 Task: Custom App, Objects, Fields, Tab
Action: Mouse moved to (489, 683)
Screenshot: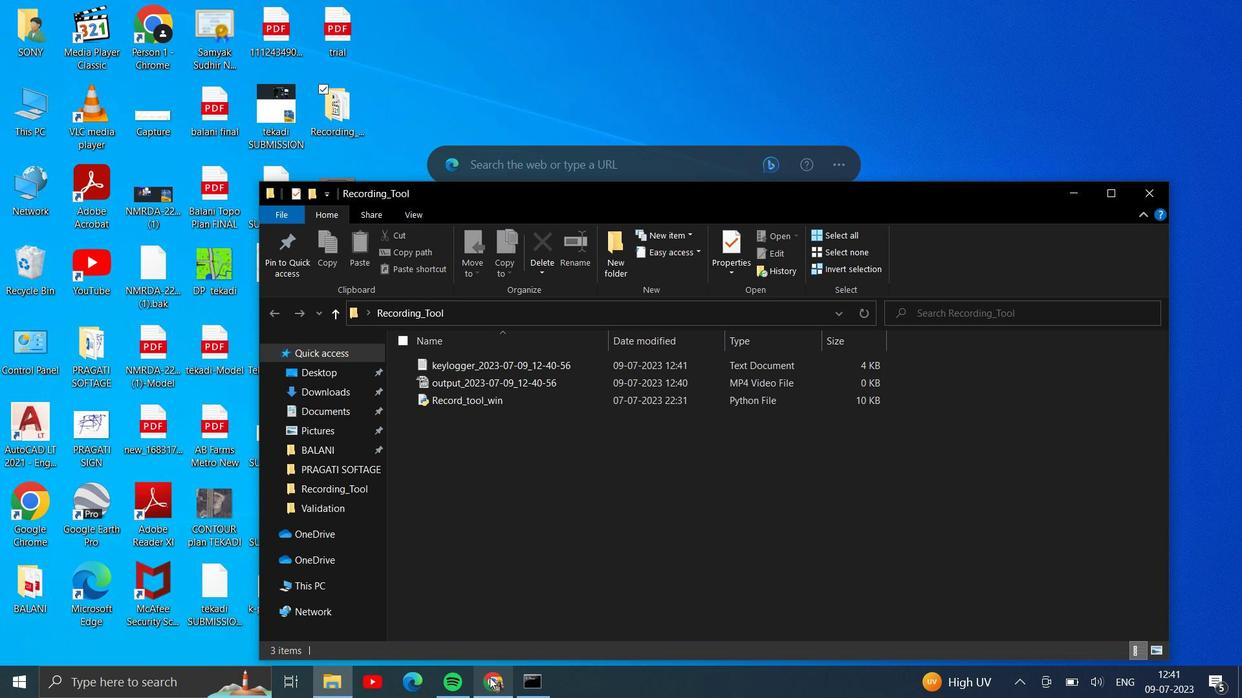 
Action: Mouse pressed left at (489, 683)
Screenshot: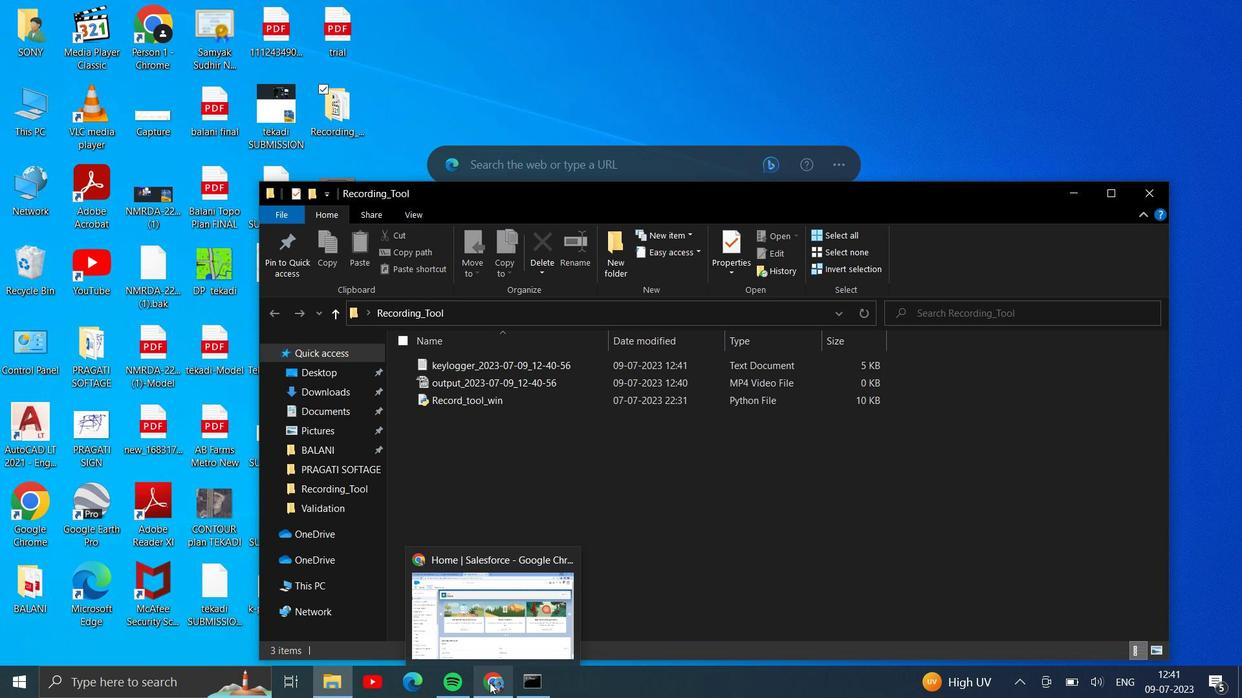 
Action: Mouse moved to (86, 159)
Screenshot: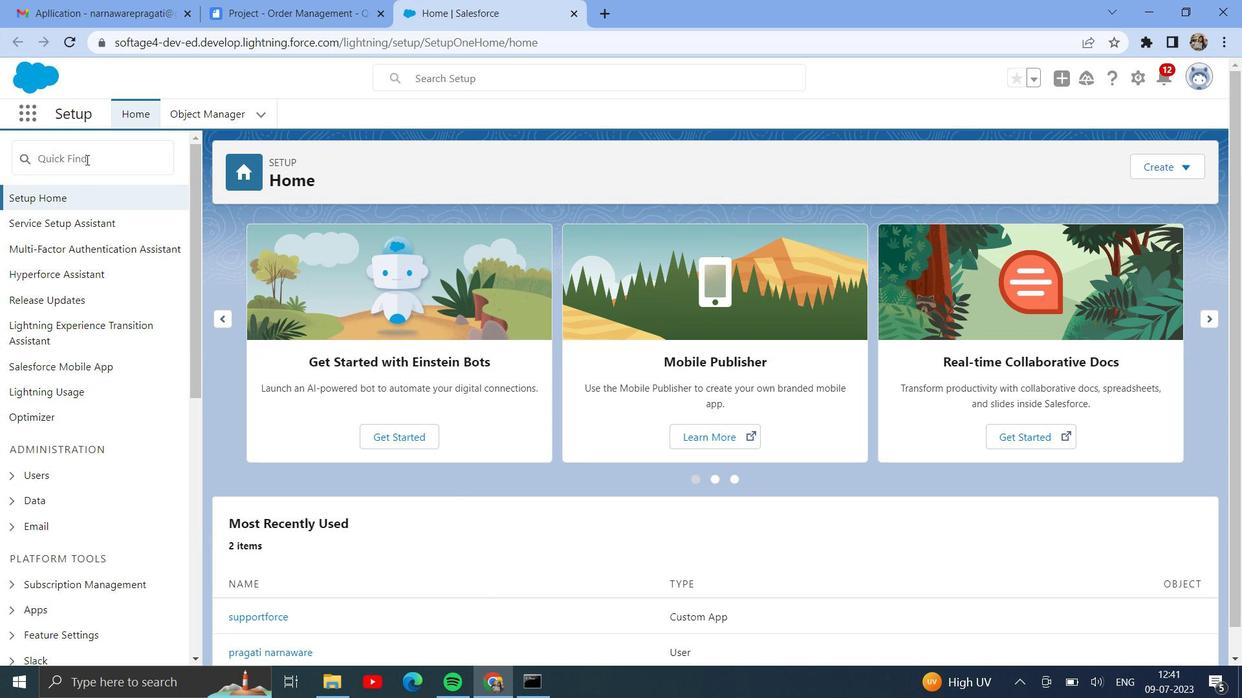 
Action: Mouse pressed left at (86, 159)
Screenshot: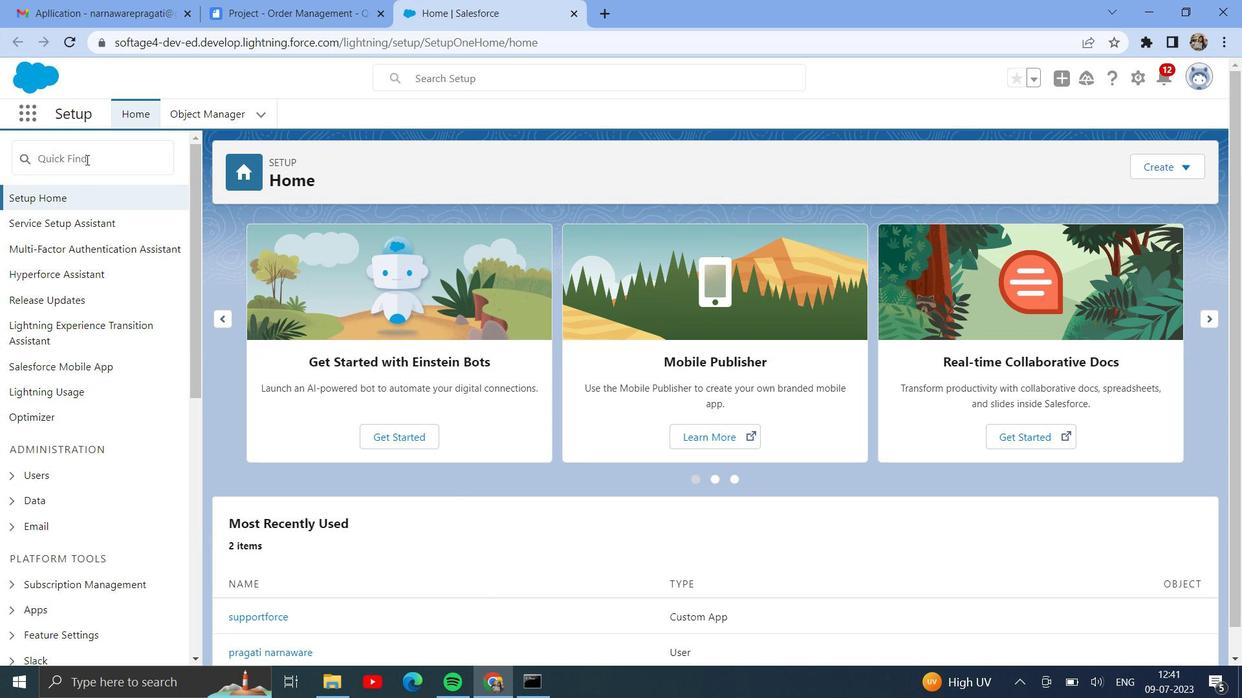 
Action: Mouse moved to (150, 157)
Screenshot: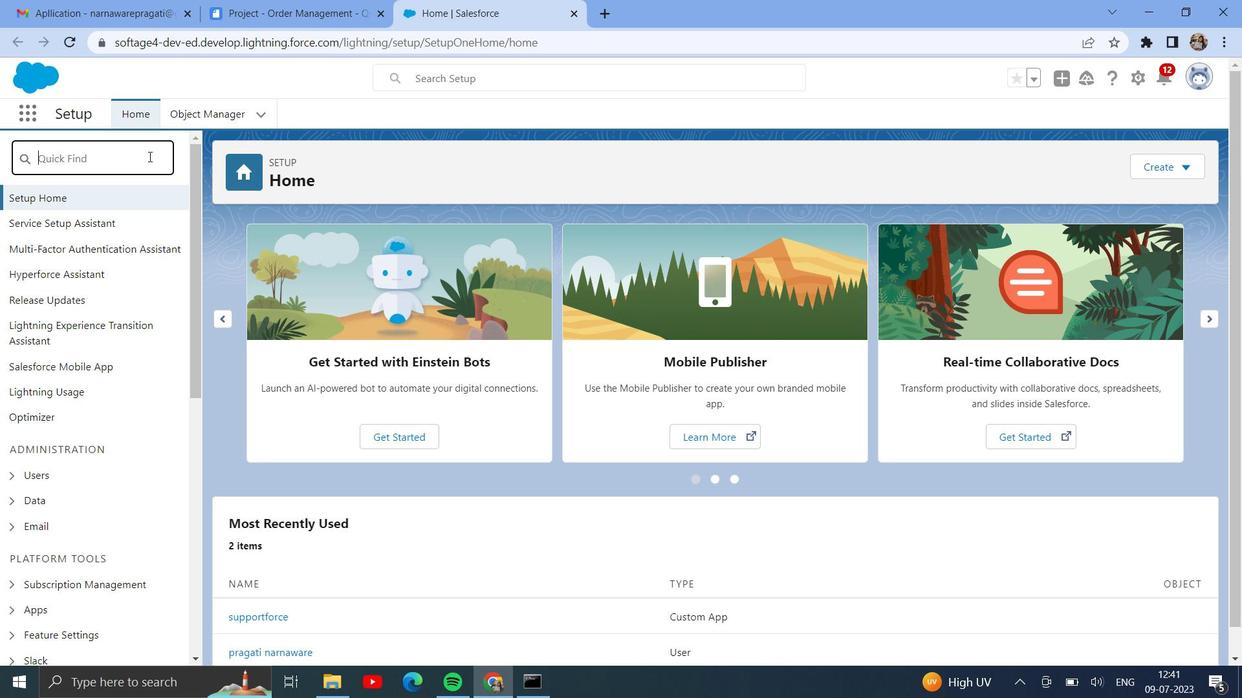 
Action: Key pressed app
Screenshot: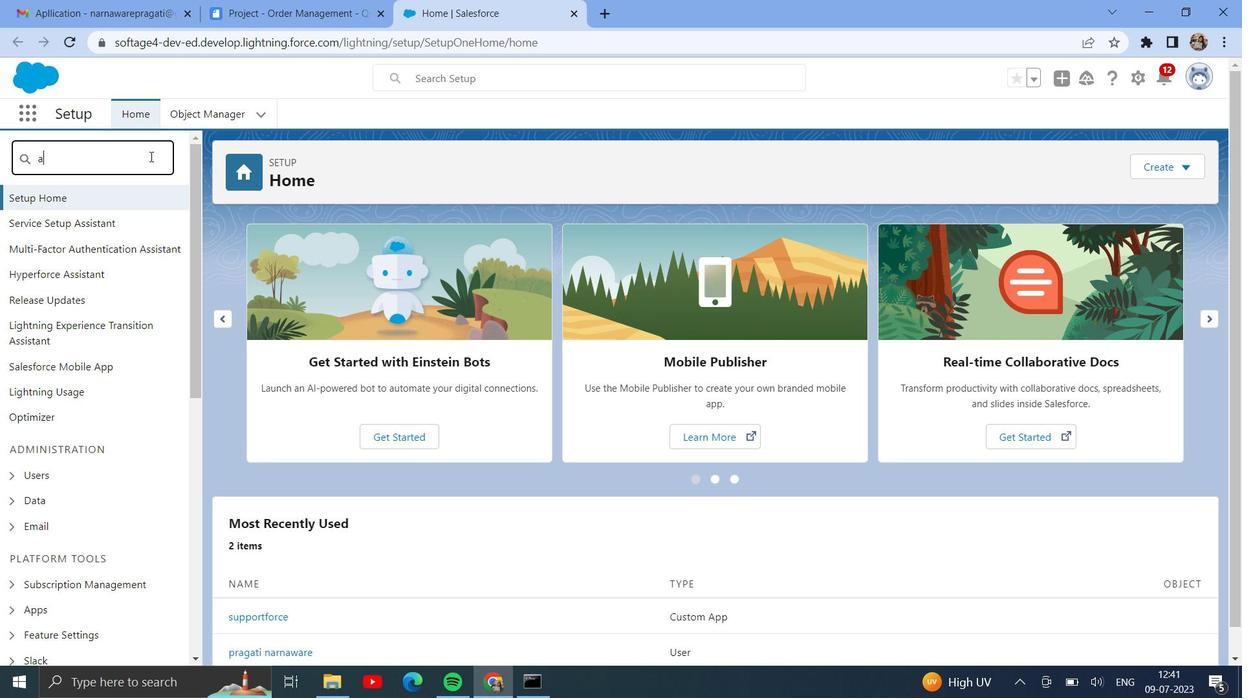 
Action: Mouse moved to (120, 320)
Screenshot: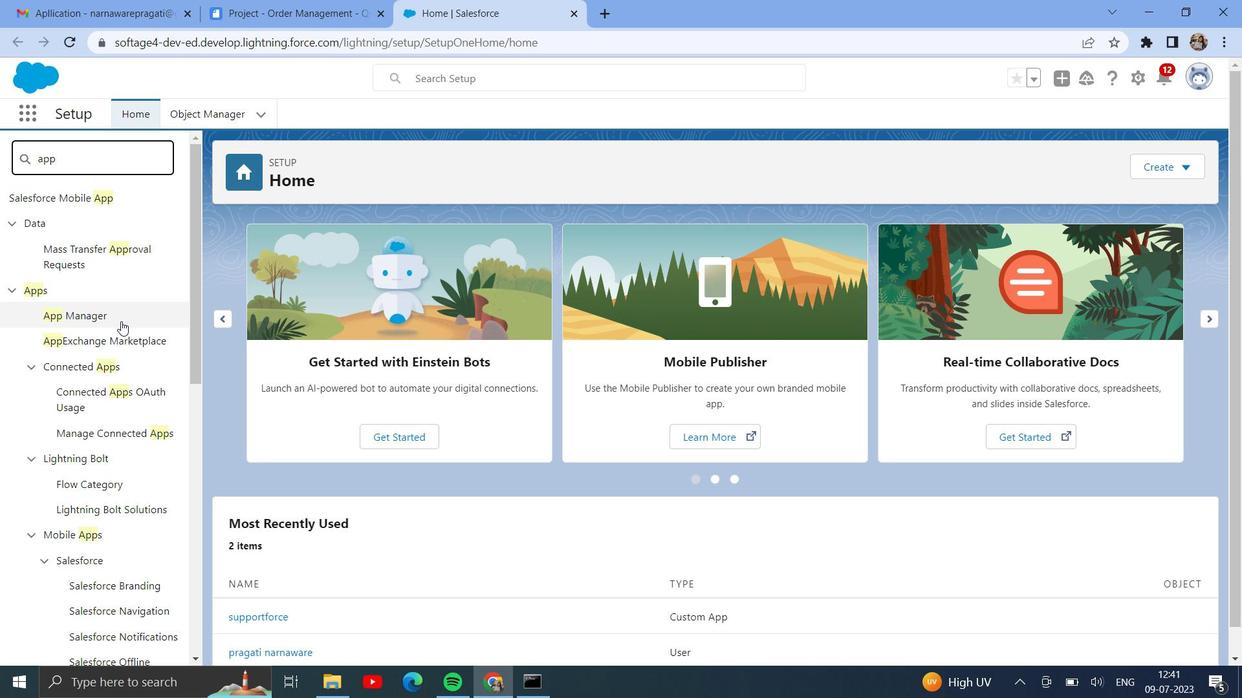 
Action: Mouse pressed left at (120, 320)
Screenshot: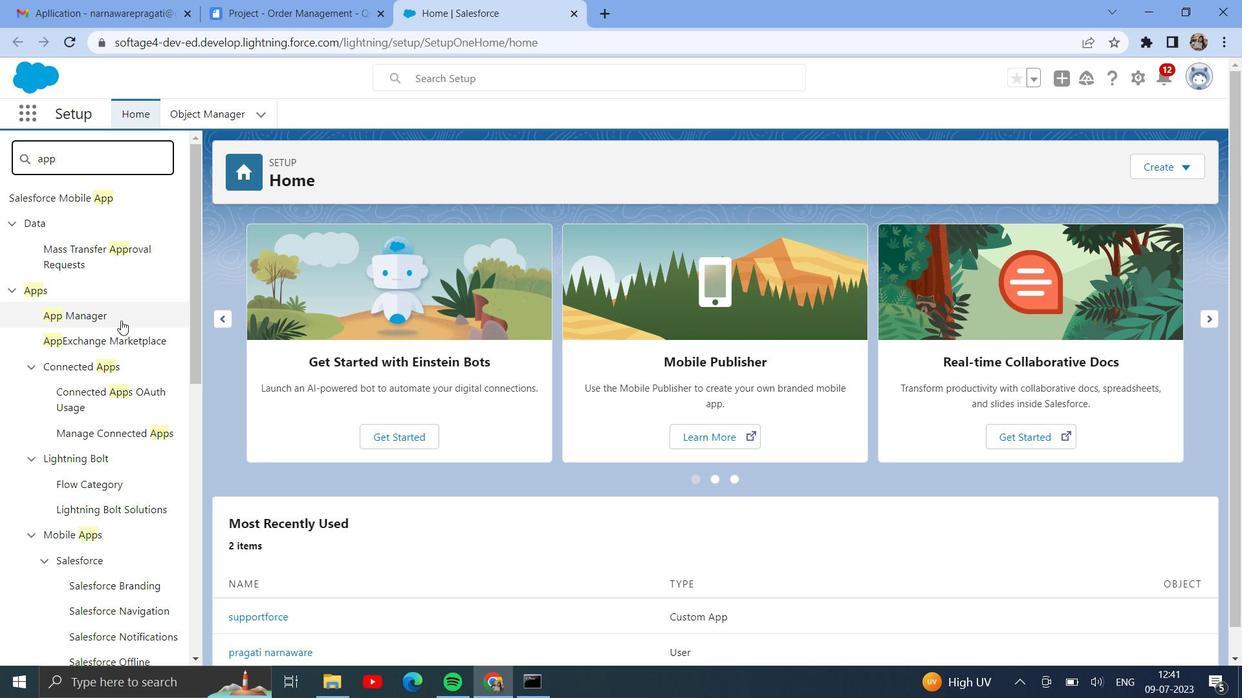 
Action: Mouse moved to (100, 312)
Screenshot: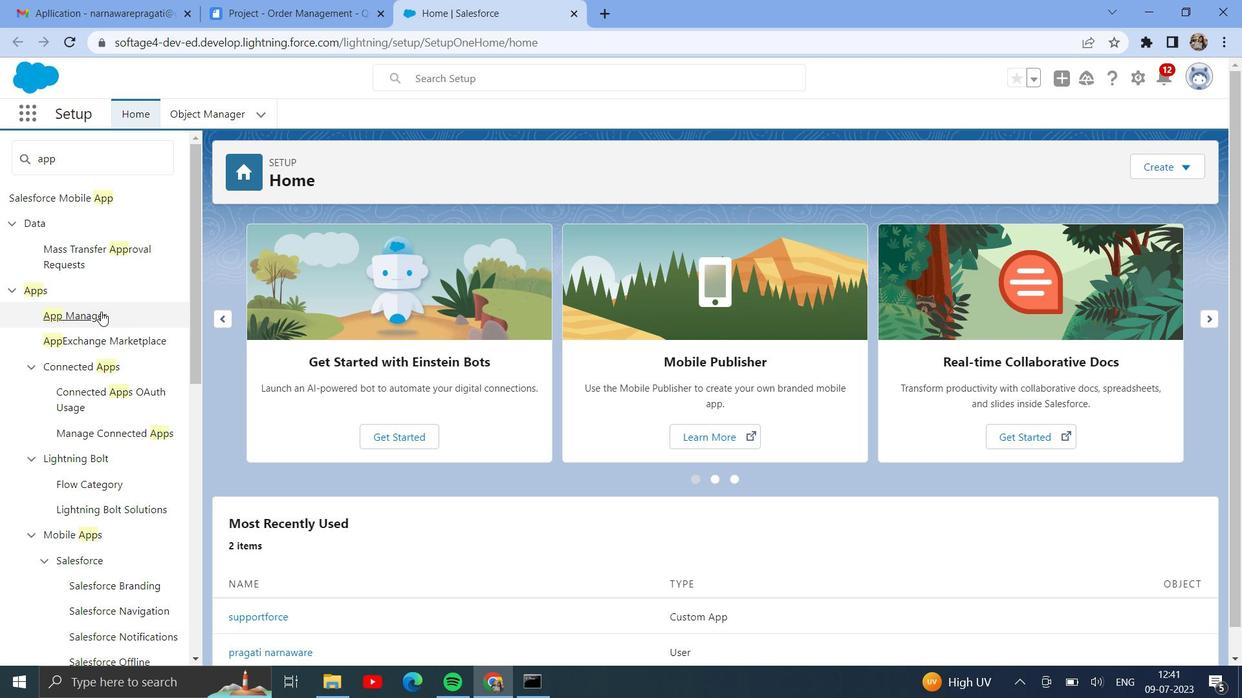 
Action: Mouse pressed left at (100, 312)
Screenshot: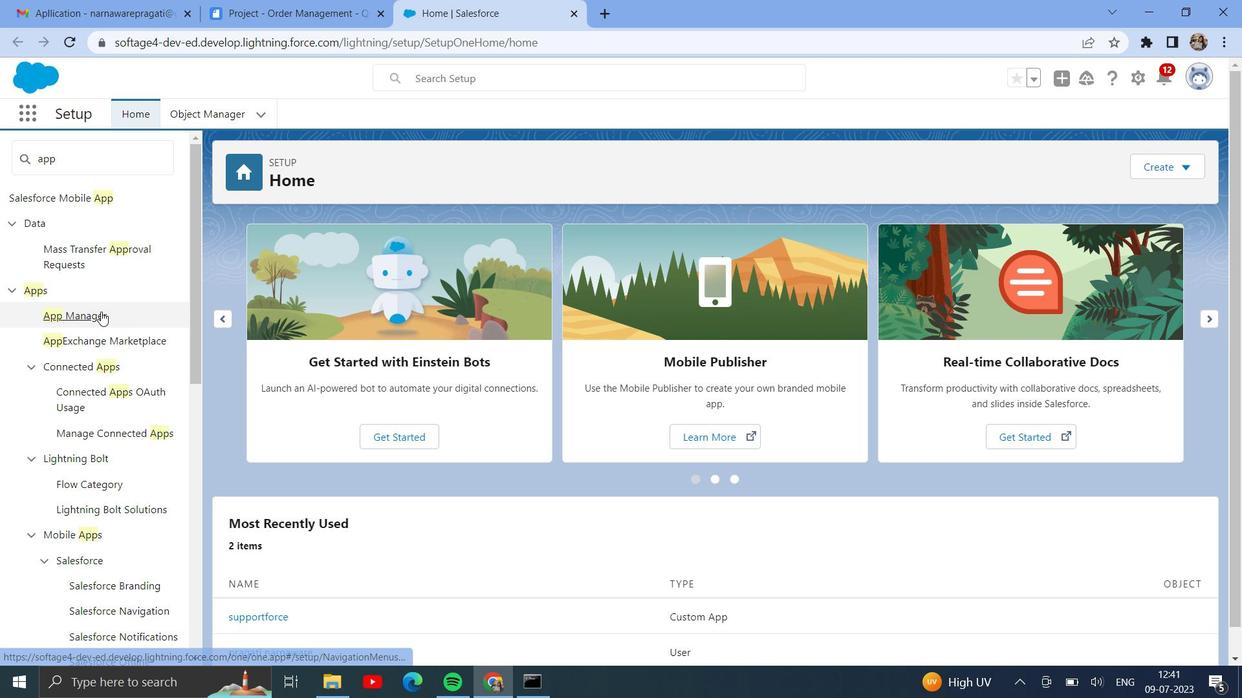 
Action: Mouse moved to (1019, 162)
Screenshot: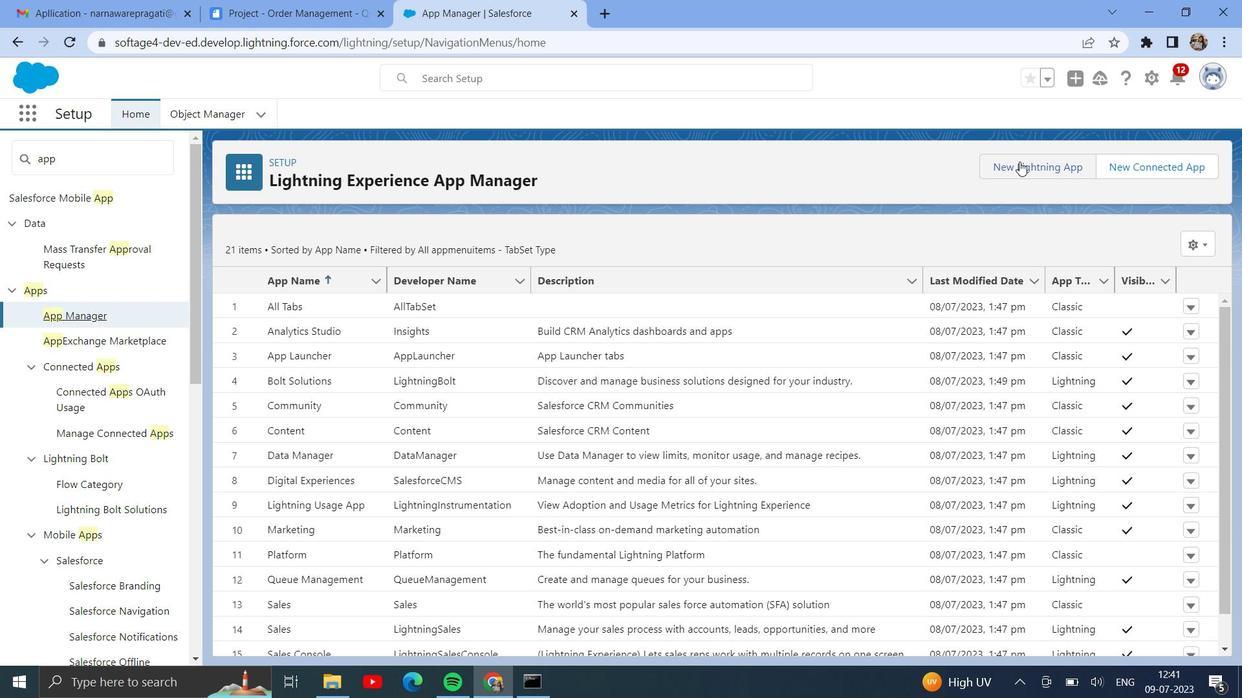 
Action: Mouse pressed left at (1019, 162)
Screenshot: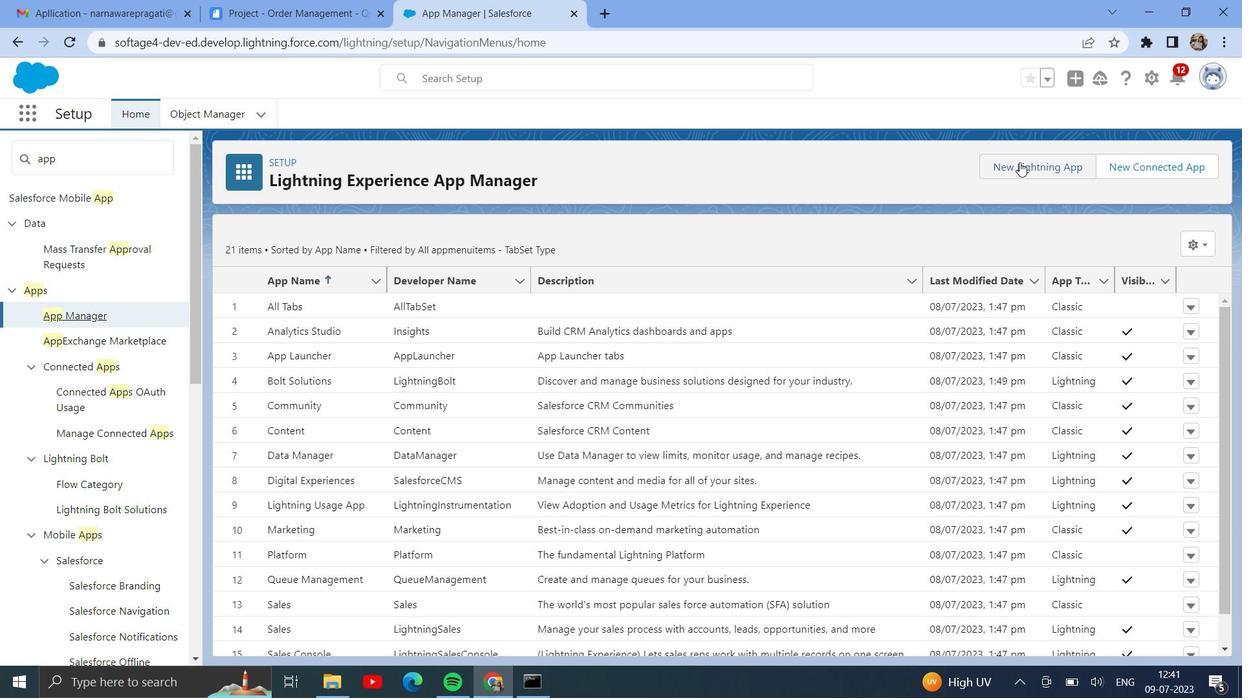 
Action: Mouse moved to (496, 335)
Screenshot: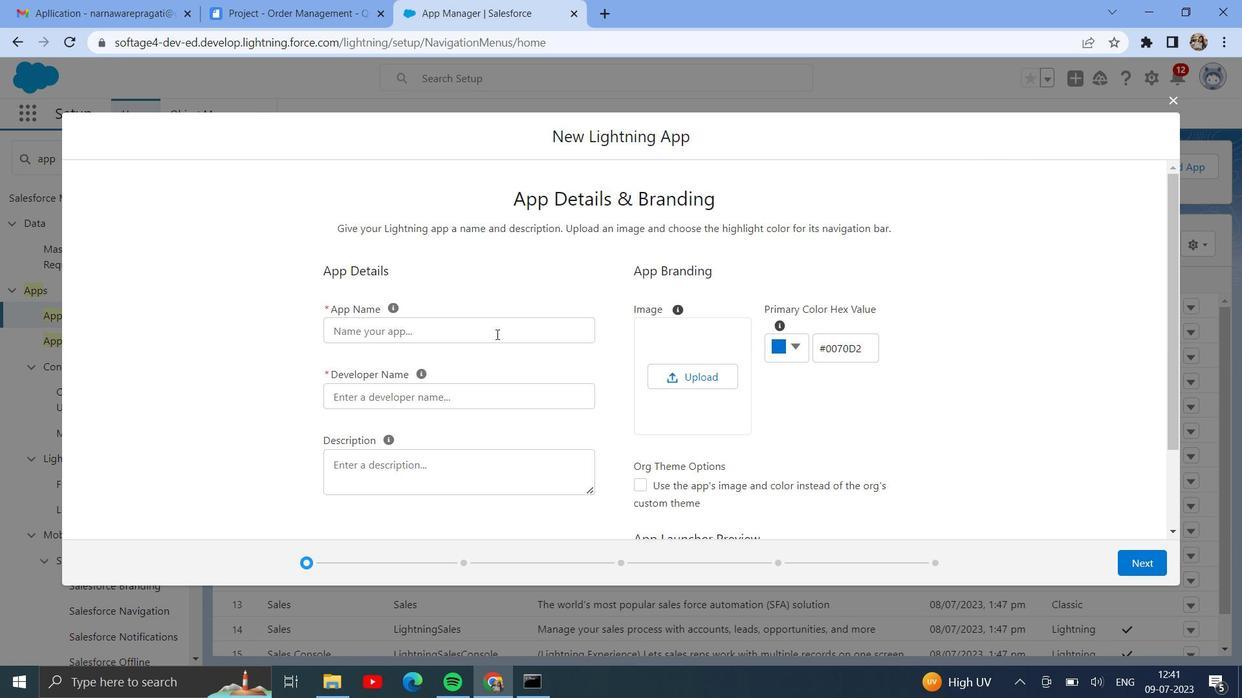 
Action: Mouse pressed left at (496, 335)
Screenshot: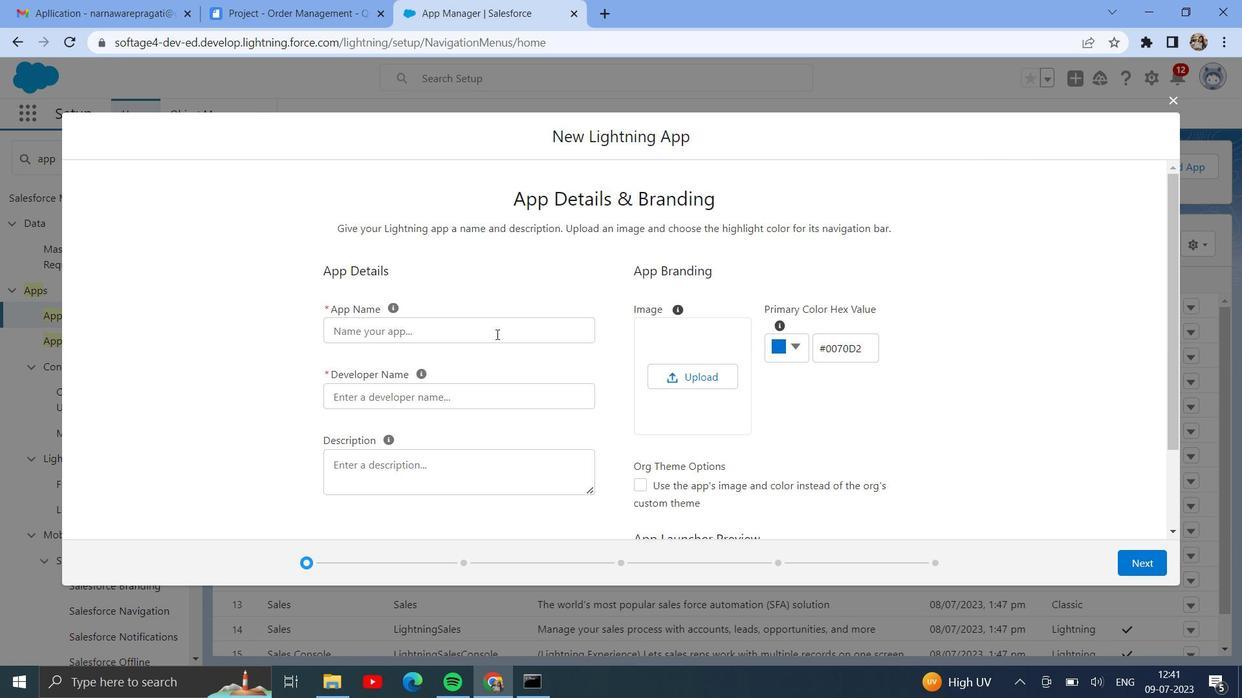 
Action: Key pressed <Key.shift>Order<Key.space><Key.shift>Management
Screenshot: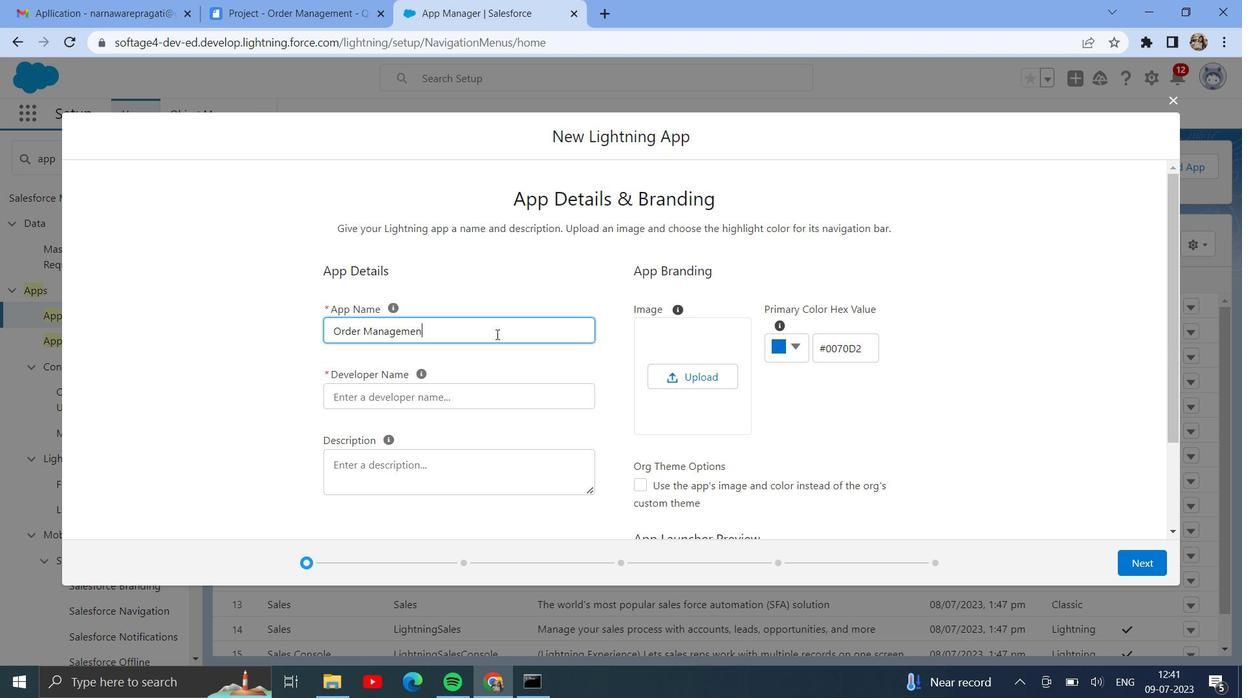 
Action: Mouse moved to (495, 335)
Screenshot: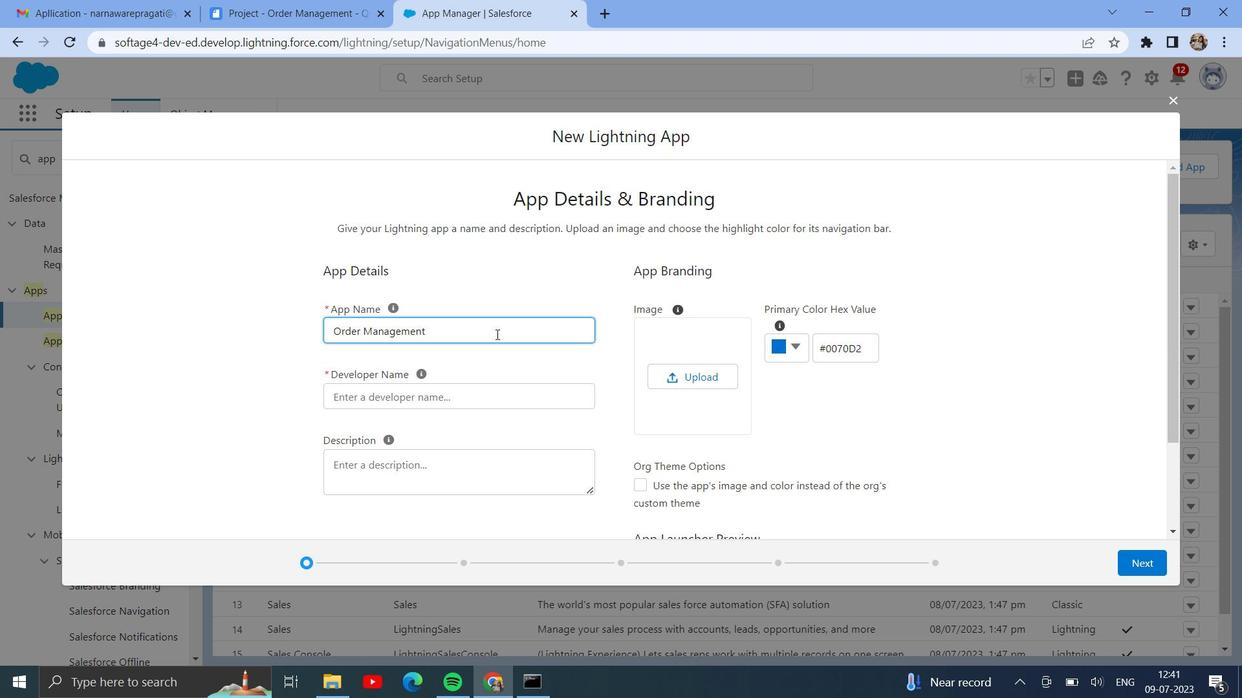 
Action: Mouse scrolled (495, 334) with delta (0, 0)
Screenshot: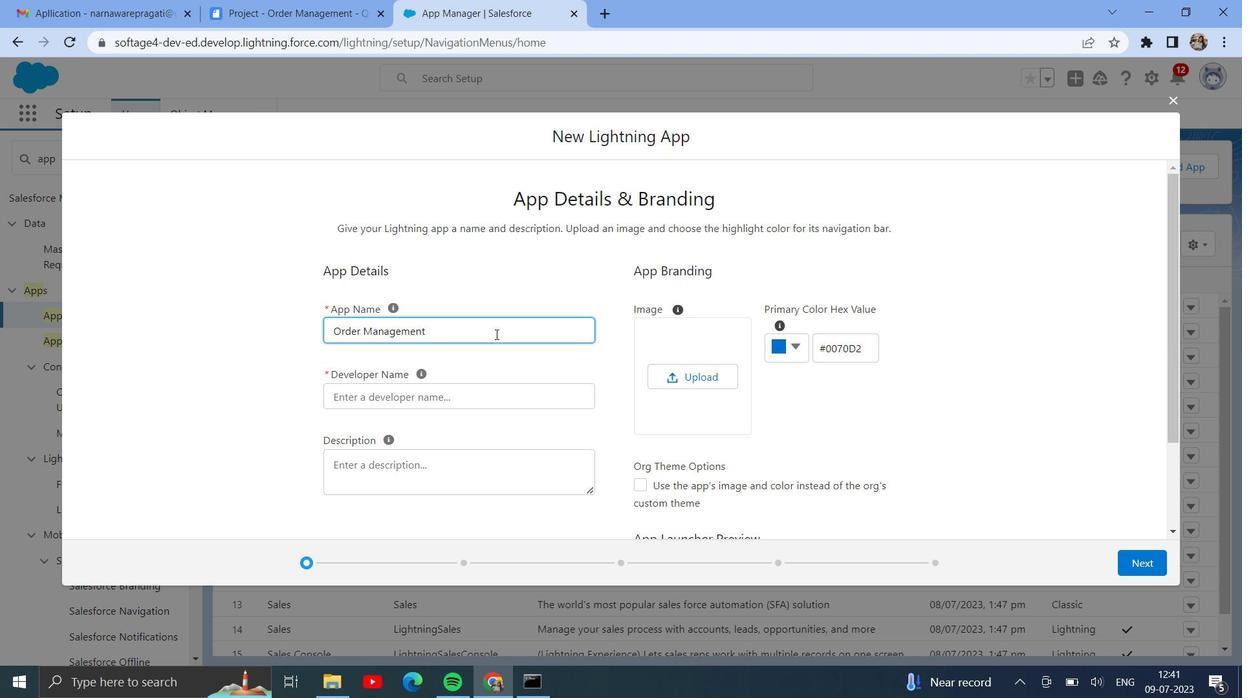 
Action: Mouse scrolled (495, 334) with delta (0, 0)
Screenshot: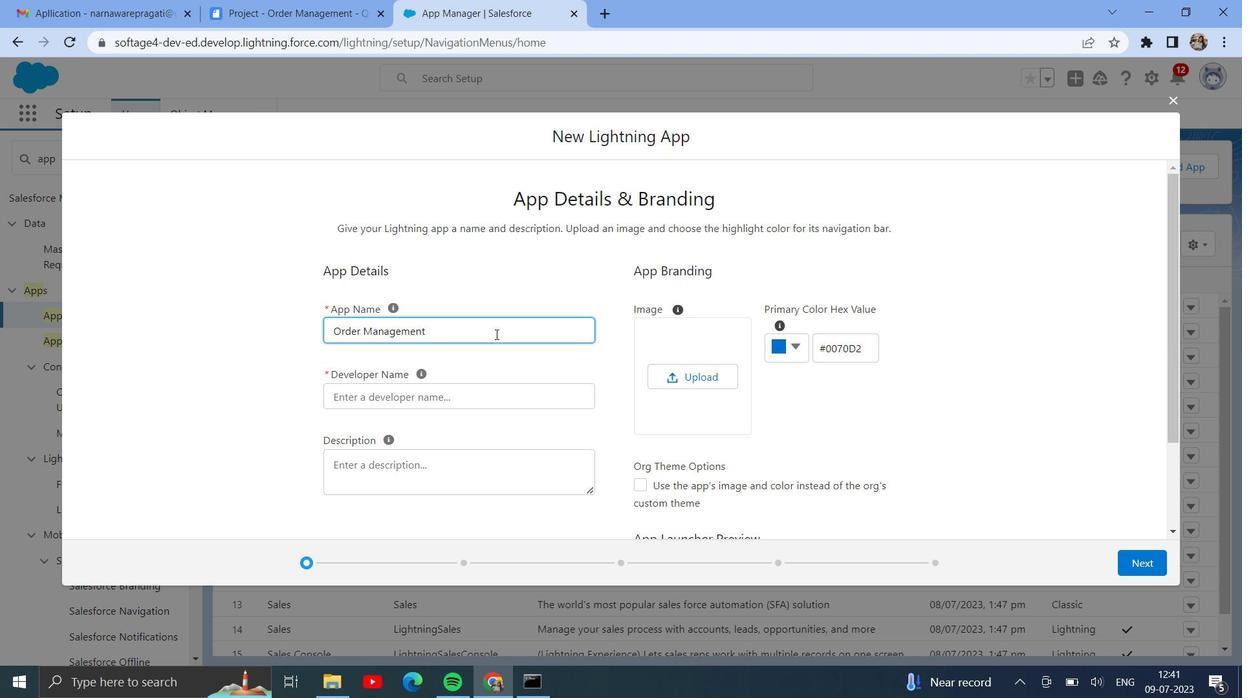 
Action: Mouse moved to (483, 282)
Screenshot: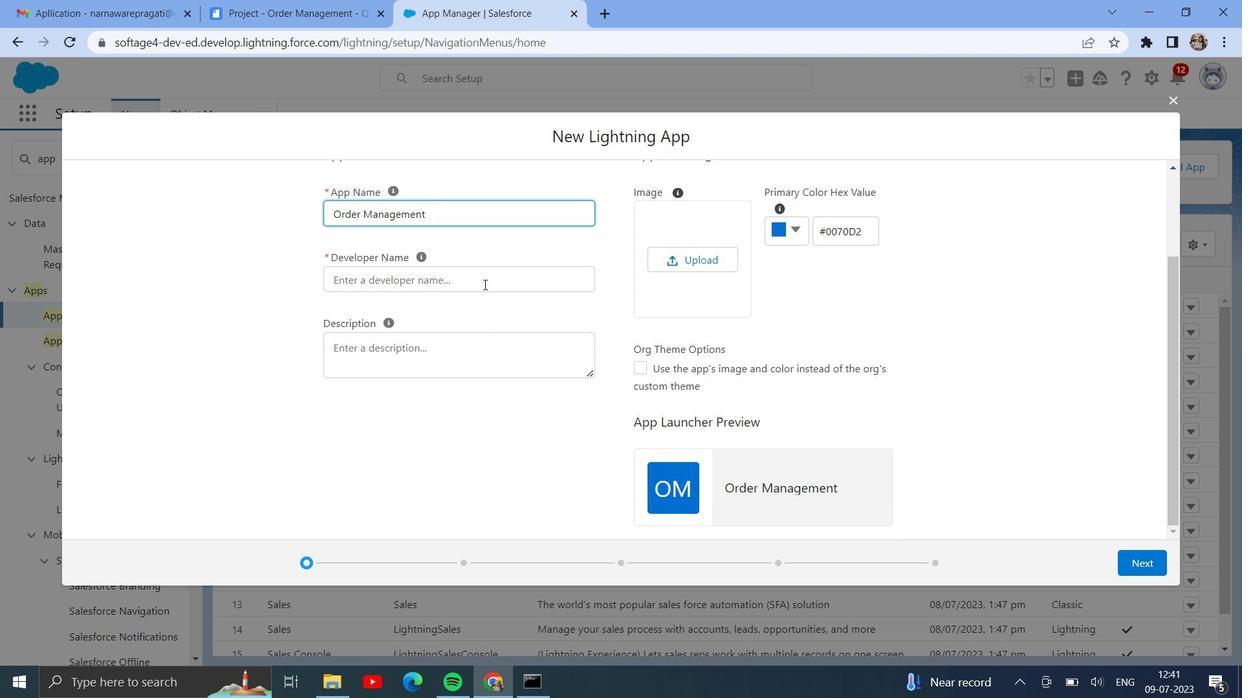 
Action: Mouse pressed left at (483, 282)
Screenshot: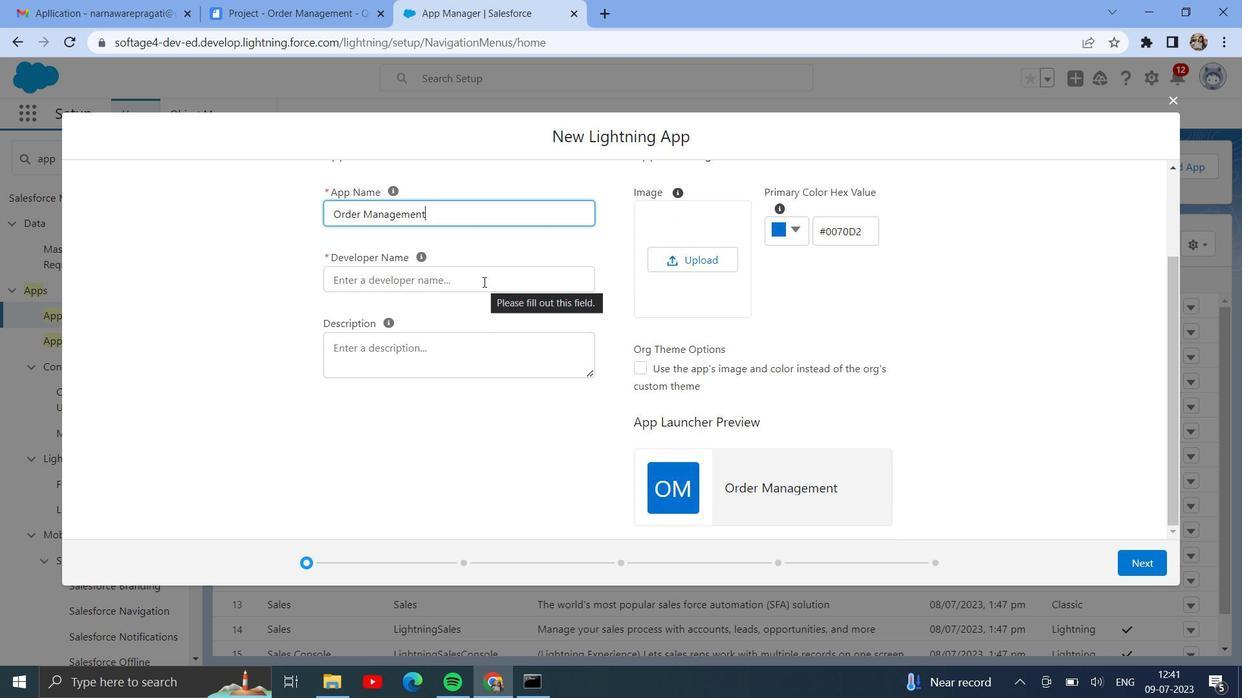 
Action: Mouse moved to (683, 267)
Screenshot: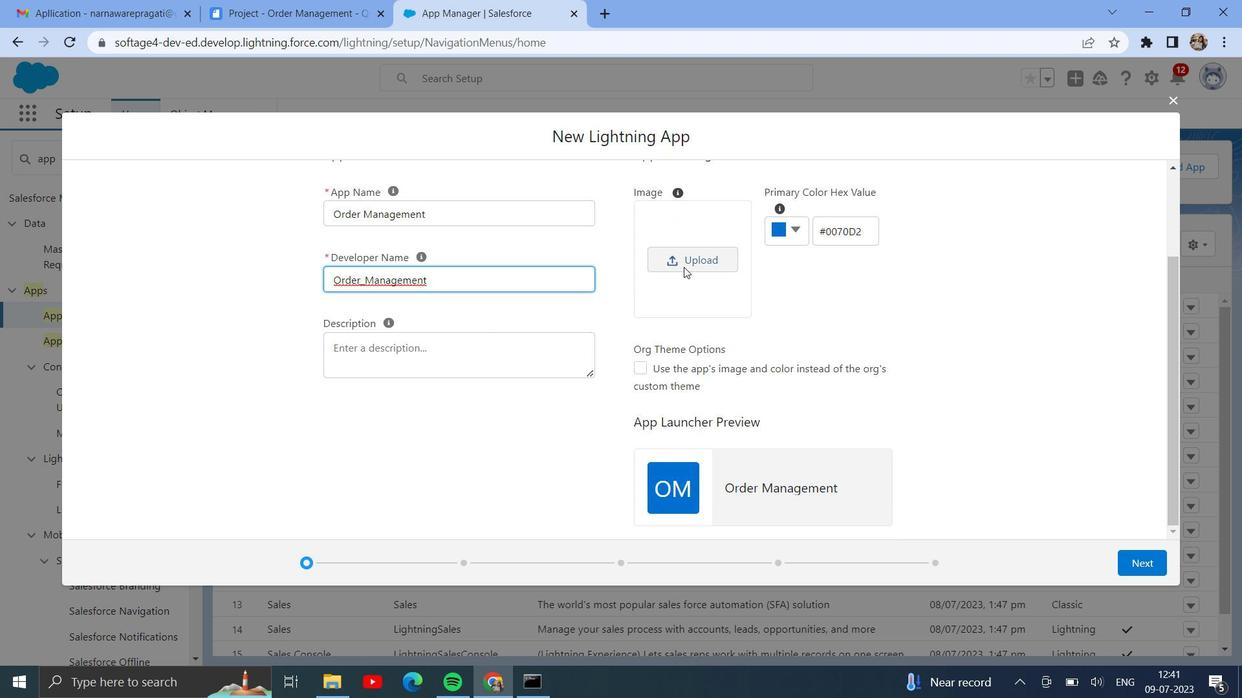 
Action: Mouse pressed left at (683, 267)
Screenshot: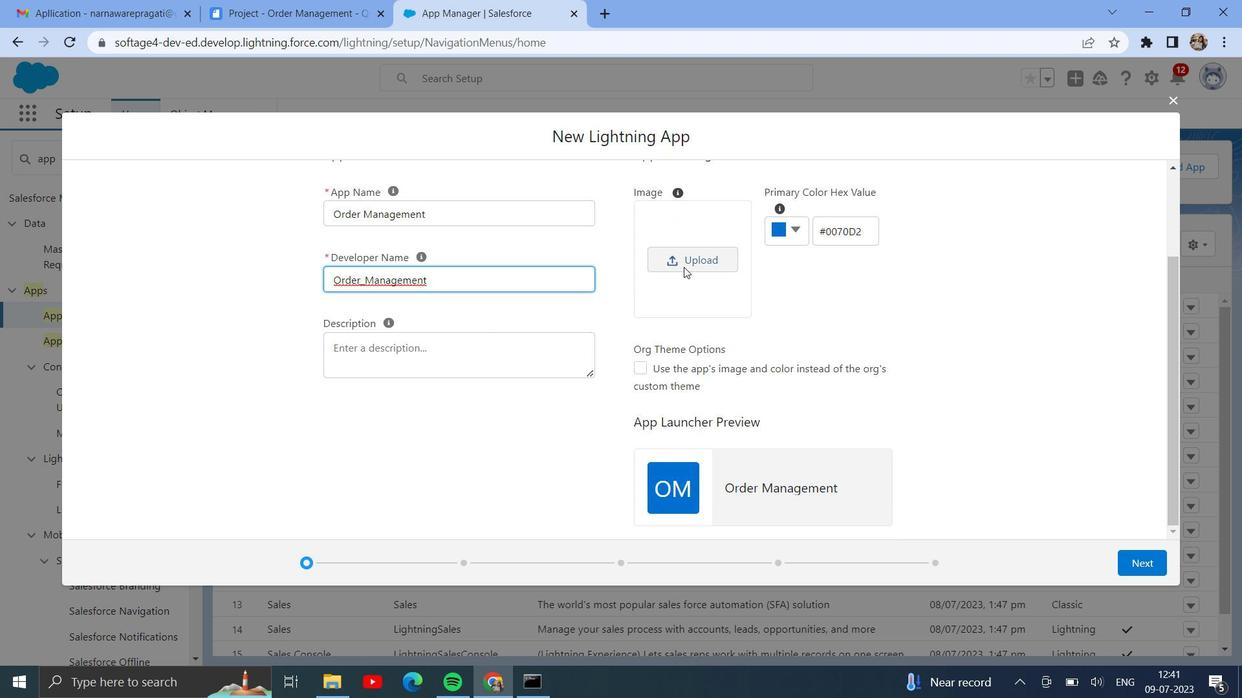 
Action: Mouse moved to (283, 281)
Screenshot: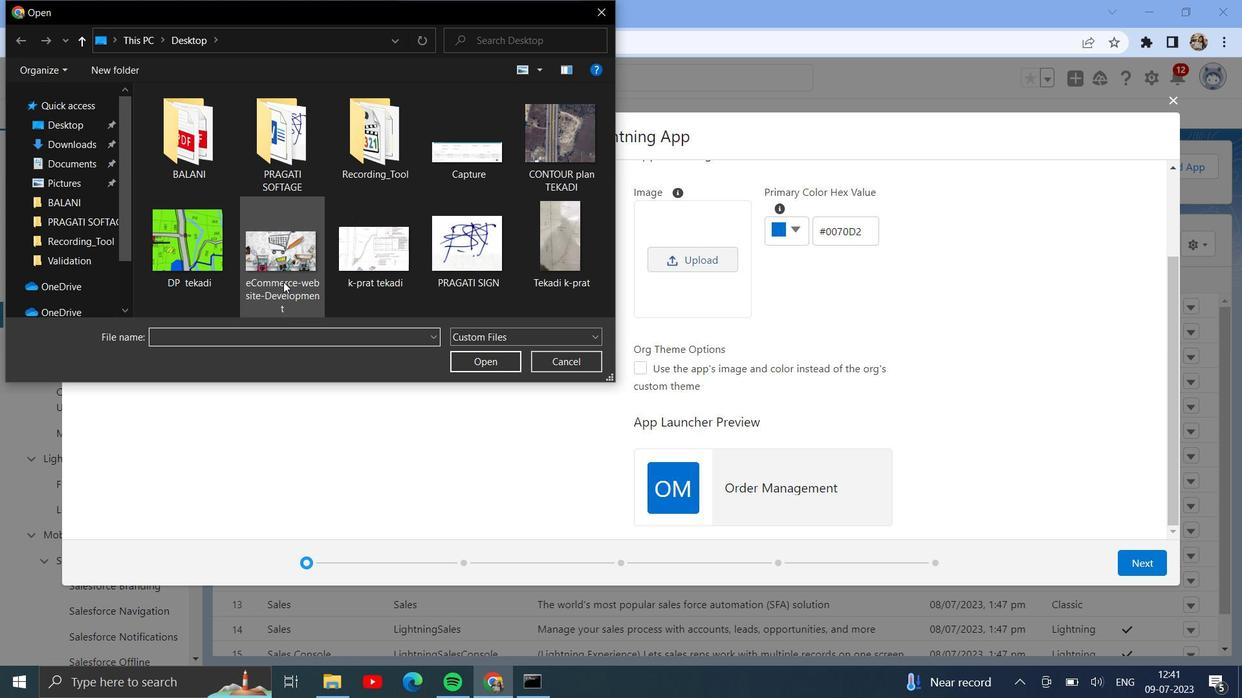 
Action: Mouse pressed left at (283, 281)
Screenshot: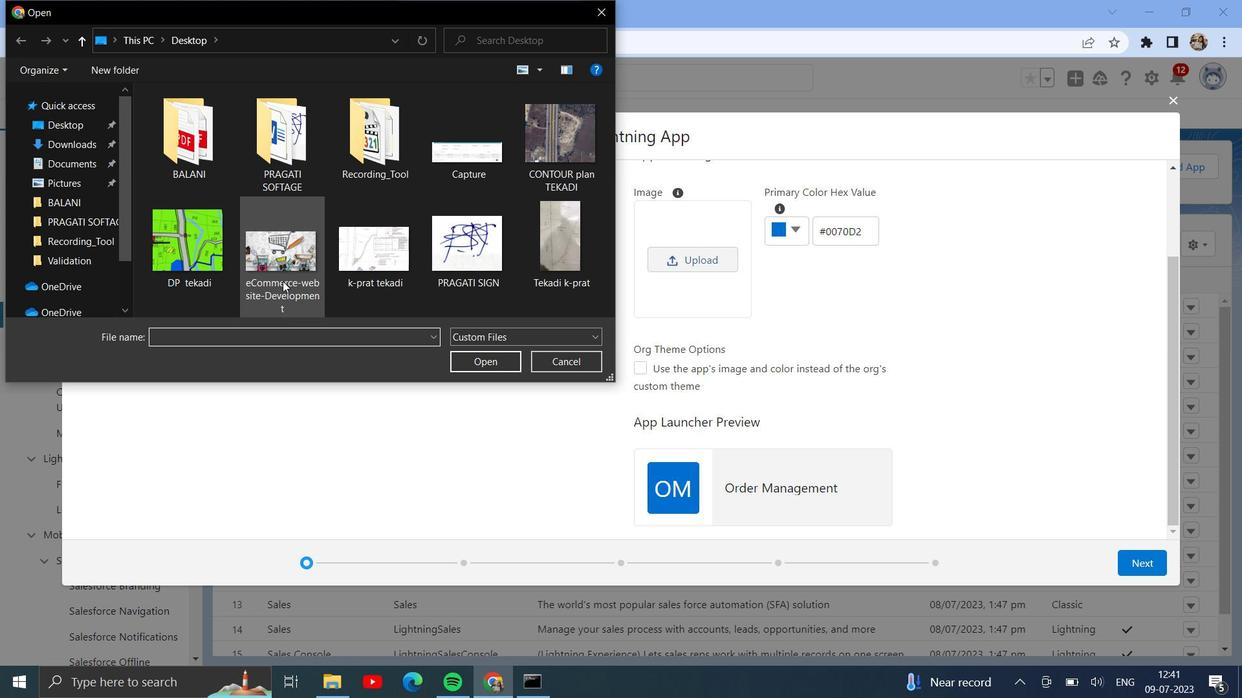 
Action: Mouse moved to (478, 364)
Screenshot: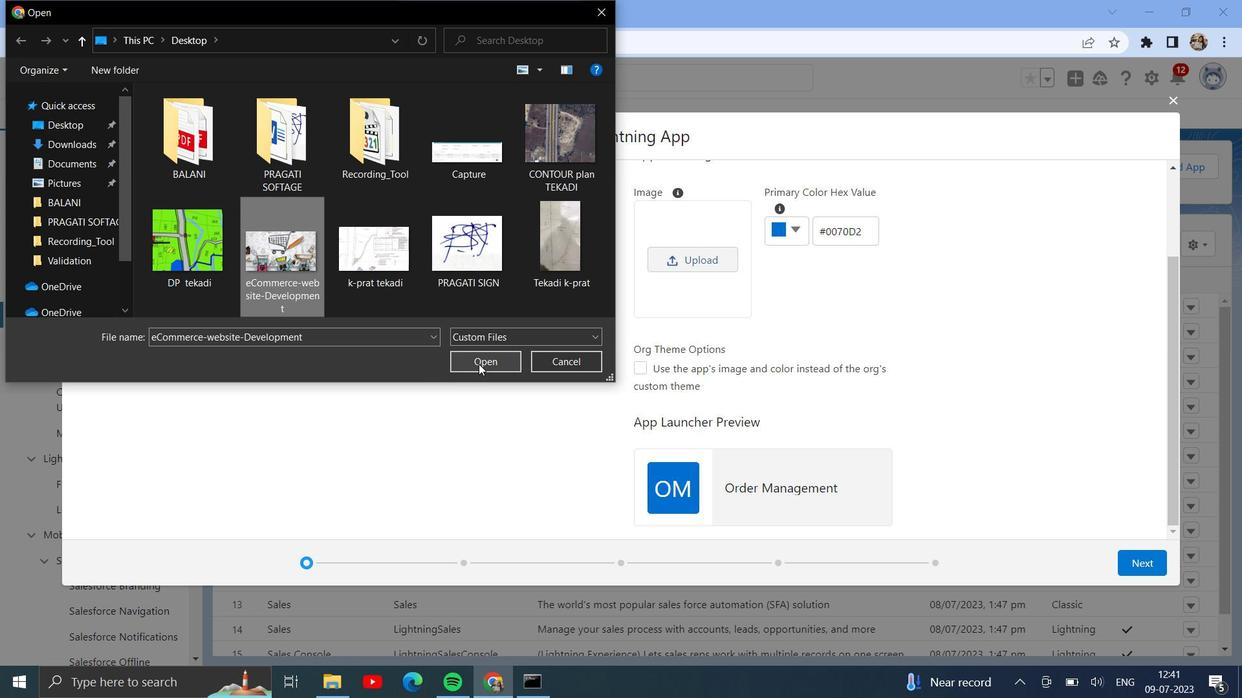 
Action: Mouse pressed left at (478, 364)
Screenshot: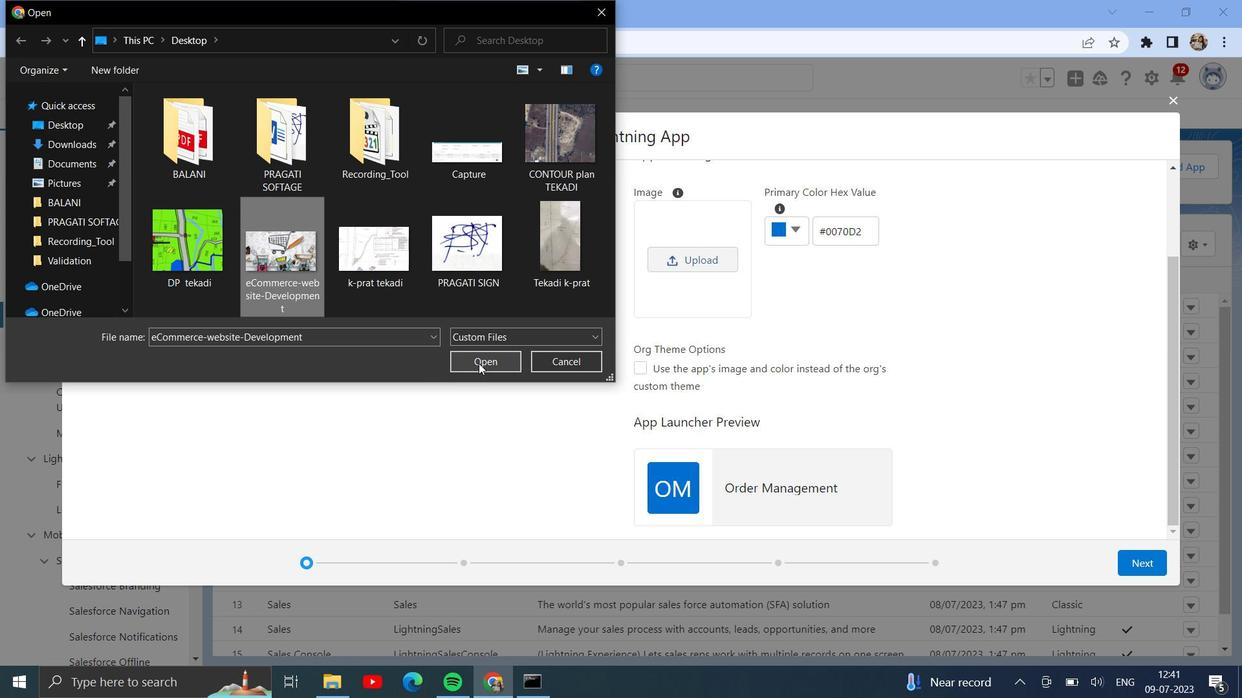 
Action: Mouse moved to (1148, 557)
Screenshot: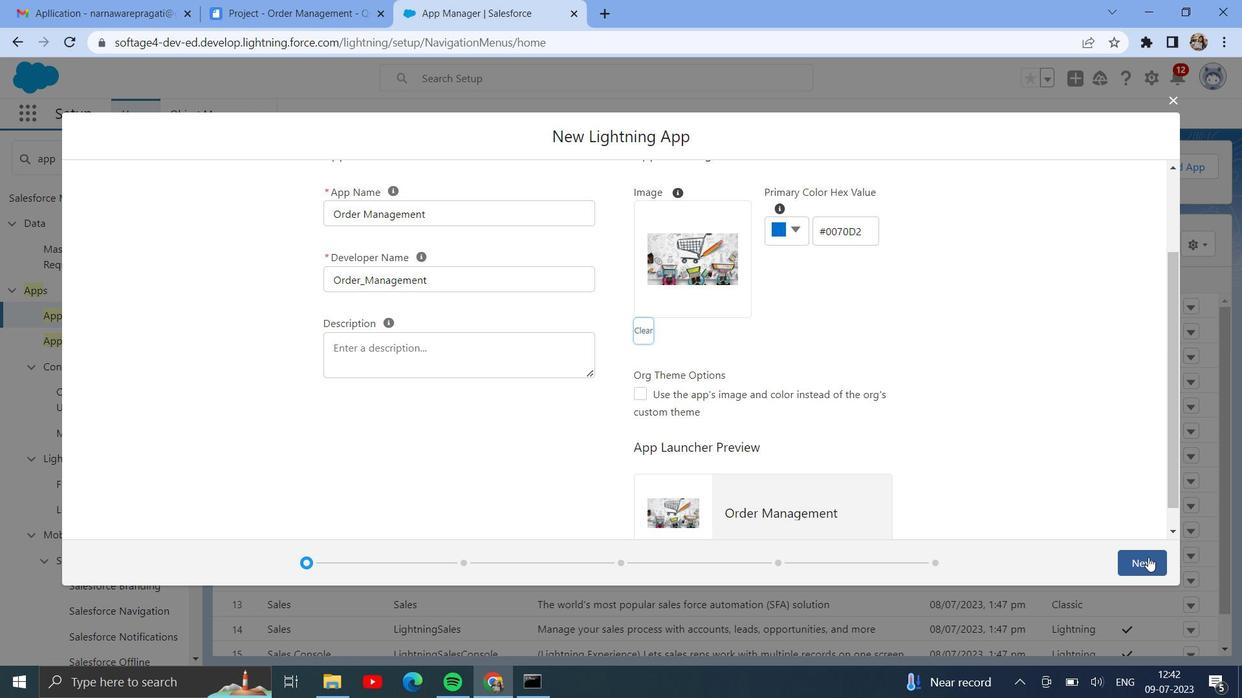 
Action: Mouse pressed left at (1148, 557)
Screenshot: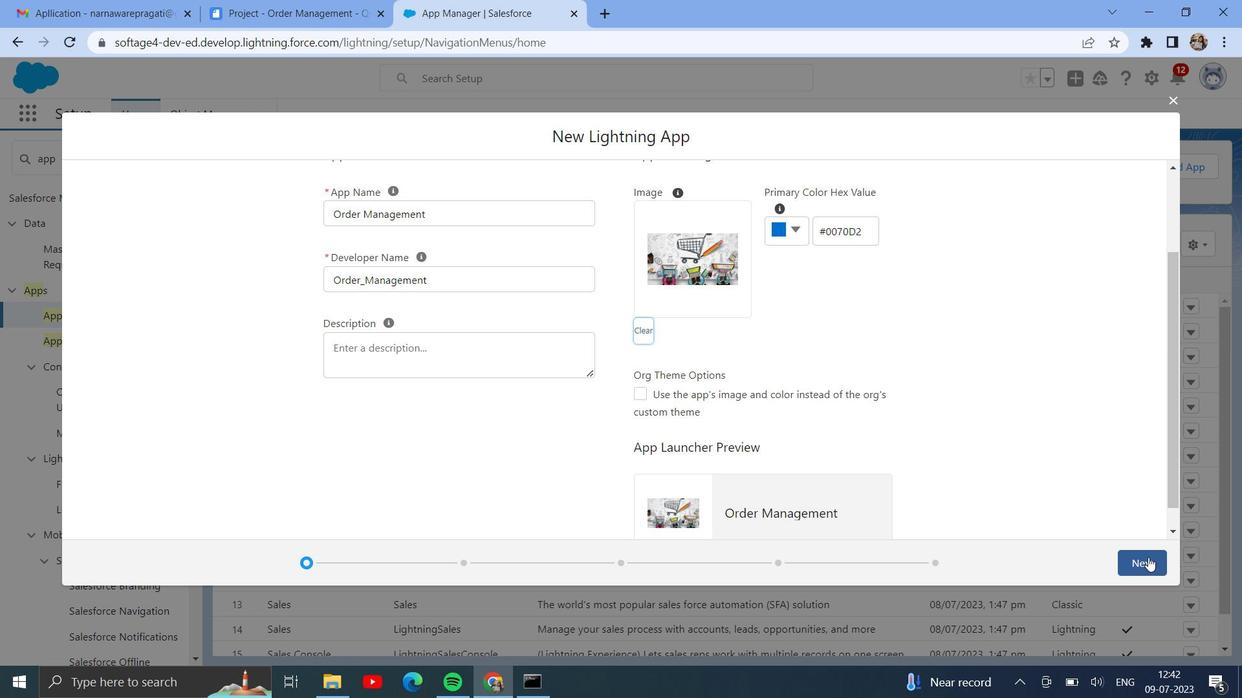 
Action: Mouse moved to (1145, 557)
Screenshot: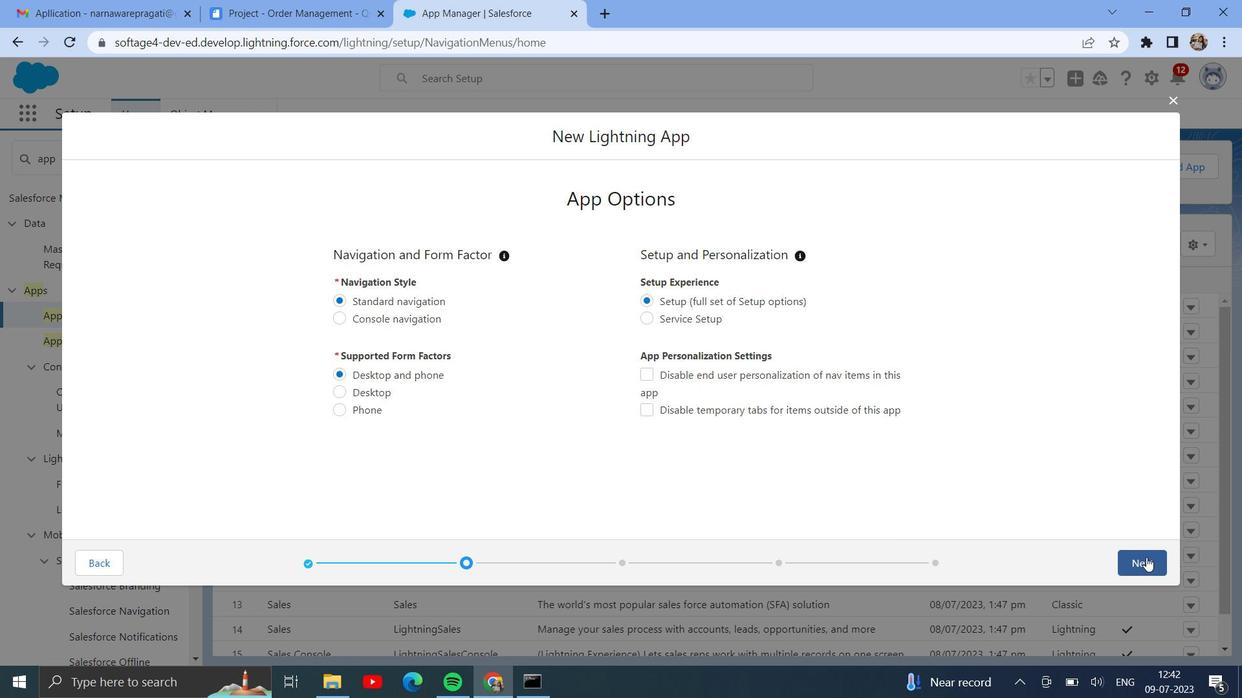 
Action: Mouse pressed left at (1145, 557)
Screenshot: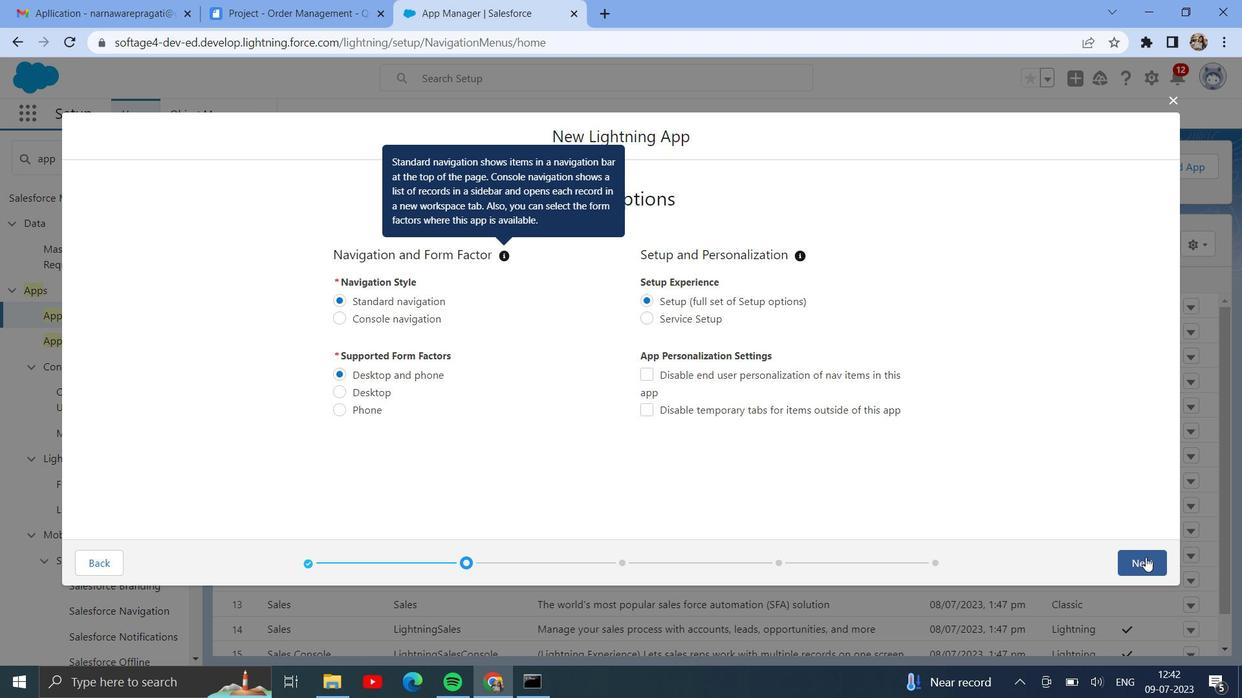 
Action: Mouse moved to (1144, 557)
Screenshot: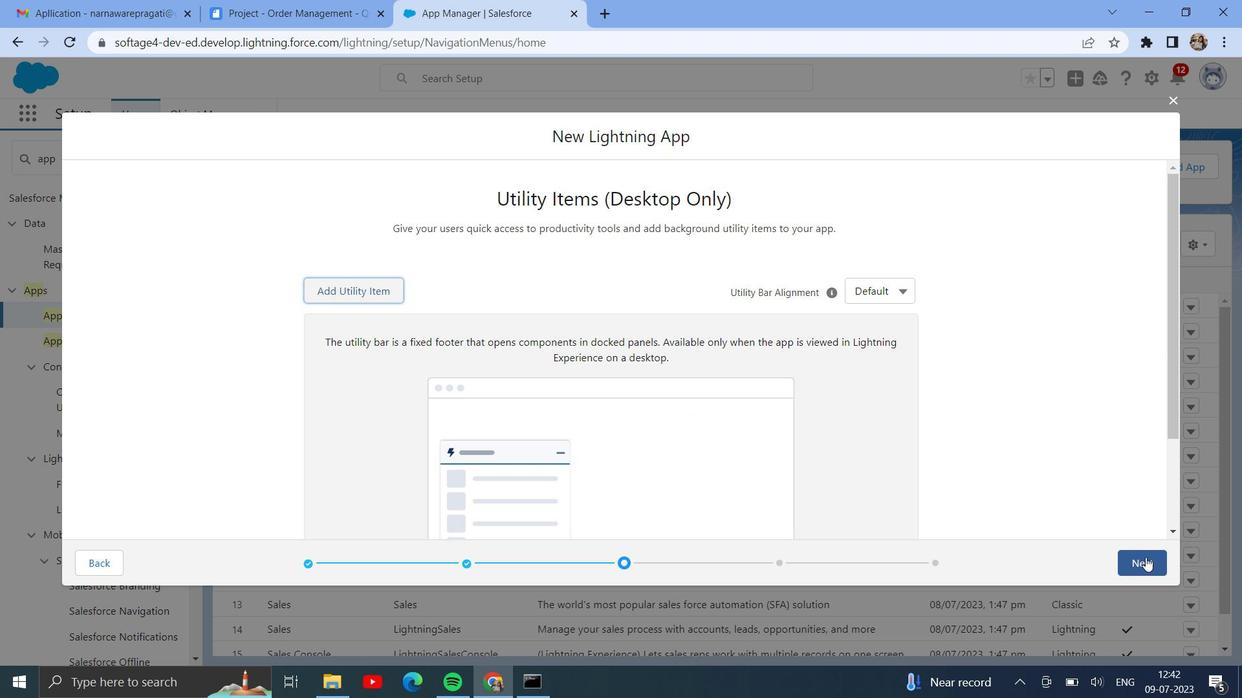 
Action: Mouse pressed left at (1144, 557)
Screenshot: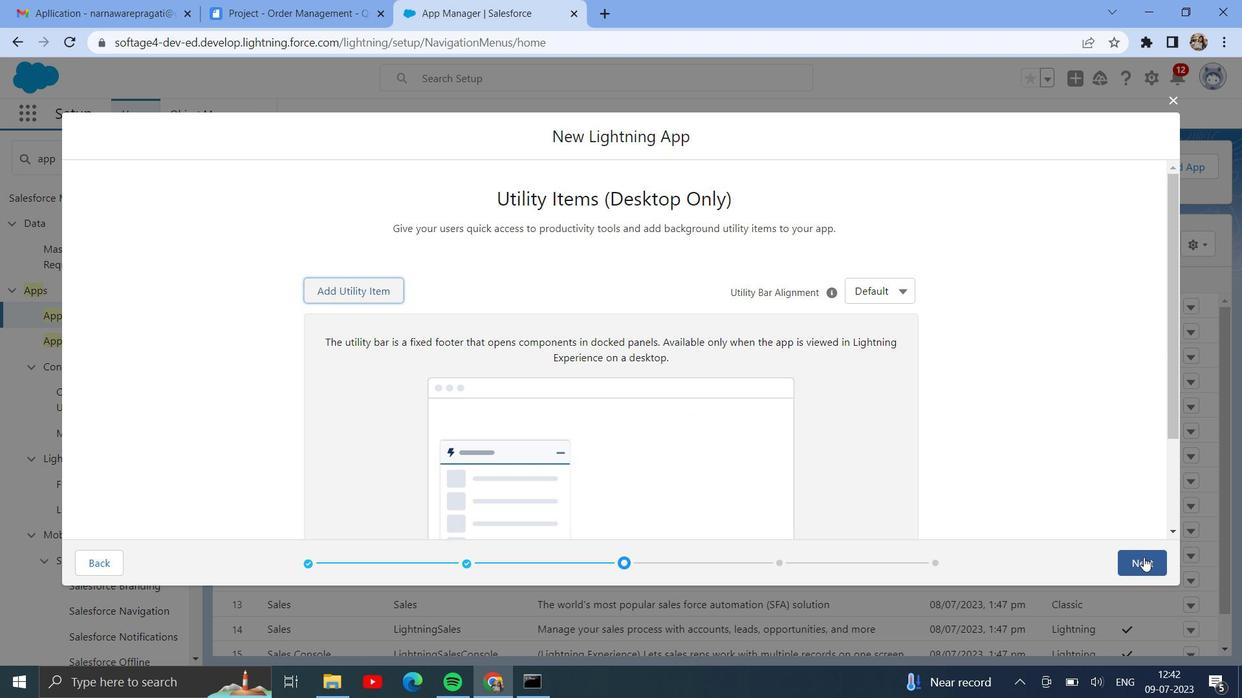 
Action: Mouse moved to (499, 369)
Screenshot: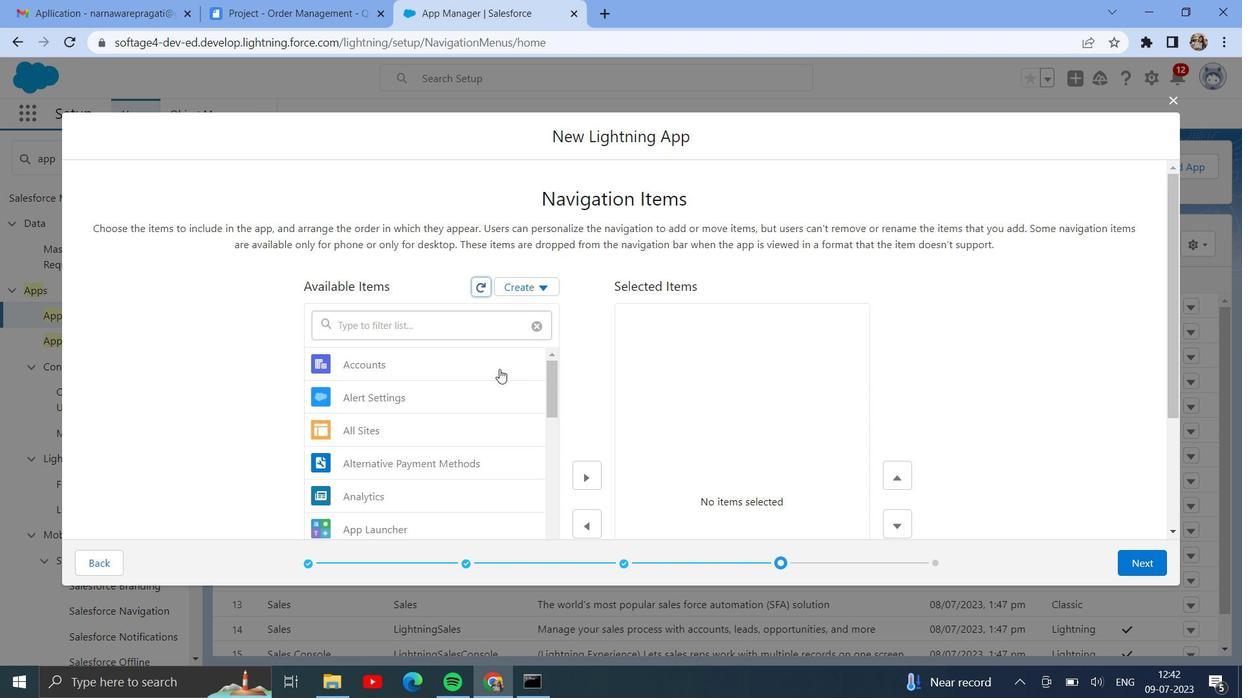 
Action: Mouse pressed left at (499, 369)
Screenshot: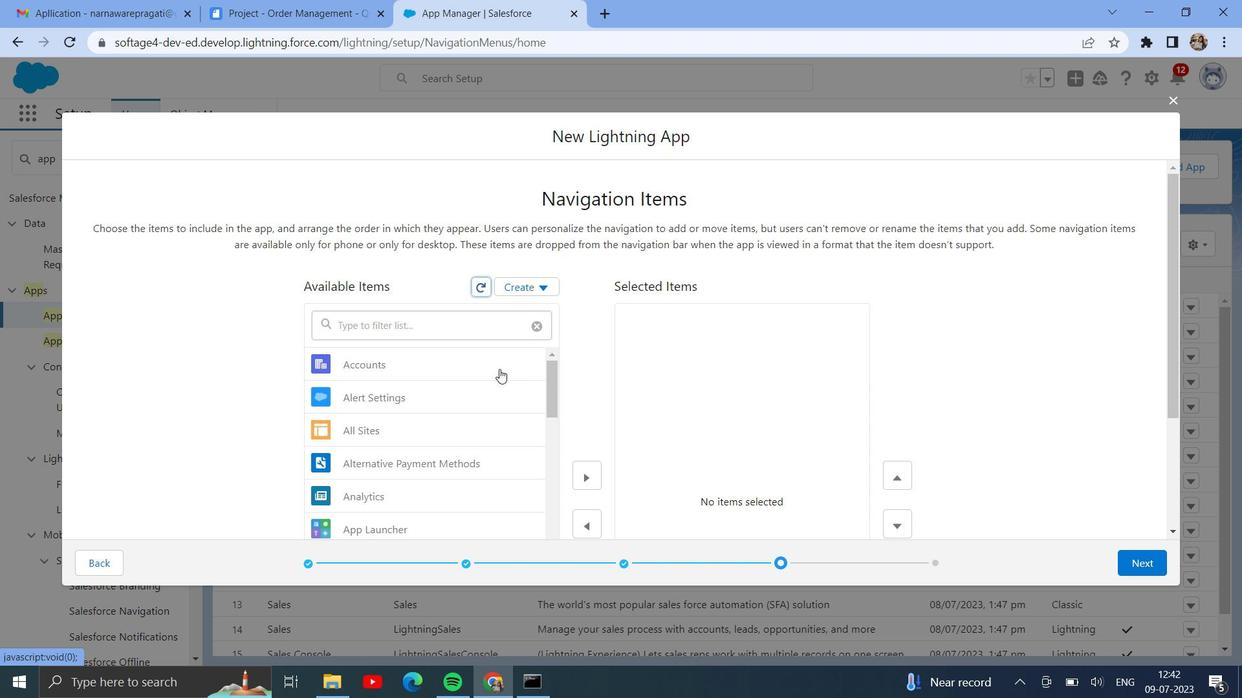 
Action: Mouse moved to (586, 353)
Screenshot: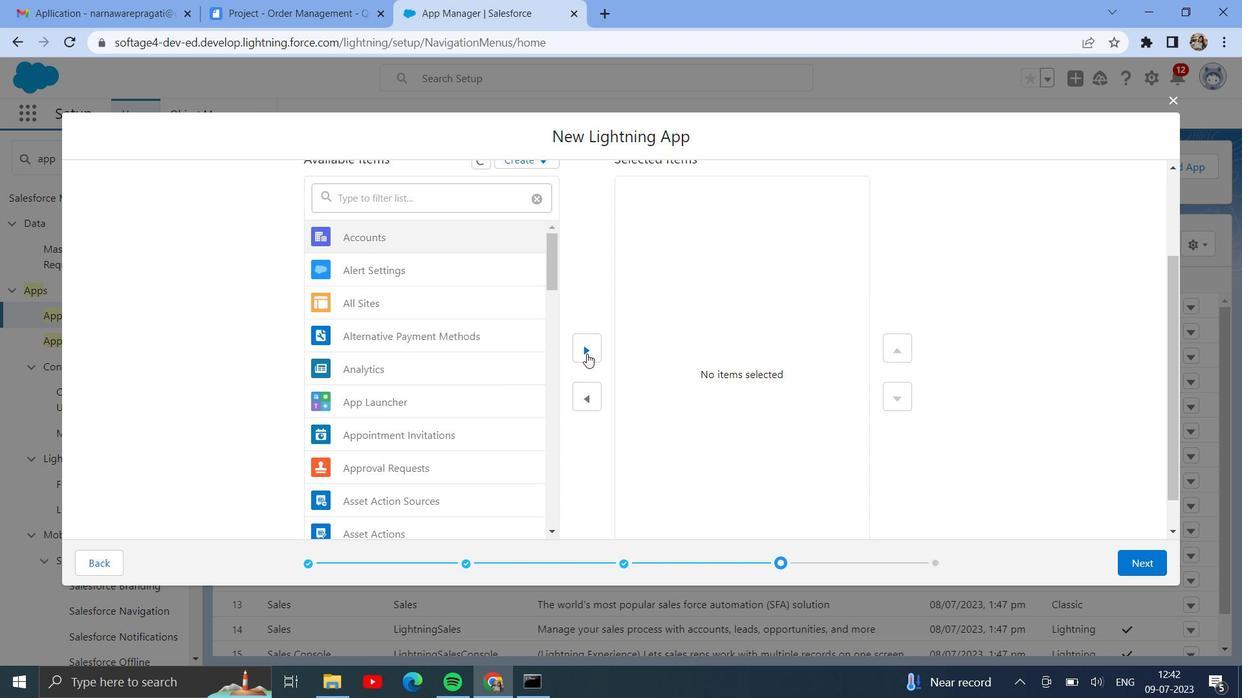 
Action: Mouse pressed left at (586, 353)
Screenshot: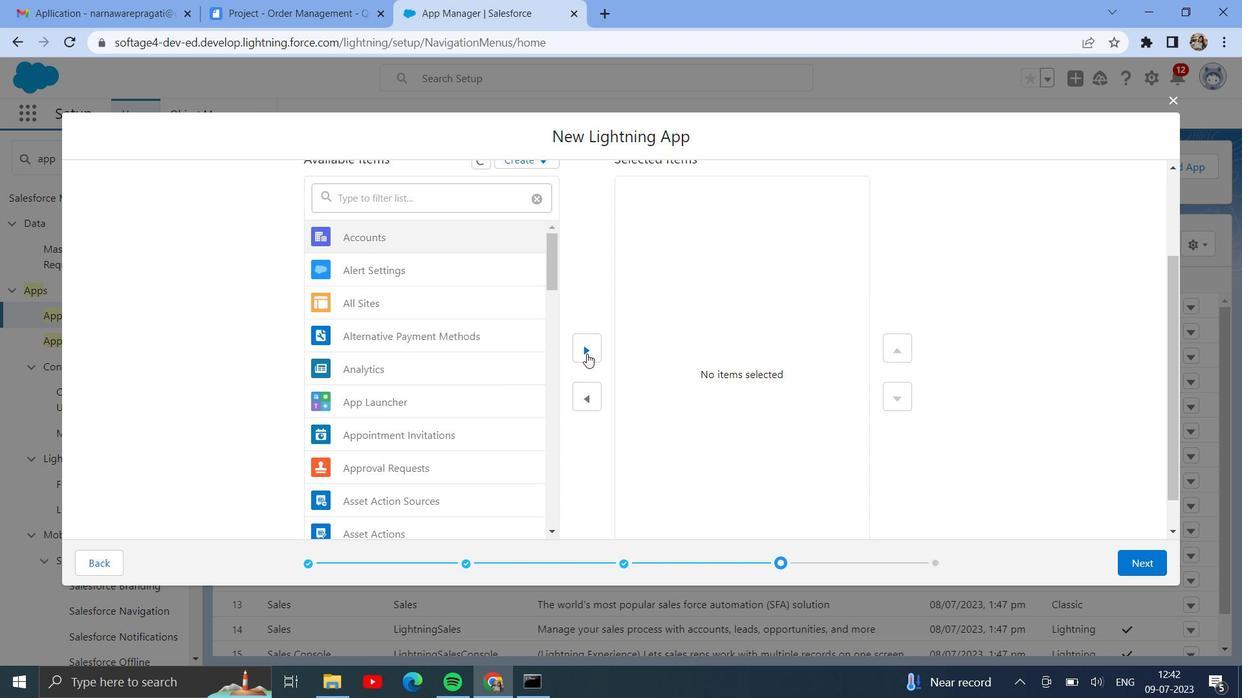 
Action: Mouse moved to (442, 407)
Screenshot: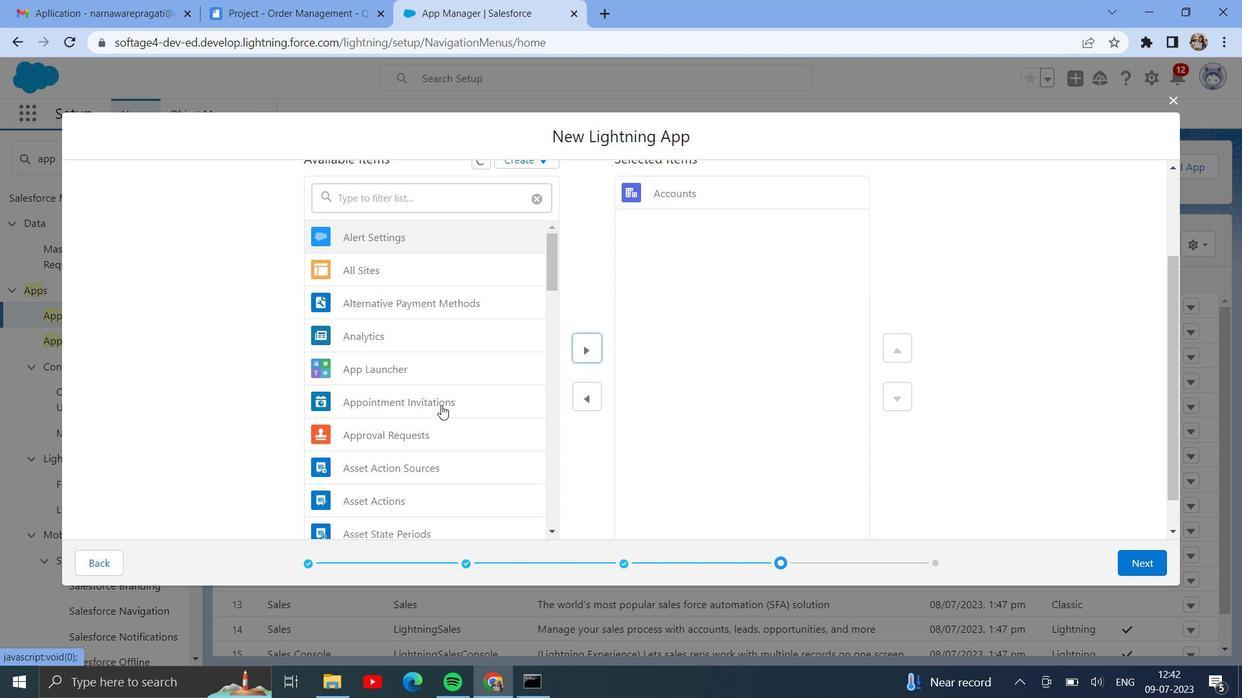 
Action: Mouse scrolled (442, 406) with delta (0, 0)
Screenshot: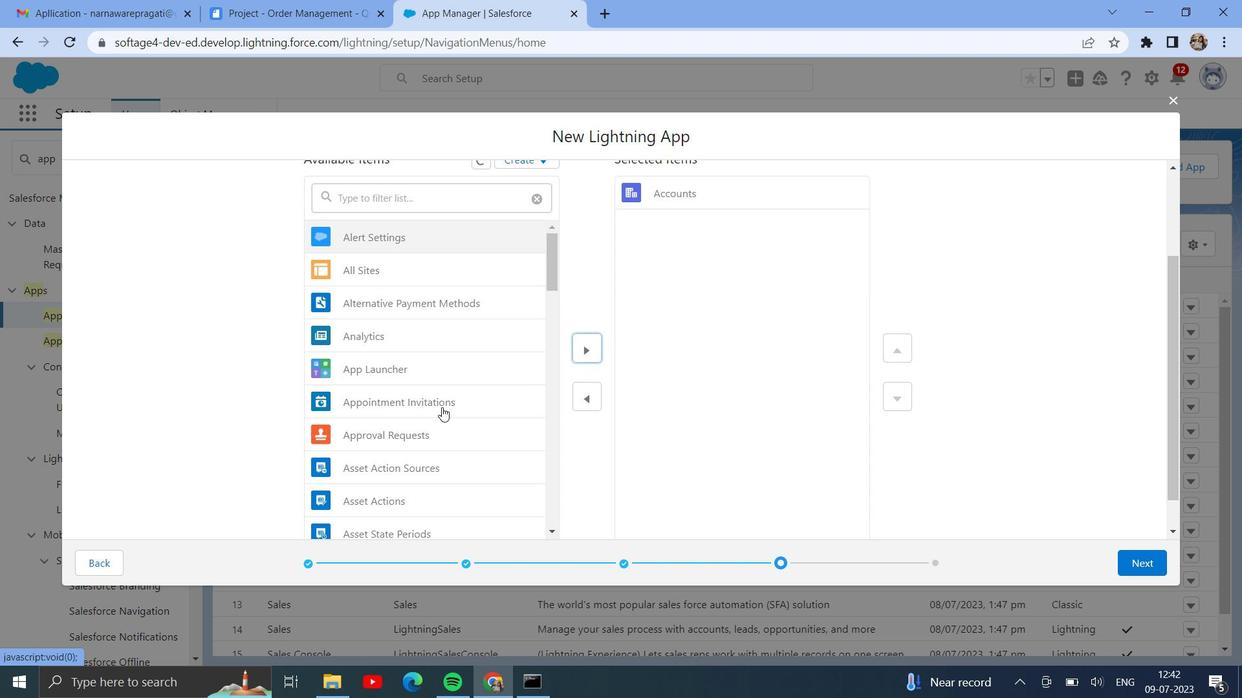 
Action: Mouse scrolled (442, 406) with delta (0, 0)
Screenshot: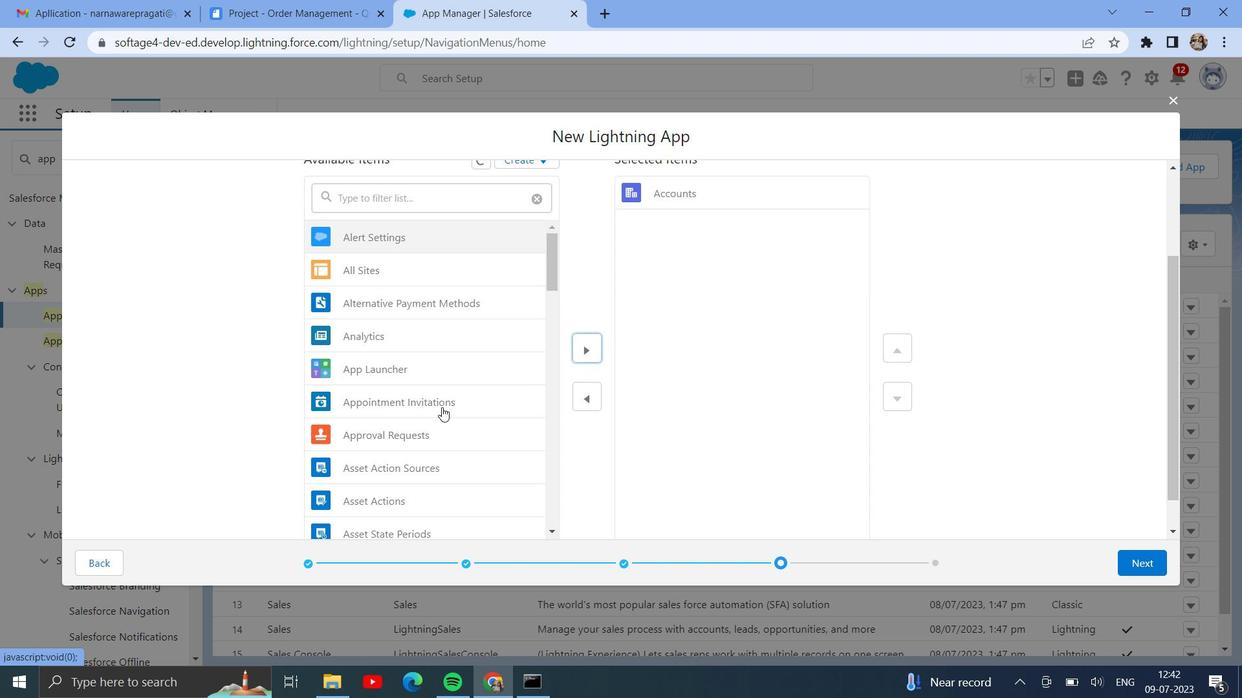 
Action: Mouse scrolled (442, 406) with delta (0, 0)
Screenshot: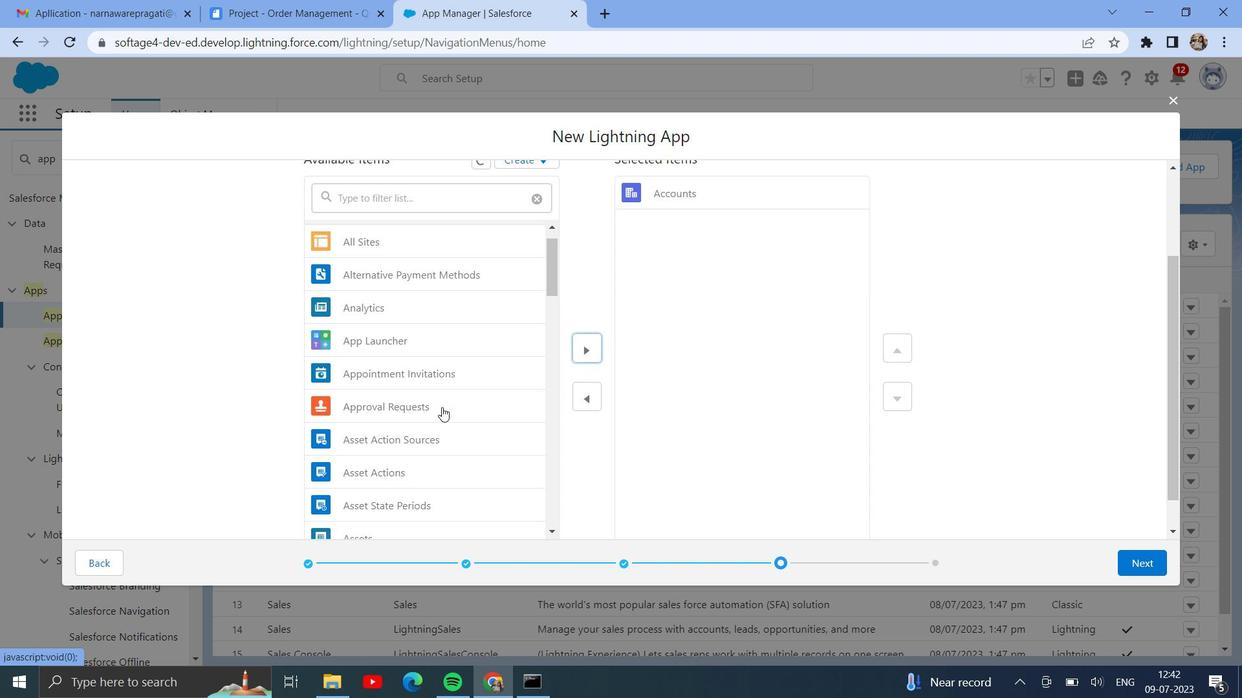 
Action: Mouse scrolled (442, 406) with delta (0, 0)
Screenshot: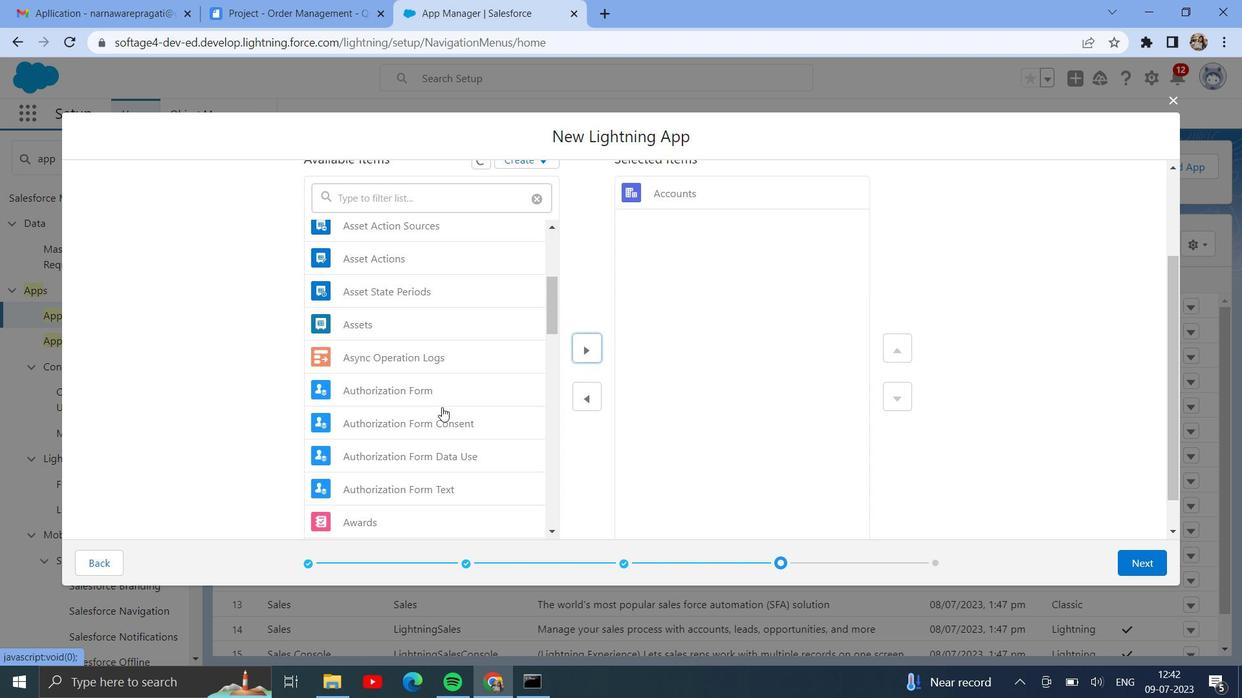 
Action: Mouse scrolled (442, 406) with delta (0, 0)
Screenshot: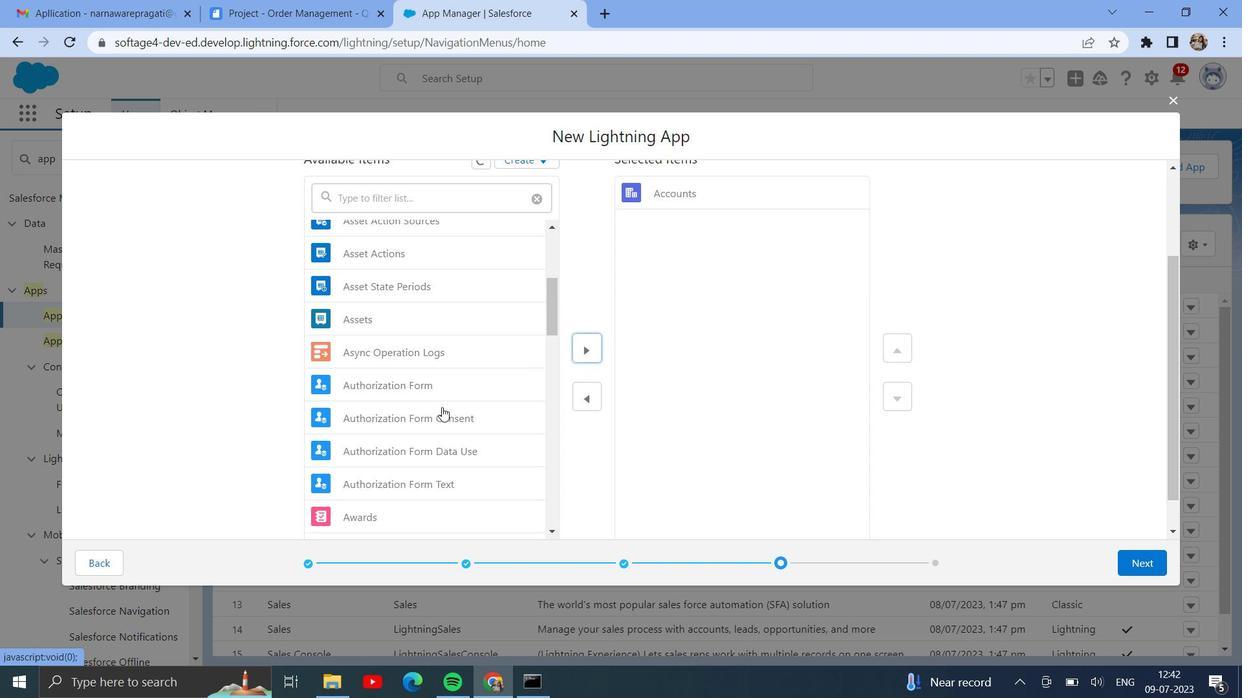 
Action: Mouse scrolled (442, 406) with delta (0, 0)
Screenshot: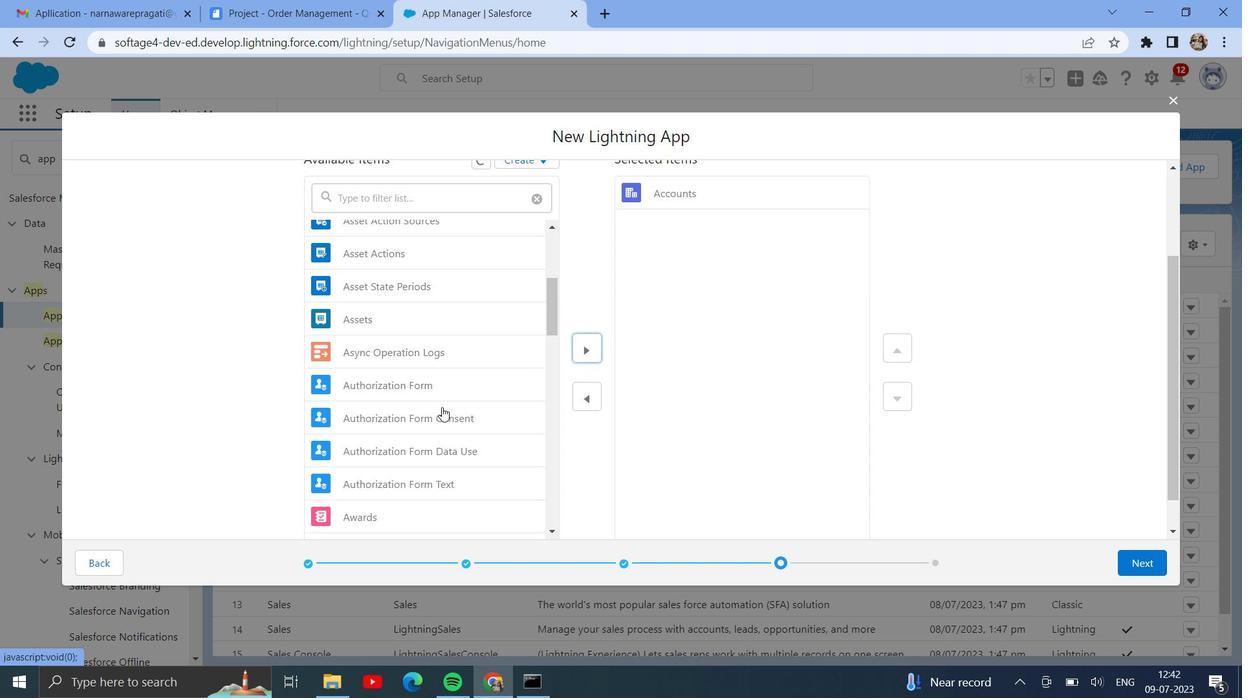 
Action: Mouse scrolled (442, 406) with delta (0, 0)
Screenshot: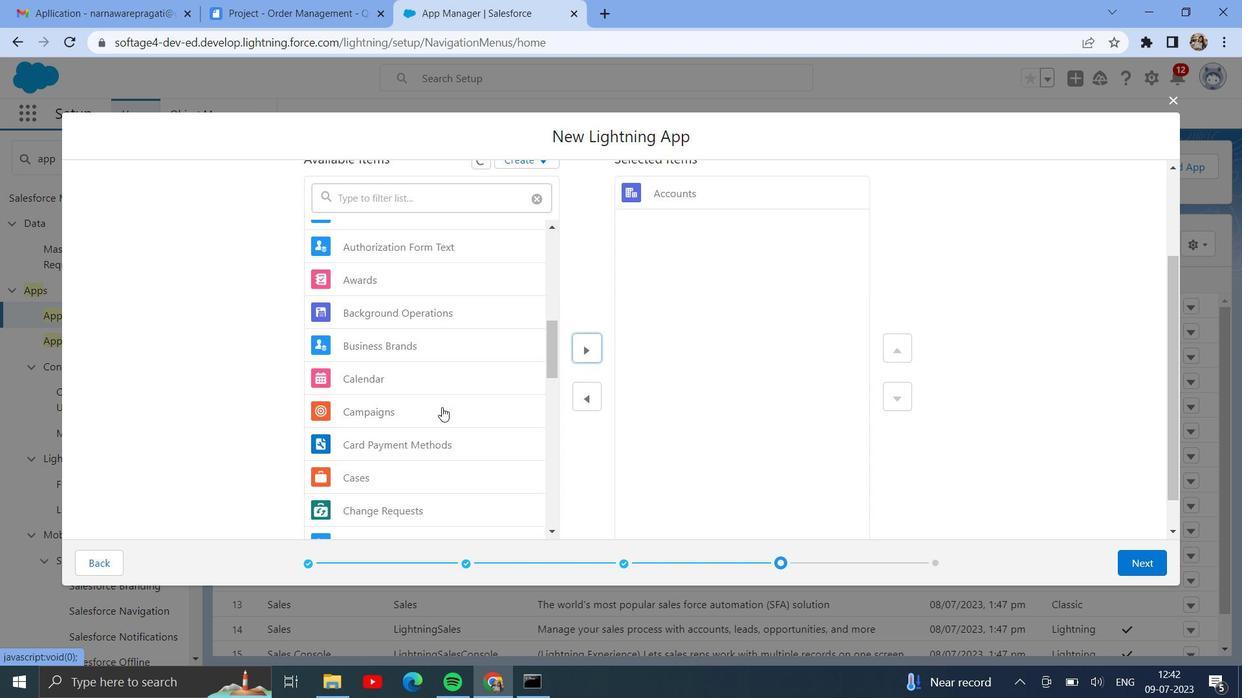 
Action: Mouse scrolled (442, 406) with delta (0, 0)
Screenshot: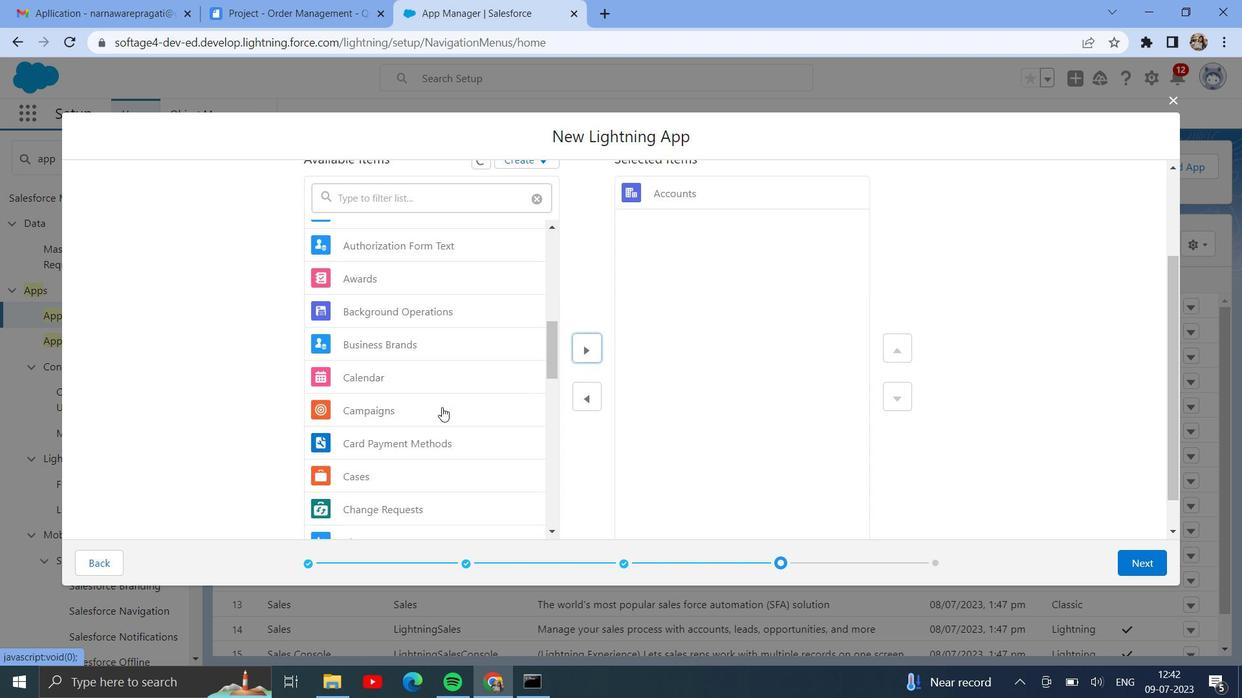 
Action: Mouse scrolled (442, 406) with delta (0, 0)
Screenshot: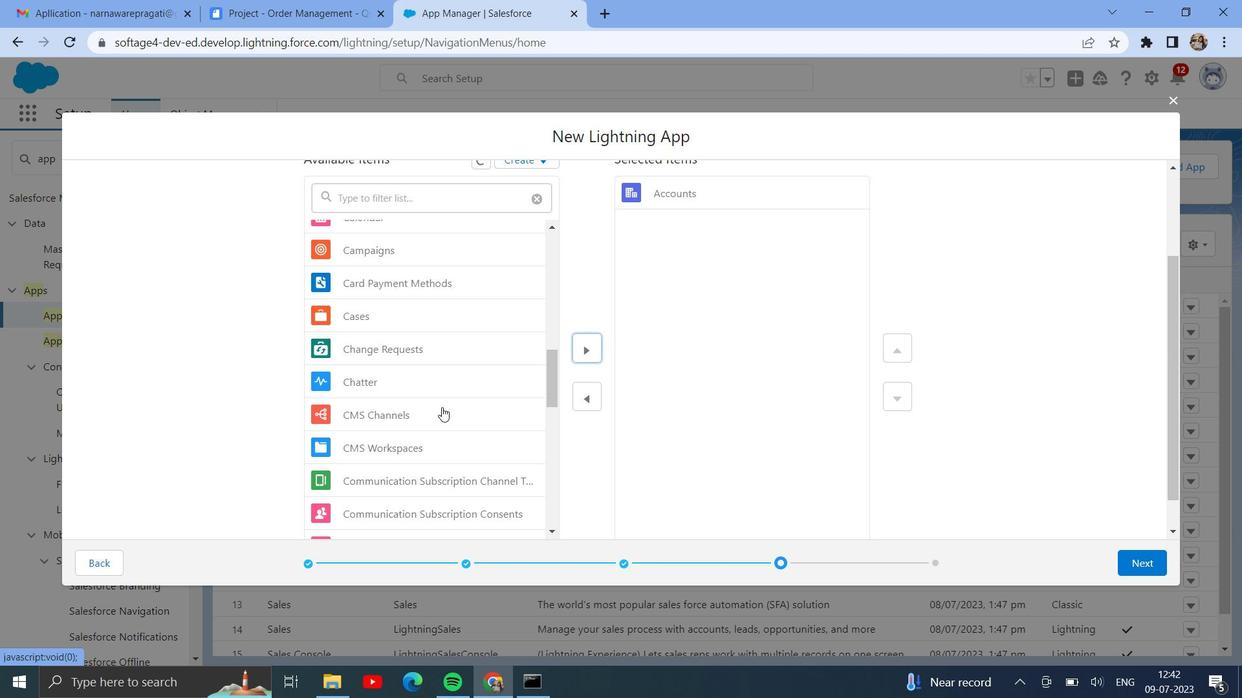 
Action: Mouse scrolled (442, 406) with delta (0, 0)
Screenshot: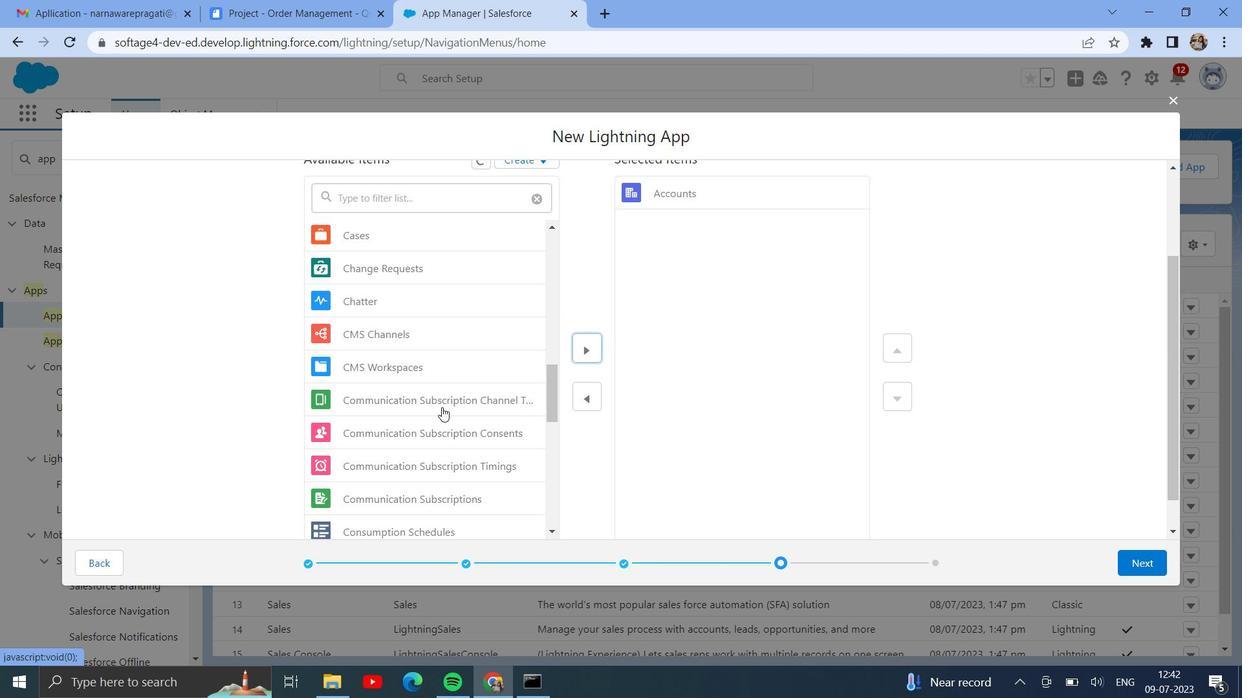 
Action: Mouse scrolled (442, 406) with delta (0, 0)
Screenshot: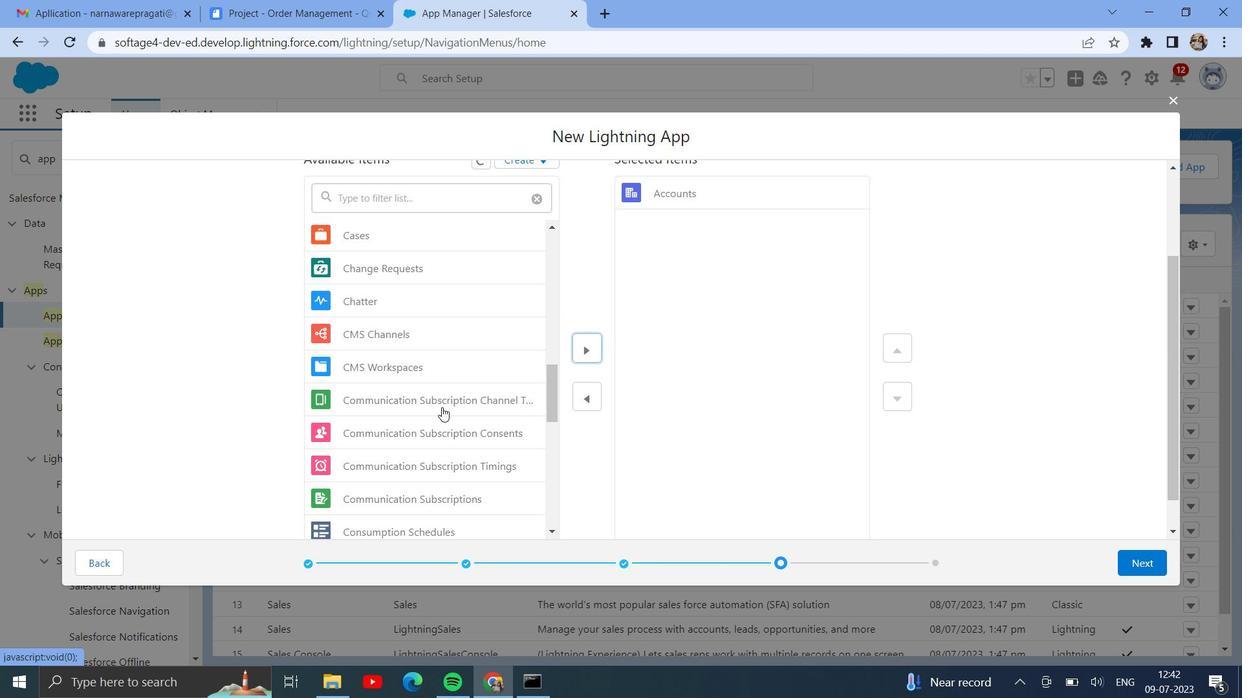 
Action: Mouse scrolled (442, 406) with delta (0, 0)
Screenshot: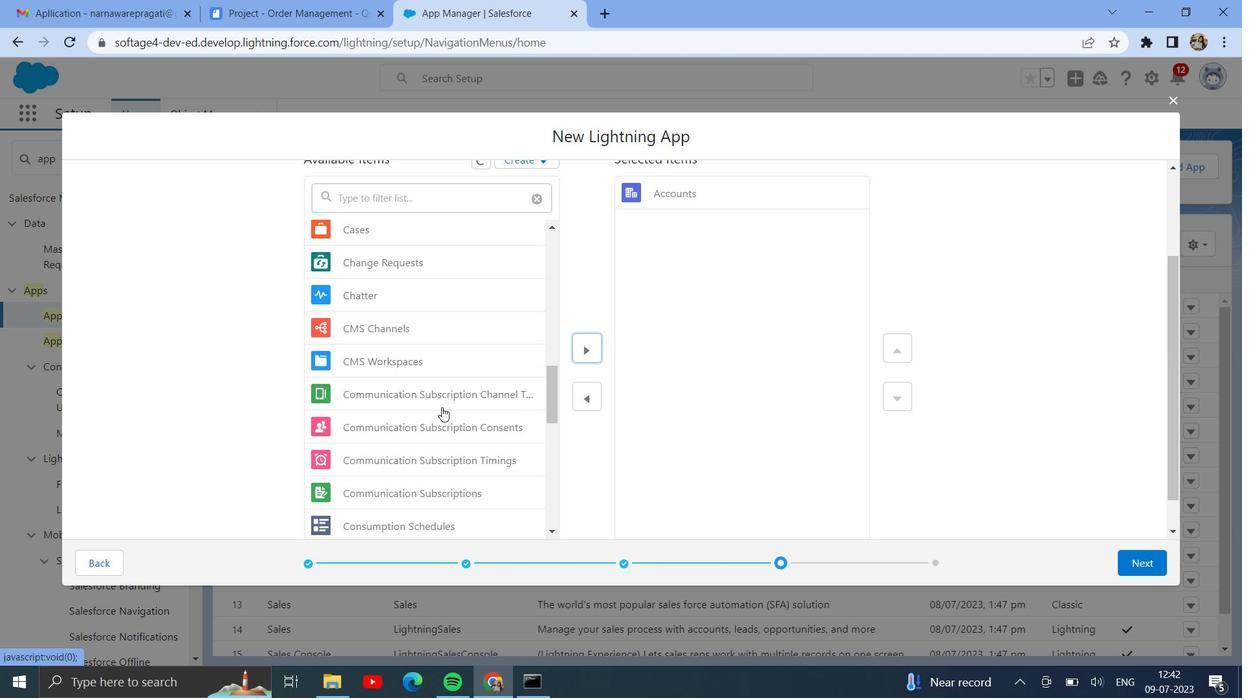 
Action: Mouse moved to (447, 422)
Screenshot: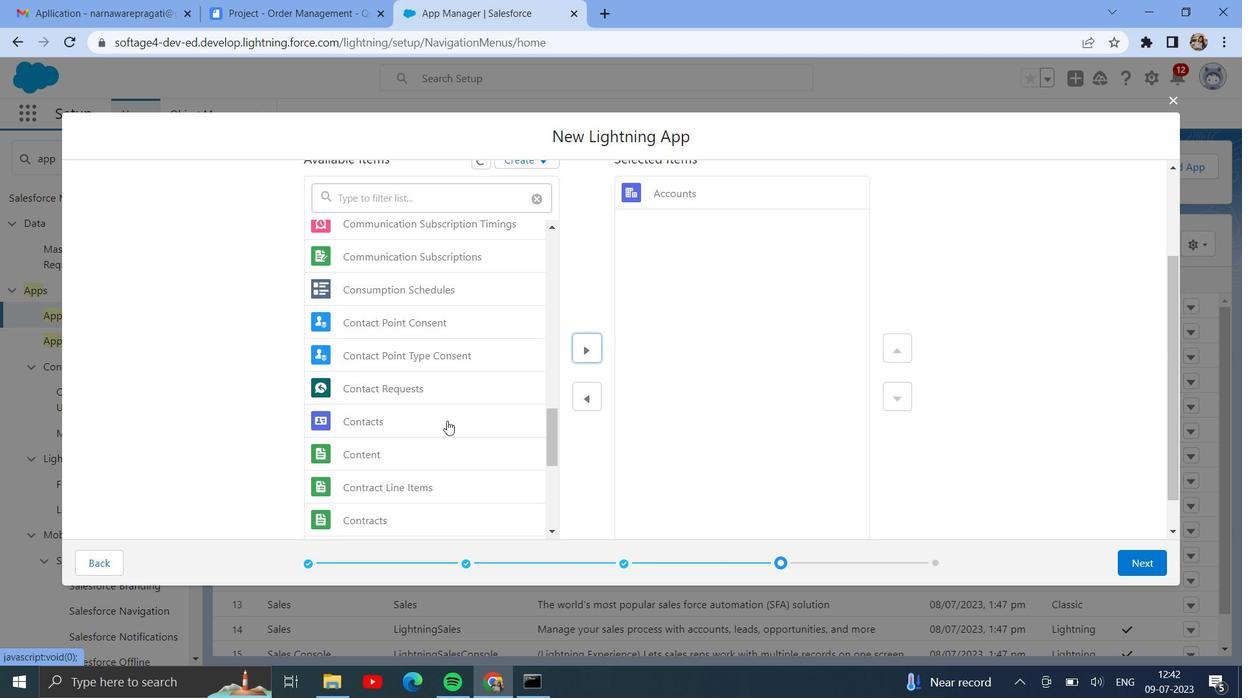 
Action: Mouse pressed left at (447, 422)
Screenshot: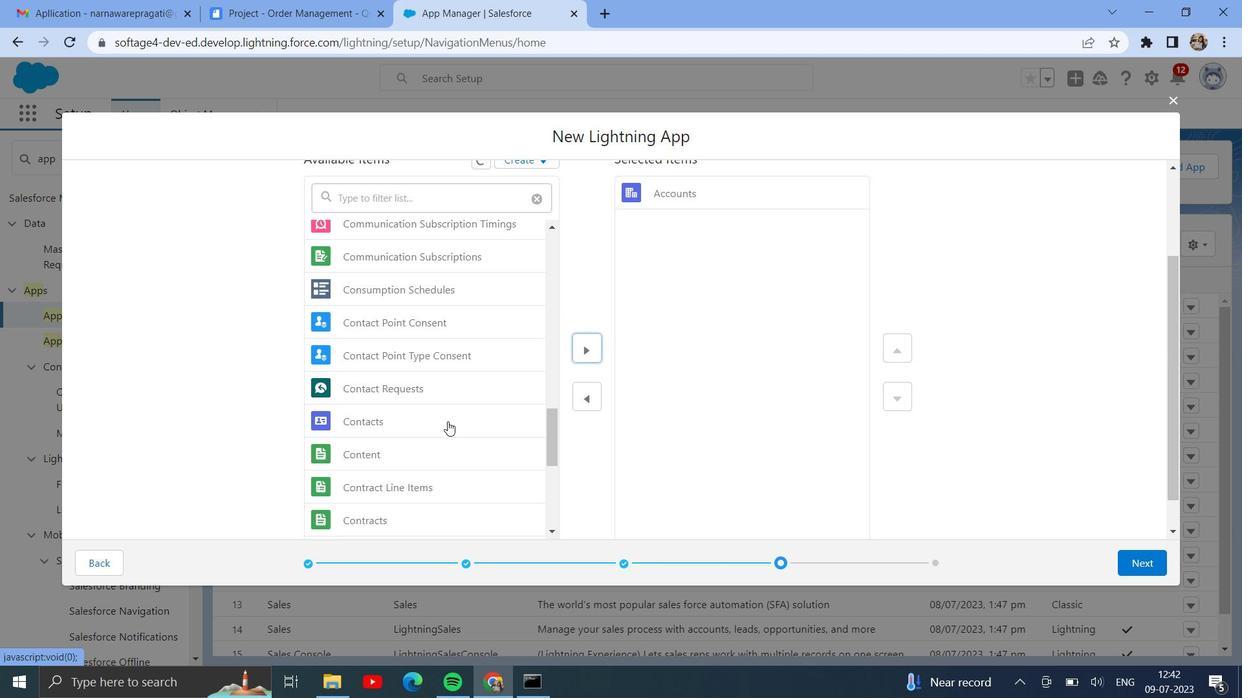 
Action: Mouse moved to (593, 347)
Screenshot: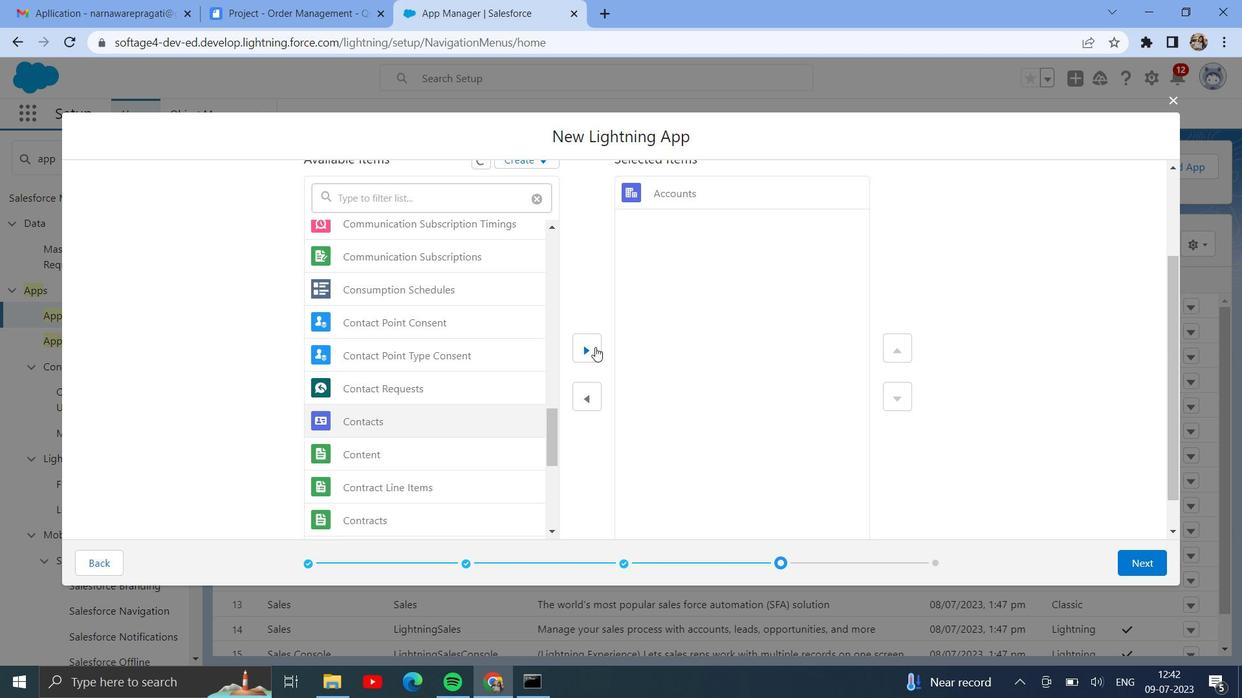 
Action: Mouse pressed left at (593, 347)
Screenshot: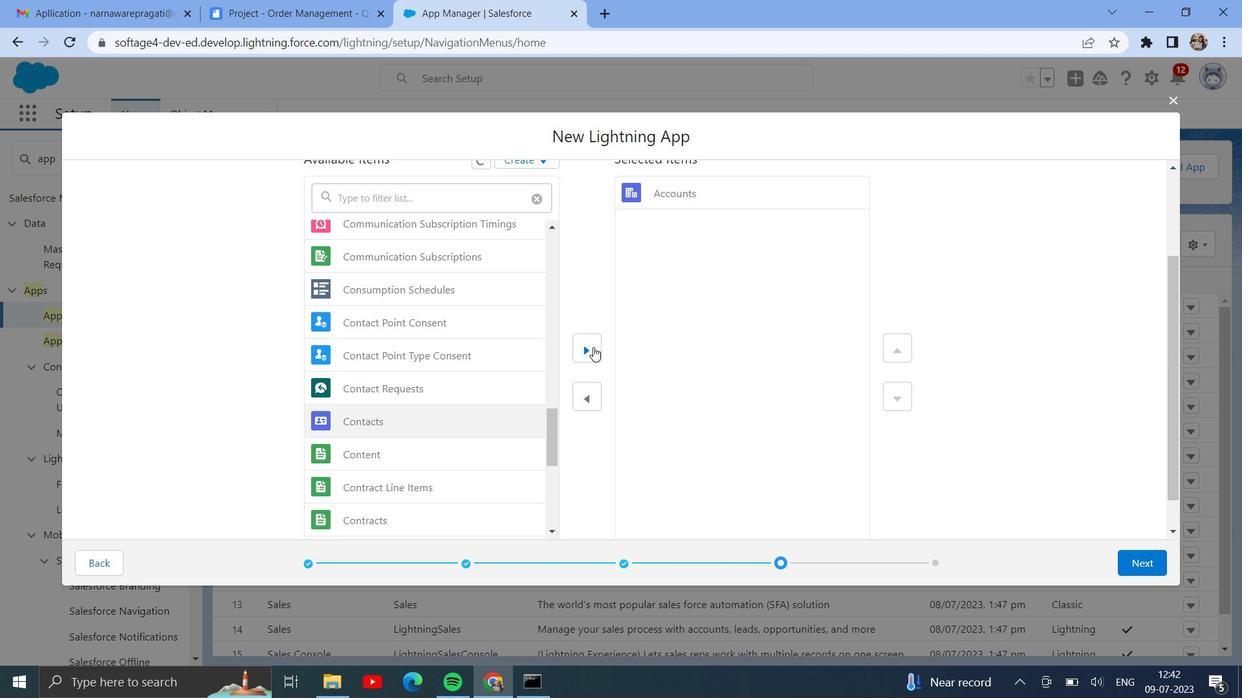 
Action: Mouse moved to (1149, 563)
Screenshot: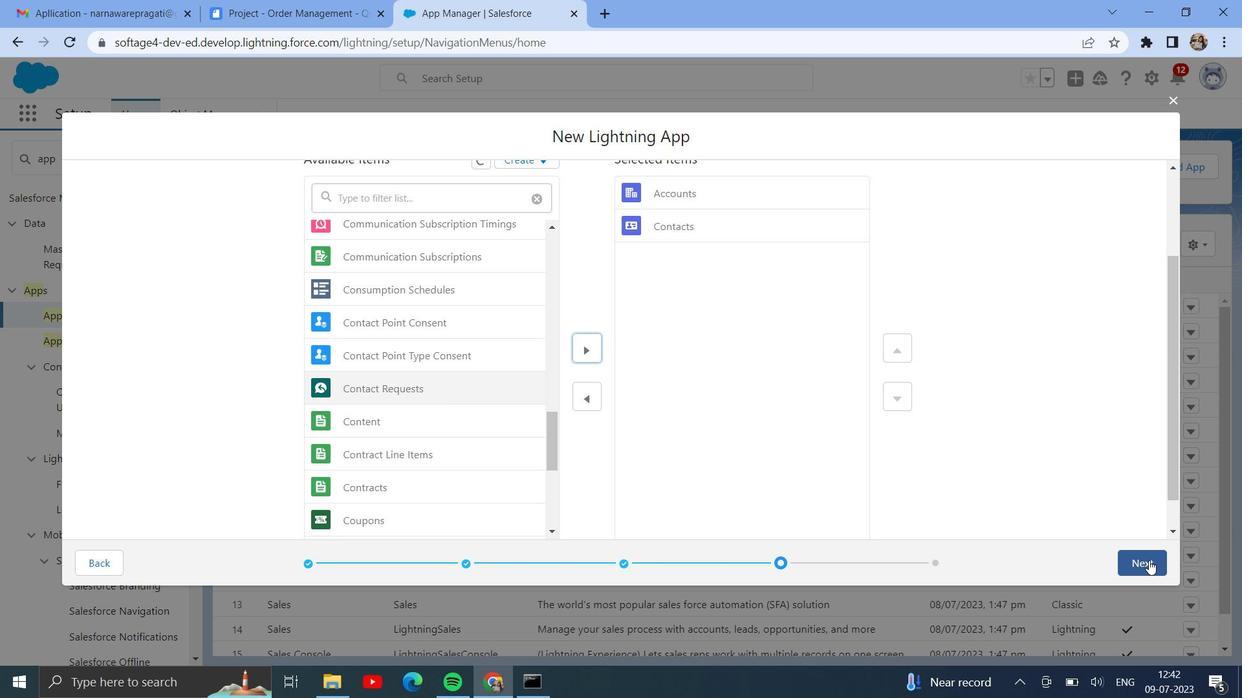 
Action: Mouse pressed left at (1149, 563)
Screenshot: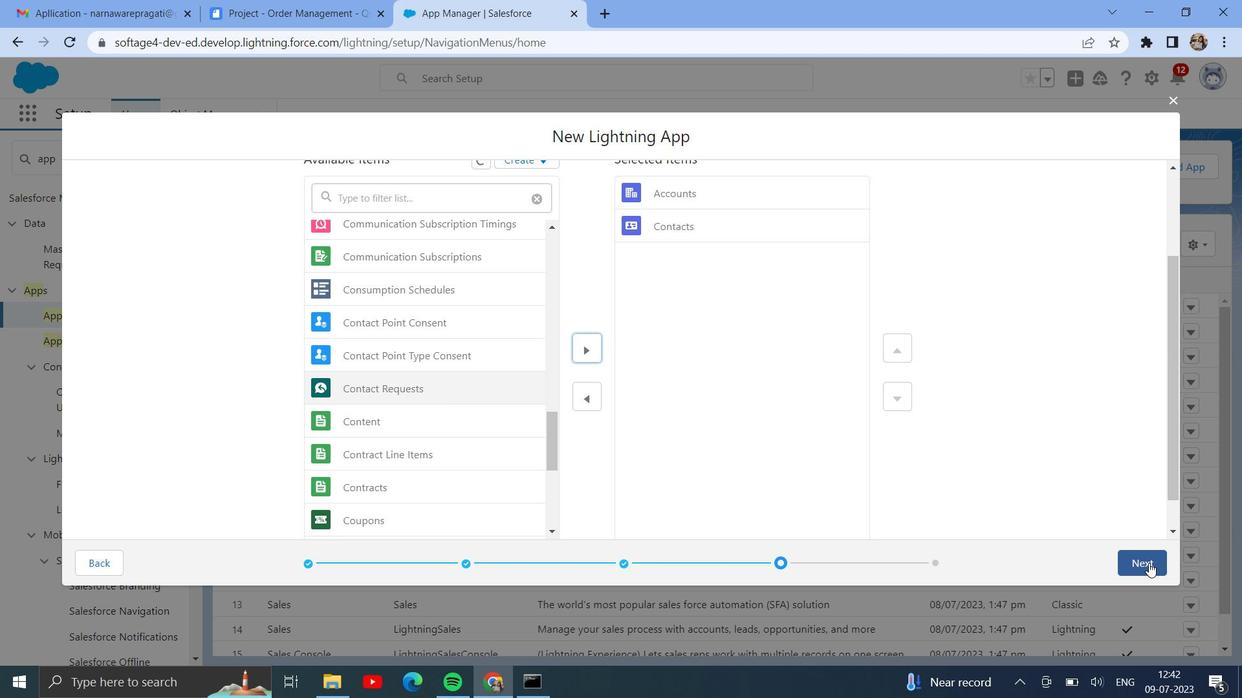 
Action: Mouse moved to (520, 472)
Screenshot: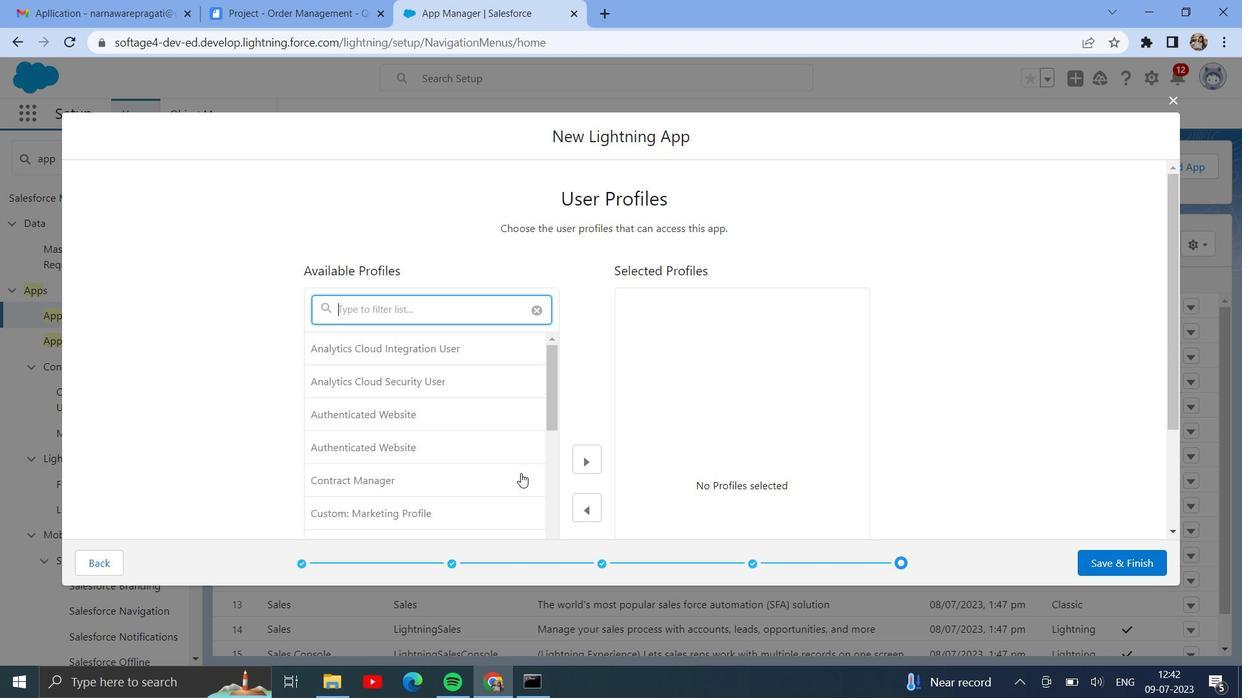 
Action: Mouse scrolled (520, 472) with delta (0, 0)
Screenshot: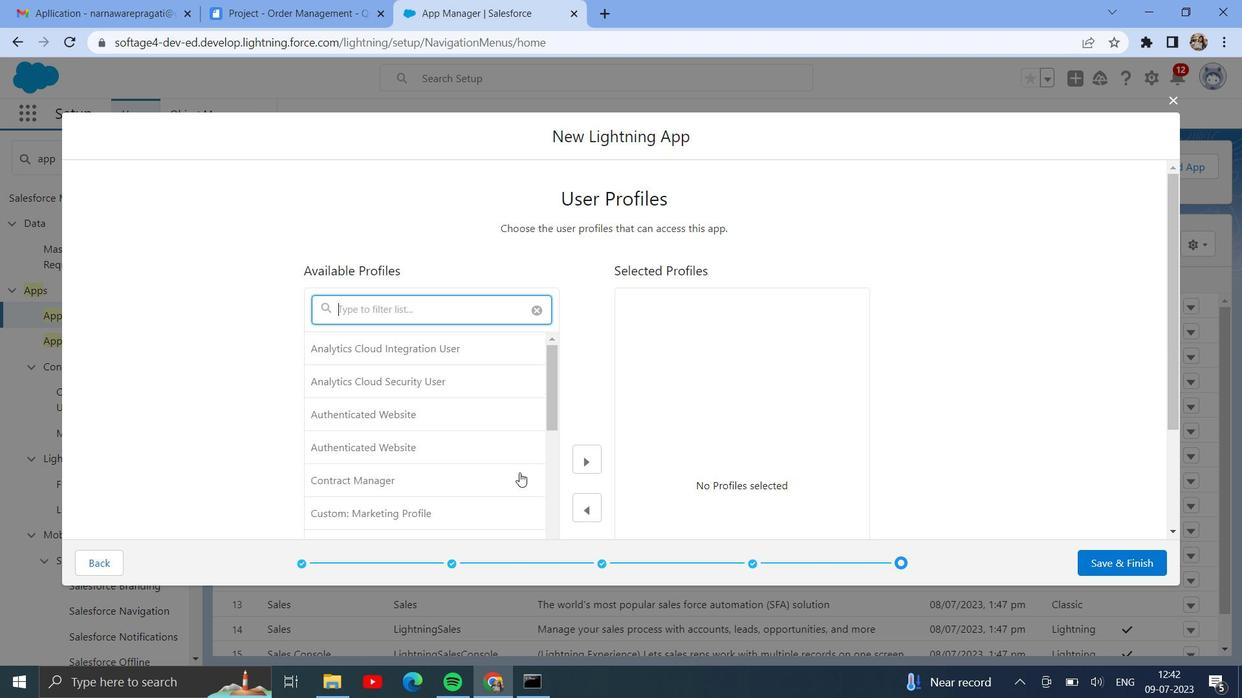 
Action: Mouse scrolled (520, 472) with delta (0, 0)
Screenshot: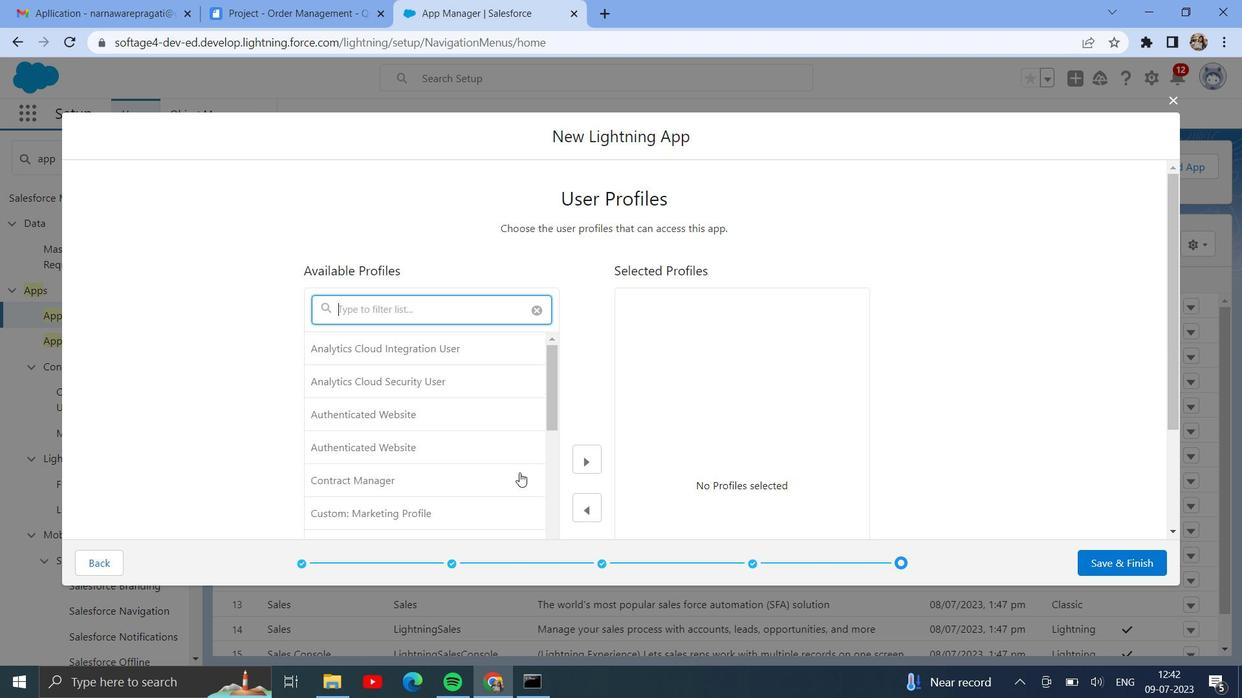 
Action: Mouse scrolled (520, 472) with delta (0, 0)
Screenshot: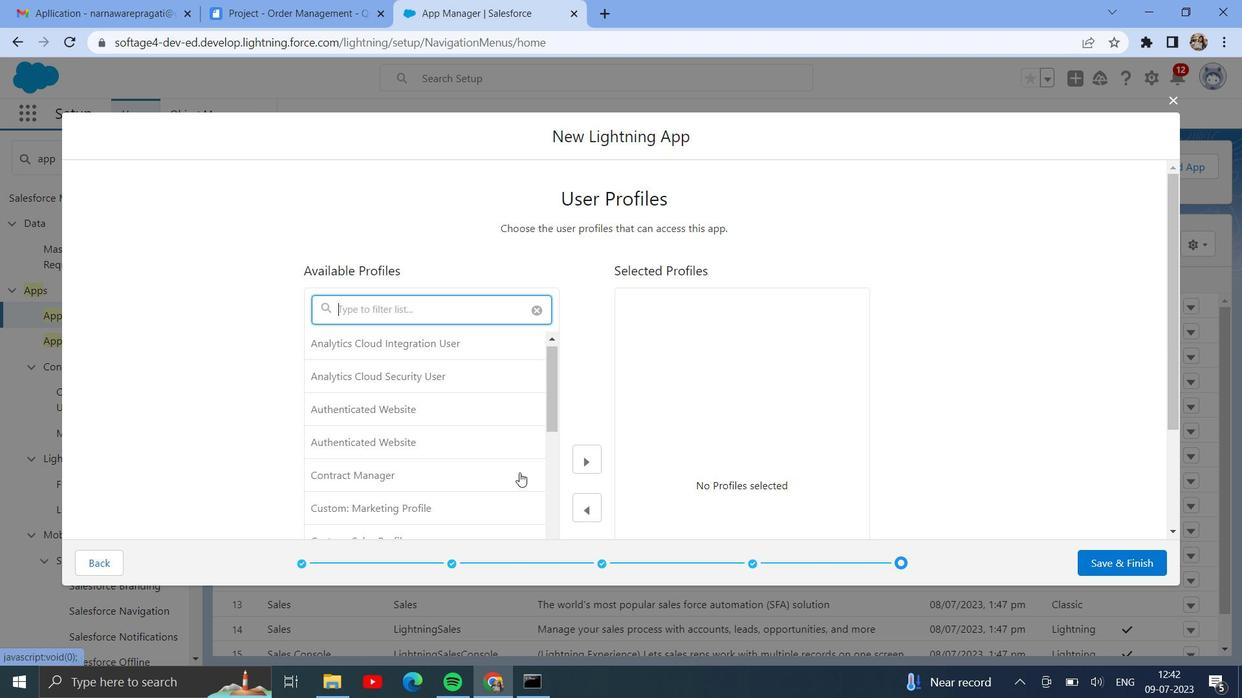 
Action: Mouse scrolled (520, 472) with delta (0, 0)
Screenshot: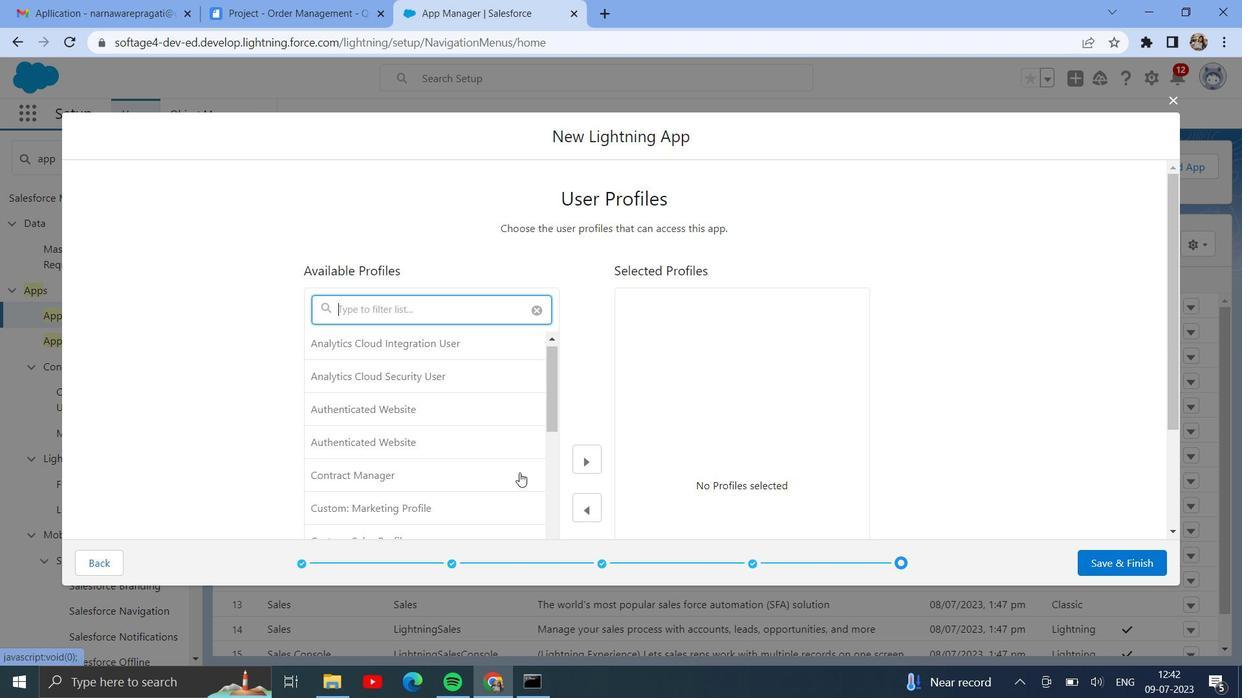 
Action: Mouse moved to (519, 472)
Screenshot: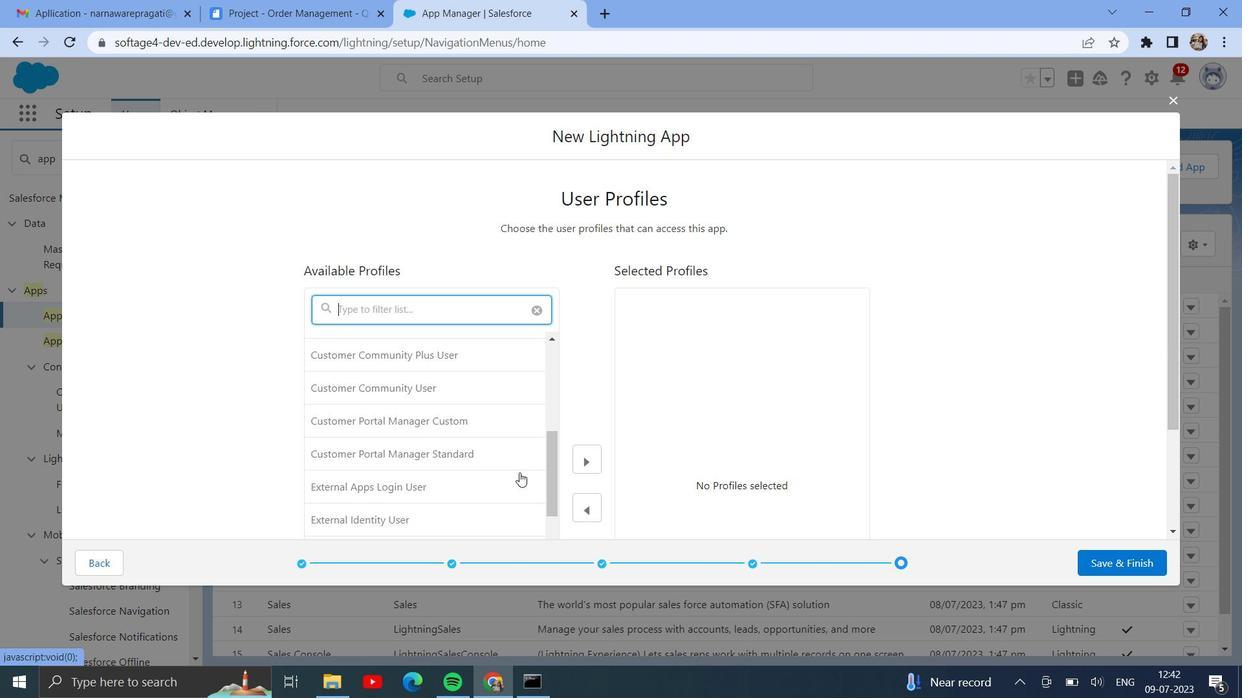 
Action: Mouse scrolled (519, 472) with delta (0, 0)
Screenshot: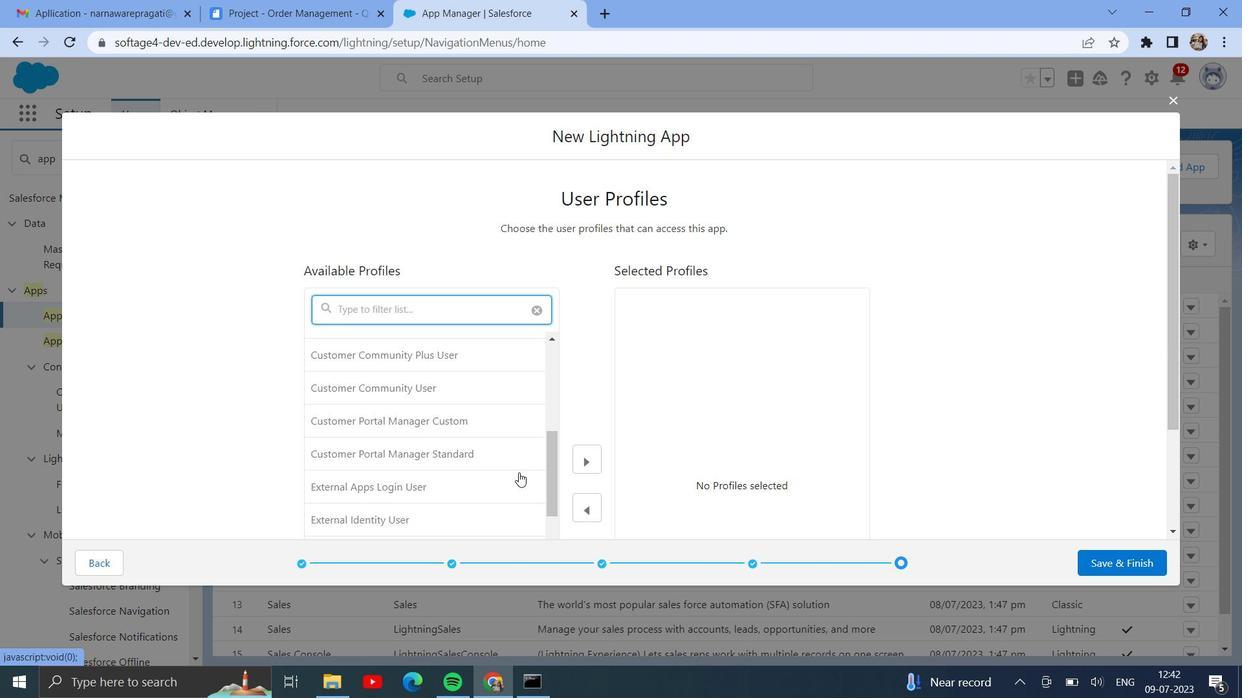 
Action: Mouse scrolled (519, 472) with delta (0, 0)
Screenshot: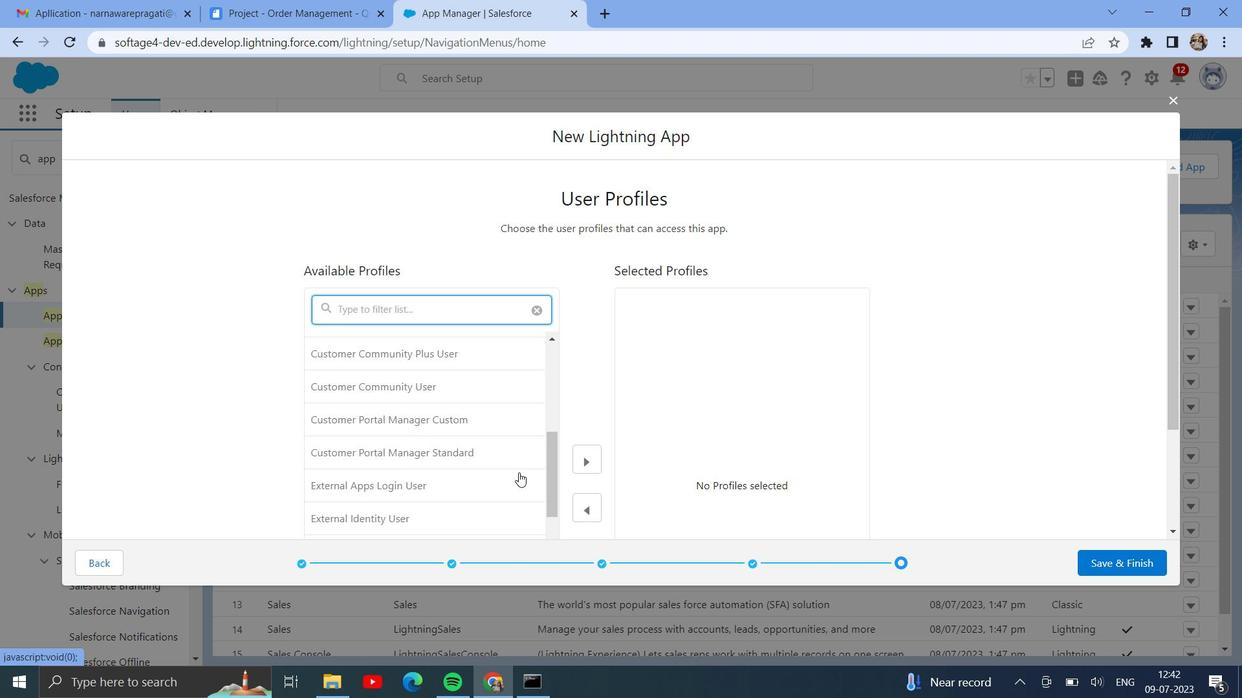 
Action: Mouse scrolled (519, 472) with delta (0, 0)
Screenshot: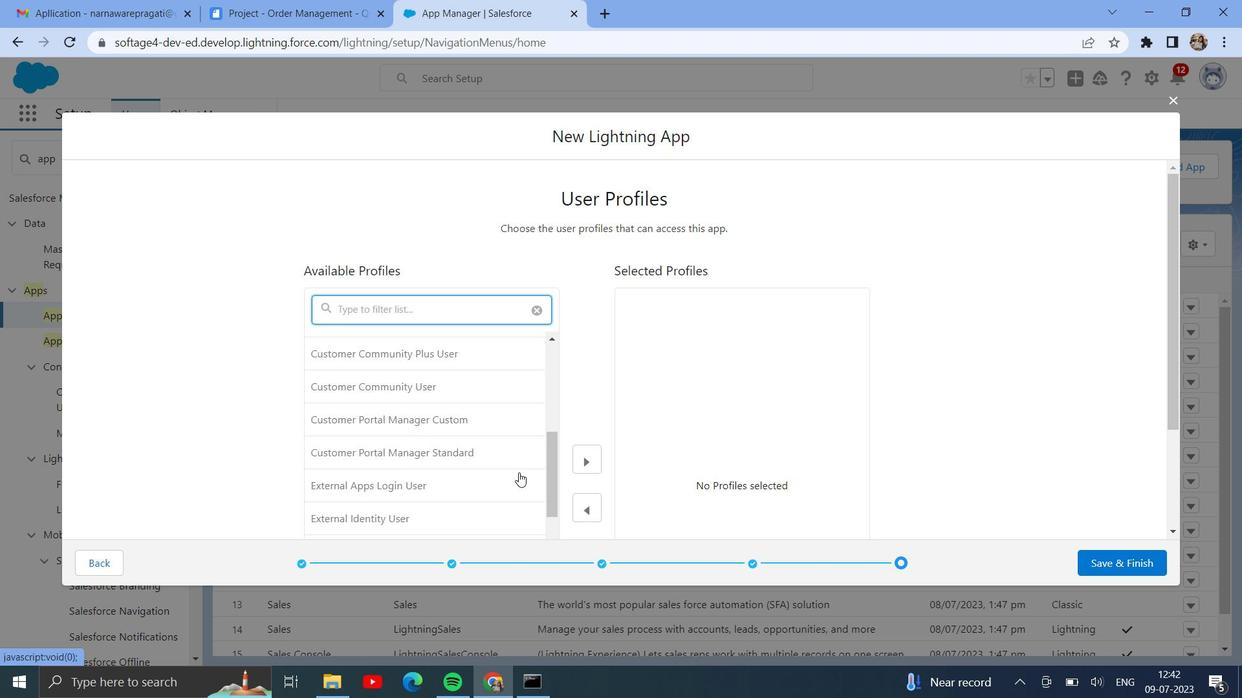 
Action: Mouse scrolled (519, 472) with delta (0, 0)
Screenshot: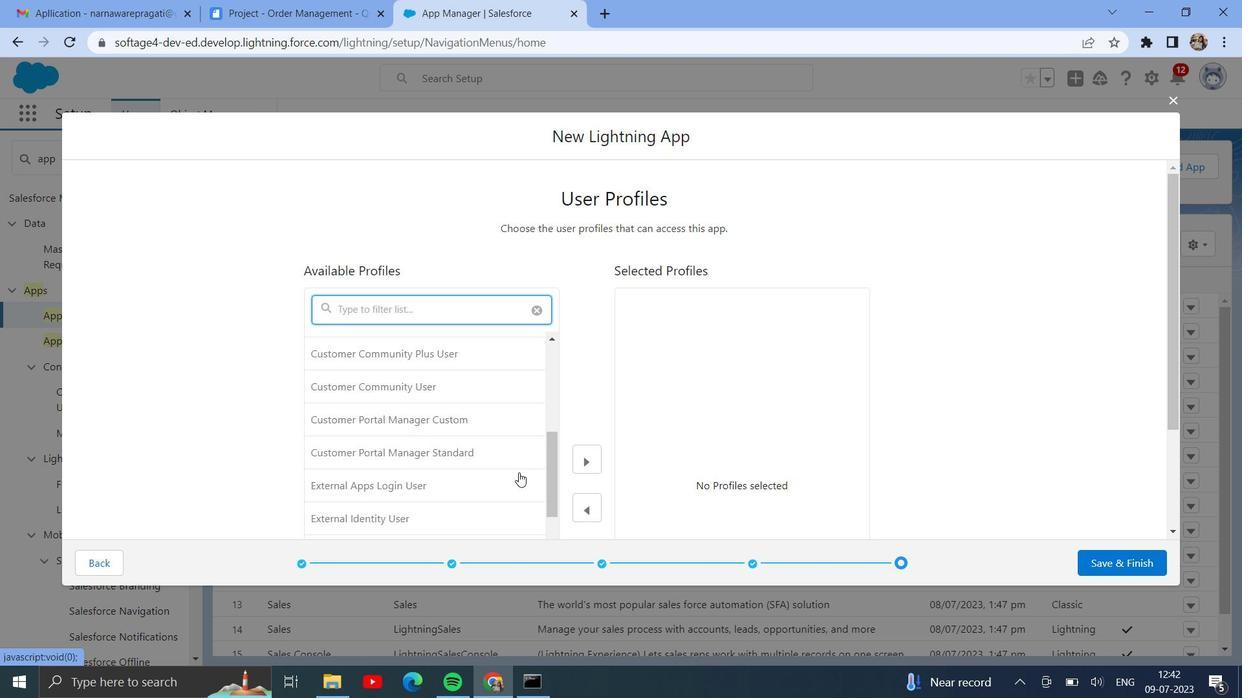 
Action: Mouse scrolled (519, 472) with delta (0, 0)
Screenshot: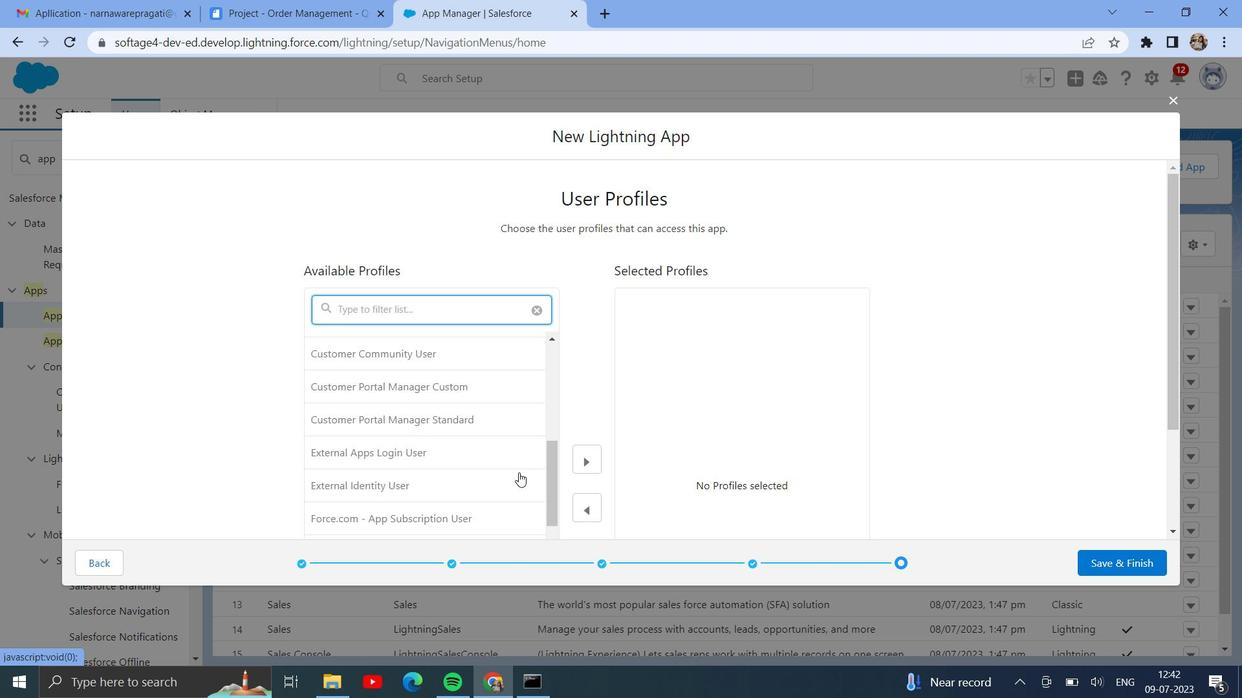 
Action: Mouse scrolled (519, 472) with delta (0, 0)
Screenshot: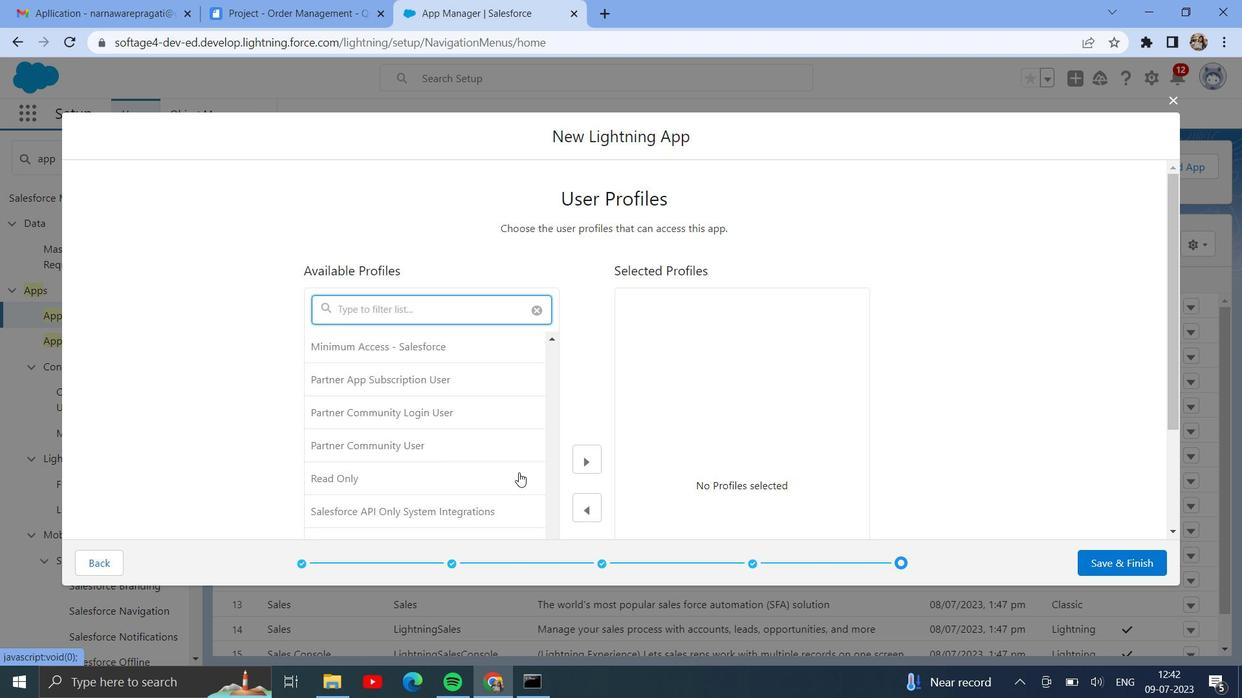 
Action: Mouse scrolled (519, 472) with delta (0, 0)
Screenshot: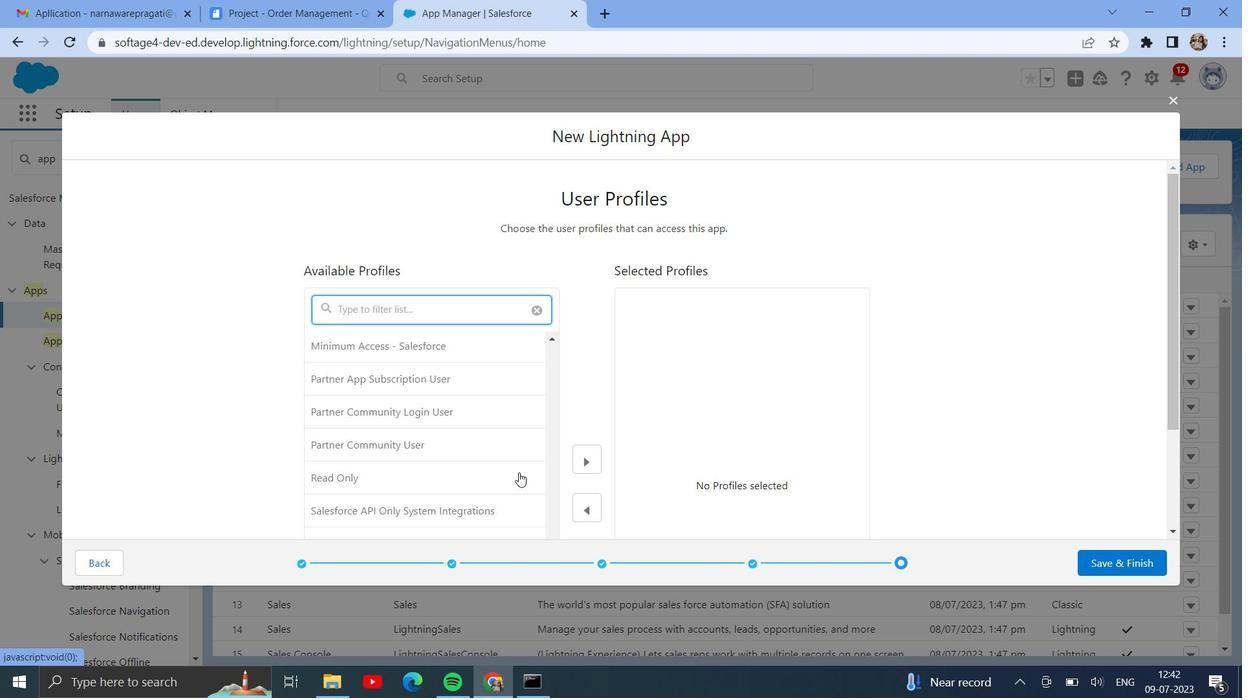 
Action: Mouse scrolled (519, 472) with delta (0, 0)
Screenshot: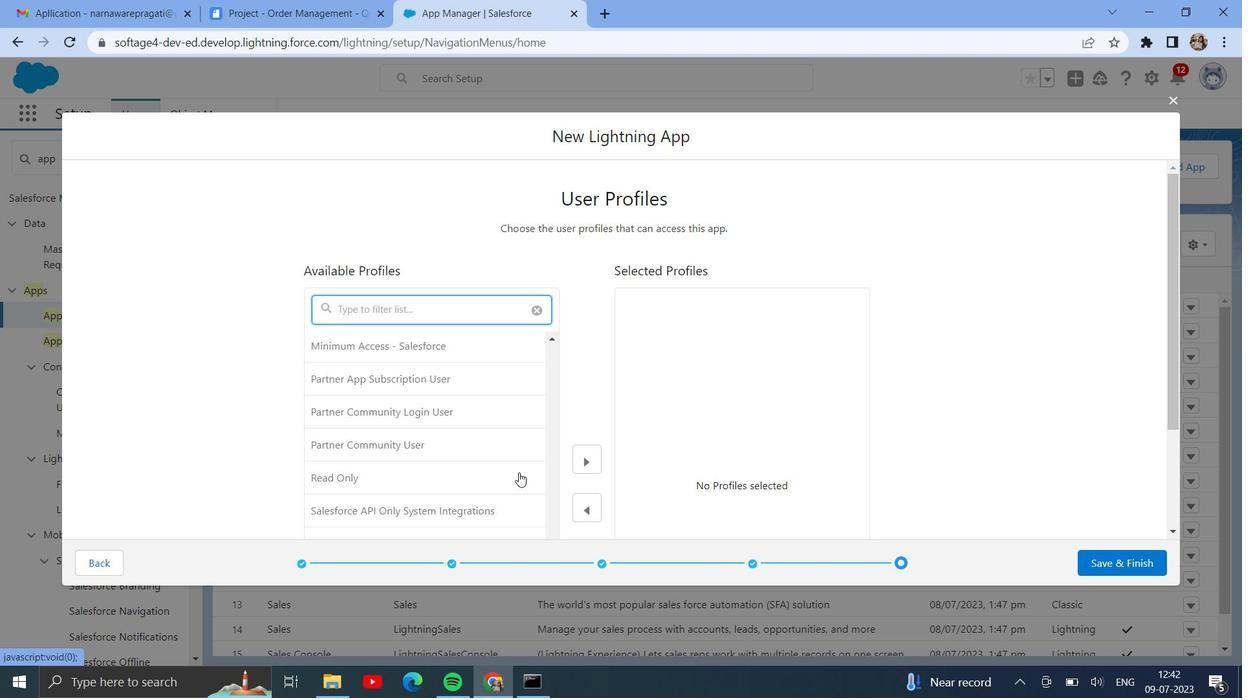 
Action: Mouse scrolled (519, 472) with delta (0, 0)
Screenshot: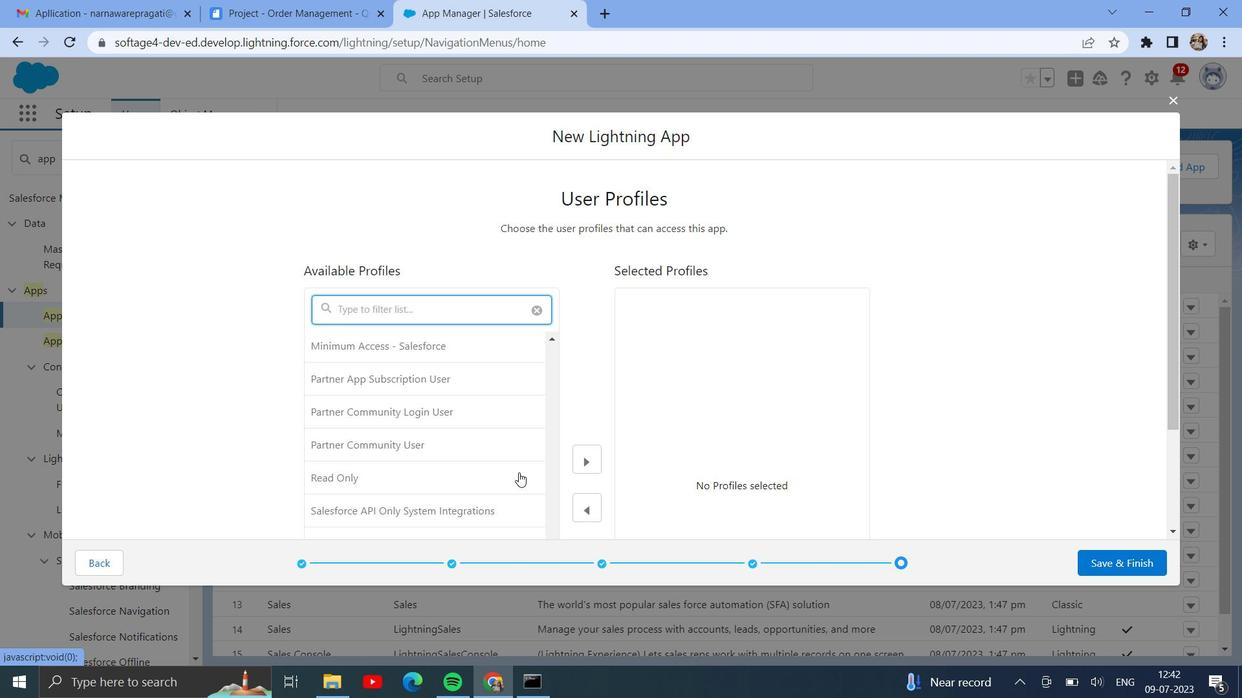 
Action: Mouse scrolled (519, 472) with delta (0, 0)
Screenshot: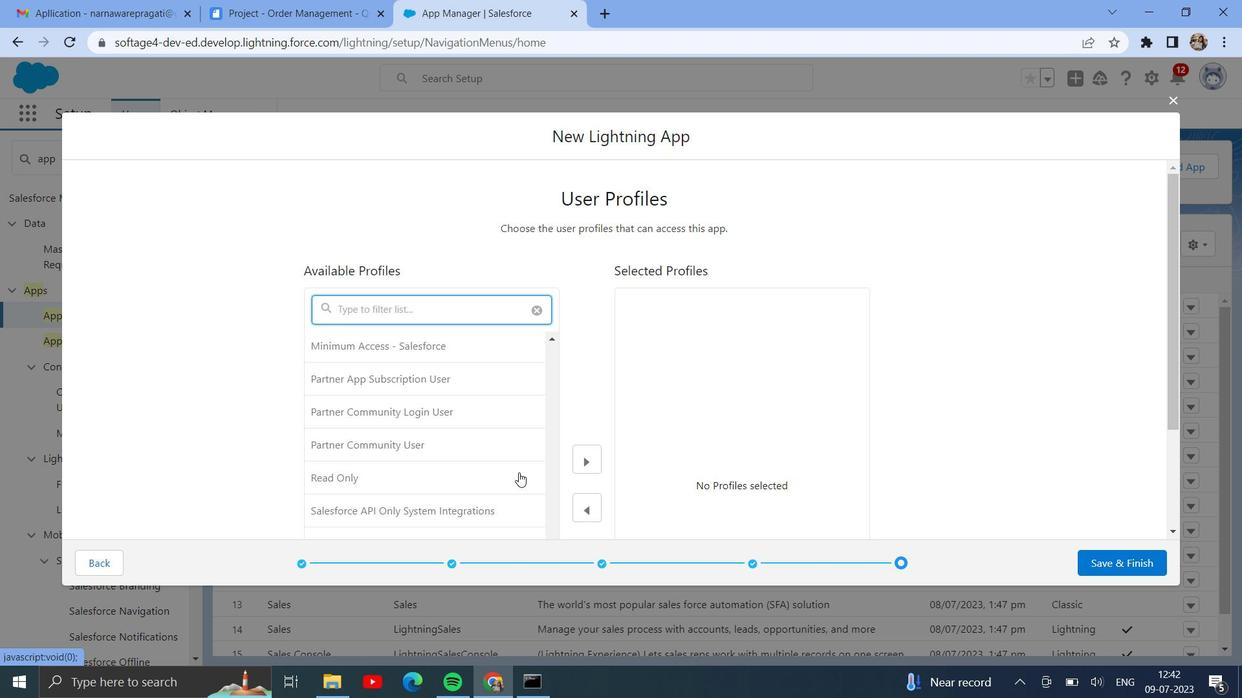 
Action: Mouse scrolled (519, 472) with delta (0, 0)
Screenshot: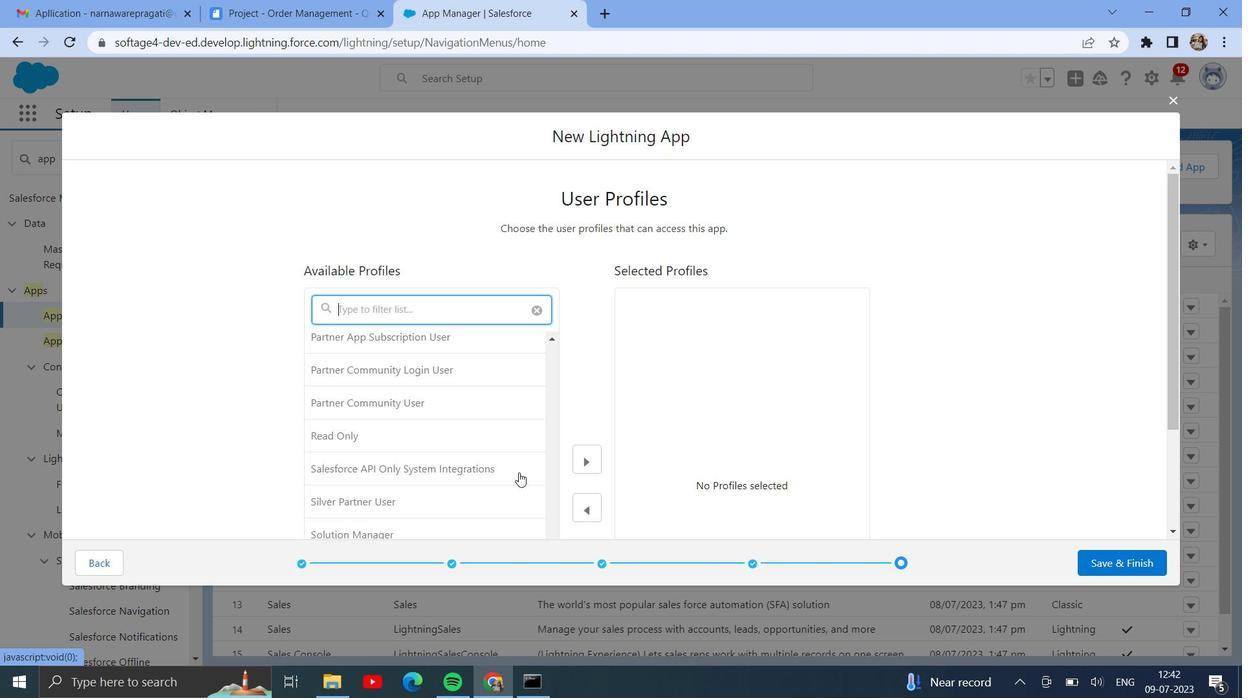 
Action: Mouse scrolled (519, 472) with delta (0, 0)
Screenshot: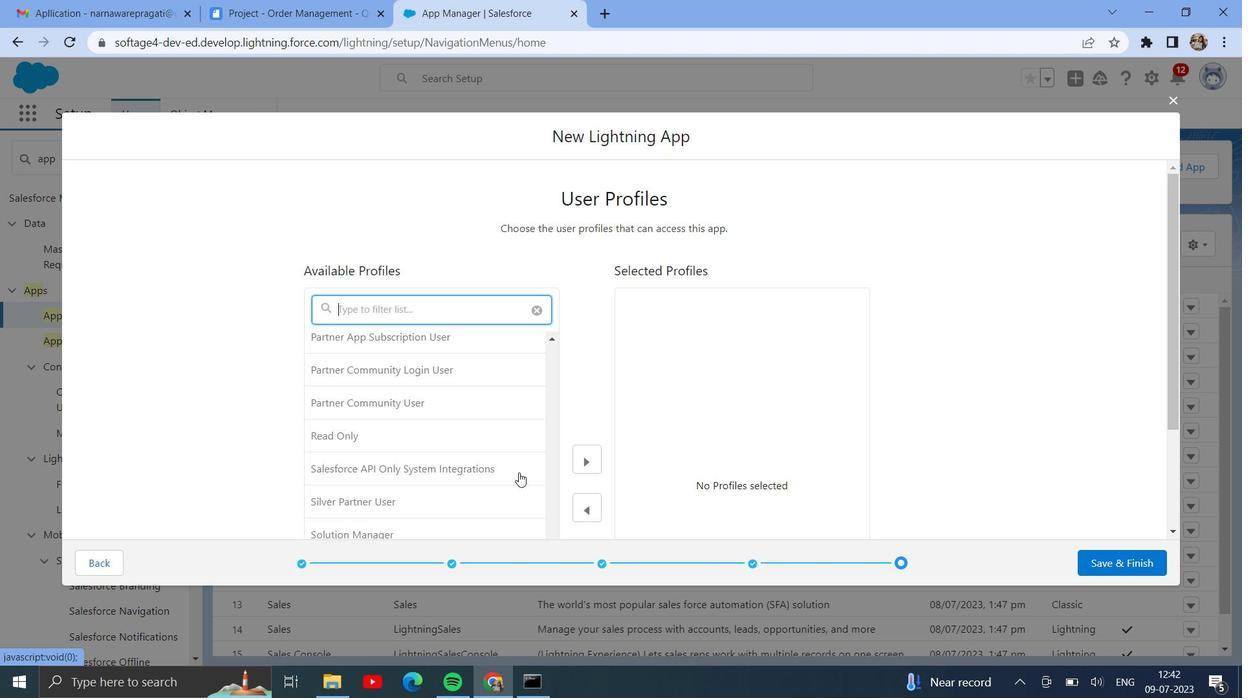 
Action: Mouse scrolled (519, 472) with delta (0, 0)
Screenshot: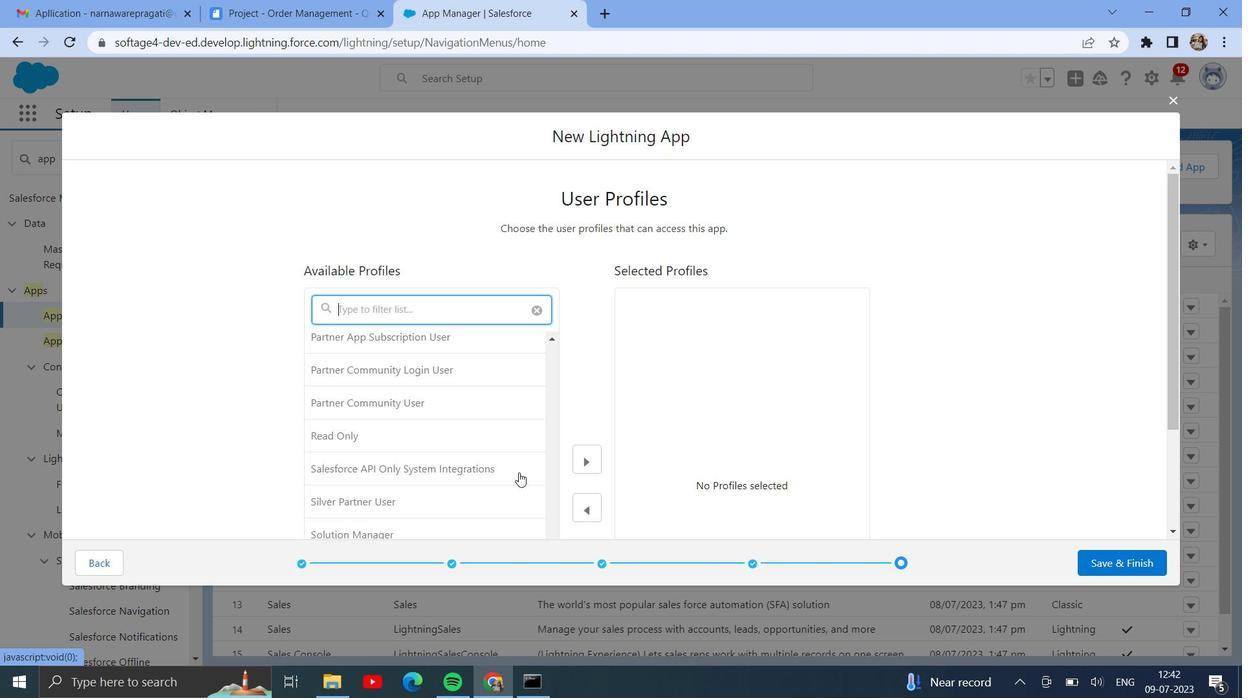 
Action: Mouse scrolled (519, 472) with delta (0, 0)
Screenshot: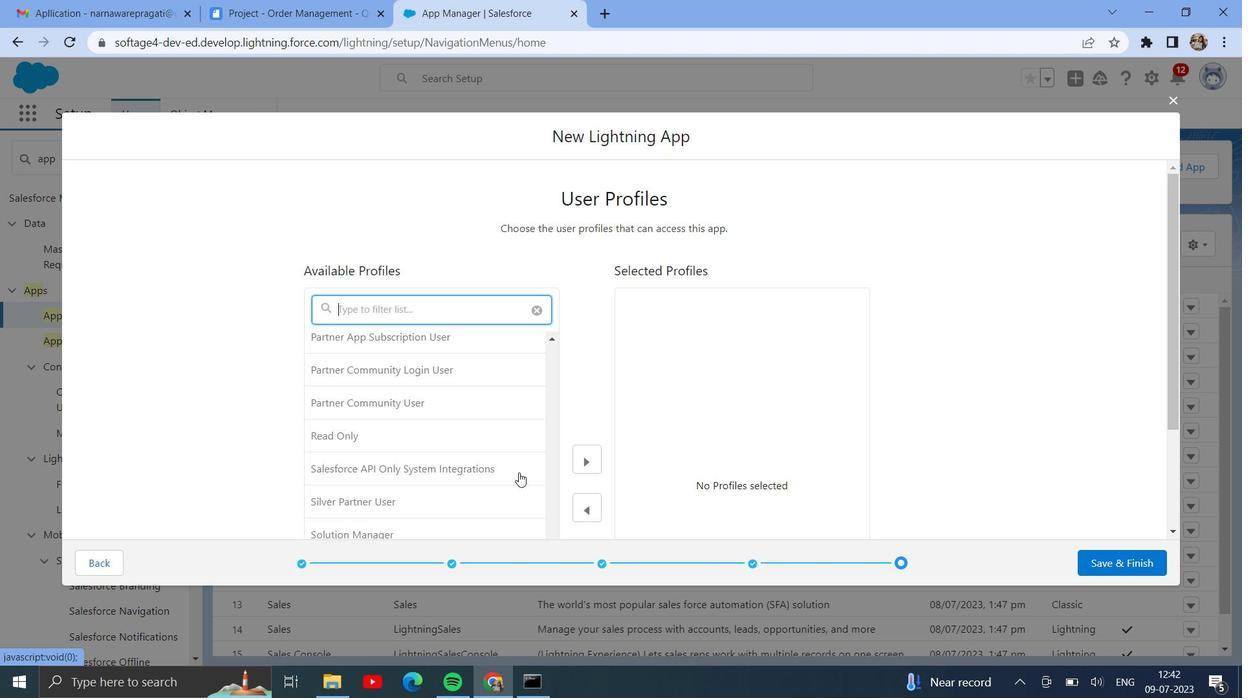 
Action: Mouse scrolled (519, 472) with delta (0, 0)
Screenshot: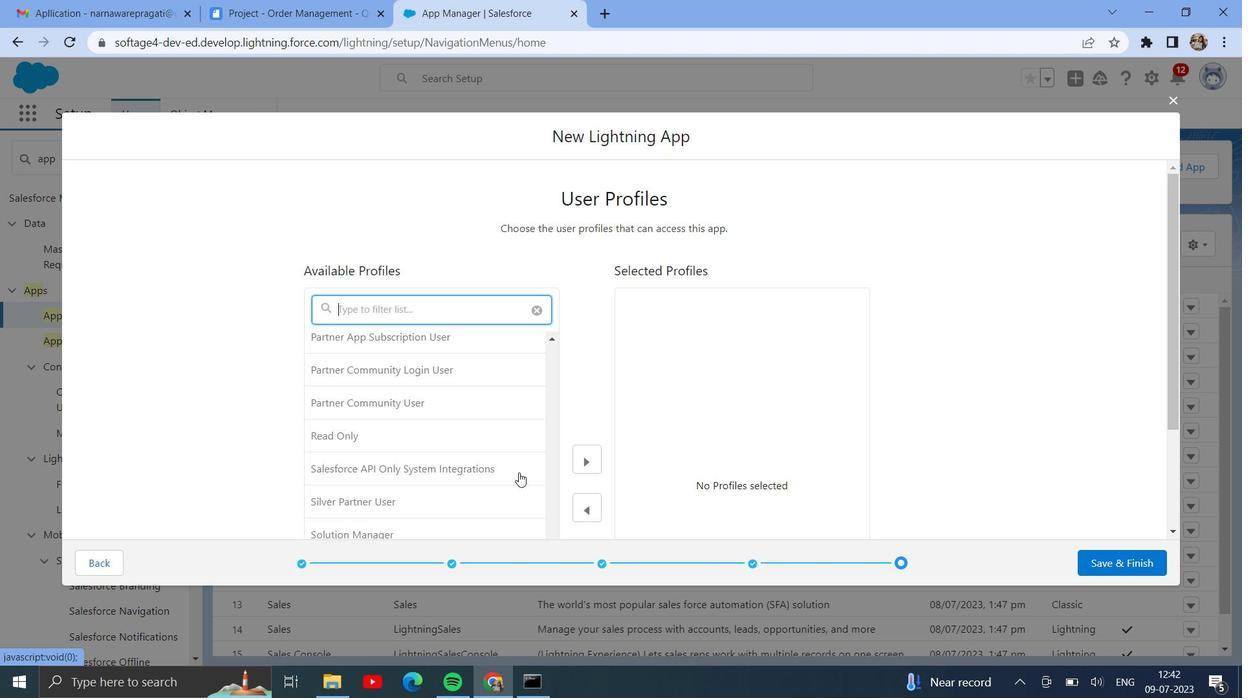 
Action: Mouse scrolled (519, 472) with delta (0, 0)
Screenshot: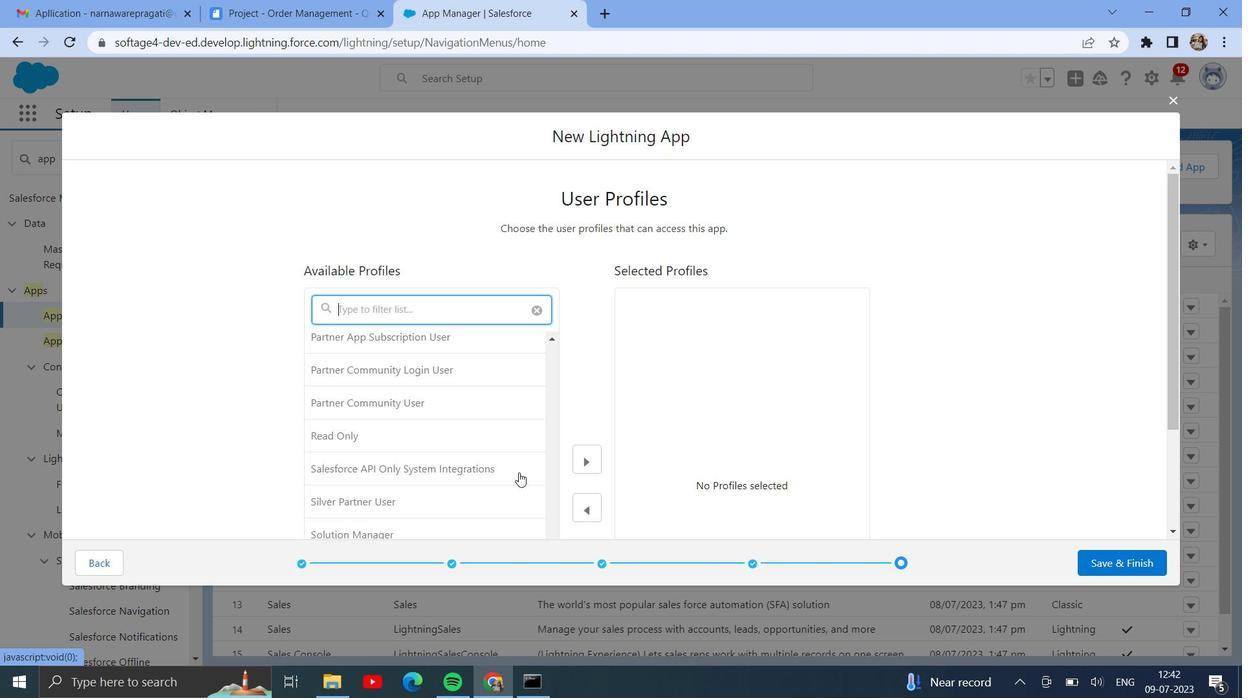 
Action: Mouse scrolled (519, 472) with delta (0, 0)
Screenshot: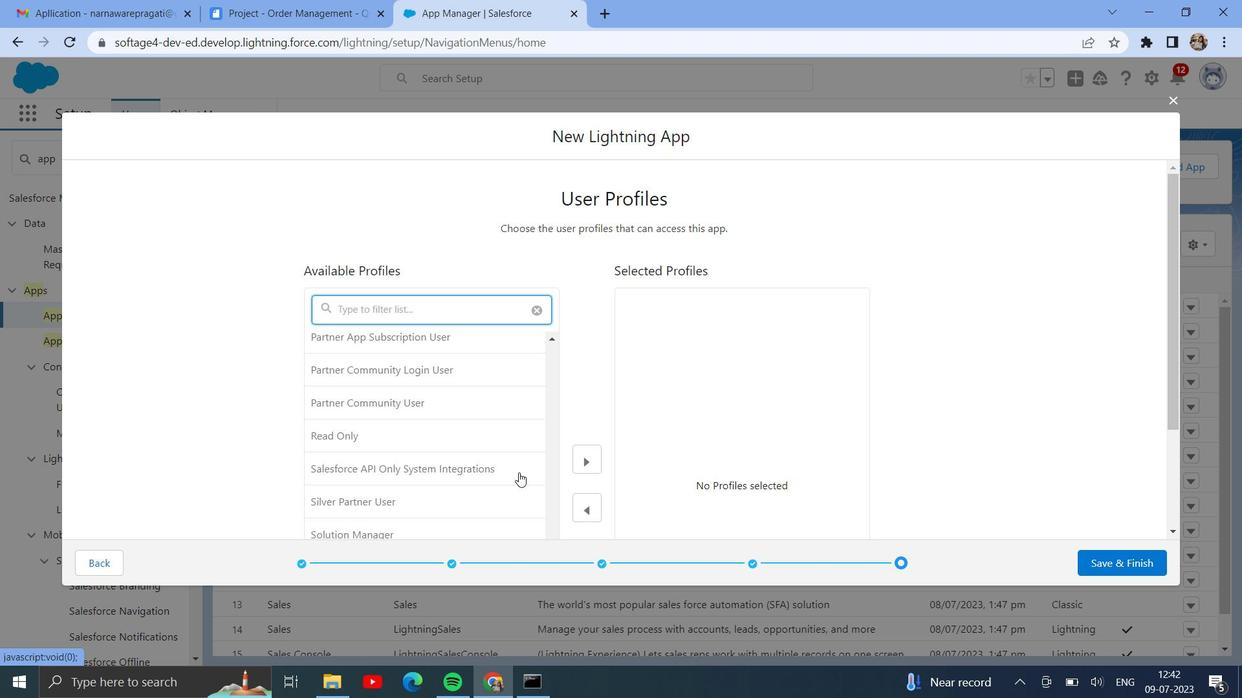 
Action: Mouse scrolled (519, 472) with delta (0, 0)
Screenshot: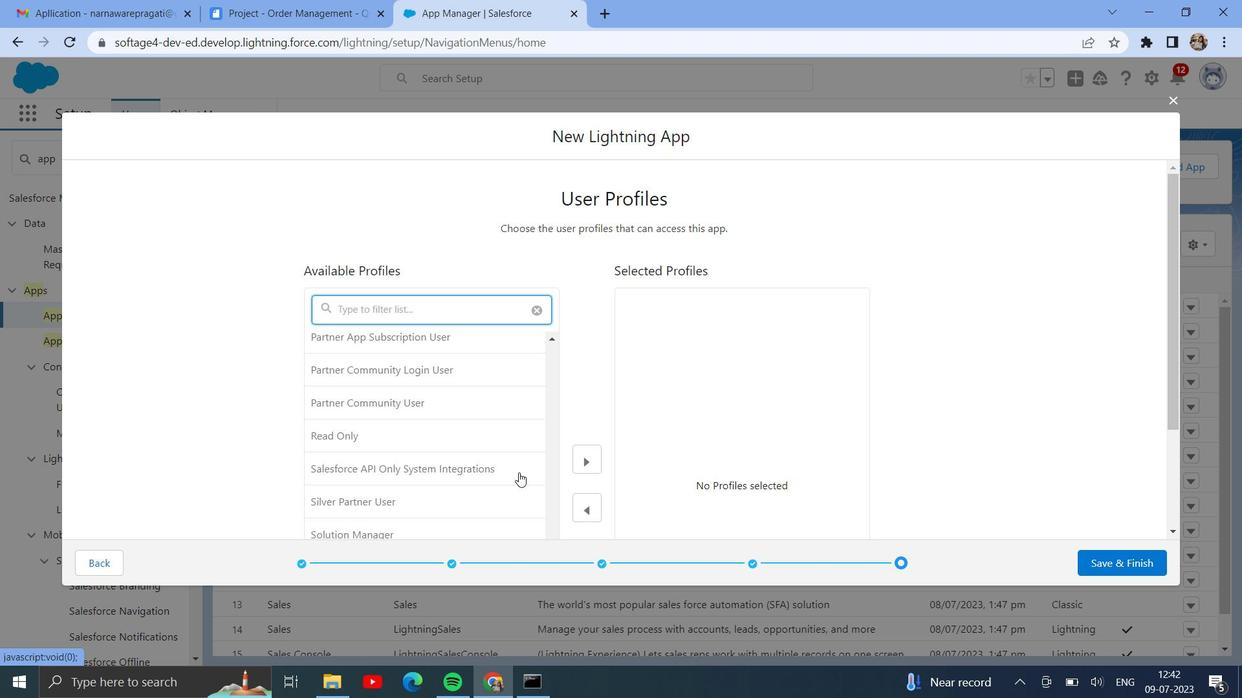 
Action: Mouse scrolled (519, 472) with delta (0, 0)
Screenshot: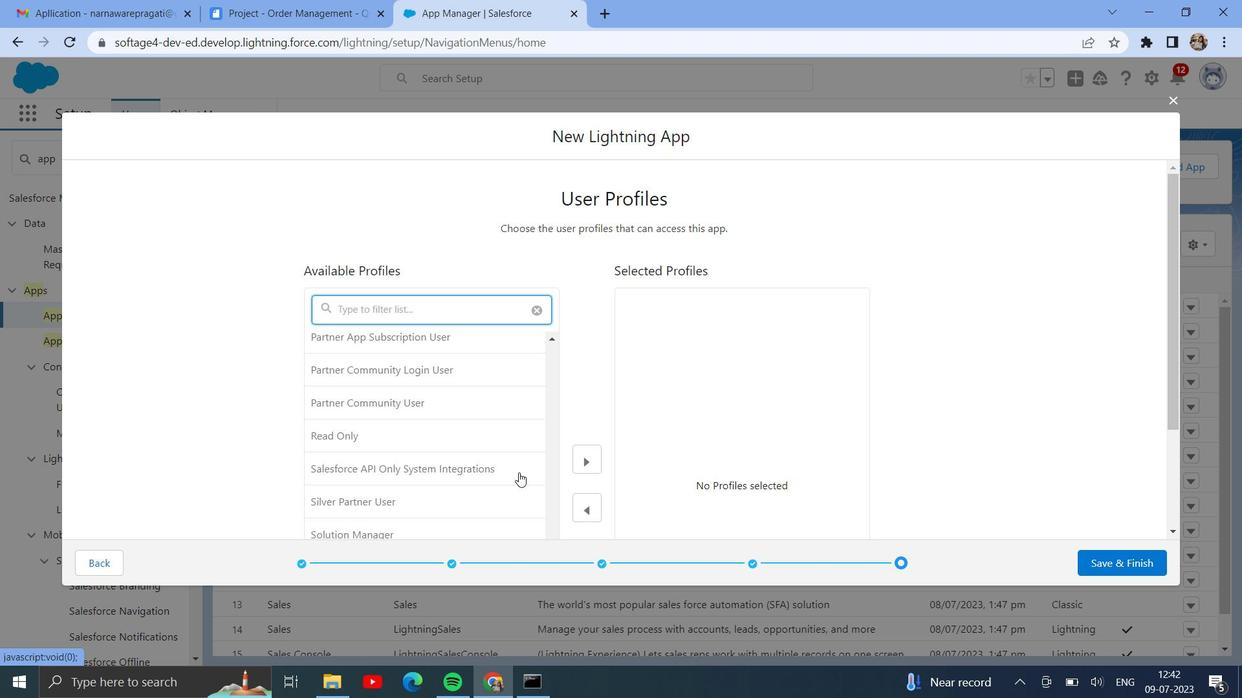 
Action: Mouse scrolled (519, 472) with delta (0, 0)
Screenshot: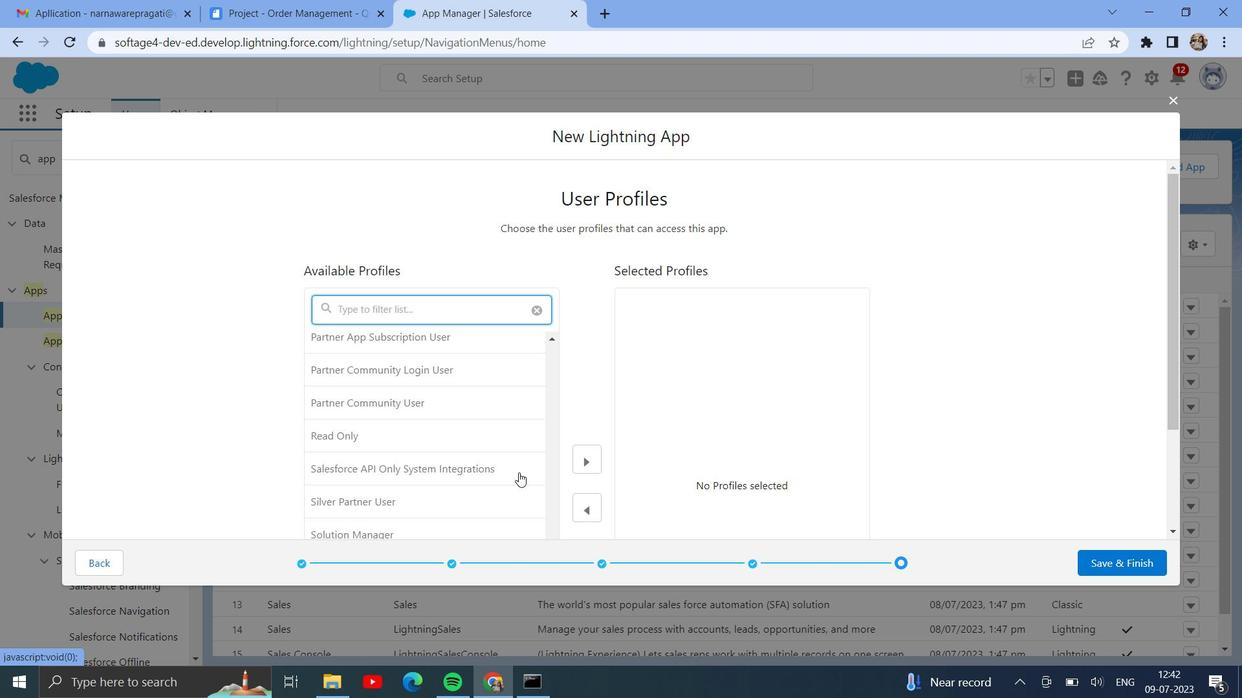 
Action: Mouse scrolled (519, 472) with delta (0, 0)
Screenshot: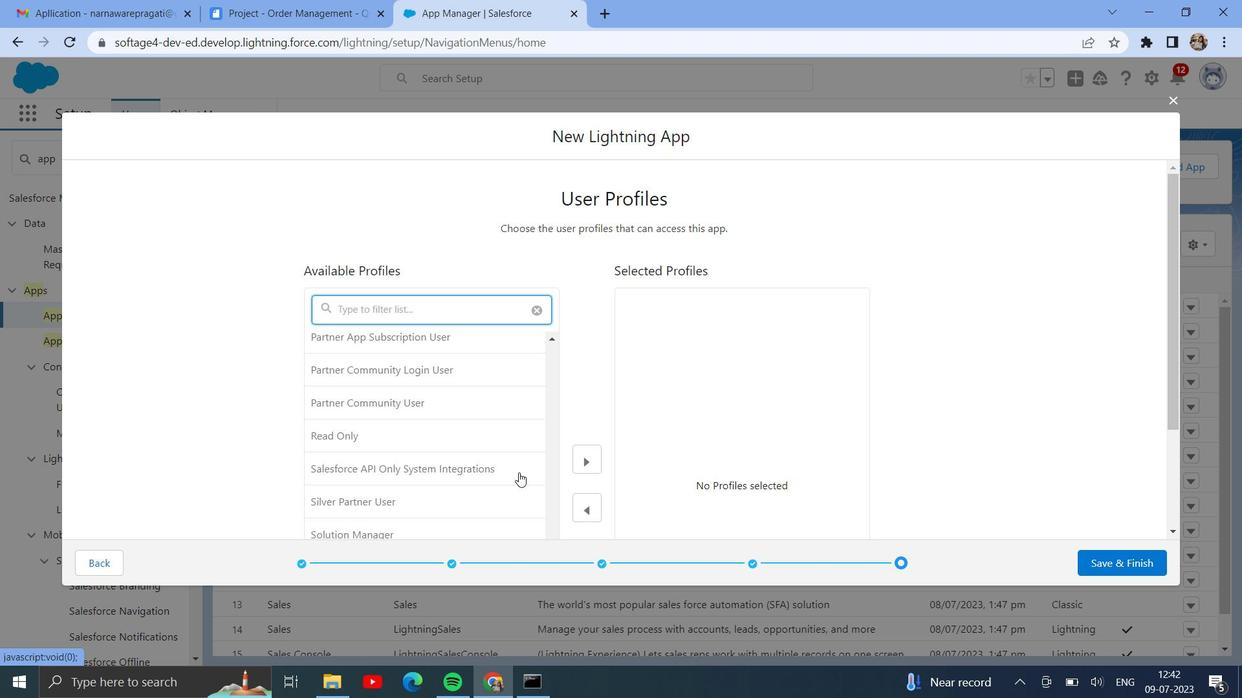 
Action: Mouse moved to (1173, 469)
Screenshot: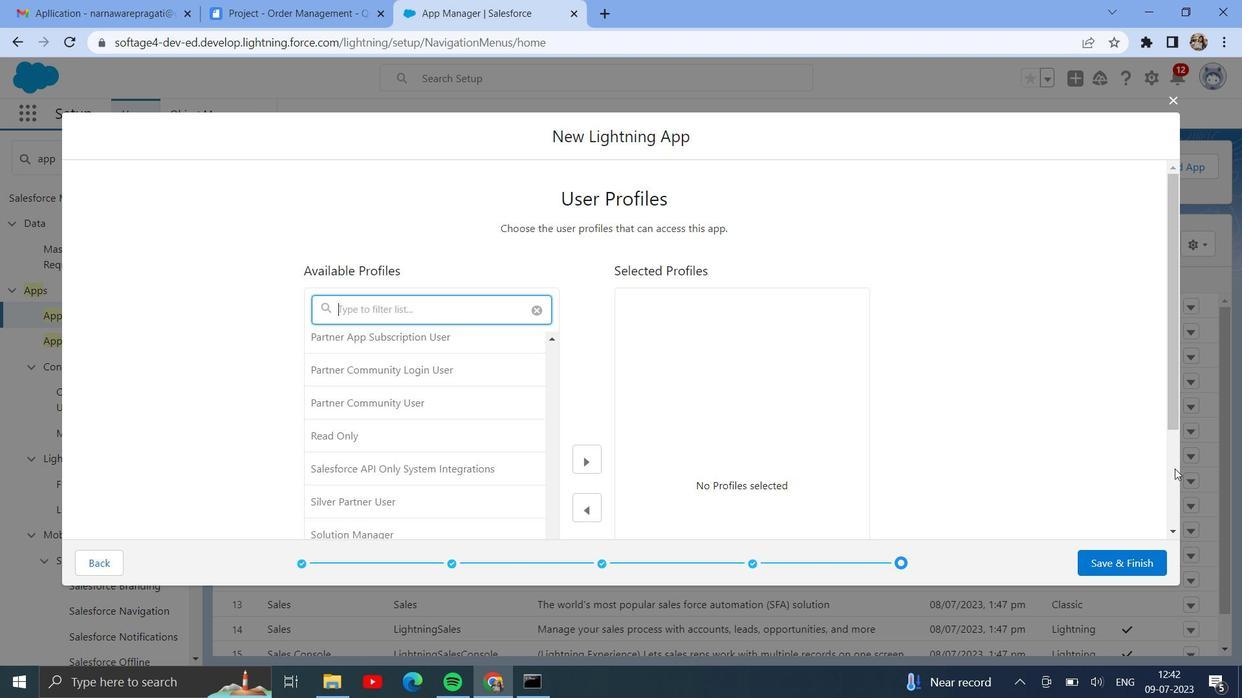 
Action: Mouse pressed left at (1173, 469)
Screenshot: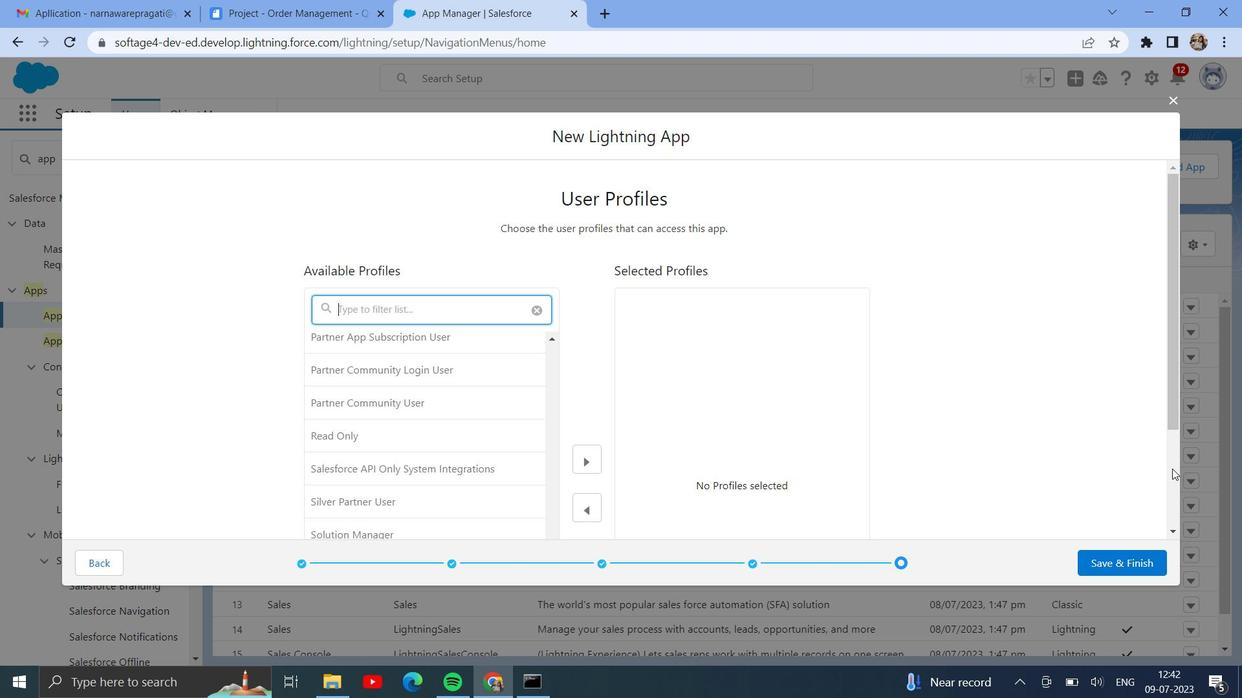 
Action: Mouse moved to (392, 489)
Screenshot: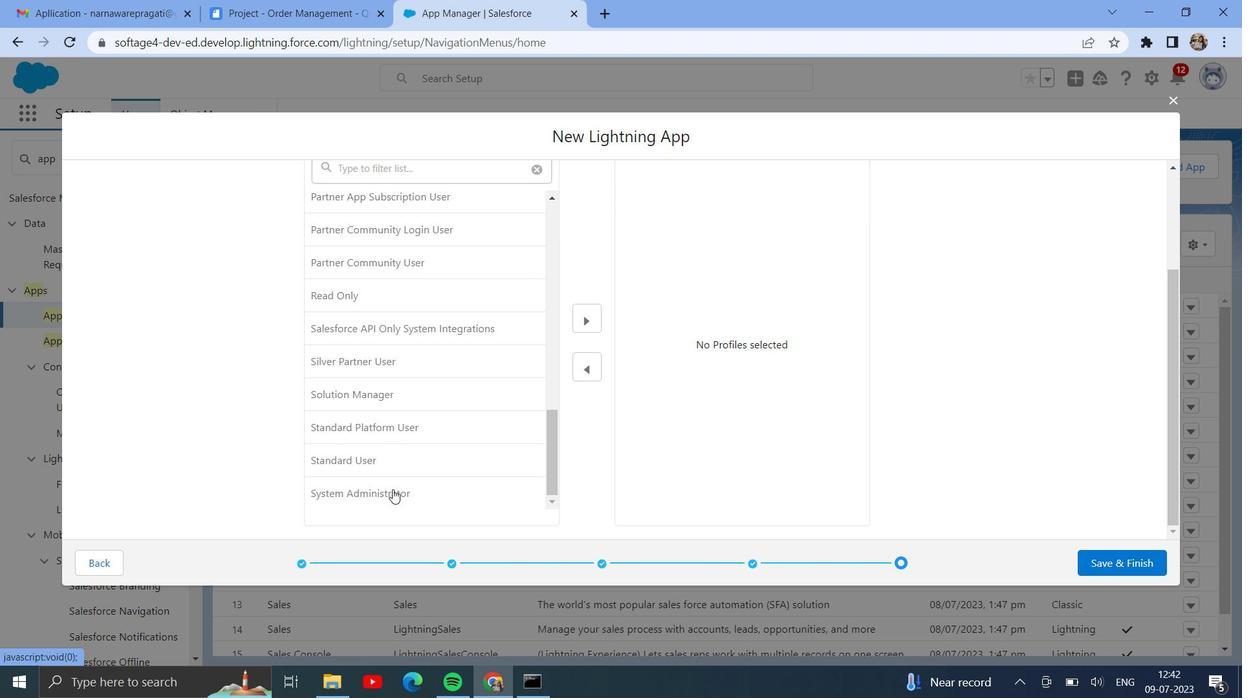
Action: Mouse pressed left at (392, 489)
Screenshot: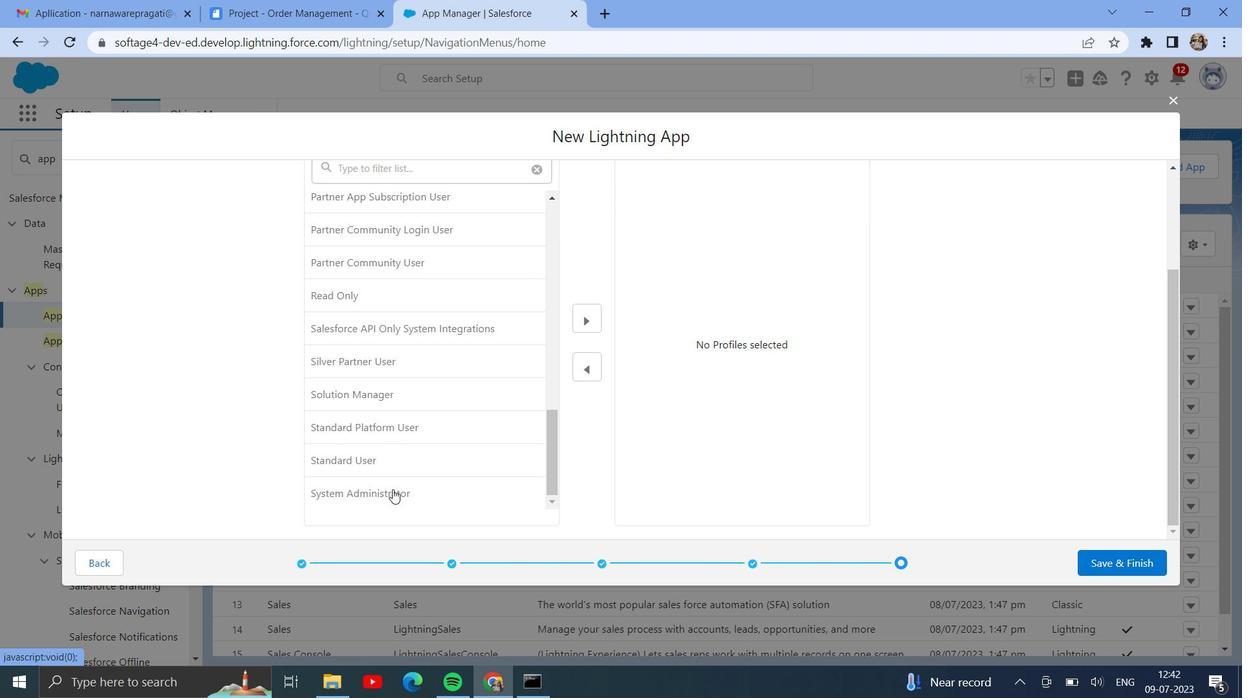 
Action: Mouse moved to (585, 321)
Screenshot: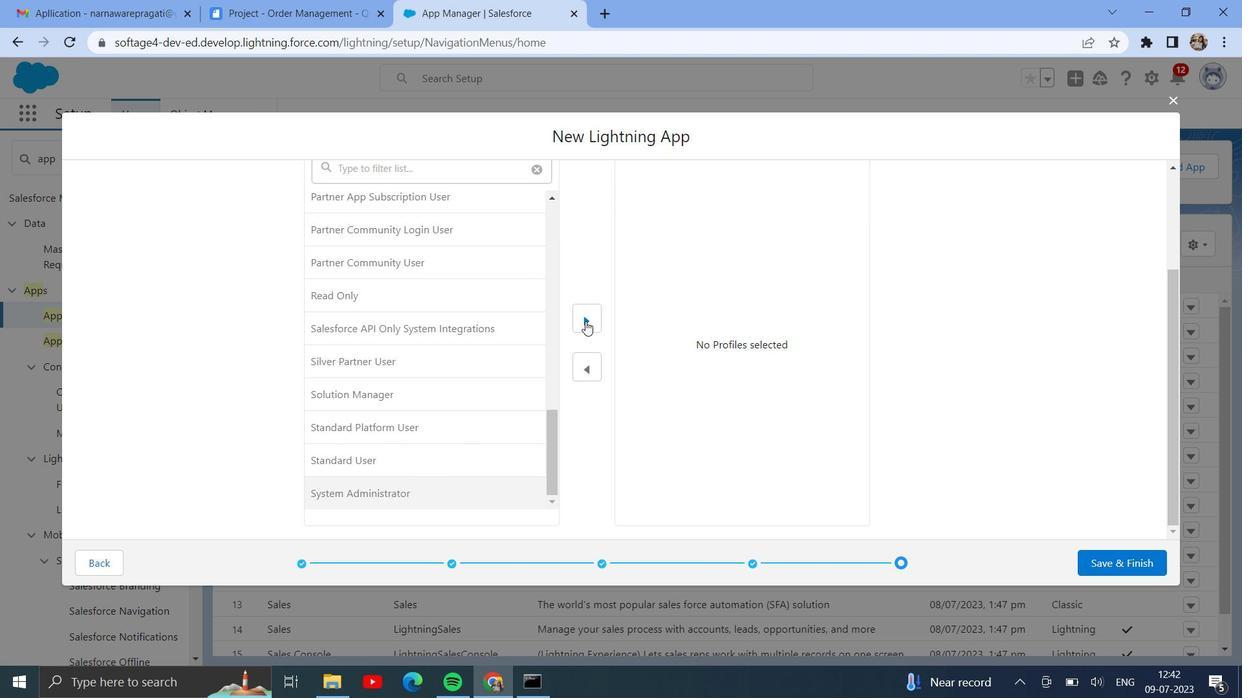 
Action: Mouse pressed left at (585, 321)
Screenshot: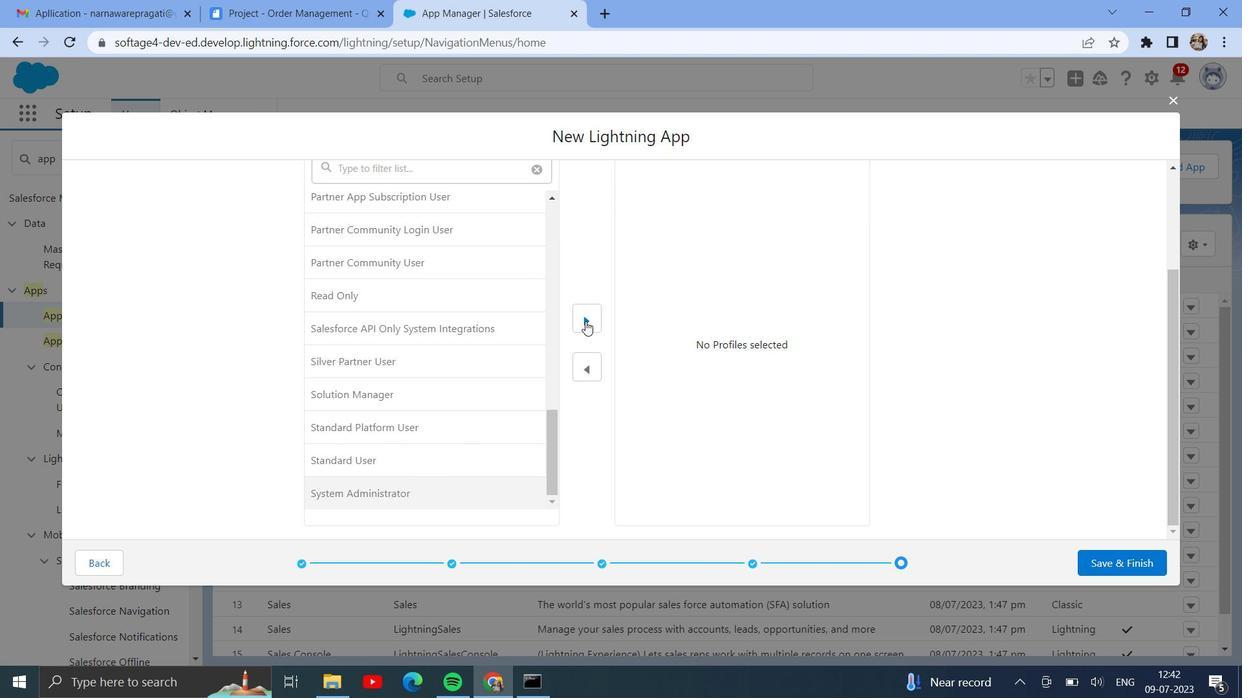 
Action: Mouse moved to (730, 327)
Screenshot: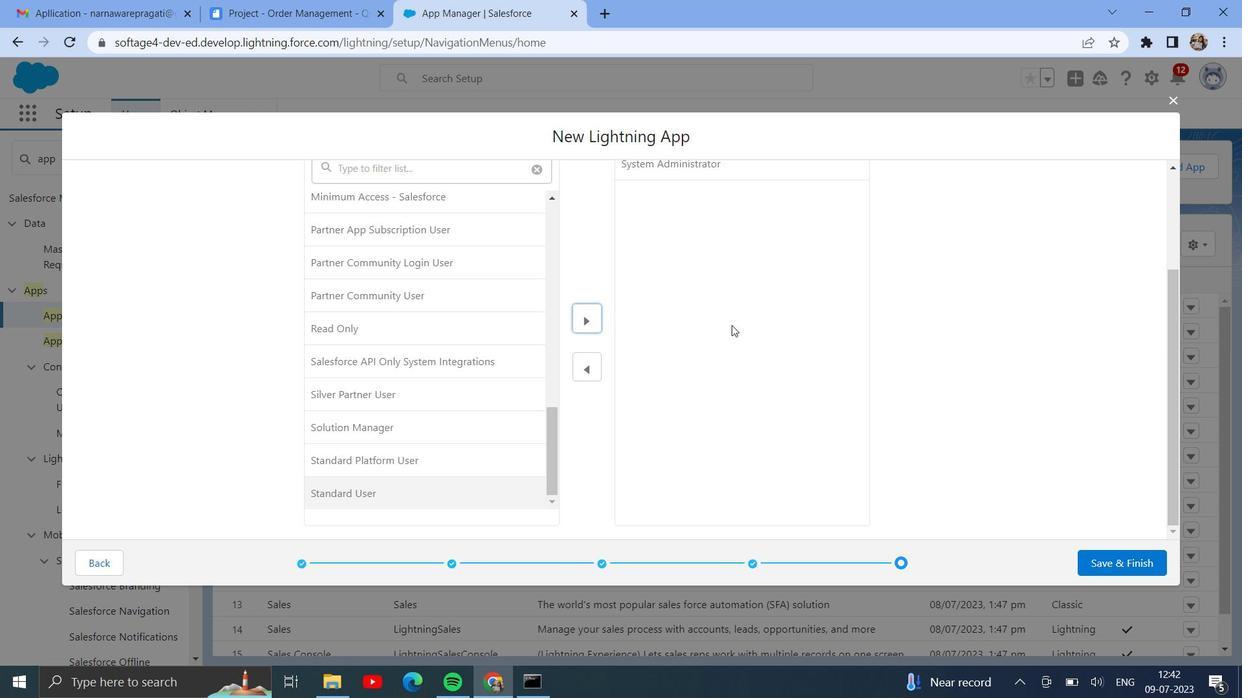 
Action: Mouse scrolled (730, 328) with delta (0, 0)
Screenshot: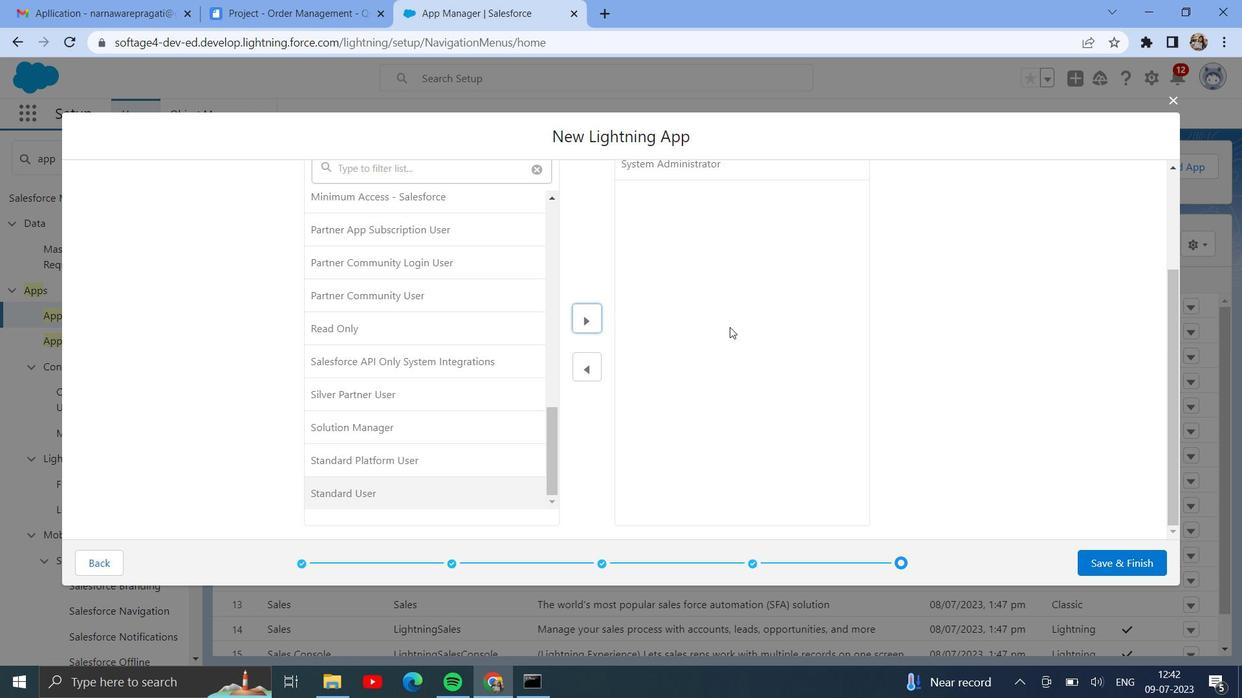
Action: Mouse scrolled (730, 328) with delta (0, 0)
Screenshot: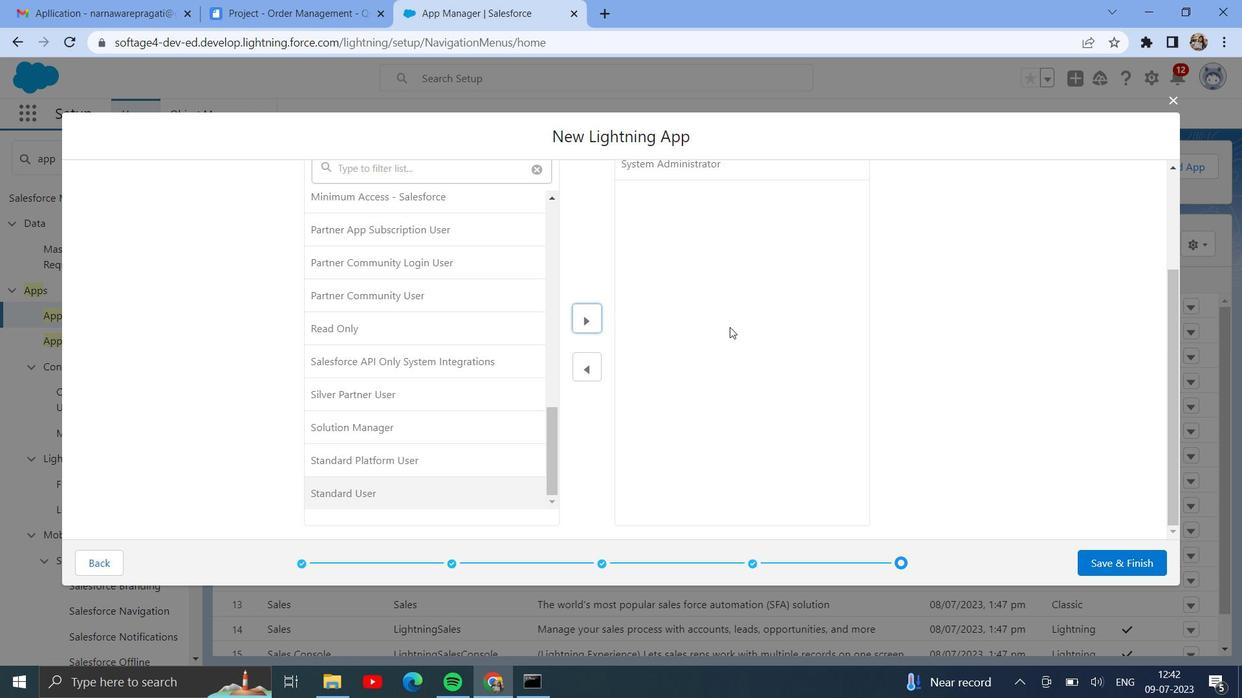 
Action: Mouse moved to (844, 294)
Screenshot: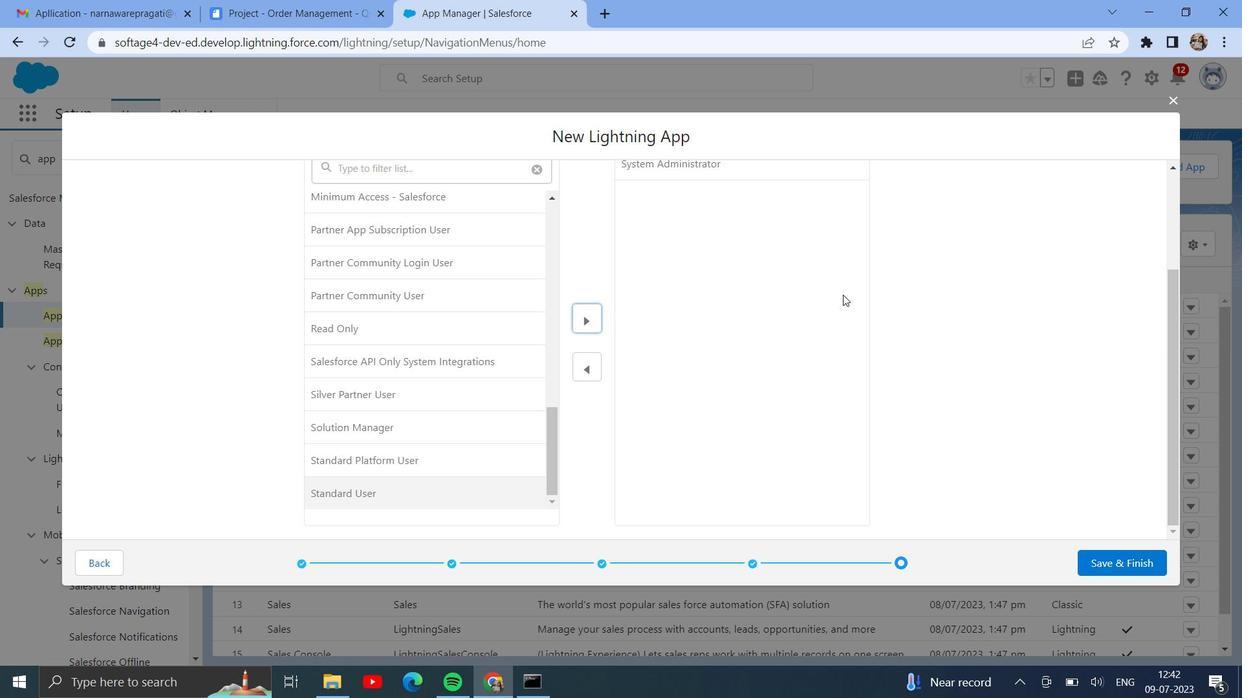 
Action: Mouse scrolled (844, 295) with delta (0, 0)
Screenshot: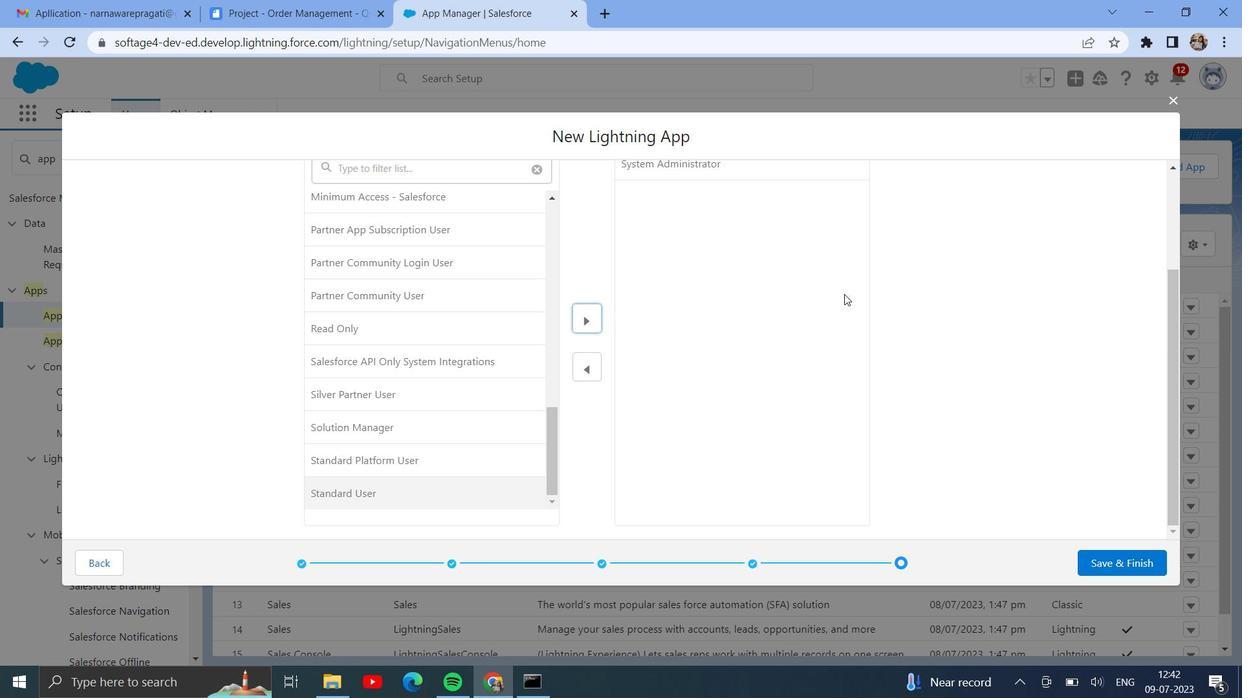 
Action: Mouse scrolled (844, 295) with delta (0, 0)
Screenshot: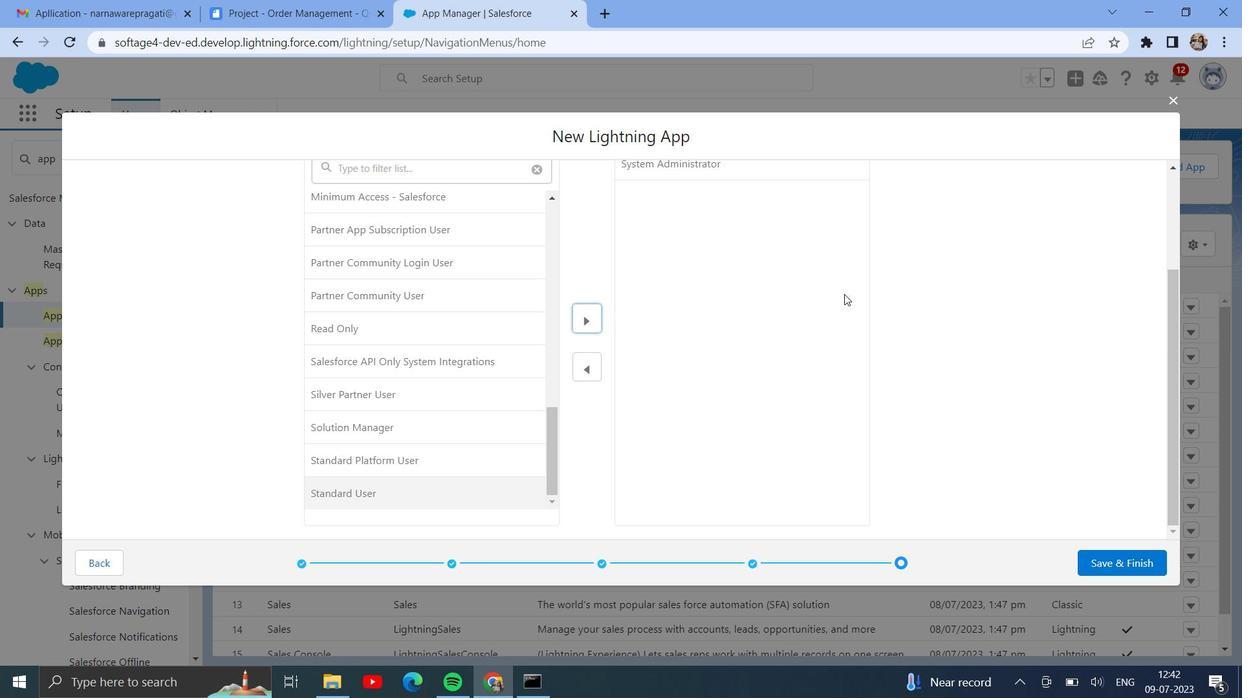 
Action: Mouse moved to (1097, 564)
Screenshot: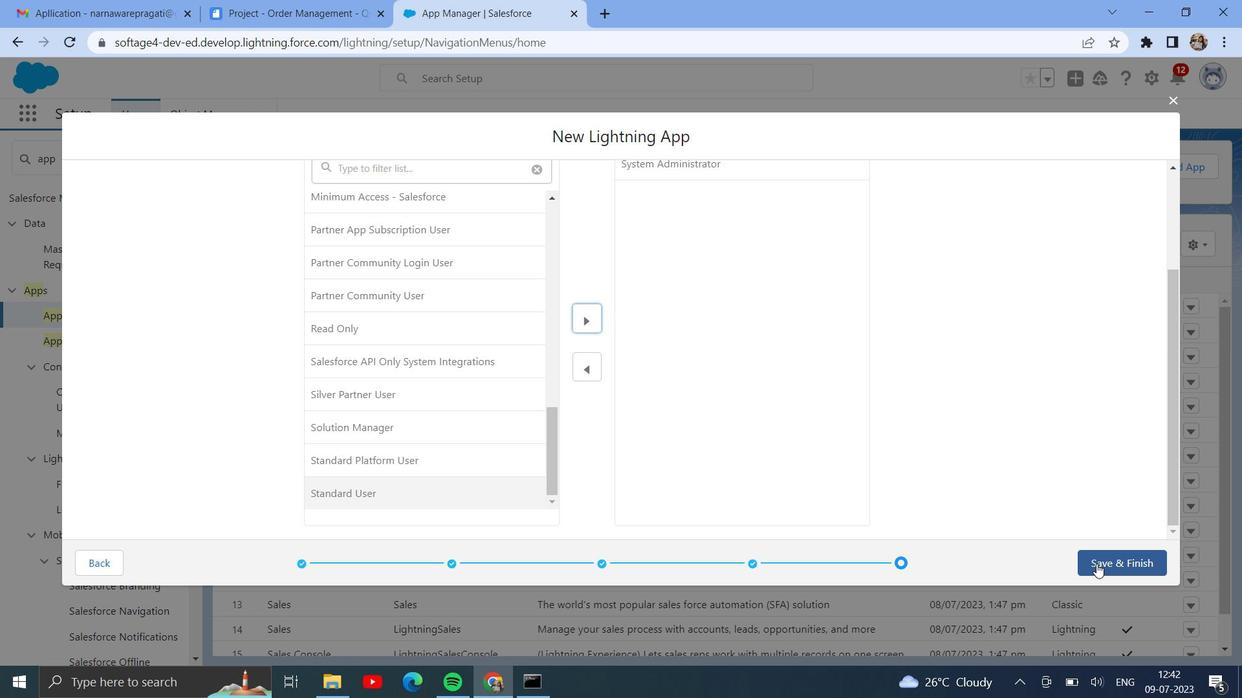 
Action: Mouse pressed left at (1097, 564)
Screenshot: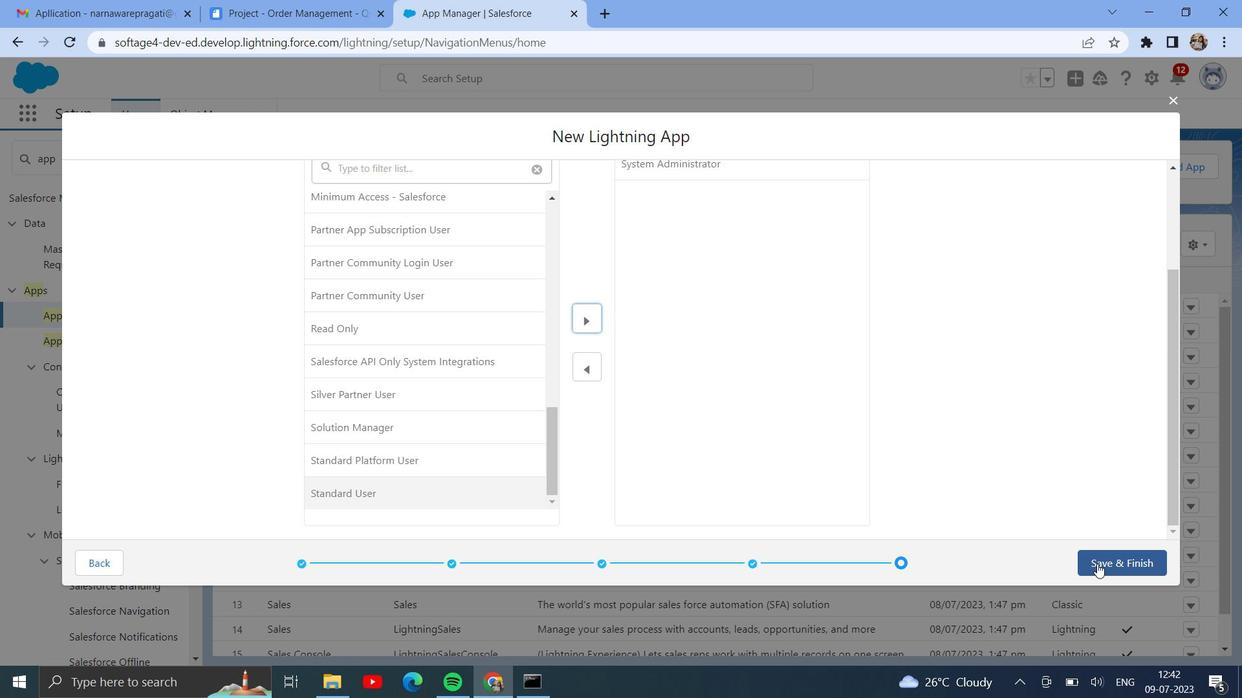
Action: Mouse moved to (20, 116)
Screenshot: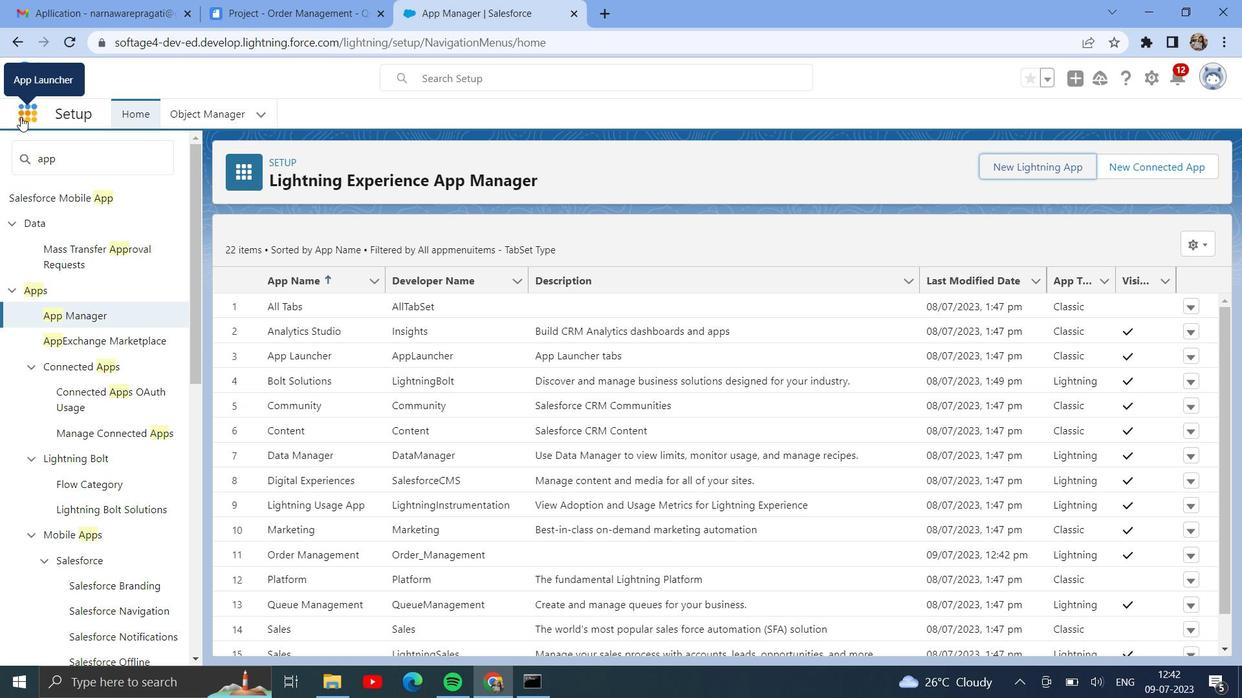 
Action: Mouse pressed left at (20, 116)
Screenshot: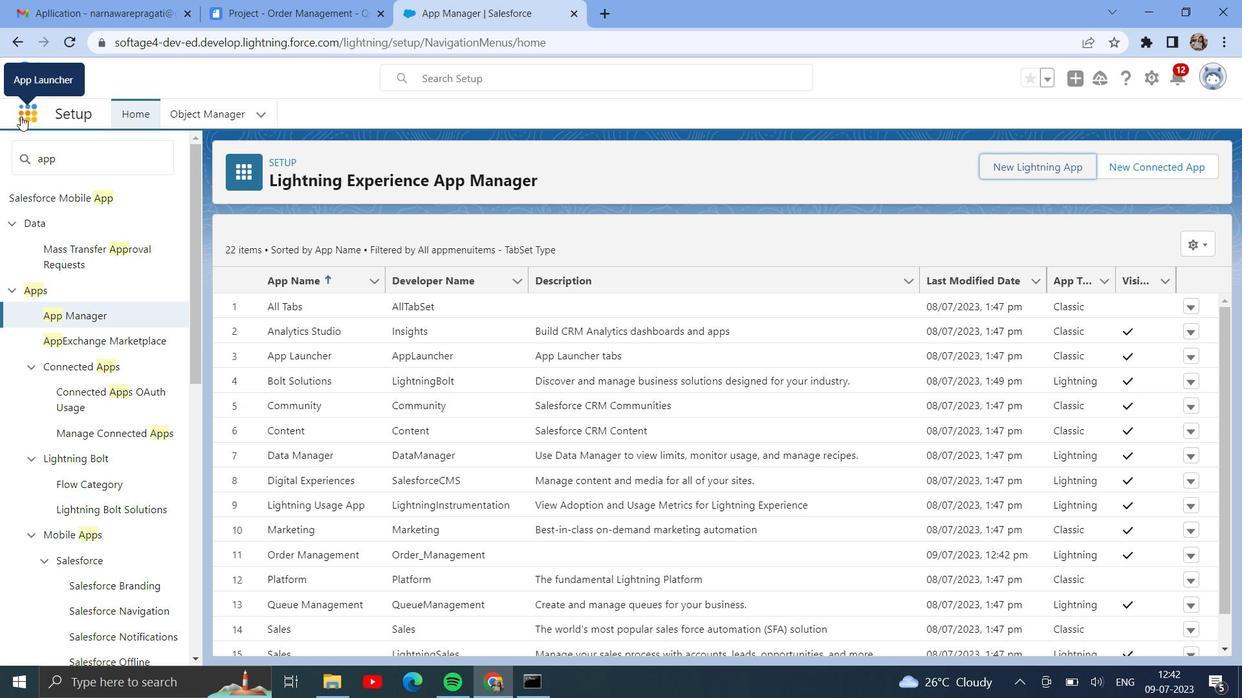 
Action: Mouse moved to (40, 399)
Screenshot: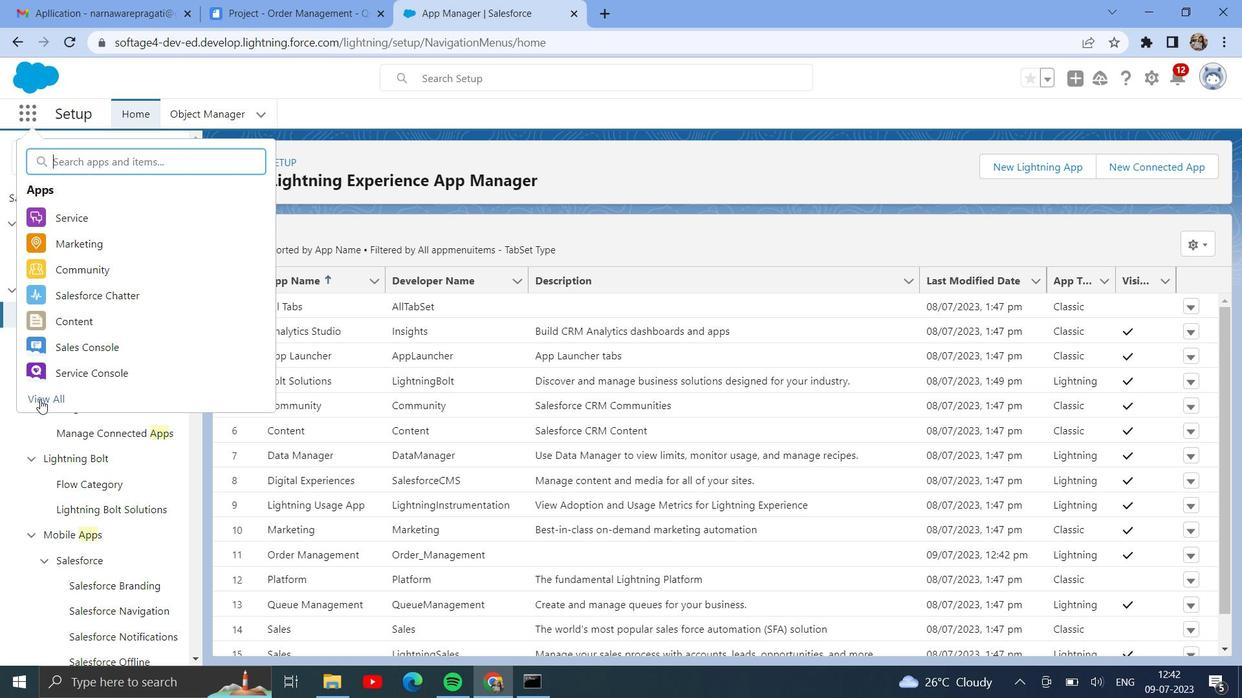 
Action: Mouse pressed left at (40, 399)
Screenshot: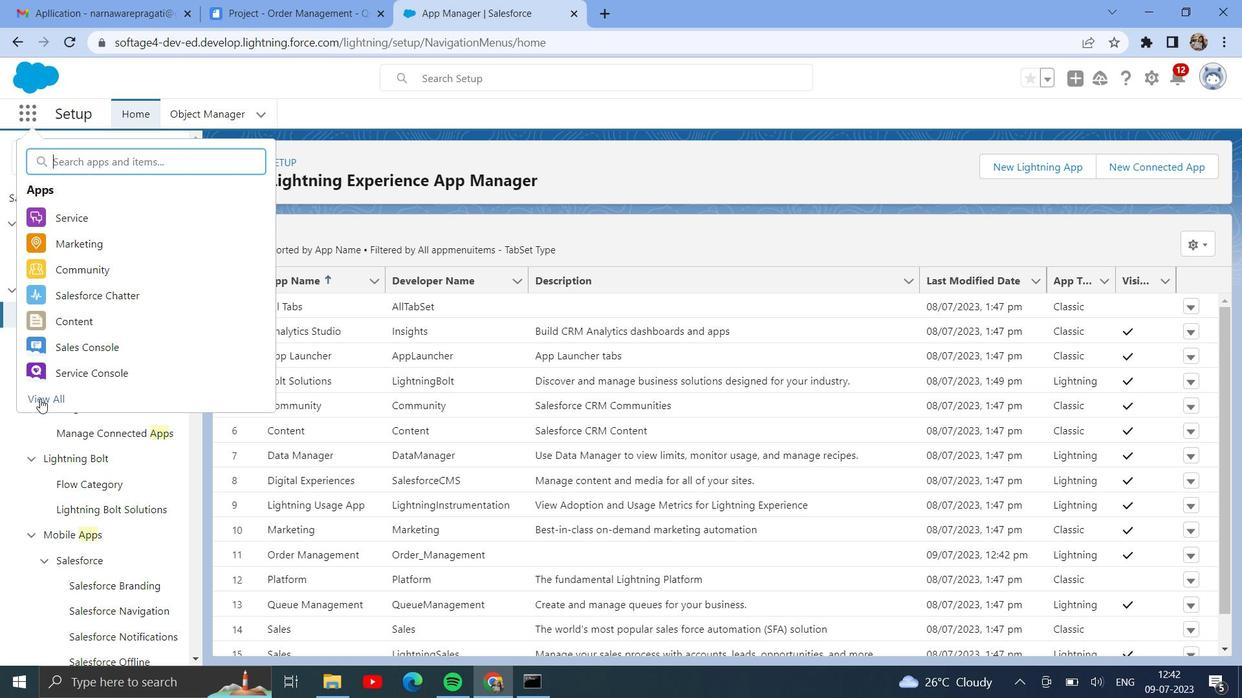 
Action: Mouse moved to (720, 424)
Screenshot: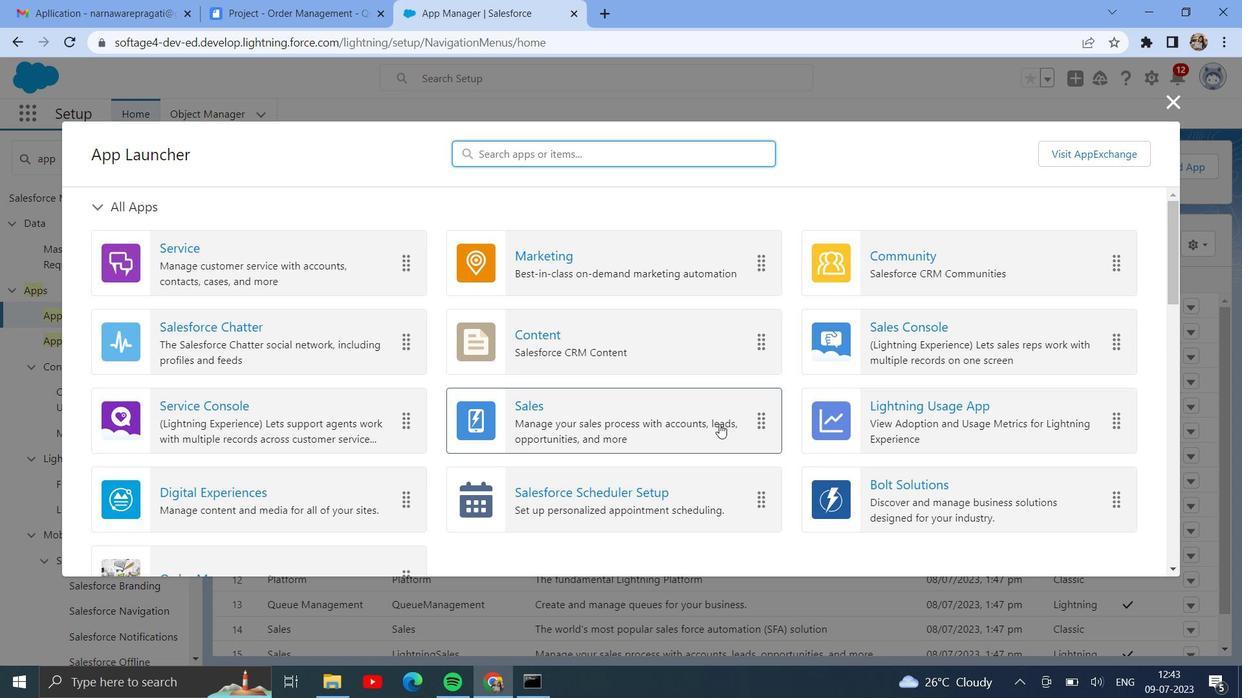 
Action: Mouse scrolled (720, 423) with delta (0, 0)
Screenshot: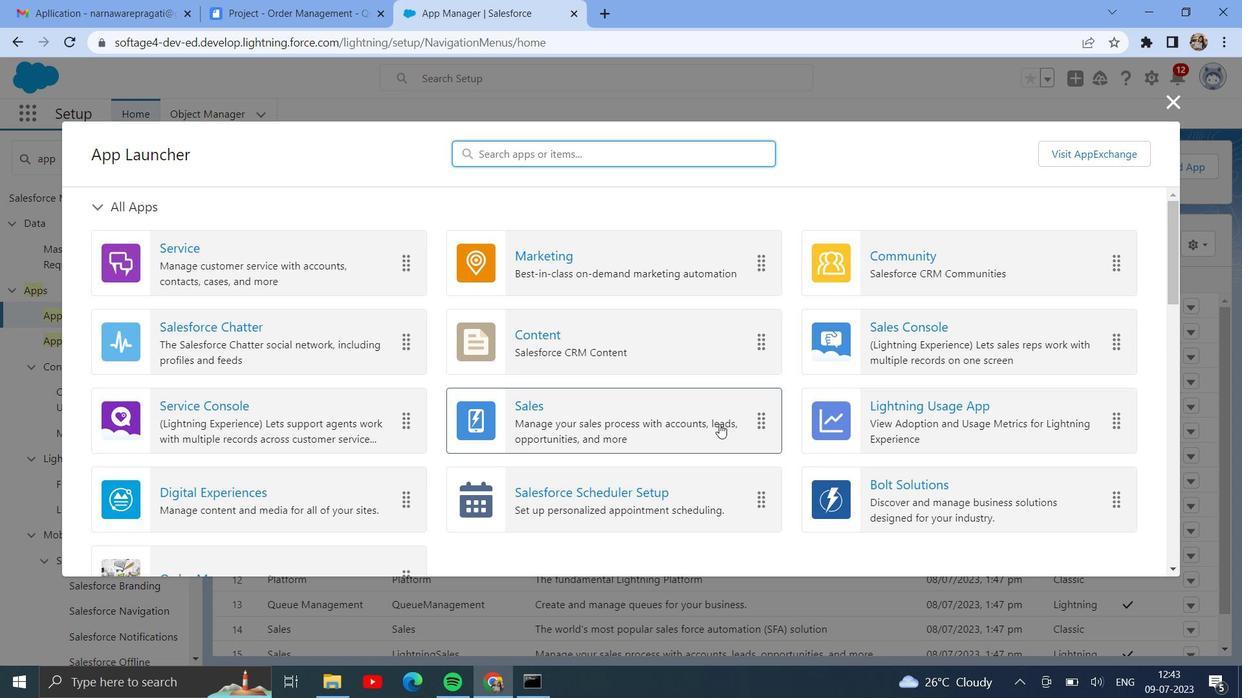 
Action: Mouse scrolled (720, 423) with delta (0, 0)
Screenshot: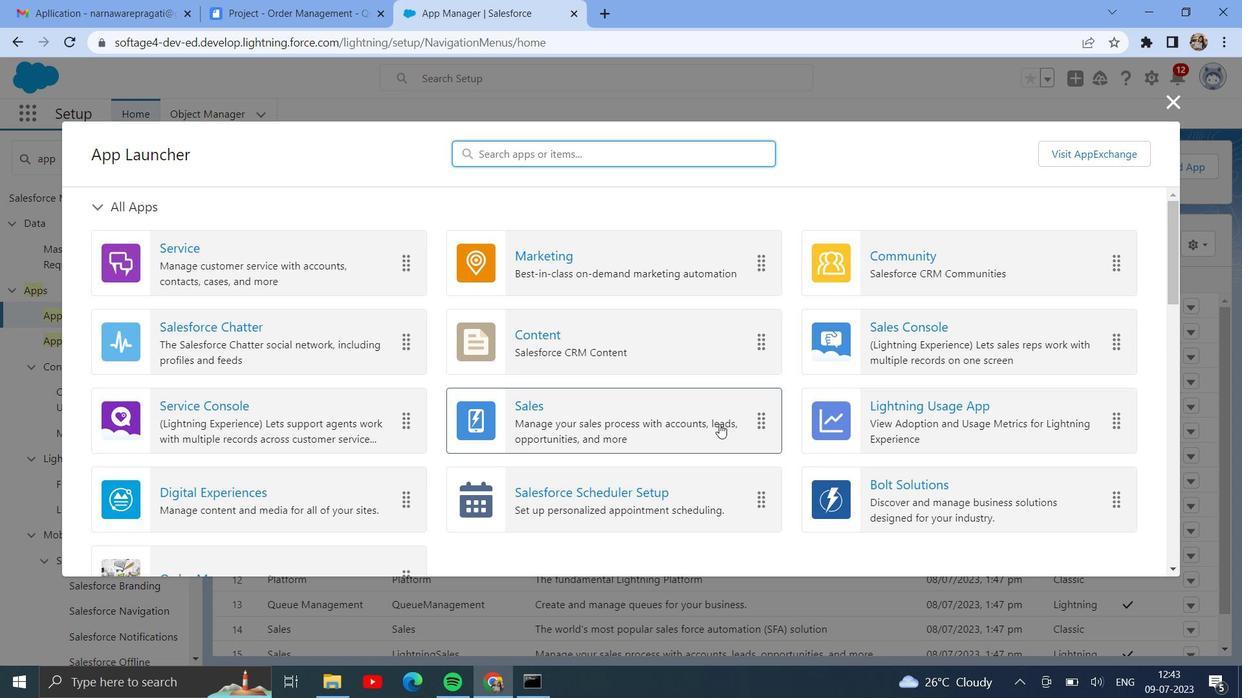 
Action: Mouse scrolled (720, 423) with delta (0, 0)
Screenshot: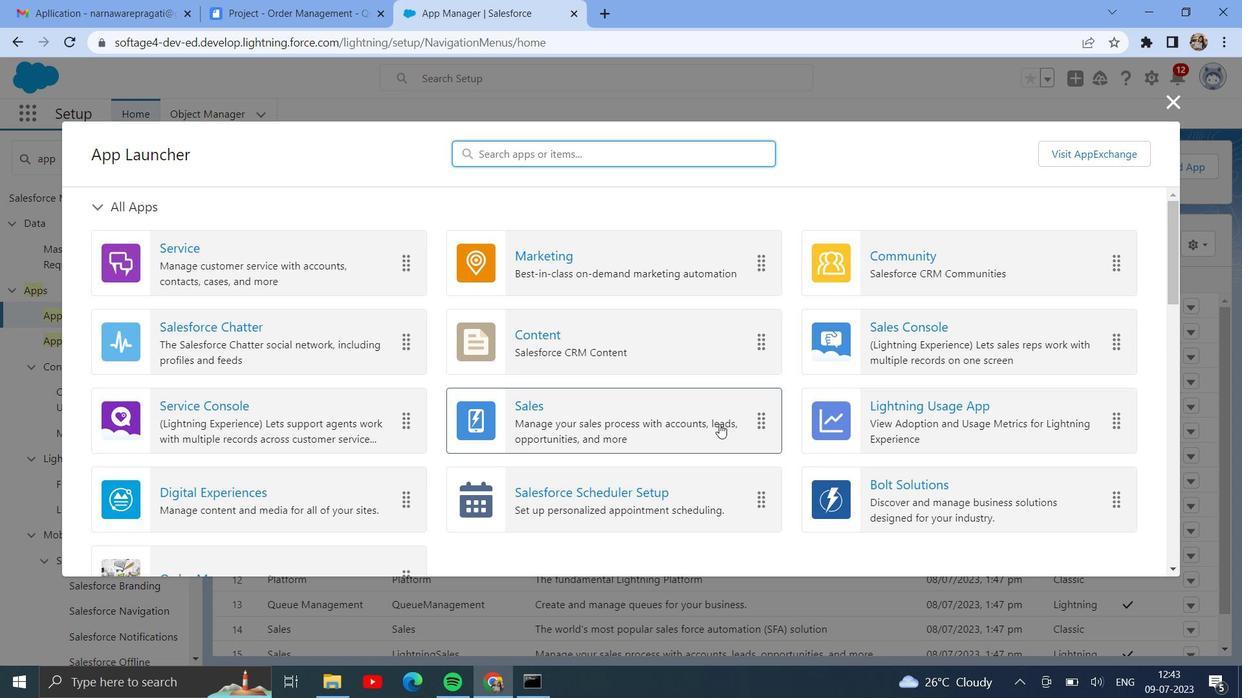 
Action: Mouse scrolled (720, 423) with delta (0, 0)
Screenshot: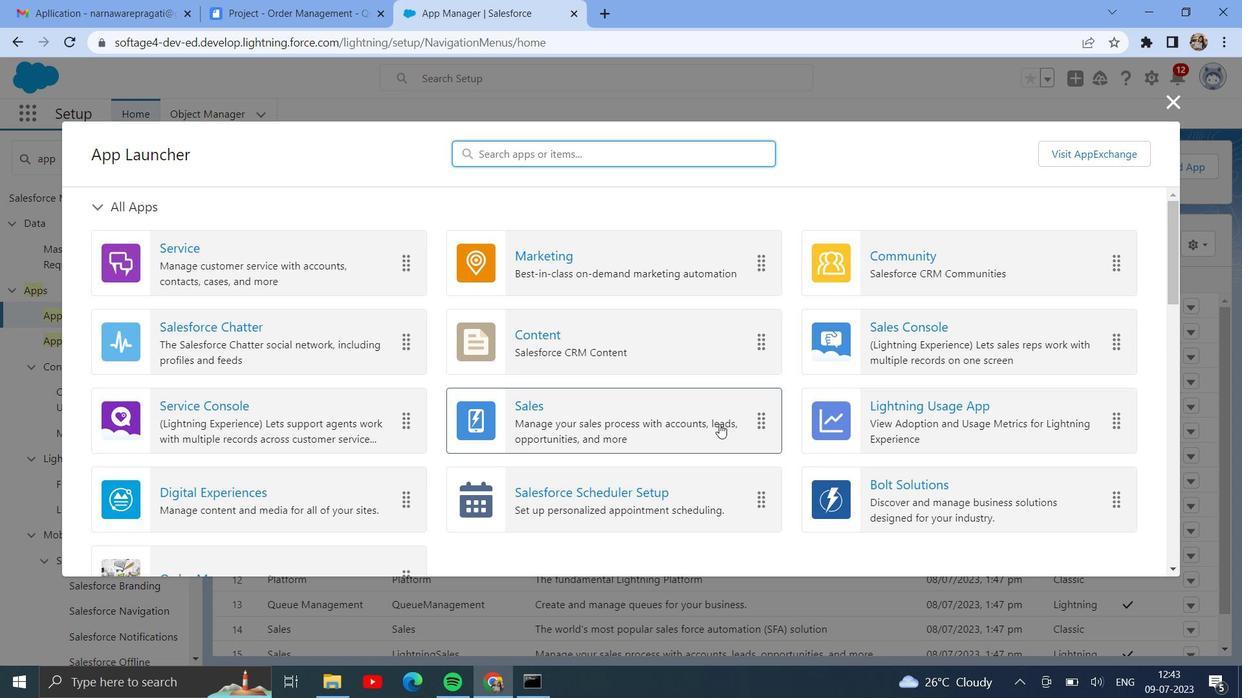 
Action: Mouse moved to (203, 256)
Screenshot: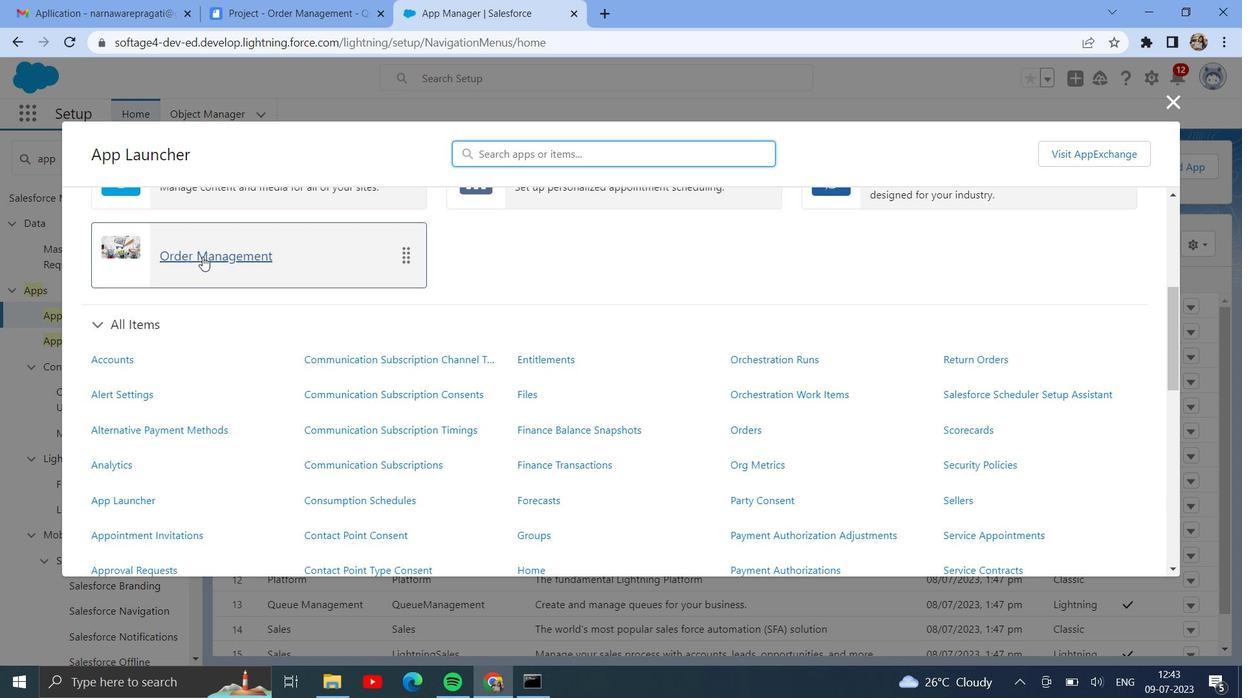 
Action: Mouse pressed left at (203, 256)
Screenshot: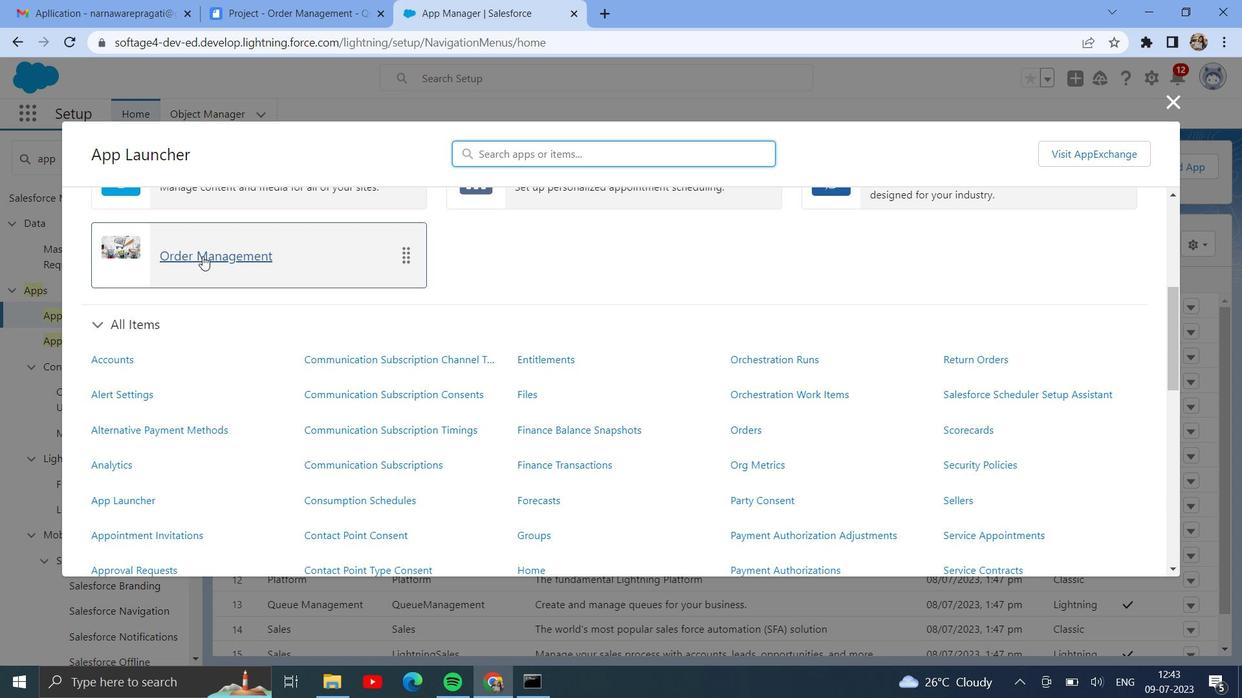 
Action: Mouse moved to (480, 134)
Screenshot: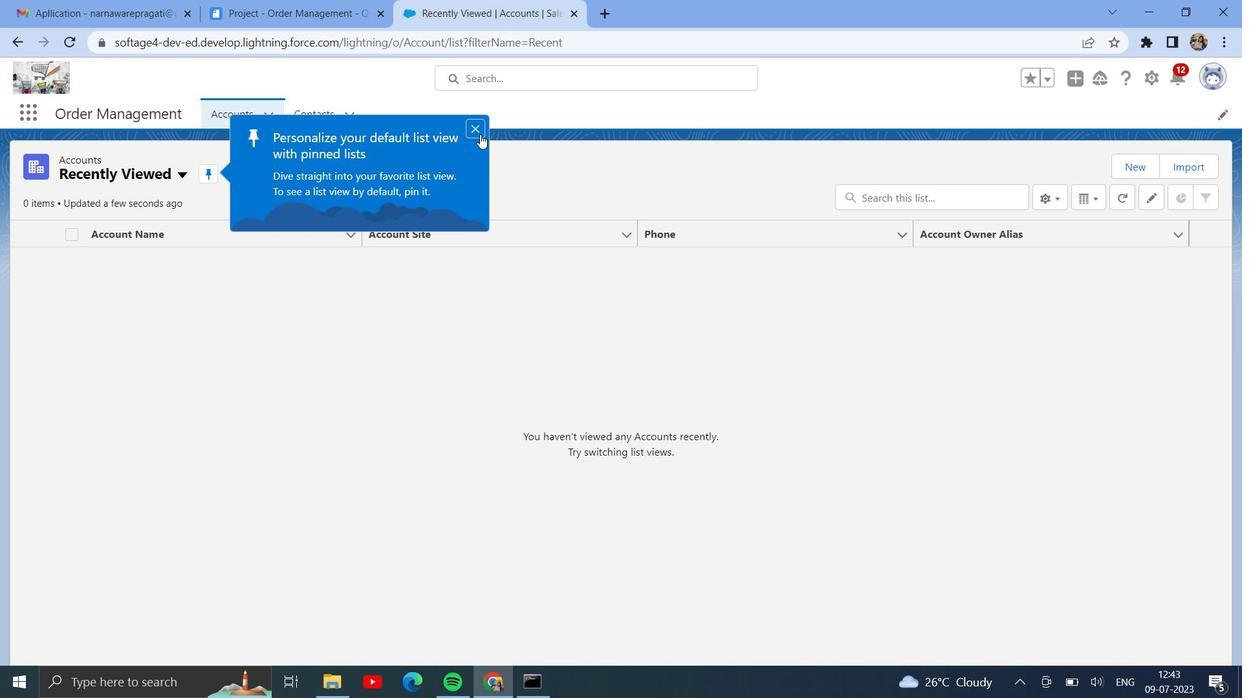 
Action: Mouse pressed left at (480, 134)
Screenshot: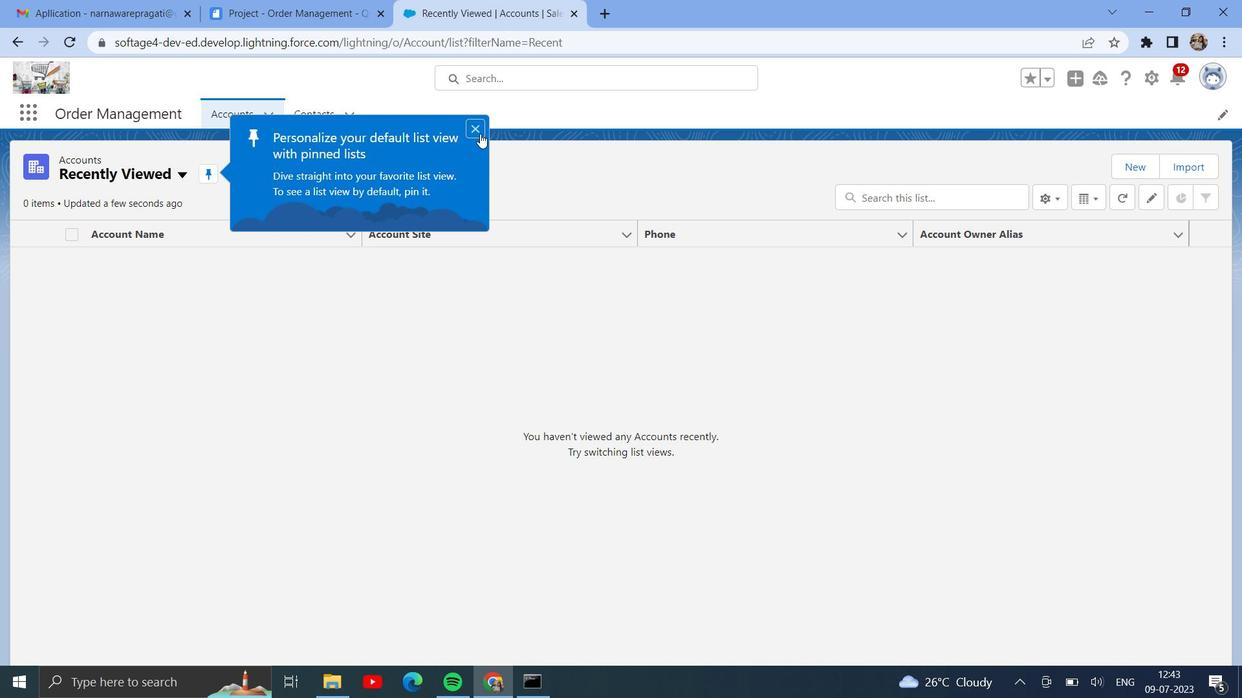 
Action: Mouse moved to (1153, 75)
Screenshot: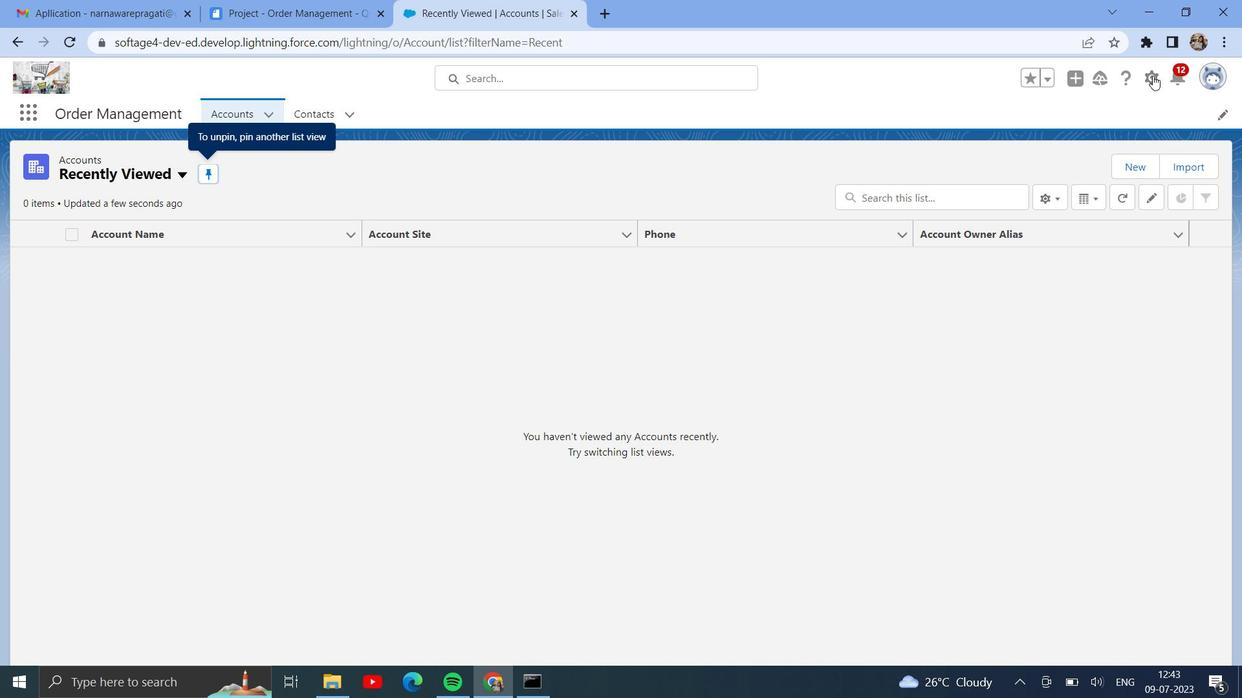 
Action: Mouse pressed left at (1153, 75)
Screenshot: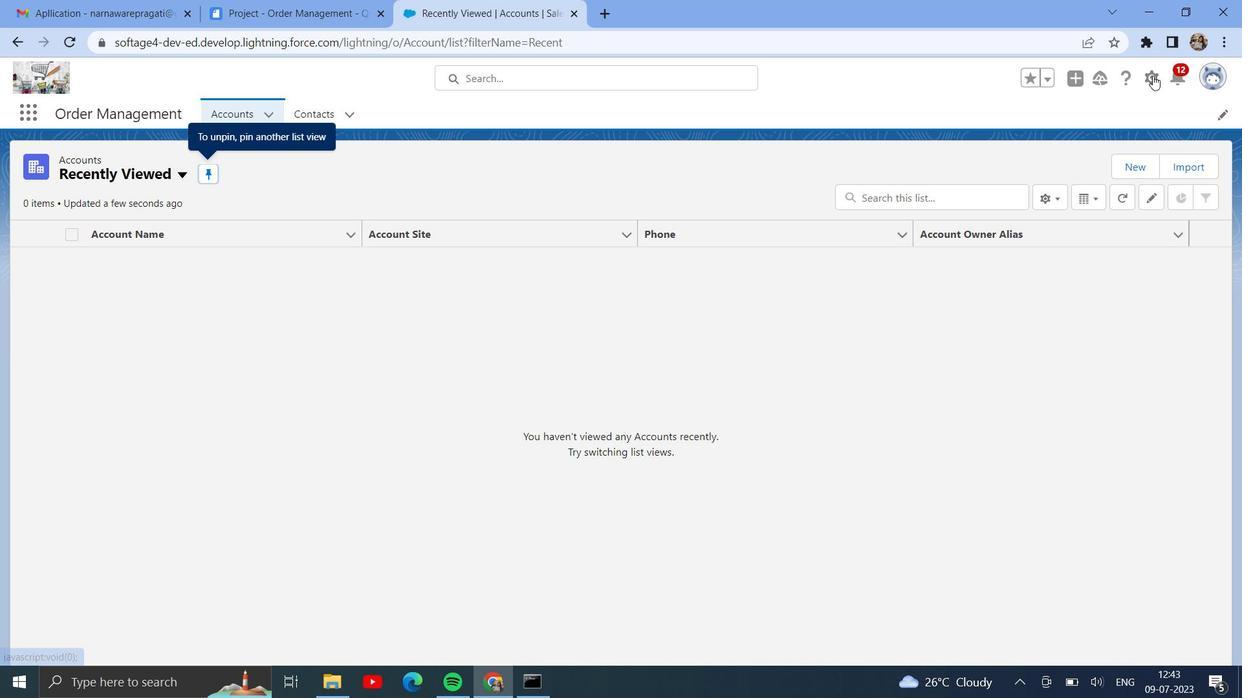 
Action: Mouse moved to (1084, 124)
Screenshot: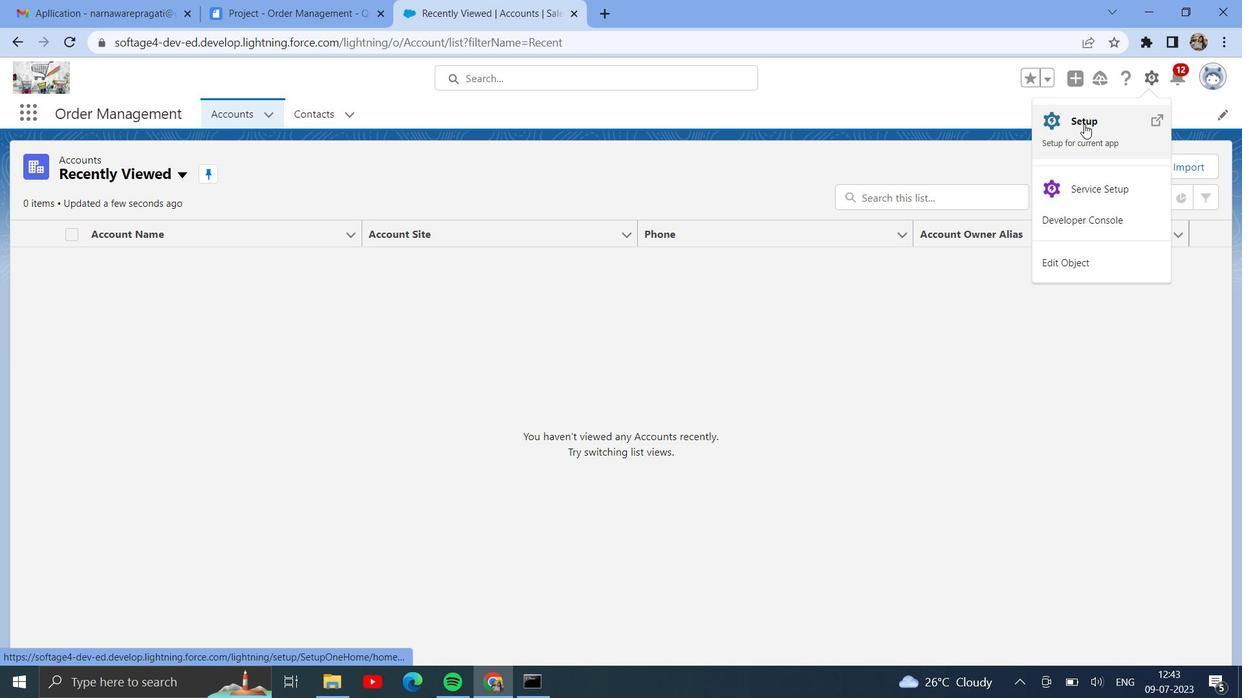 
Action: Mouse pressed right at (1084, 124)
Screenshot: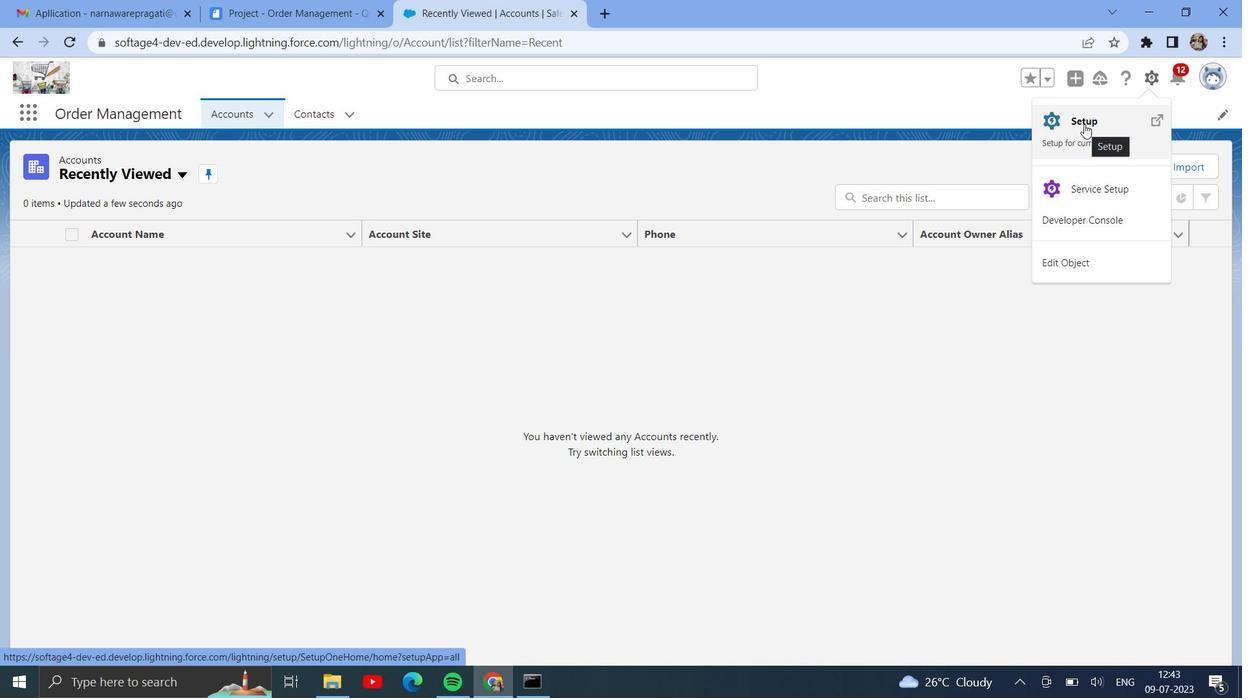 
Action: Mouse moved to (1086, 132)
Screenshot: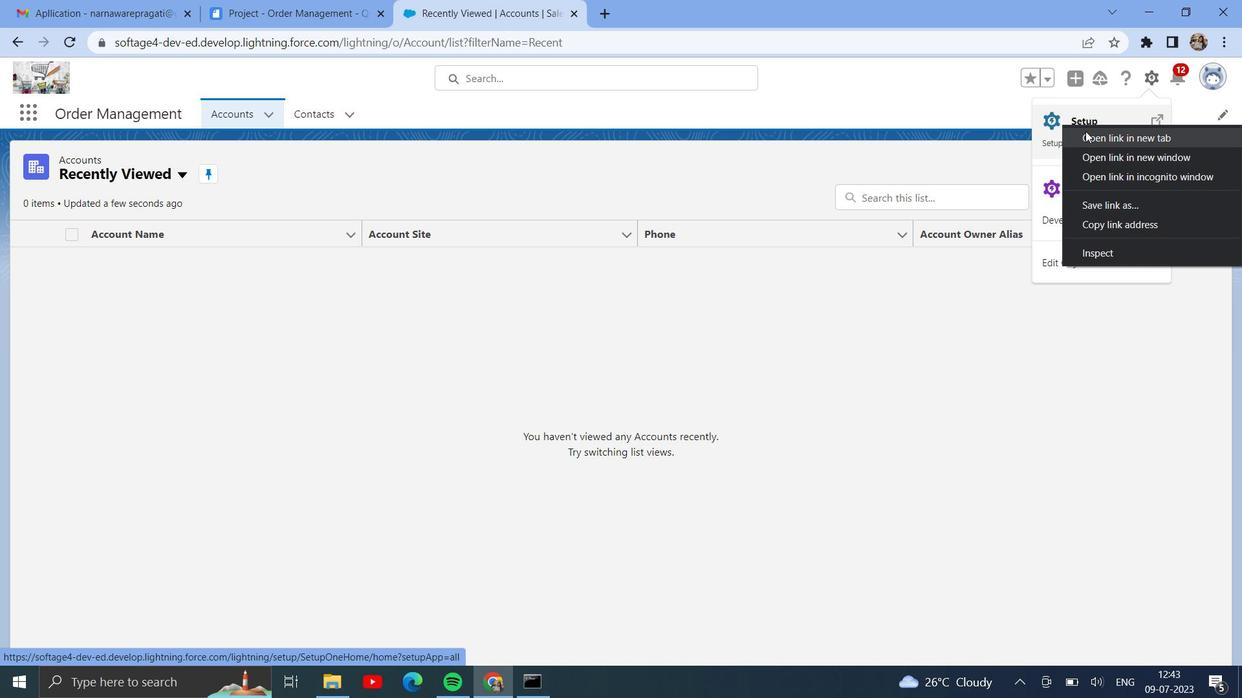 
Action: Mouse pressed left at (1086, 132)
Screenshot: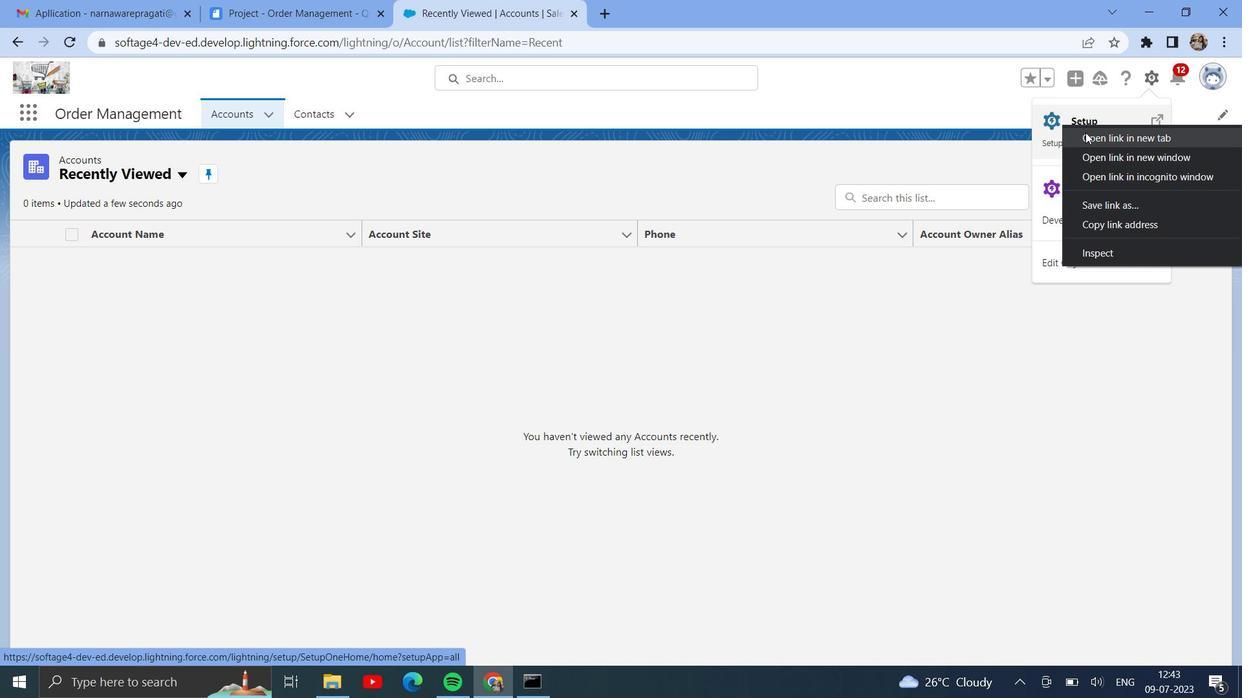 
Action: Mouse moved to (648, 12)
Screenshot: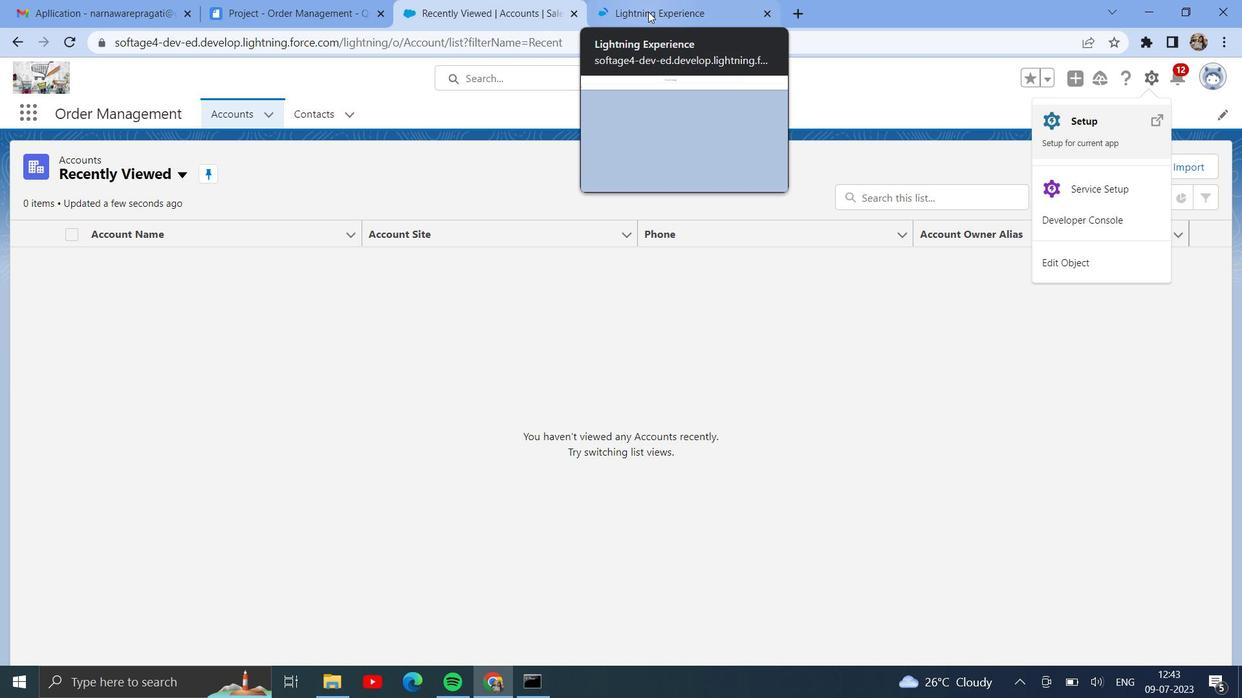 
Action: Mouse pressed left at (648, 12)
Screenshot: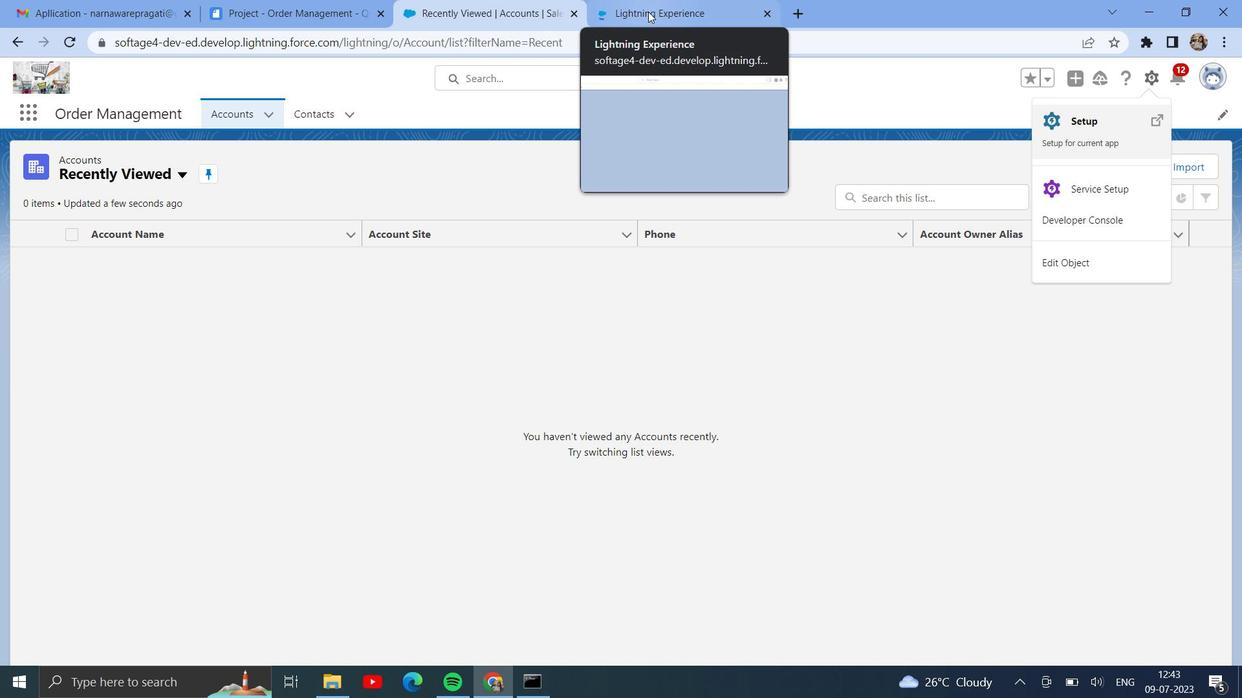 
Action: Mouse moved to (317, 7)
Screenshot: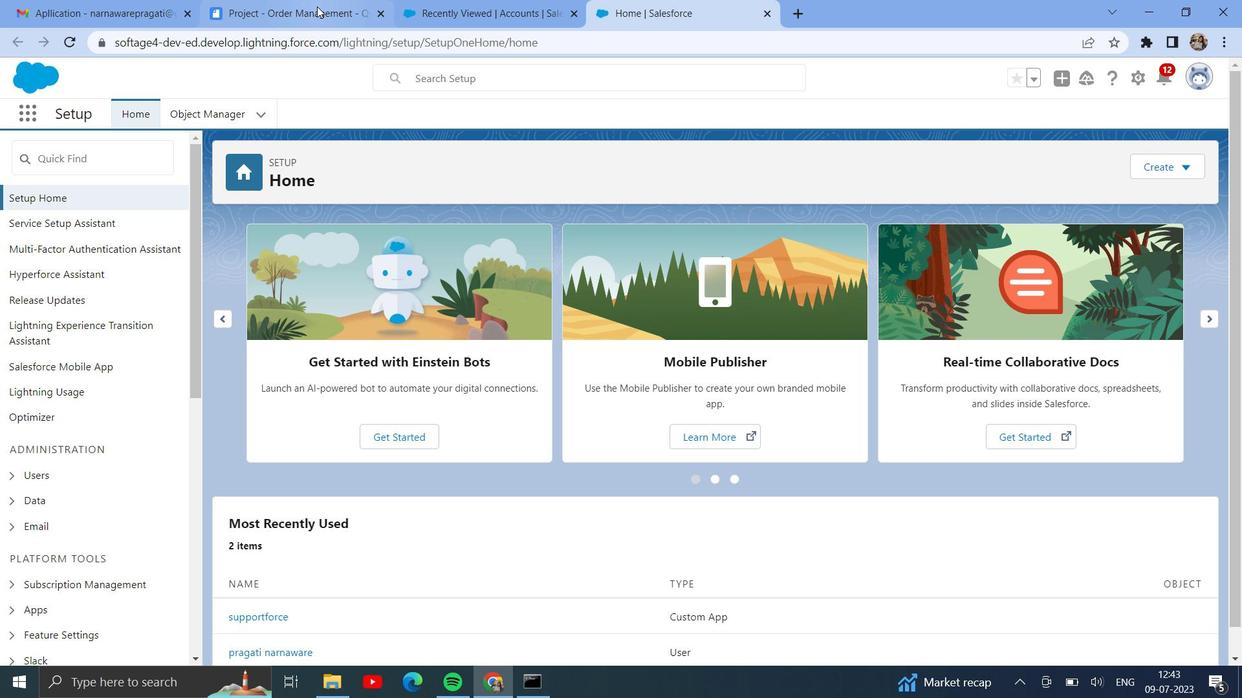 
Action: Mouse pressed left at (317, 7)
Screenshot: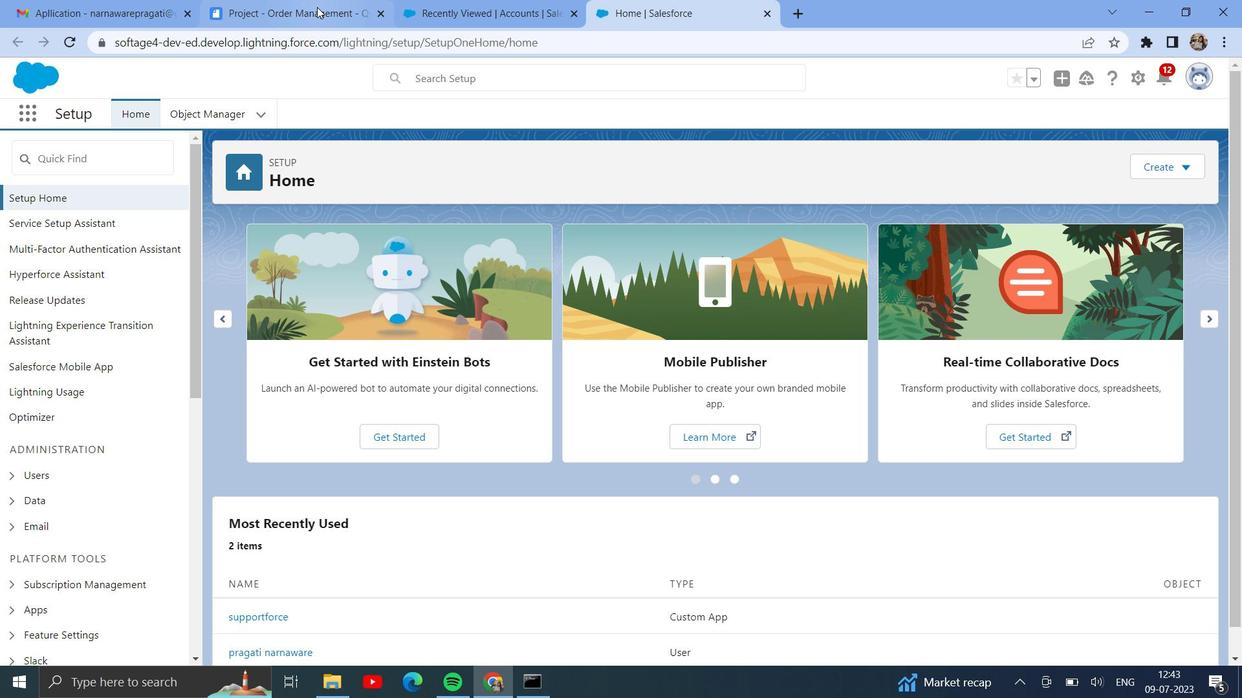 
Action: Mouse moved to (674, 400)
Screenshot: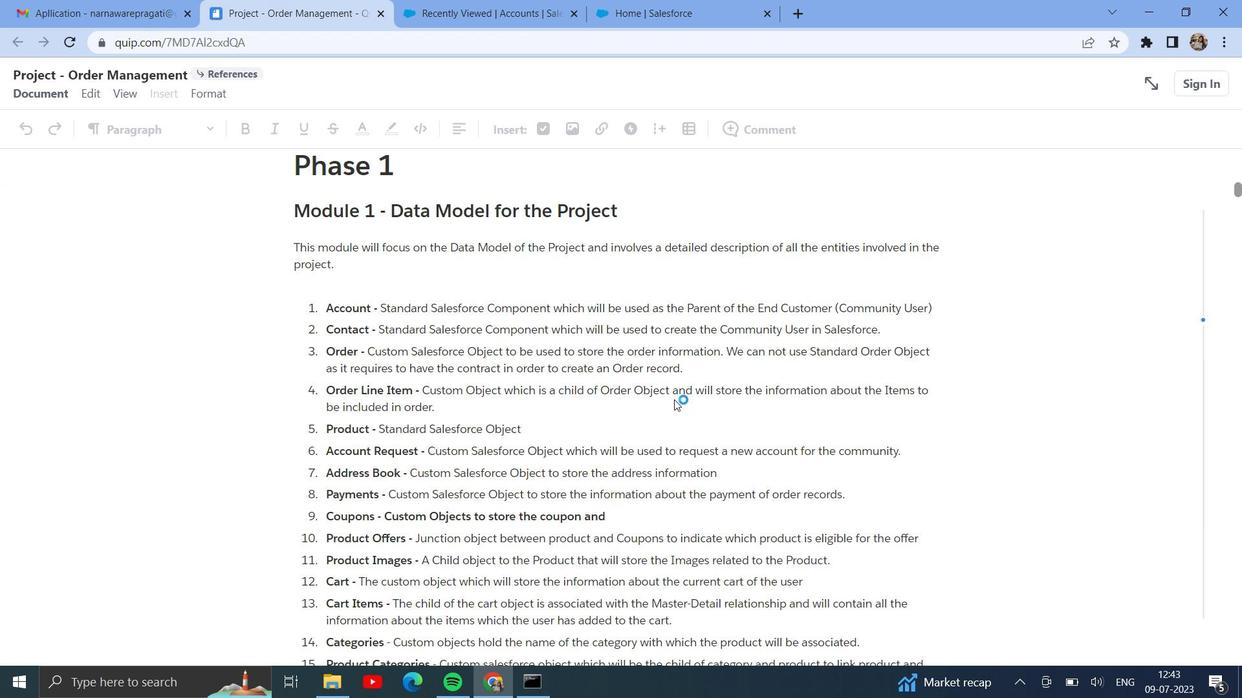 
Action: Mouse scrolled (674, 399) with delta (0, 0)
Screenshot: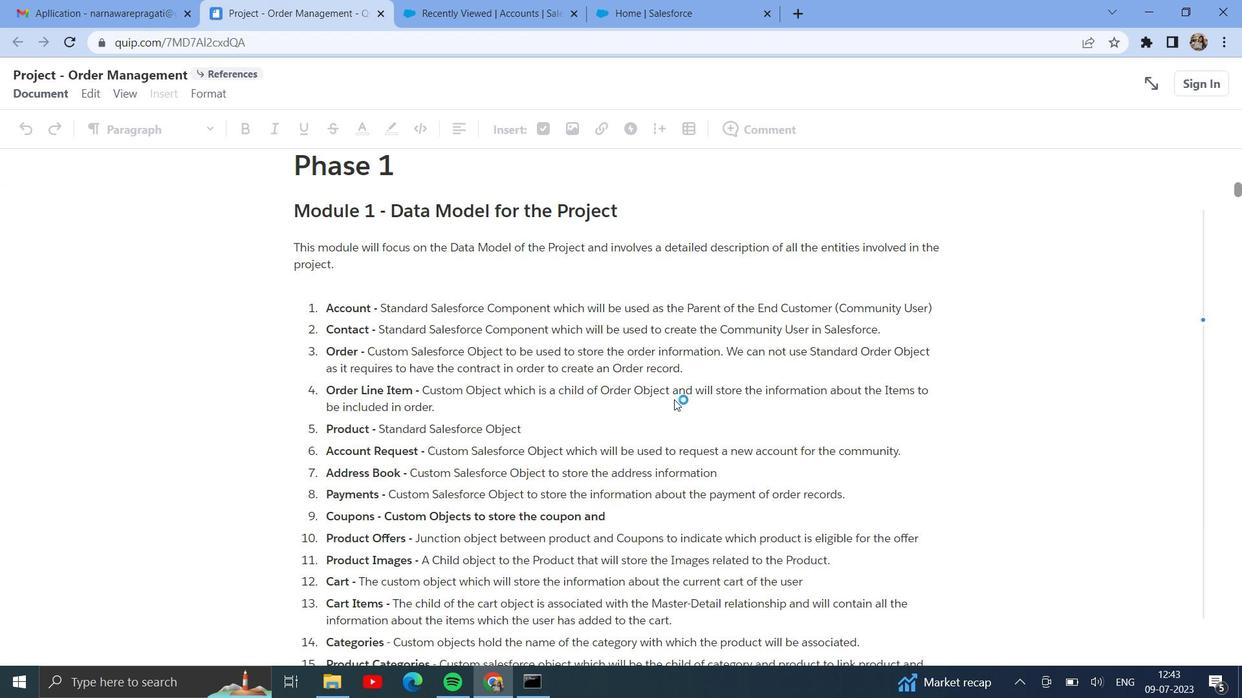 
Action: Mouse scrolled (674, 399) with delta (0, 0)
Screenshot: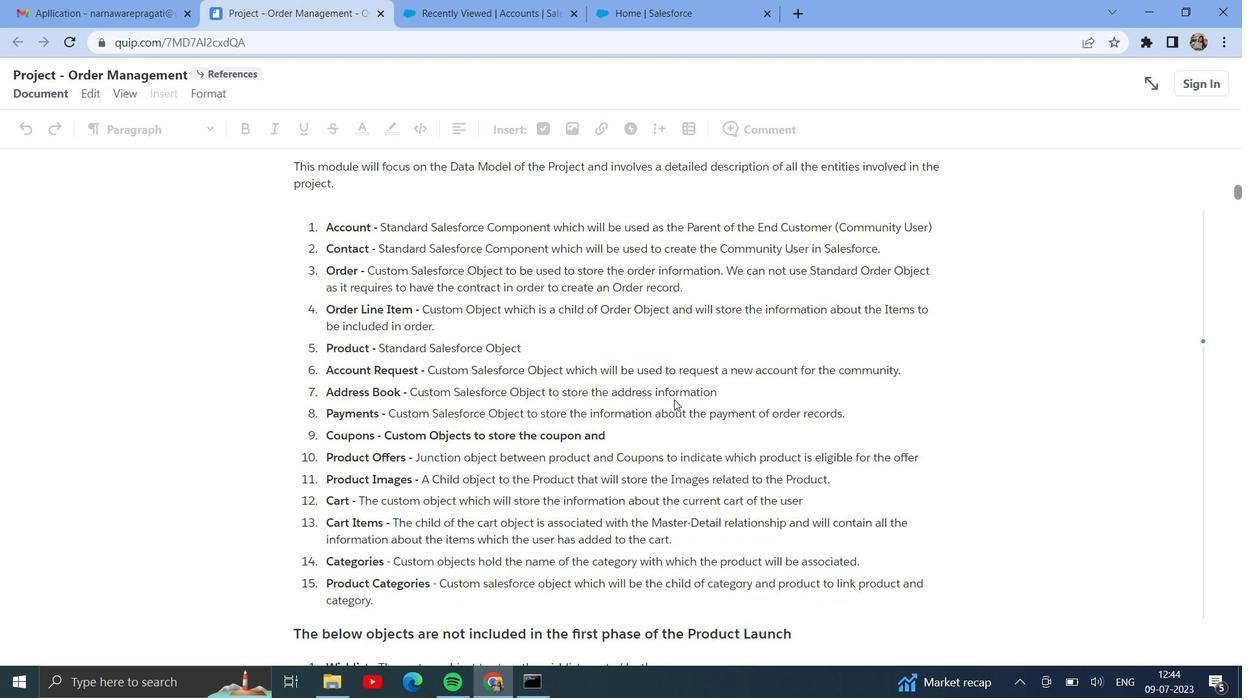 
Action: Mouse scrolled (674, 399) with delta (0, 0)
Screenshot: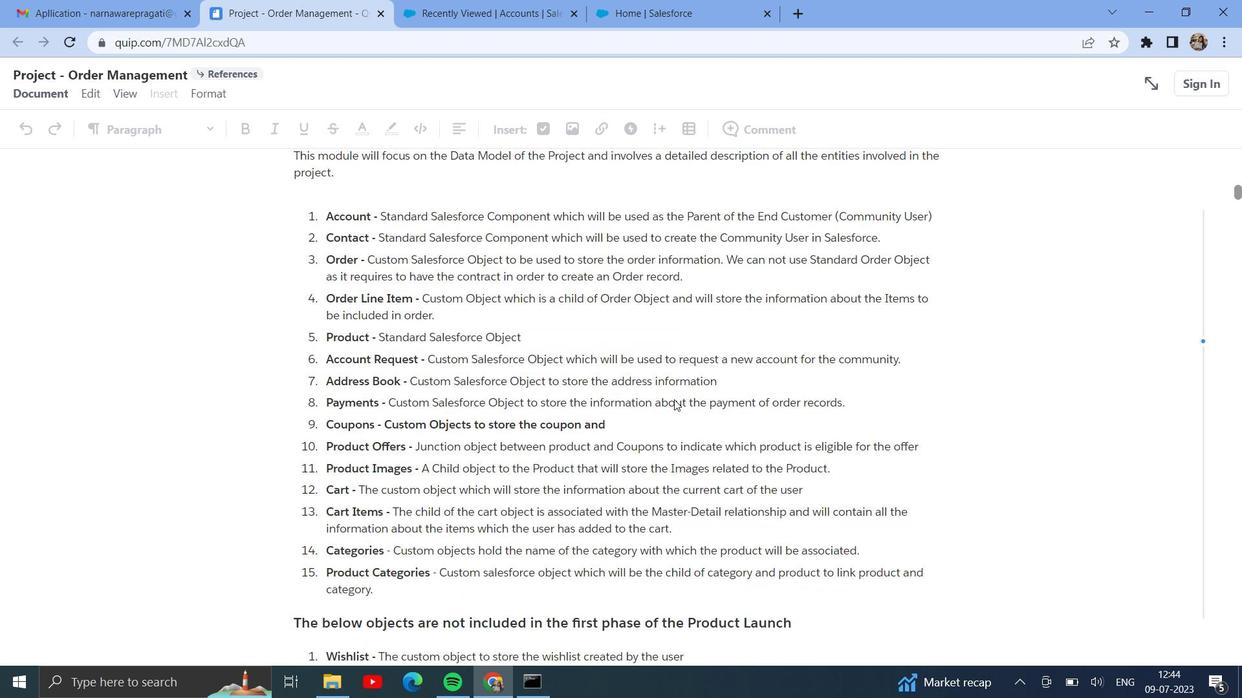 
Action: Mouse scrolled (674, 399) with delta (0, 0)
Screenshot: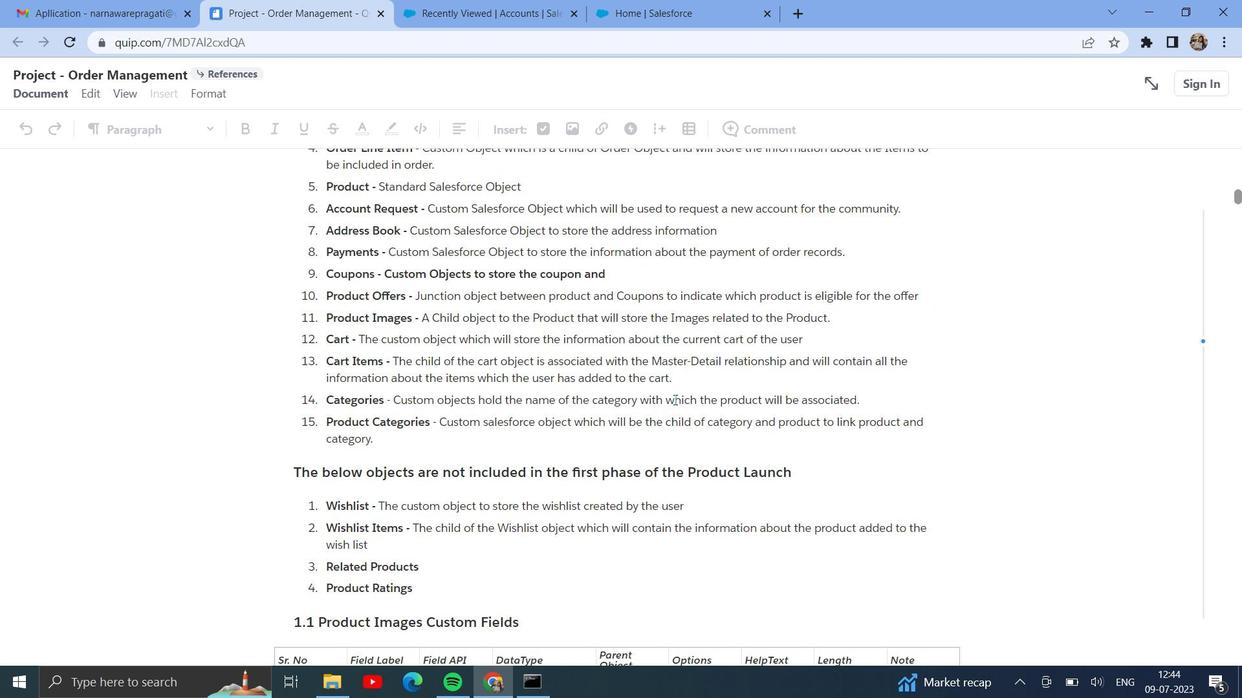 
Action: Mouse moved to (597, 437)
Screenshot: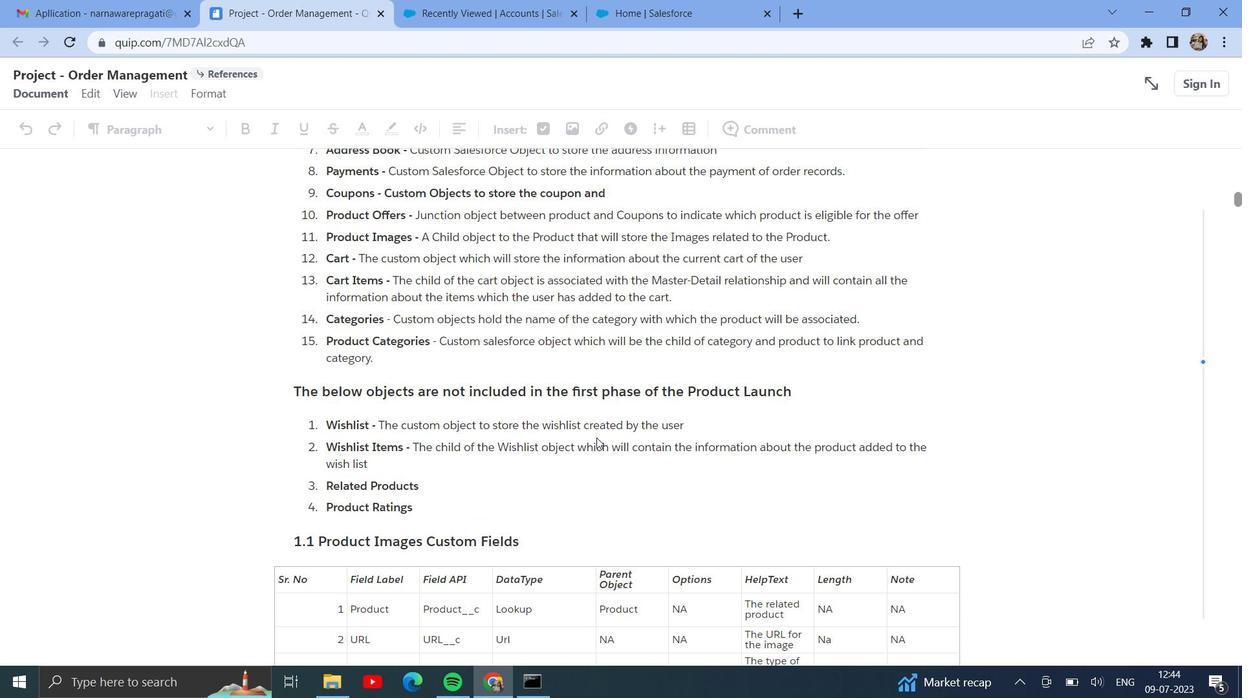 
Action: Mouse scrolled (597, 436) with delta (0, 0)
Screenshot: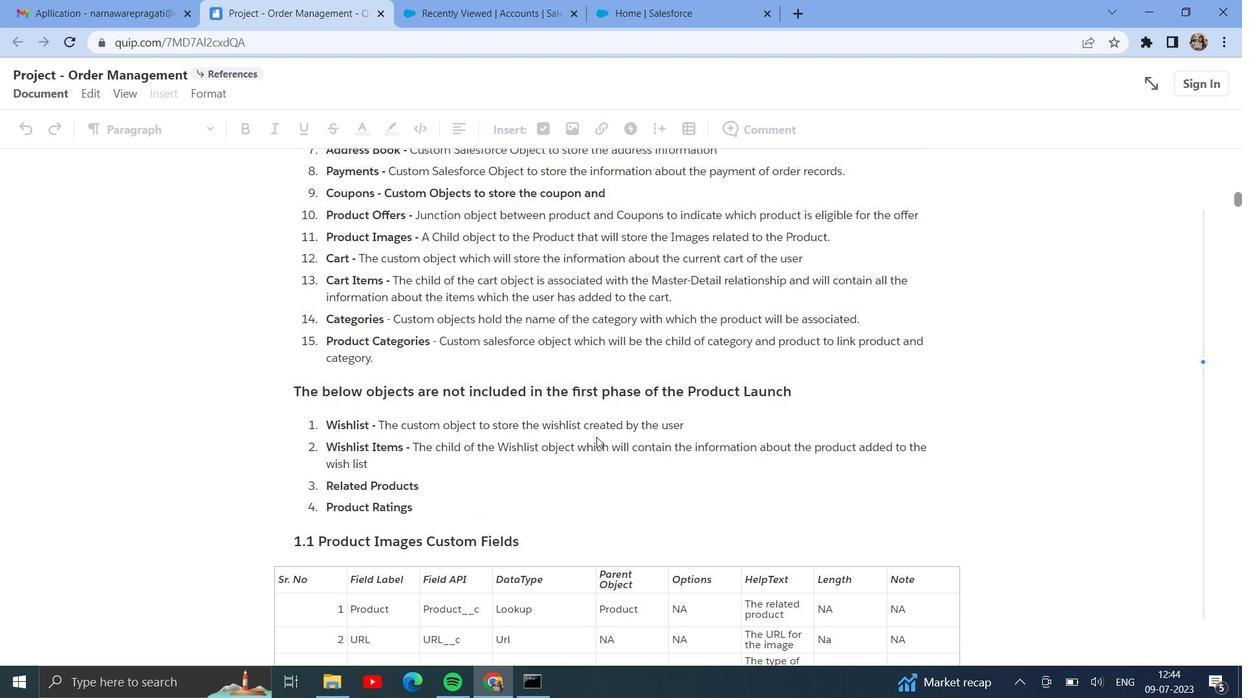 
Action: Mouse scrolled (597, 436) with delta (0, 0)
Screenshot: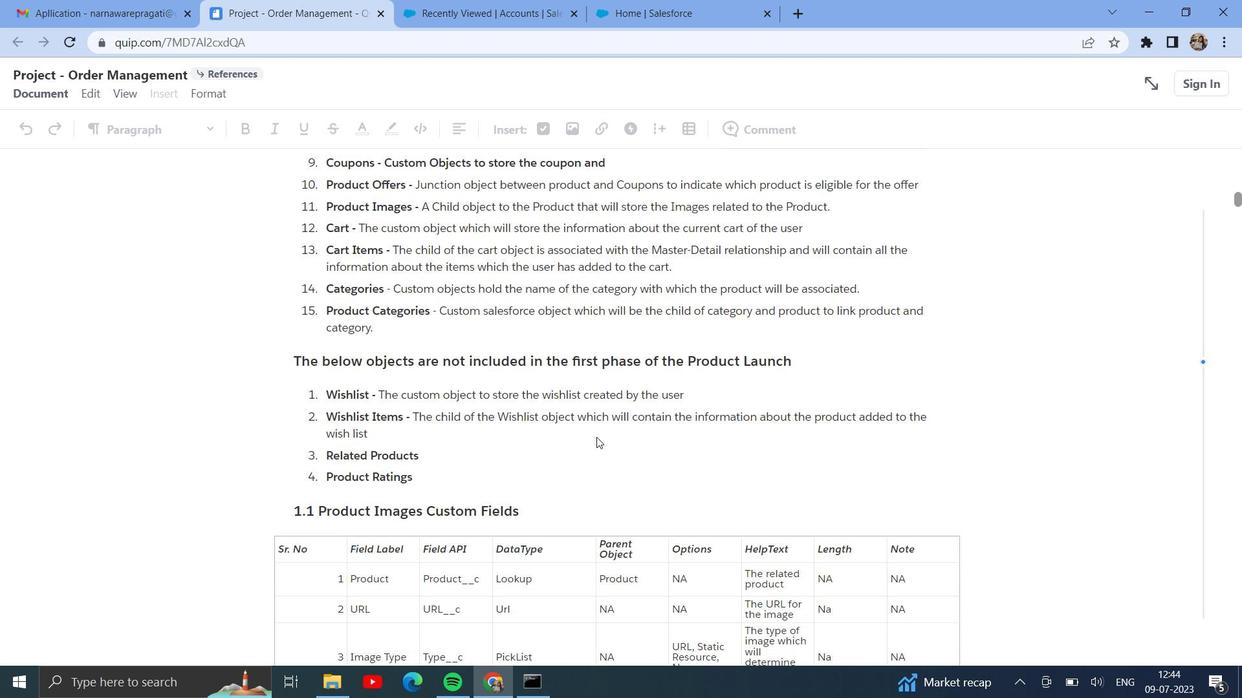 
Action: Mouse scrolled (597, 436) with delta (0, 0)
Screenshot: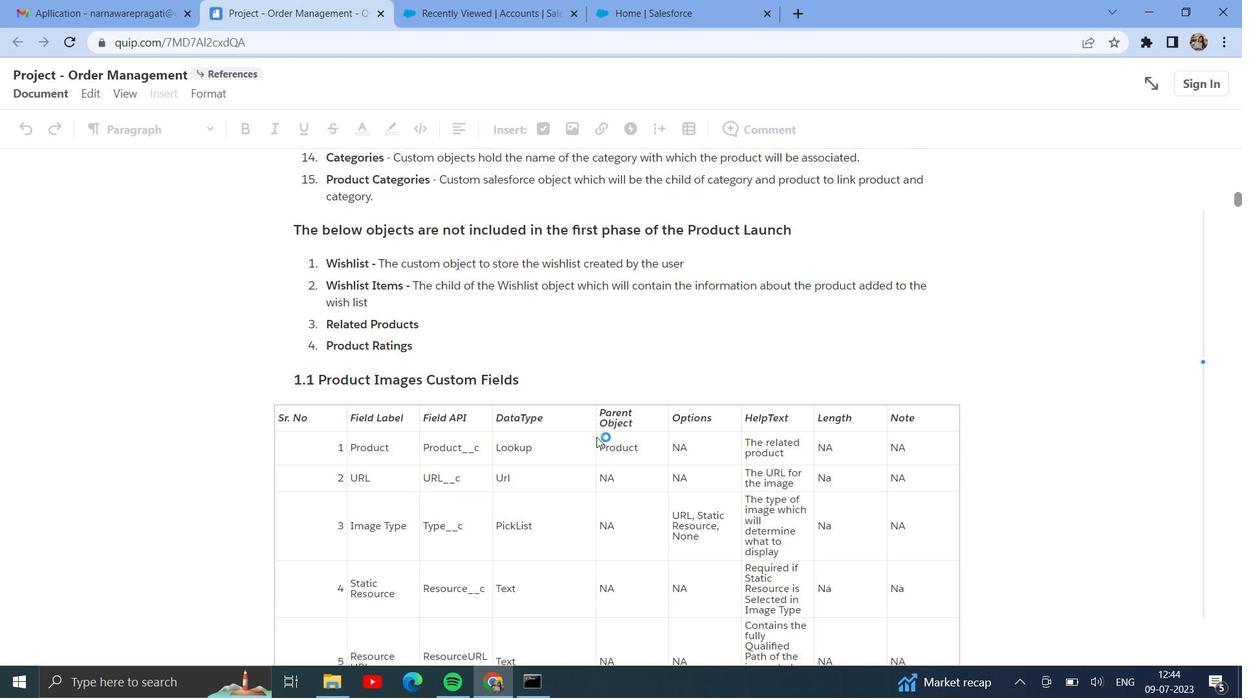 
Action: Mouse scrolled (597, 436) with delta (0, 0)
Screenshot: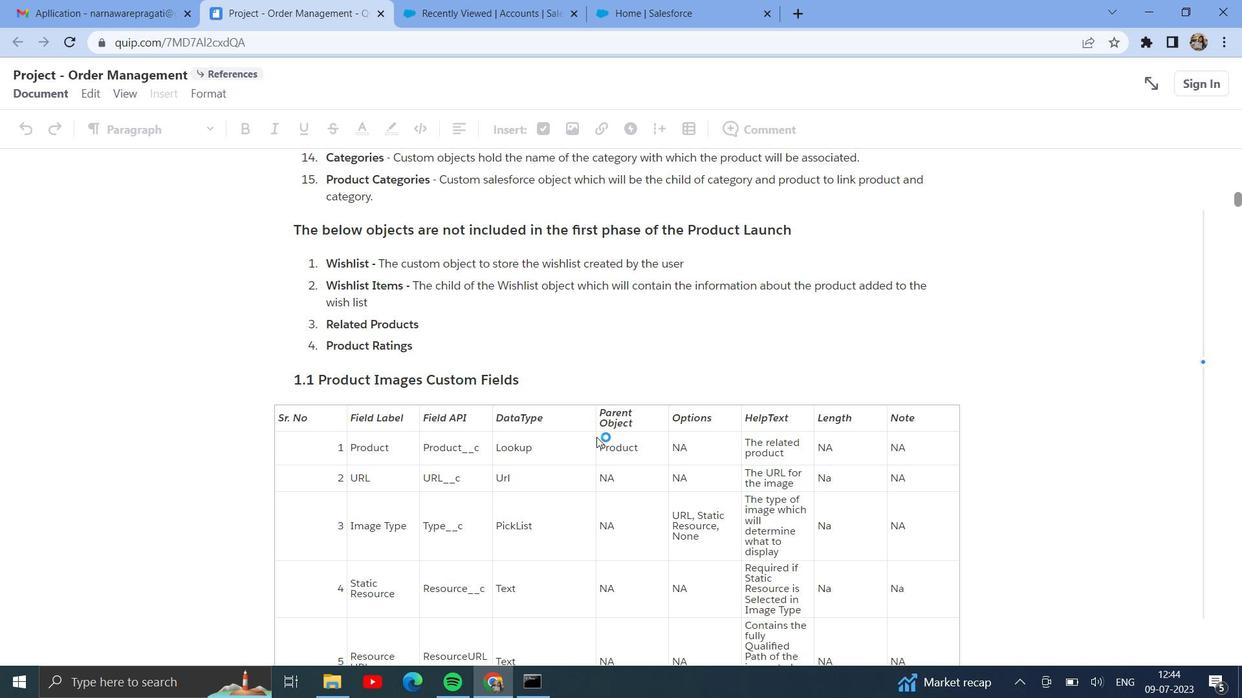 
Action: Mouse scrolled (597, 436) with delta (0, 0)
Screenshot: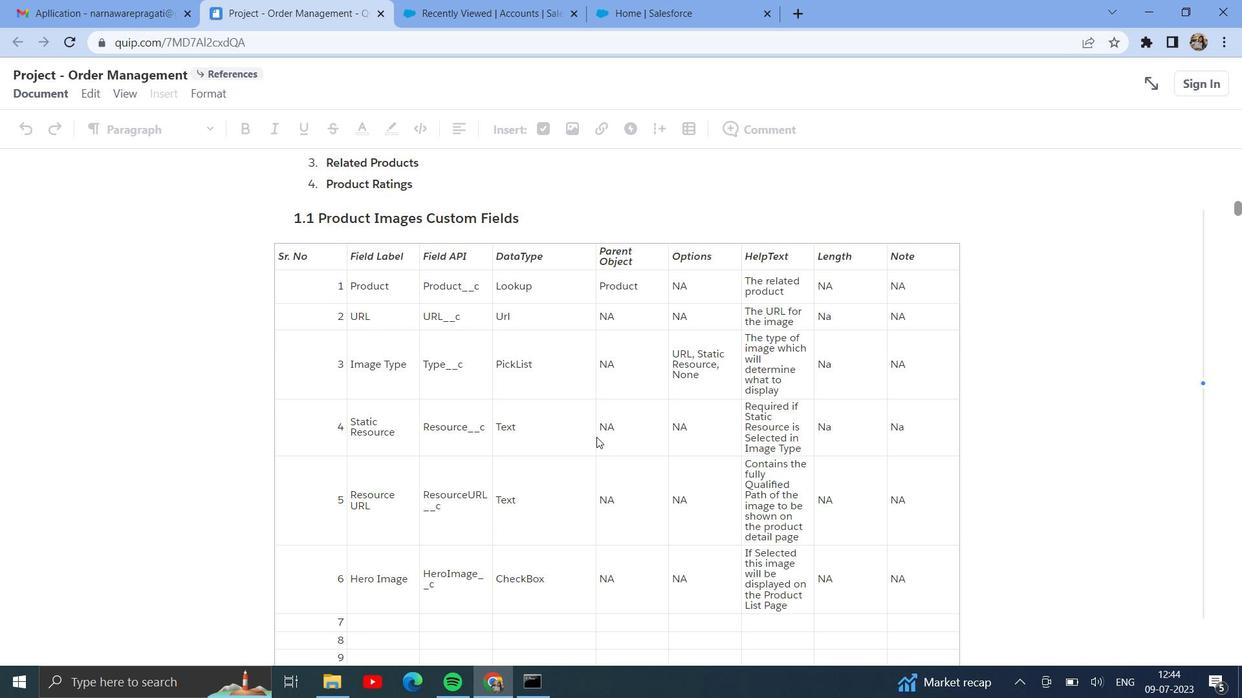 
Action: Mouse scrolled (597, 436) with delta (0, 0)
Screenshot: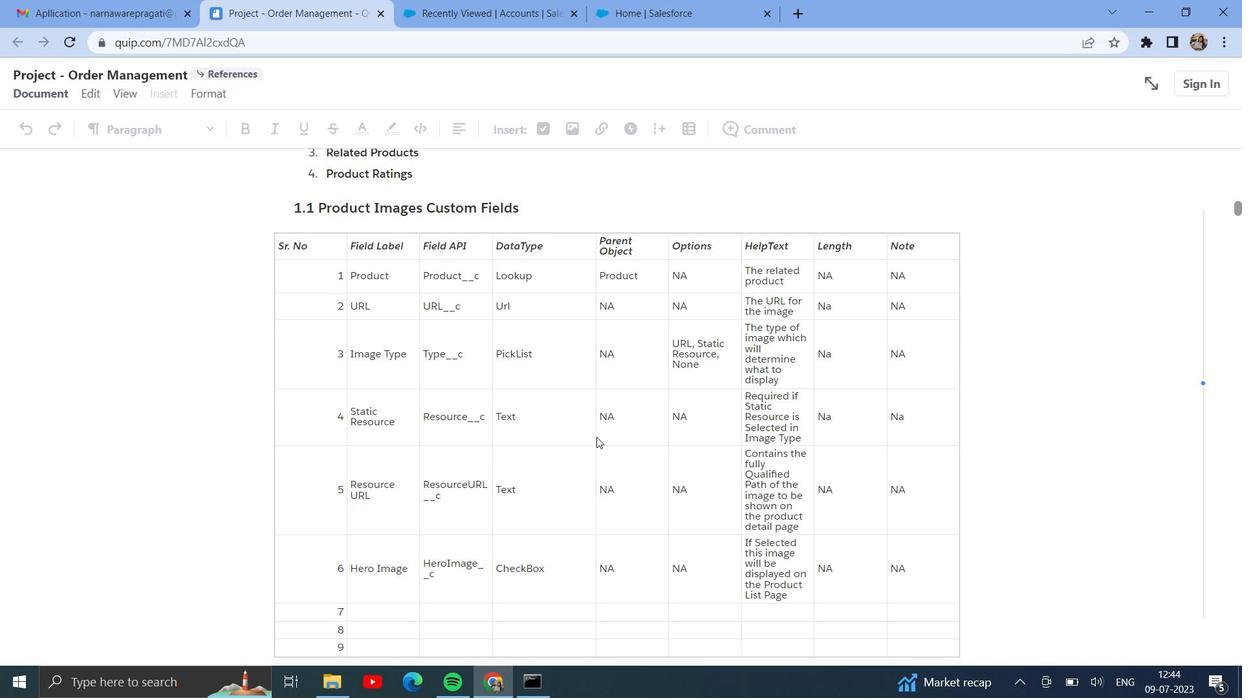 
Action: Mouse scrolled (597, 436) with delta (0, 0)
Screenshot: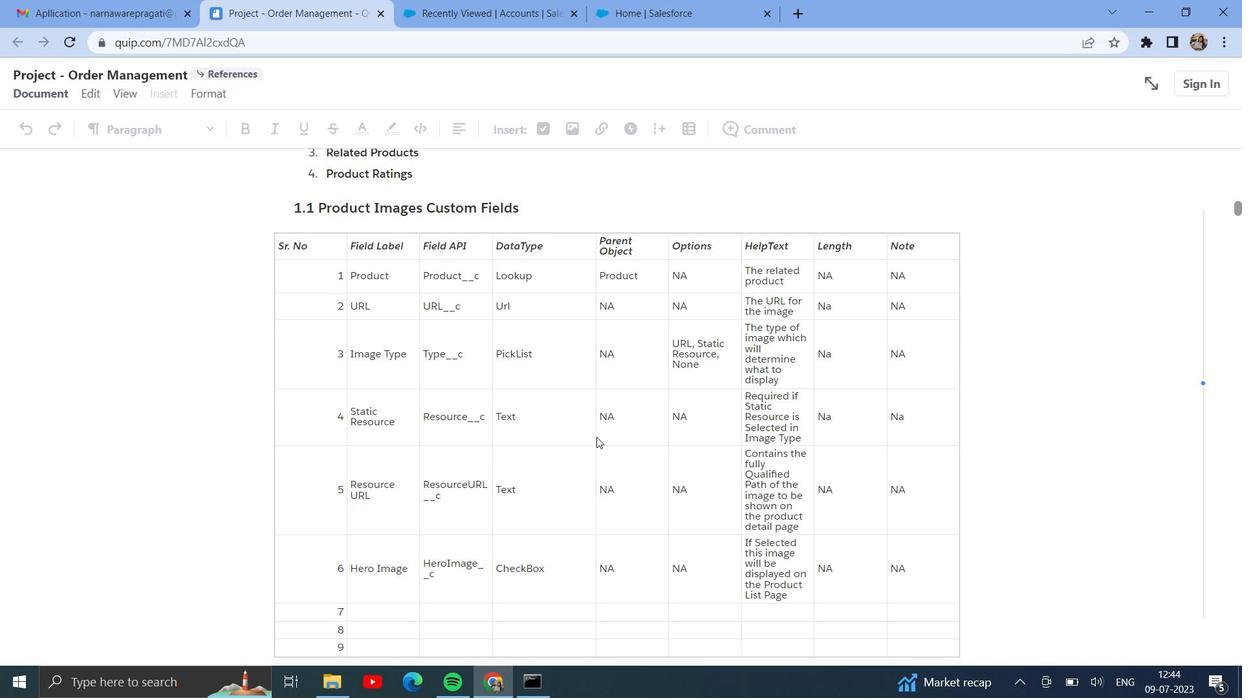 
Action: Mouse scrolled (597, 436) with delta (0, 0)
Screenshot: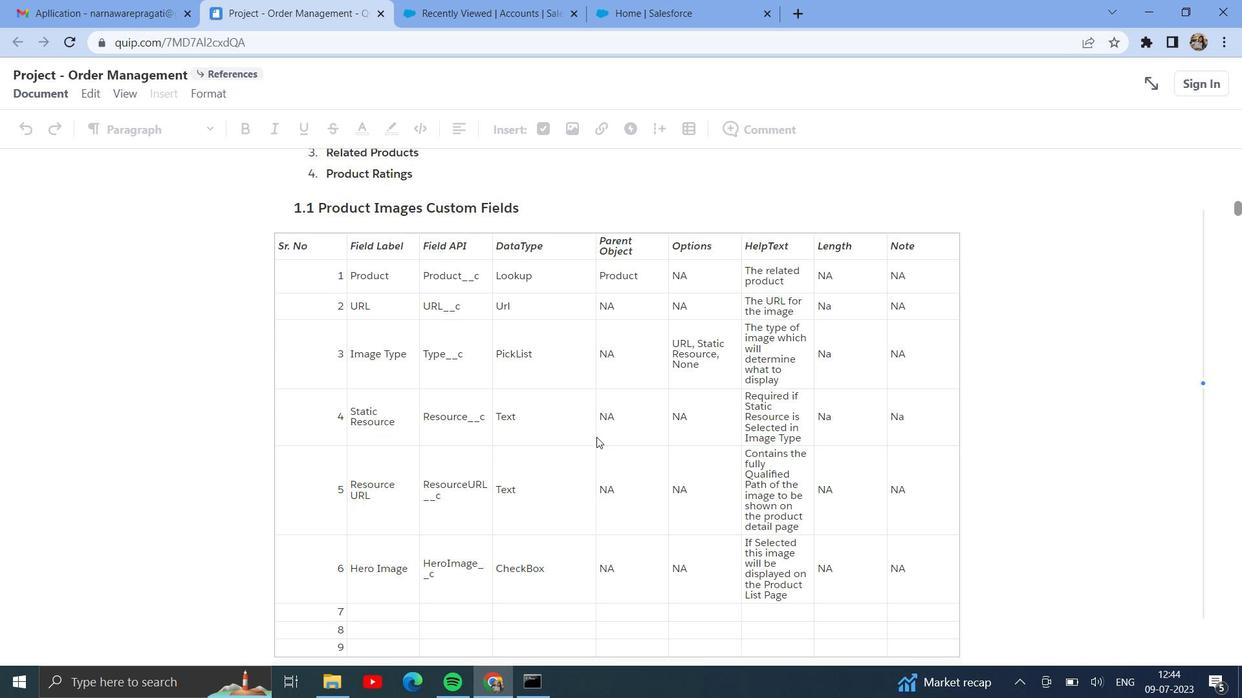 
Action: Mouse scrolled (597, 436) with delta (0, 0)
Screenshot: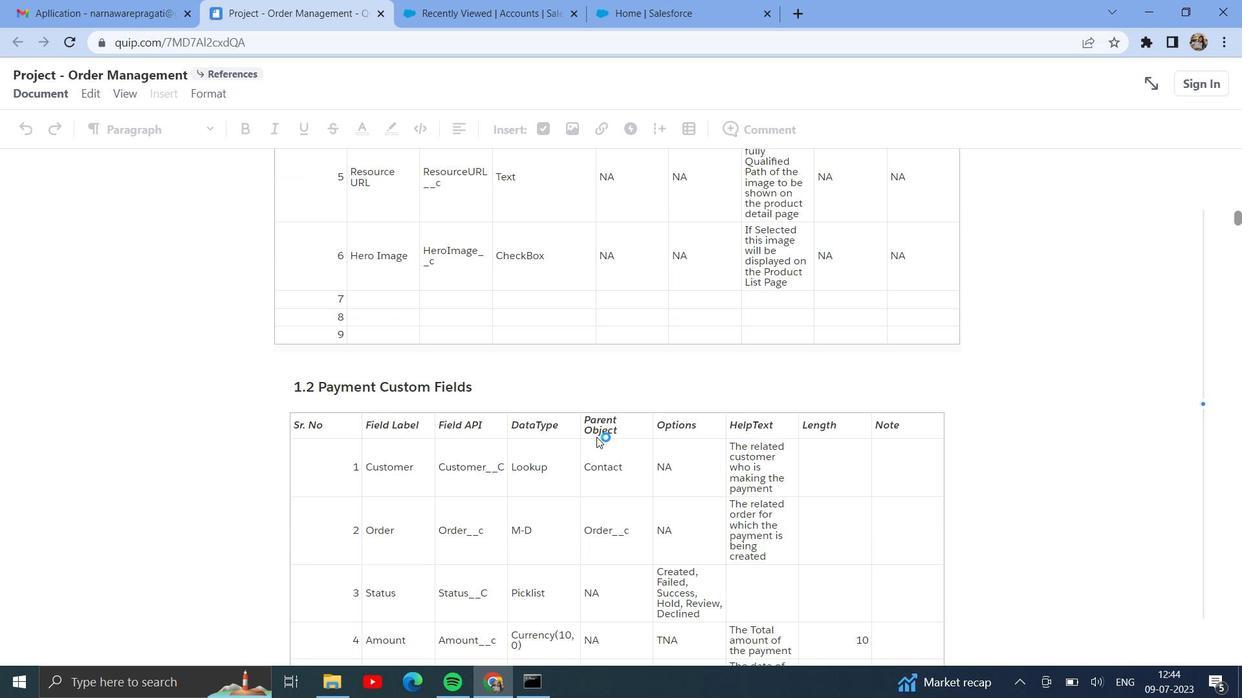 
Action: Mouse scrolled (597, 436) with delta (0, 0)
Screenshot: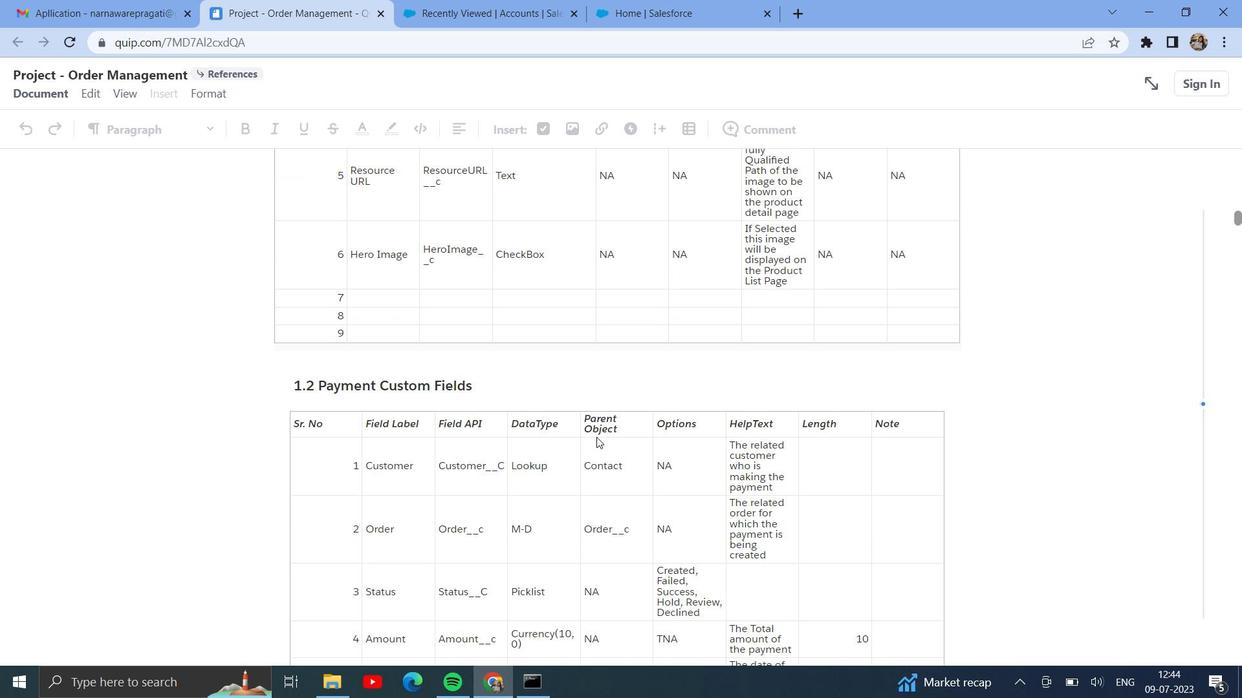 
Action: Mouse scrolled (597, 436) with delta (0, 0)
Screenshot: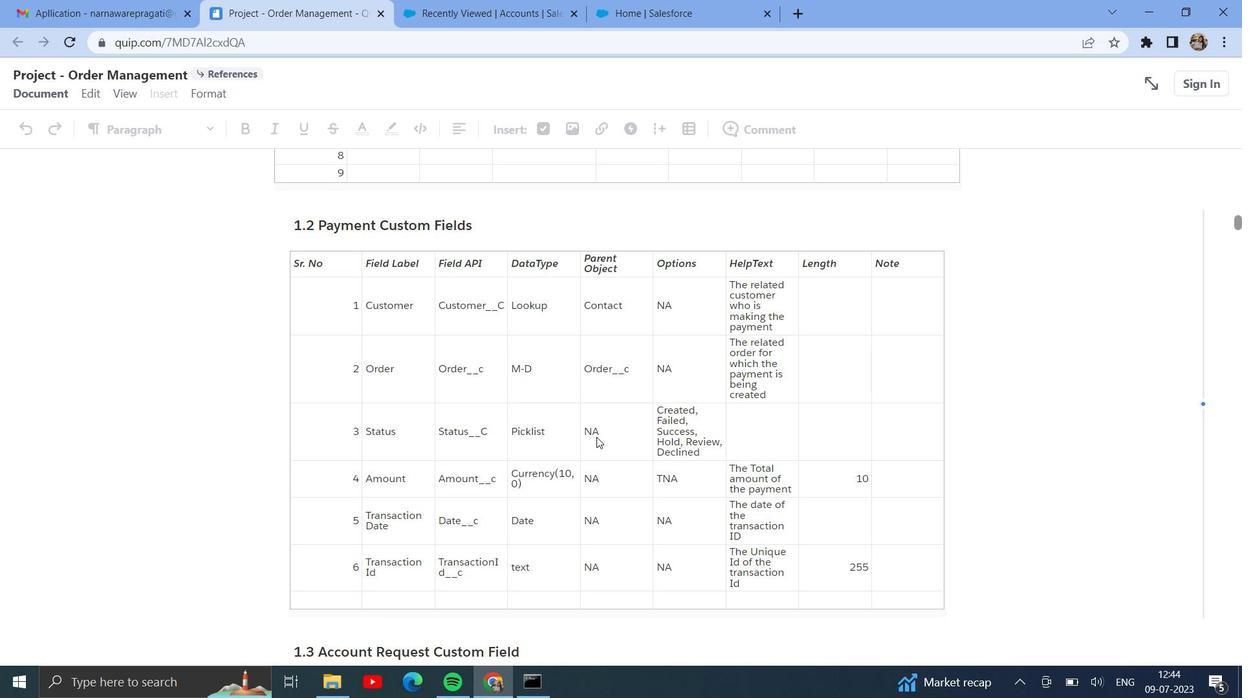 
Action: Mouse scrolled (597, 436) with delta (0, 0)
Screenshot: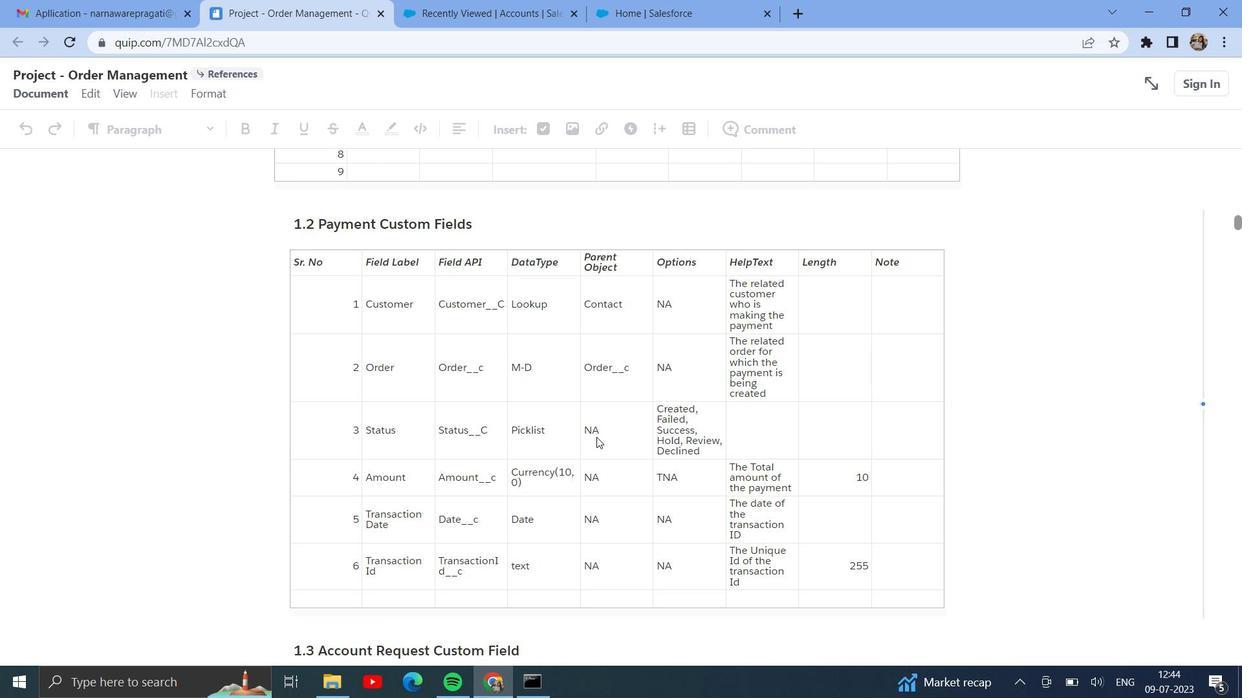 
Action: Mouse scrolled (597, 436) with delta (0, 0)
Screenshot: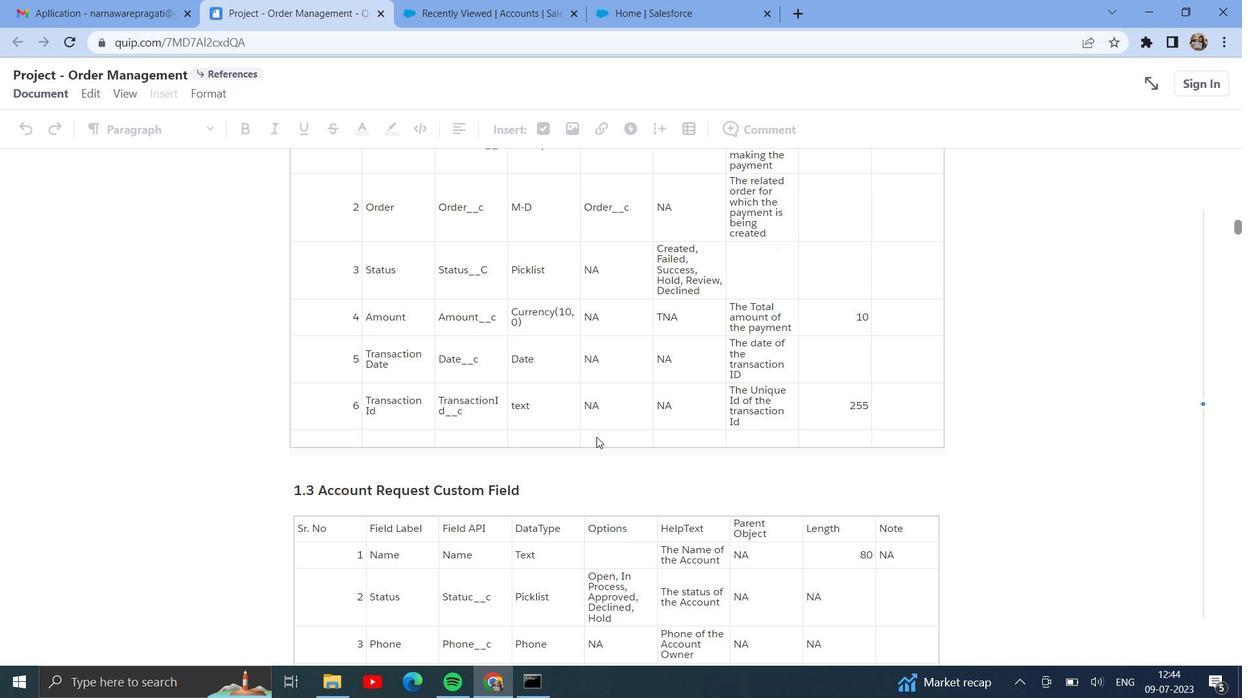 
Action: Mouse scrolled (597, 436) with delta (0, 0)
Screenshot: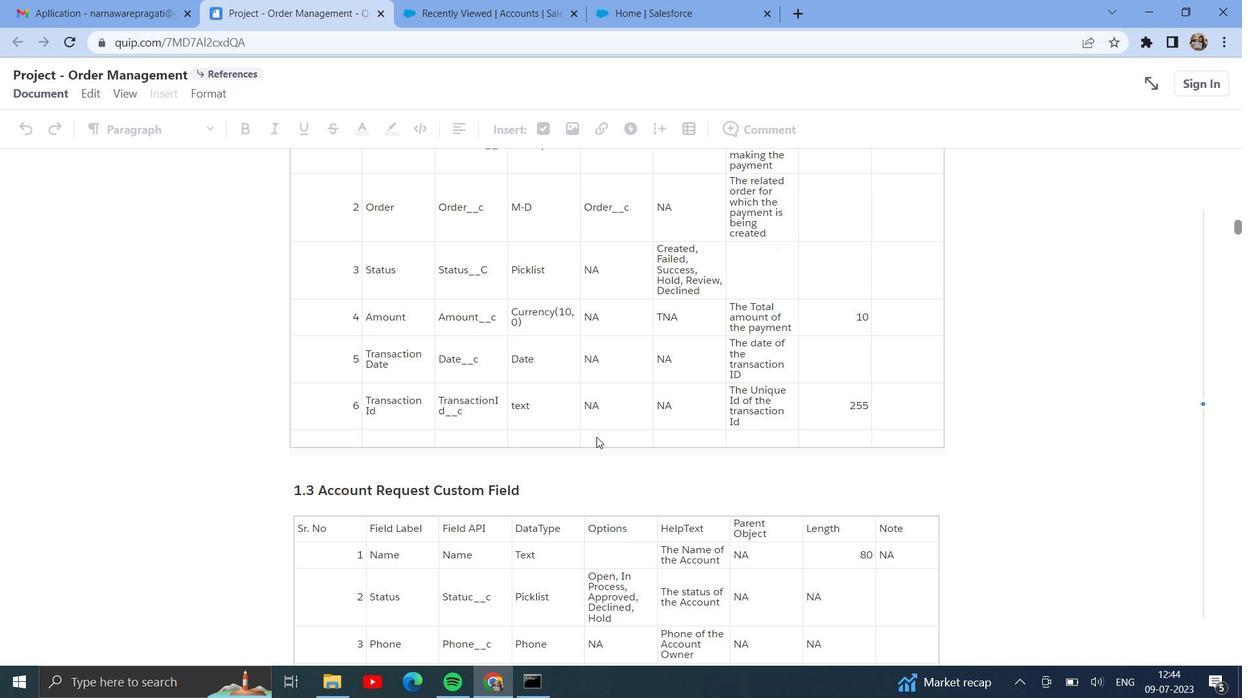 
Action: Mouse scrolled (597, 436) with delta (0, 0)
Screenshot: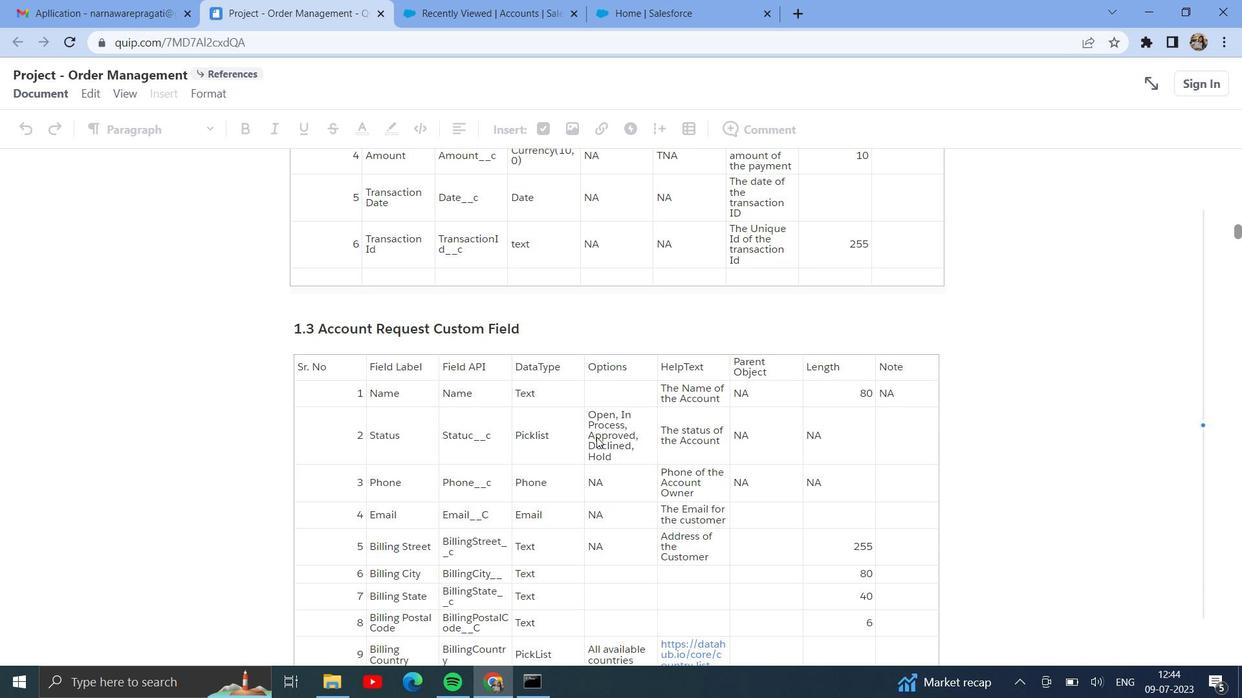 
Action: Mouse scrolled (597, 436) with delta (0, 0)
Screenshot: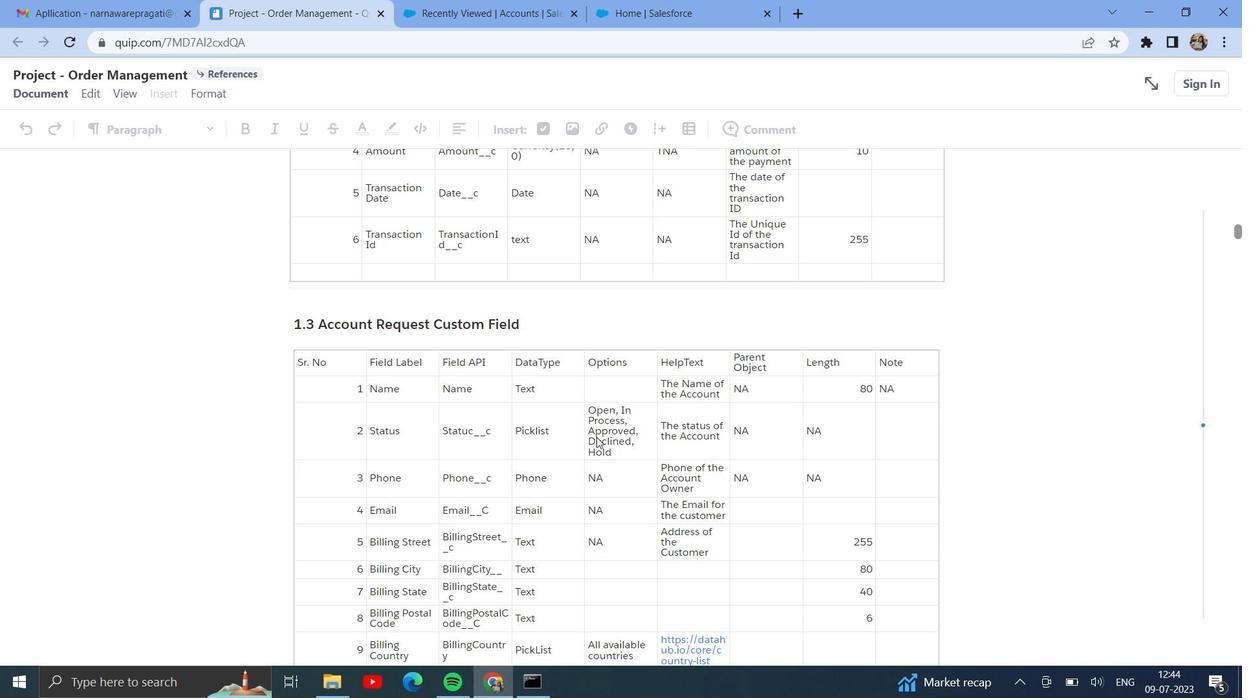 
Action: Mouse scrolled (597, 436) with delta (0, 0)
Screenshot: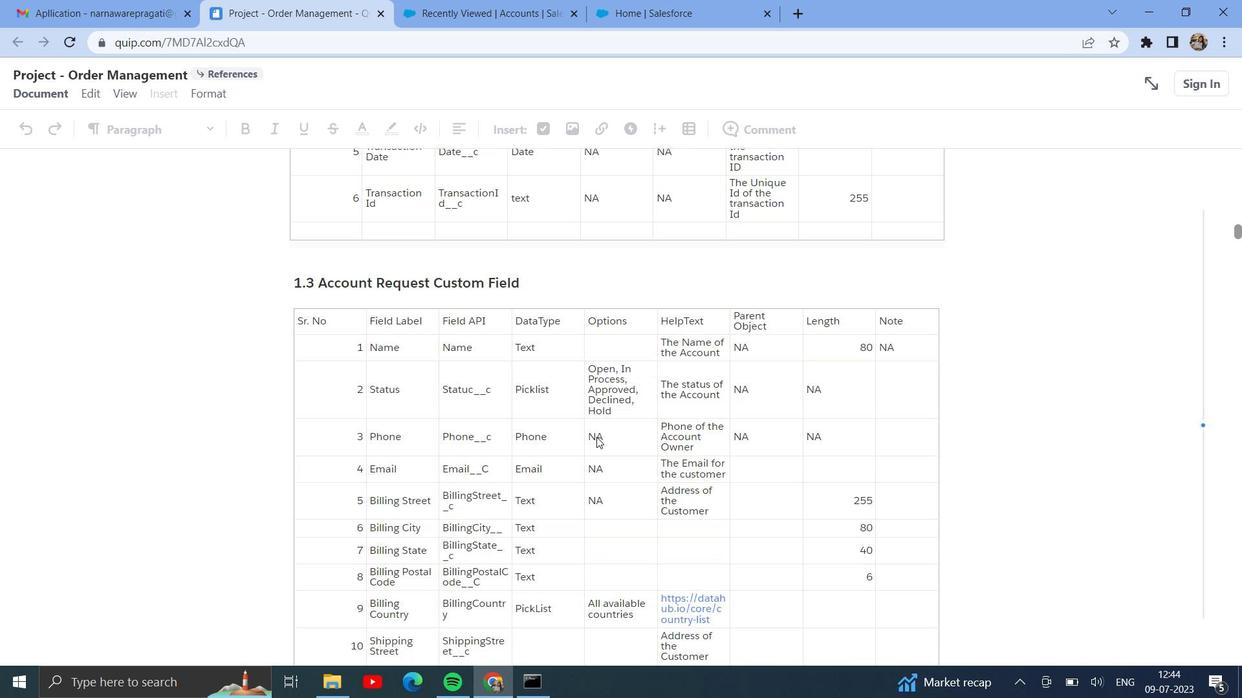 
Action: Mouse scrolled (597, 436) with delta (0, 0)
Screenshot: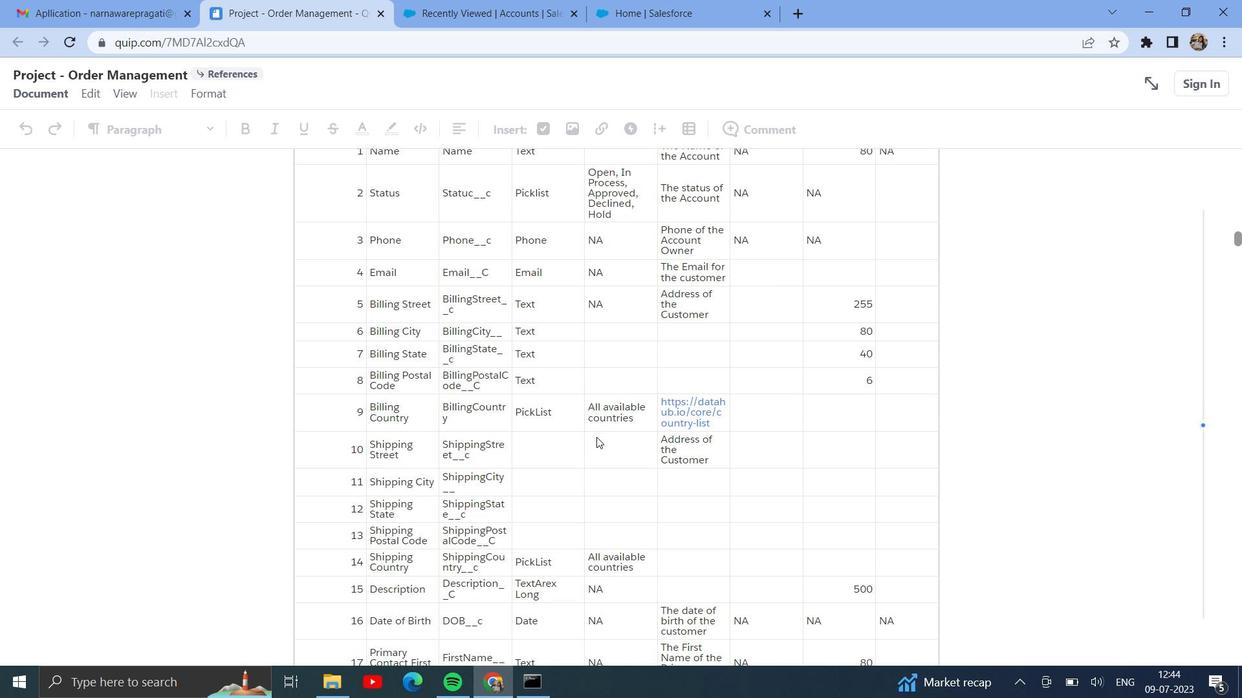 
Action: Mouse scrolled (597, 436) with delta (0, 0)
Screenshot: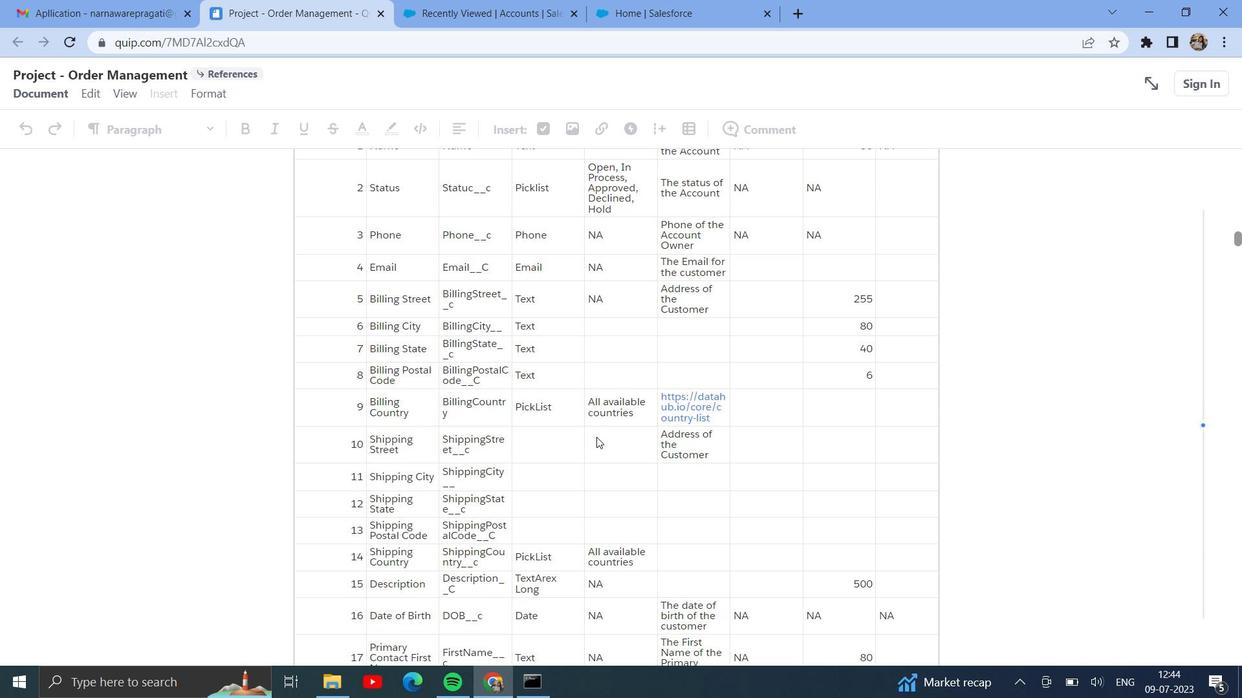 
Action: Mouse scrolled (597, 436) with delta (0, 0)
Screenshot: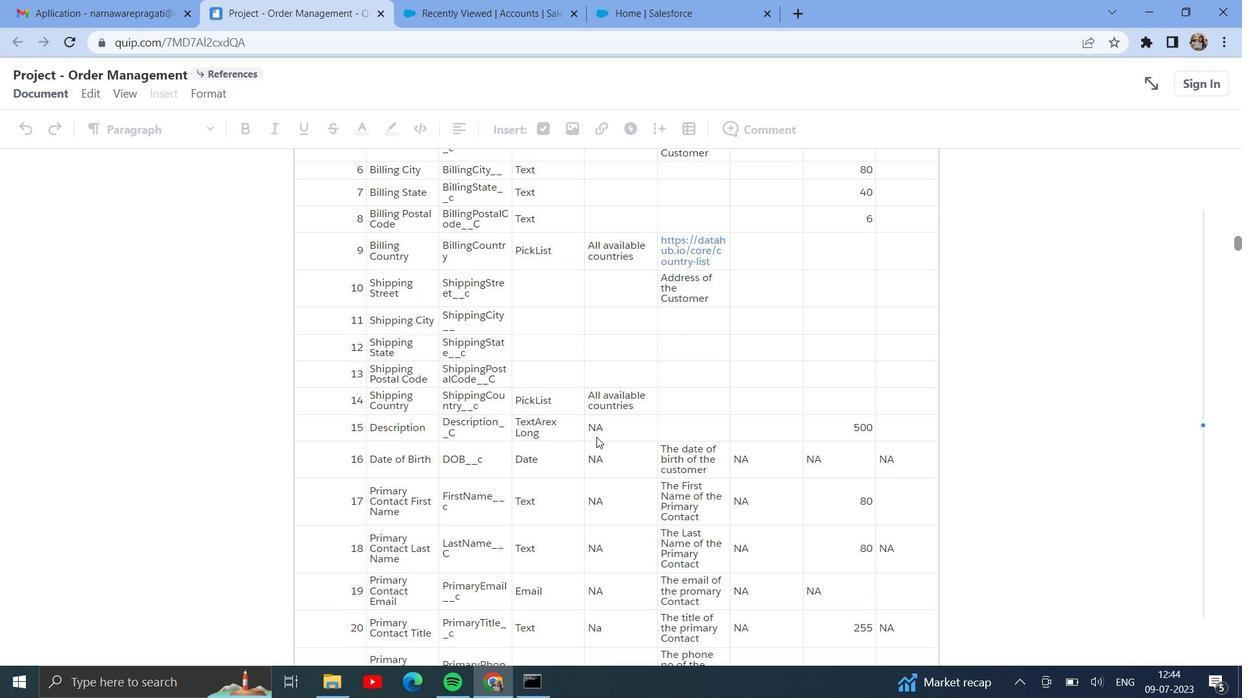 
Action: Mouse scrolled (597, 436) with delta (0, 0)
Screenshot: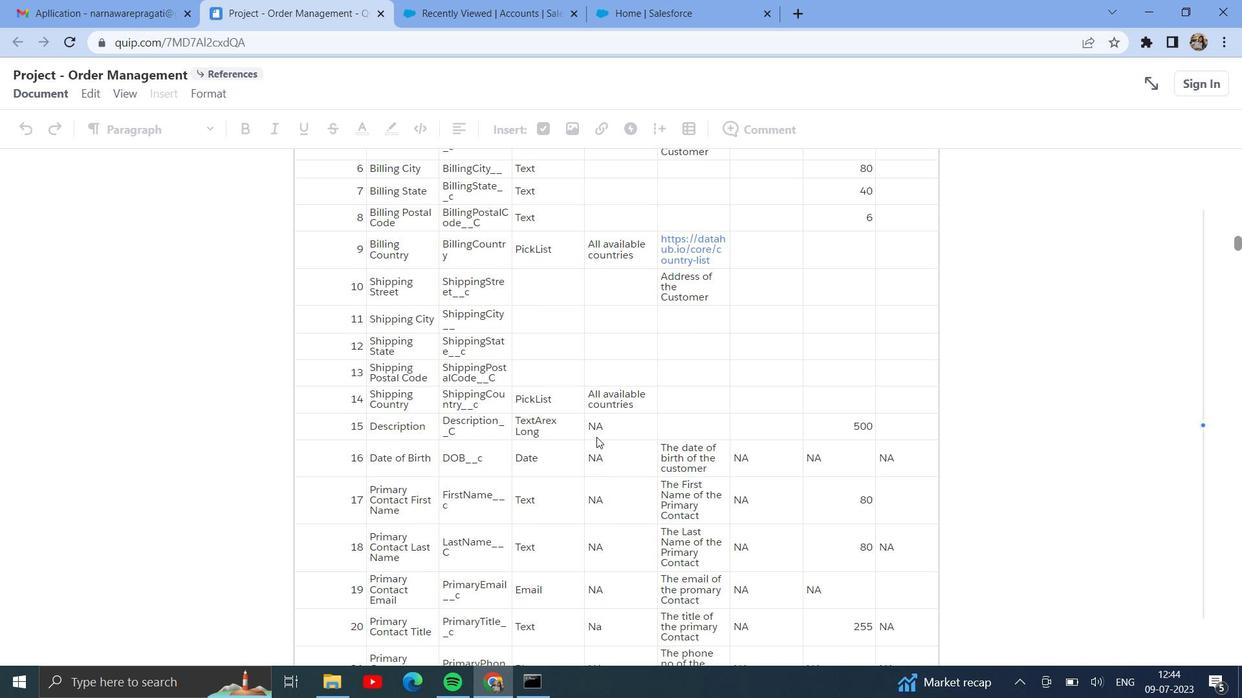 
Action: Mouse scrolled (597, 436) with delta (0, 0)
Screenshot: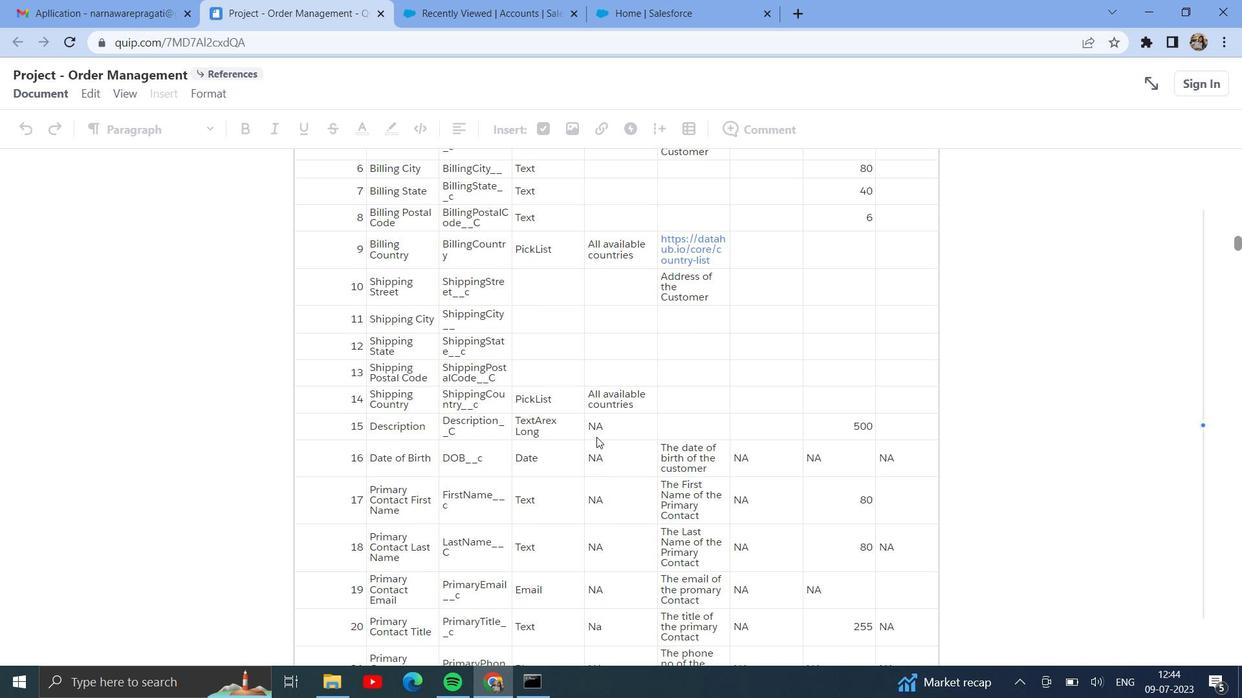 
Action: Mouse scrolled (597, 436) with delta (0, 0)
Screenshot: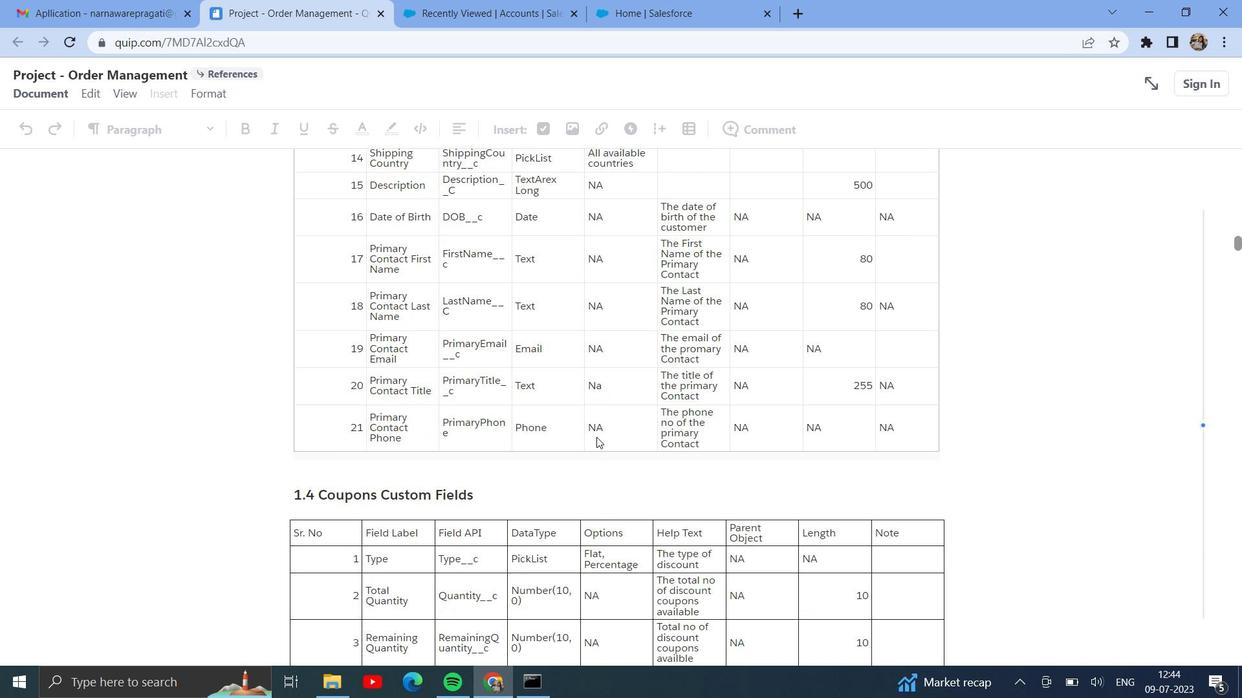 
Action: Mouse scrolled (597, 436) with delta (0, 0)
Screenshot: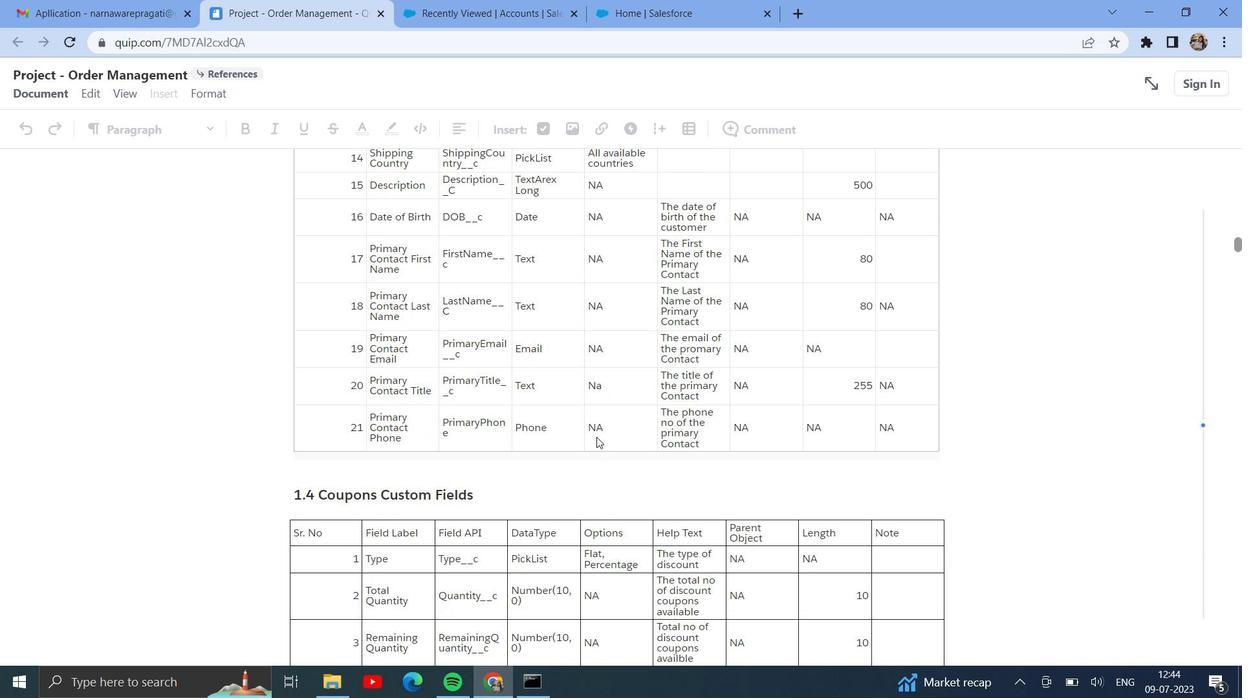 
Action: Mouse scrolled (597, 436) with delta (0, 0)
Screenshot: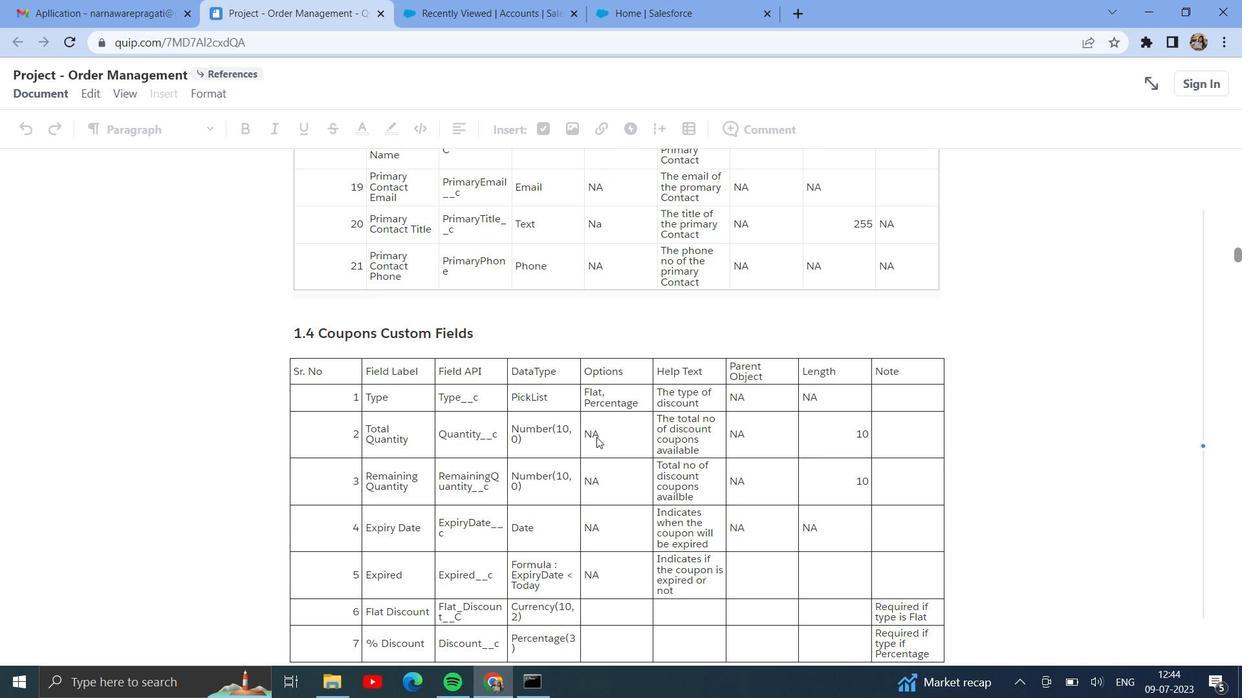 
Action: Mouse scrolled (597, 436) with delta (0, 0)
Screenshot: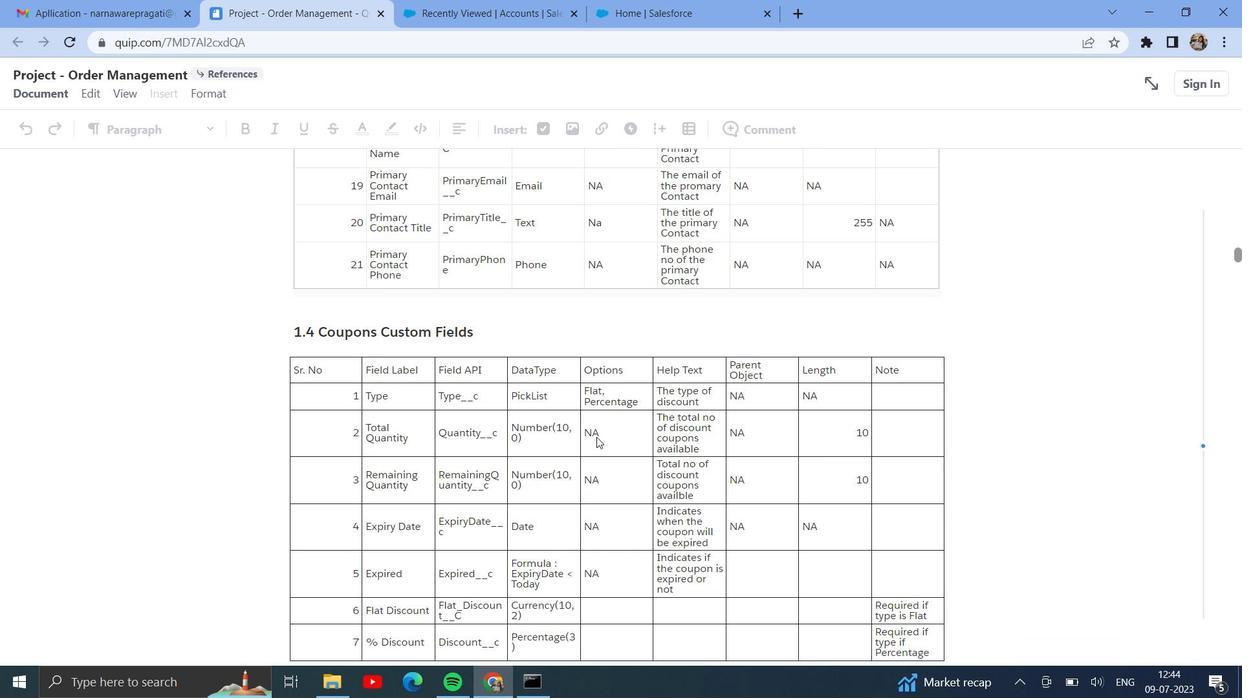 
Action: Mouse scrolled (597, 436) with delta (0, 0)
Screenshot: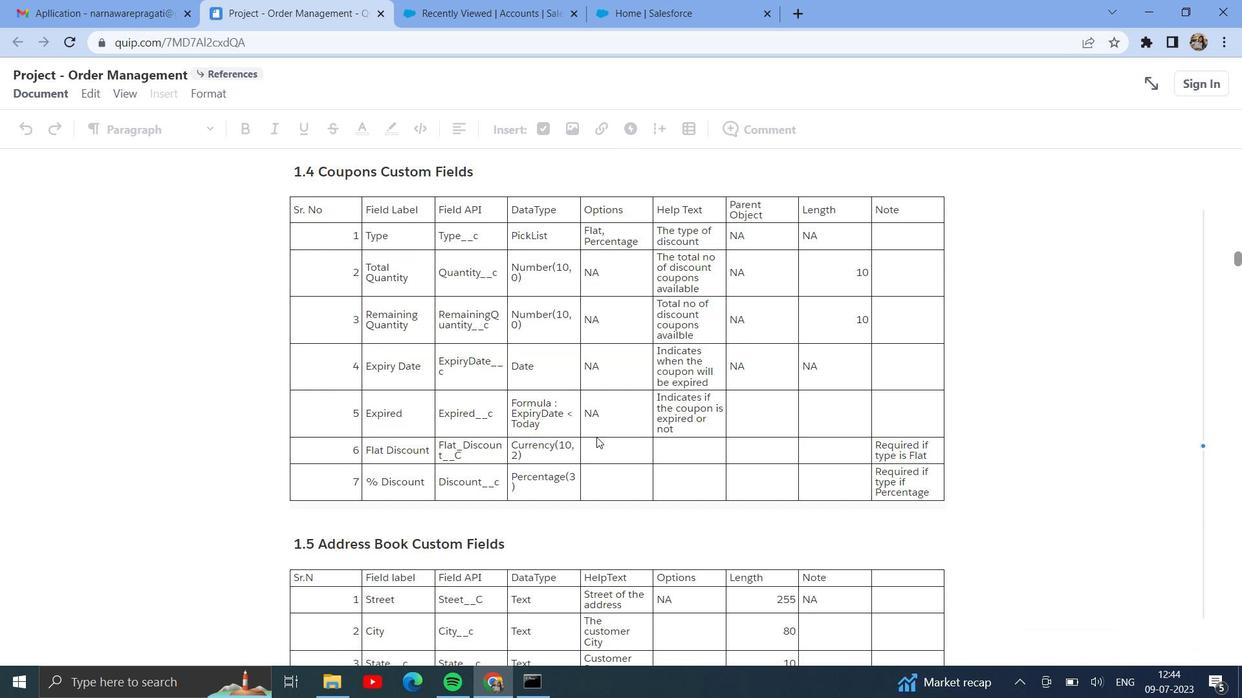 
Action: Mouse scrolled (597, 436) with delta (0, 0)
Screenshot: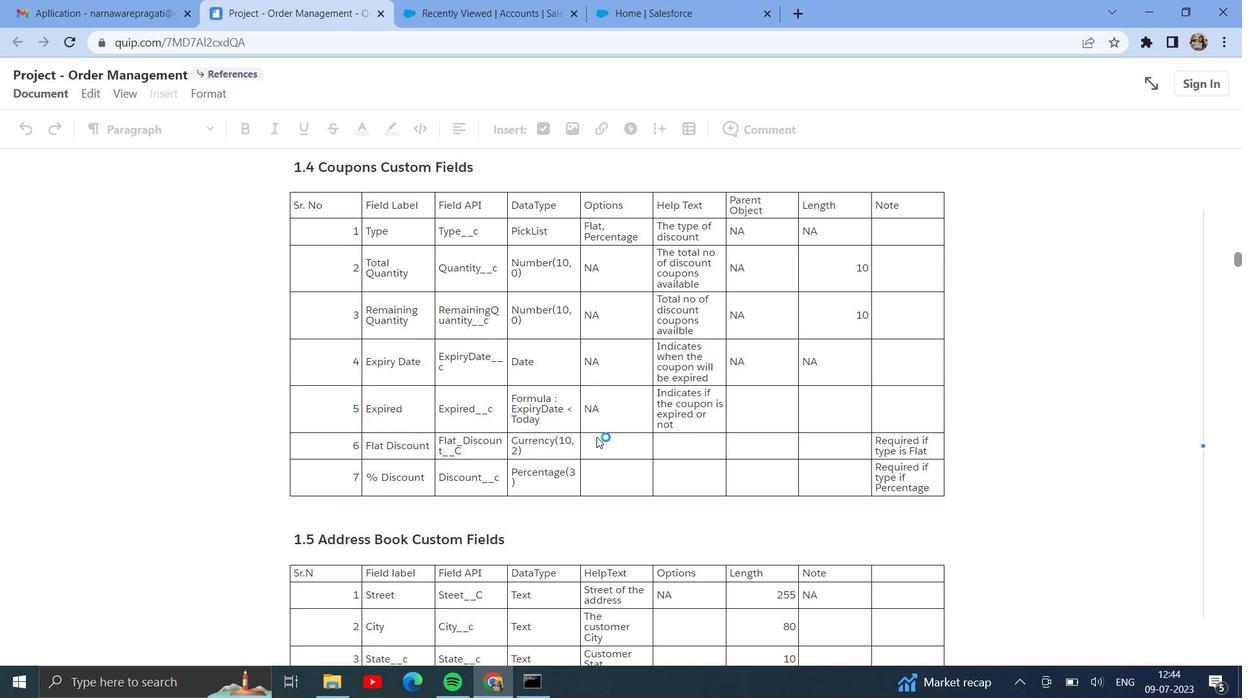 
Action: Mouse scrolled (597, 436) with delta (0, 0)
Screenshot: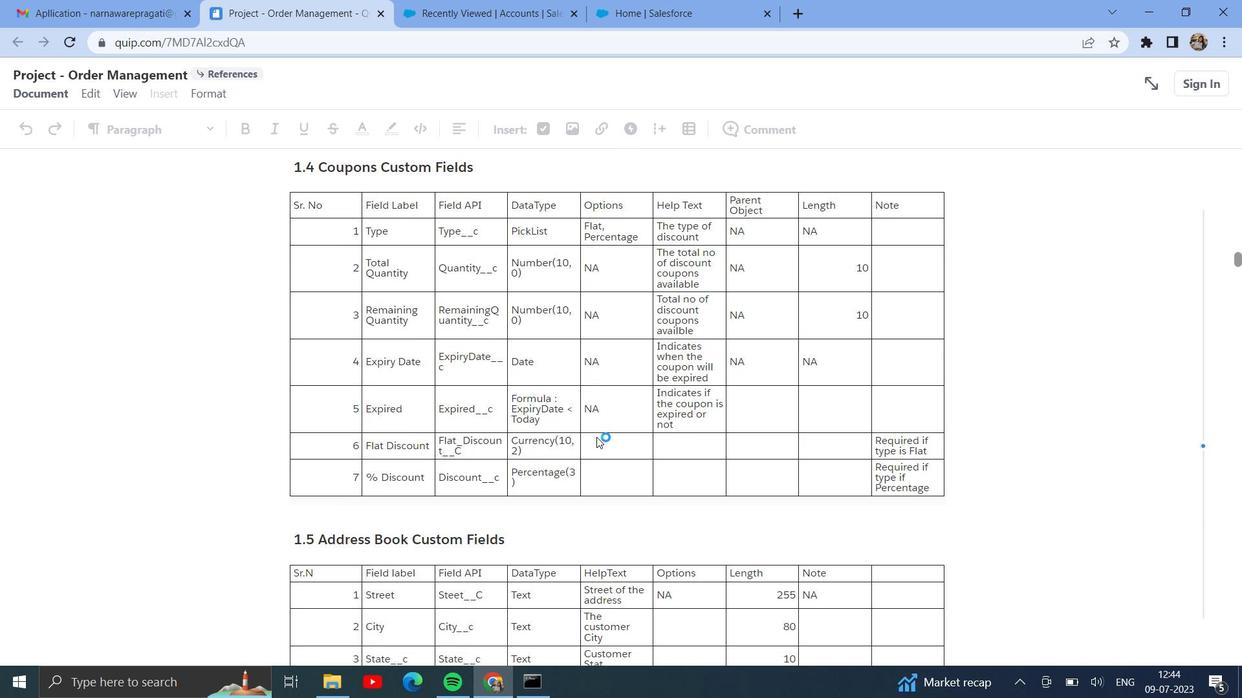 
Action: Mouse scrolled (597, 436) with delta (0, 0)
Screenshot: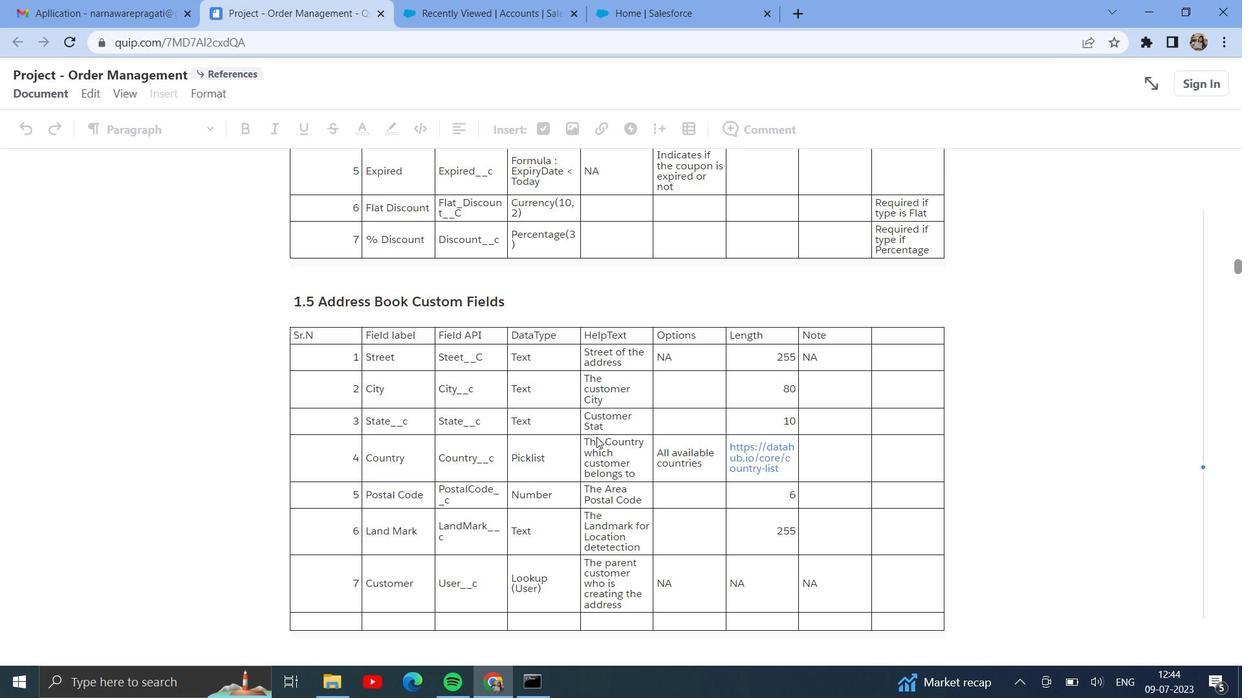 
Action: Mouse scrolled (597, 436) with delta (0, 0)
Screenshot: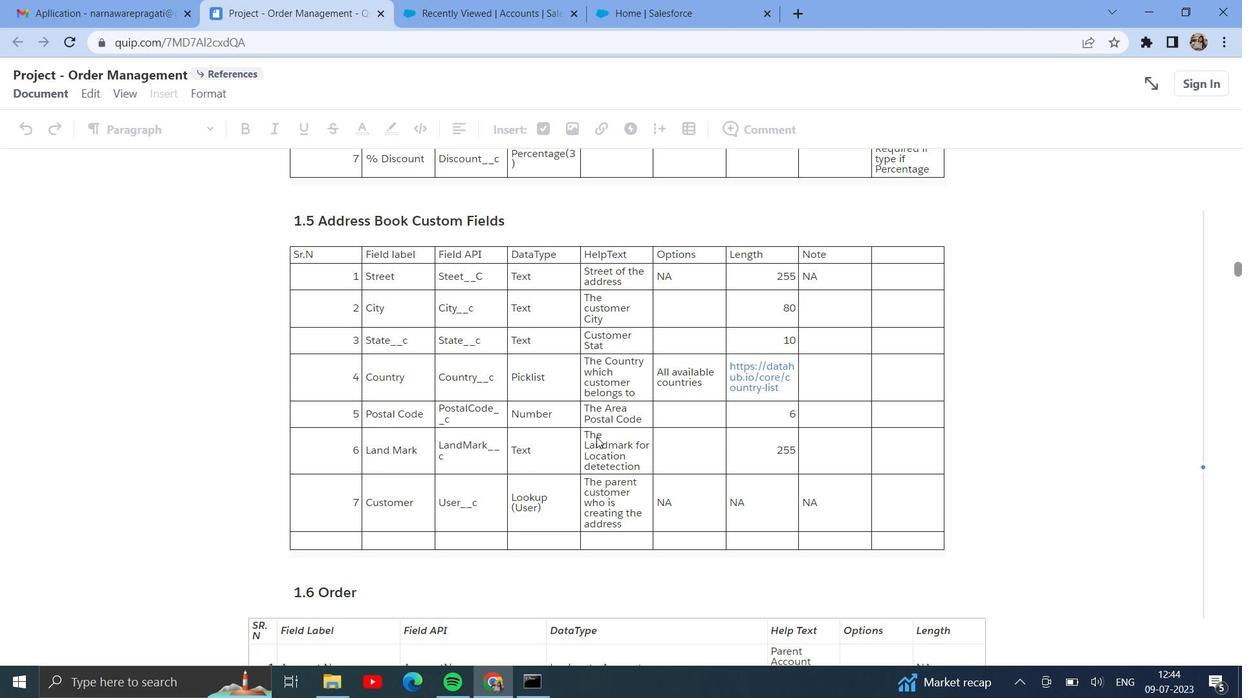 
Action: Mouse scrolled (597, 436) with delta (0, 0)
Screenshot: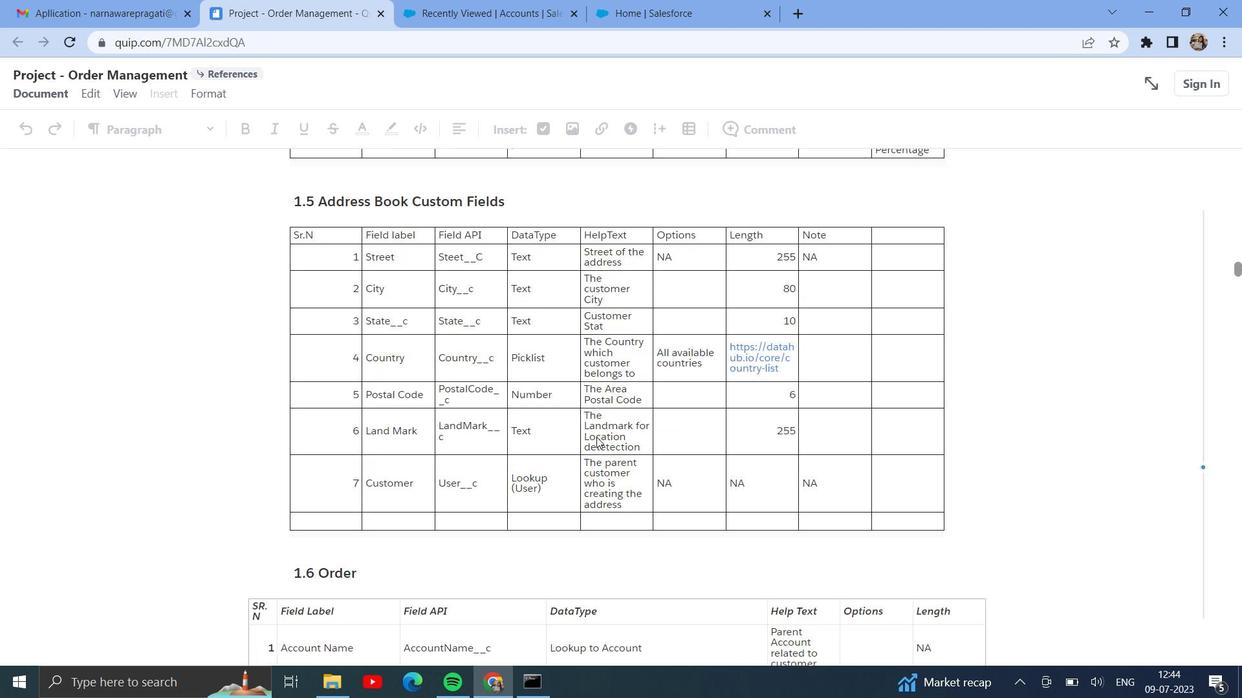 
Action: Mouse moved to (597, 436)
Screenshot: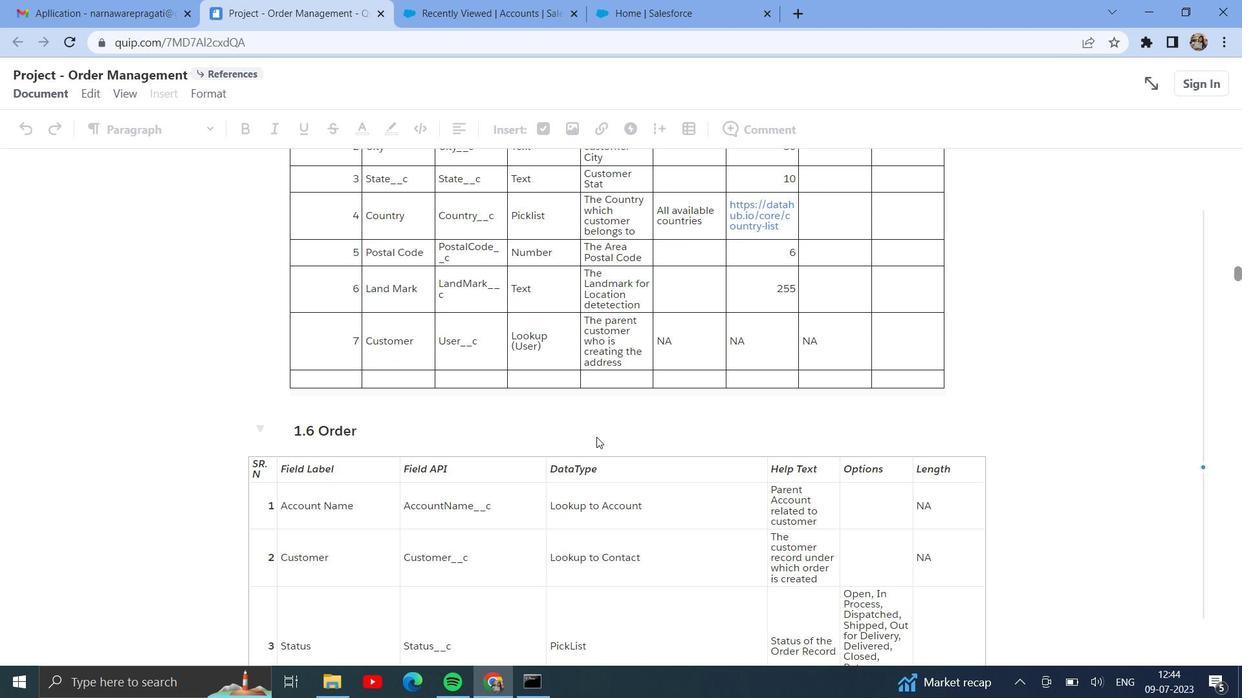 
Action: Mouse scrolled (597, 435) with delta (0, 0)
Screenshot: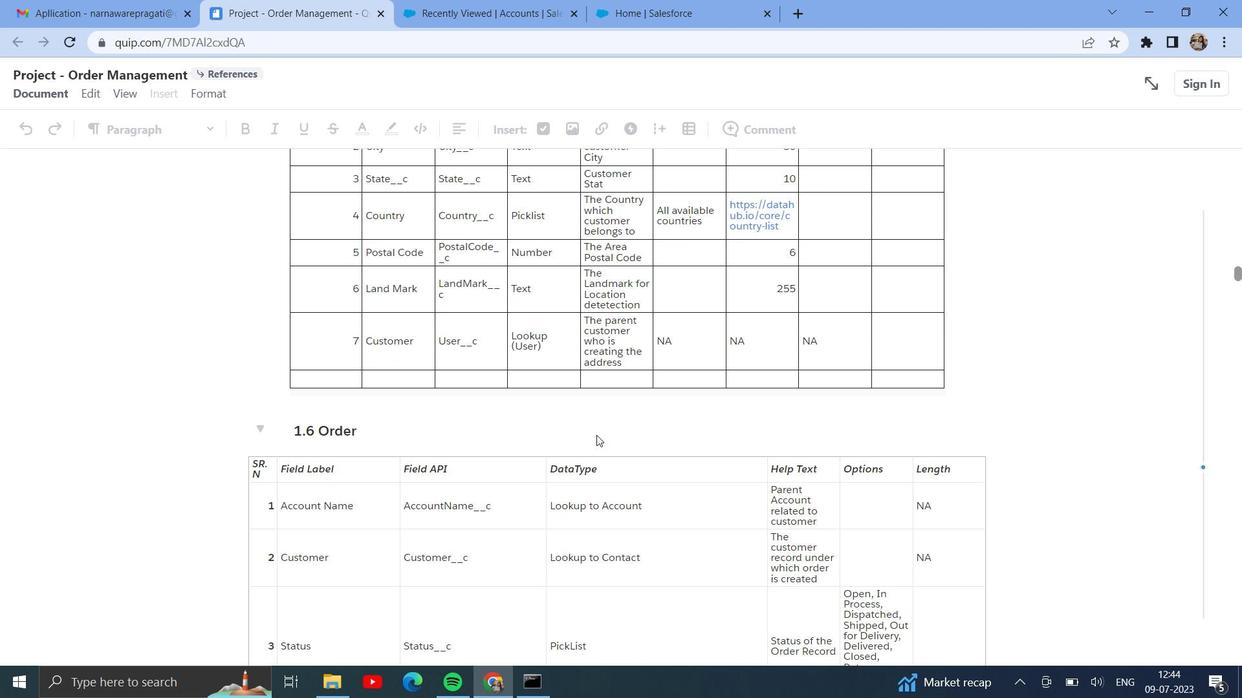 
Action: Mouse scrolled (597, 435) with delta (0, 0)
Screenshot: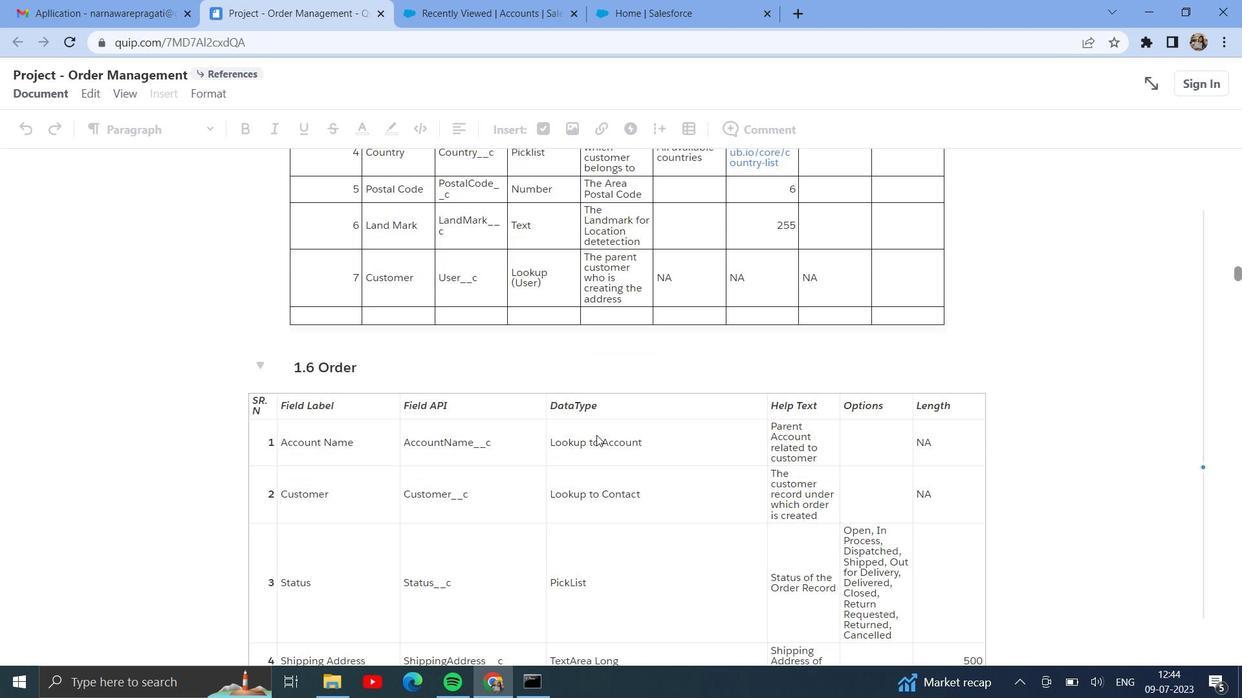 
Action: Mouse moved to (529, 430)
Screenshot: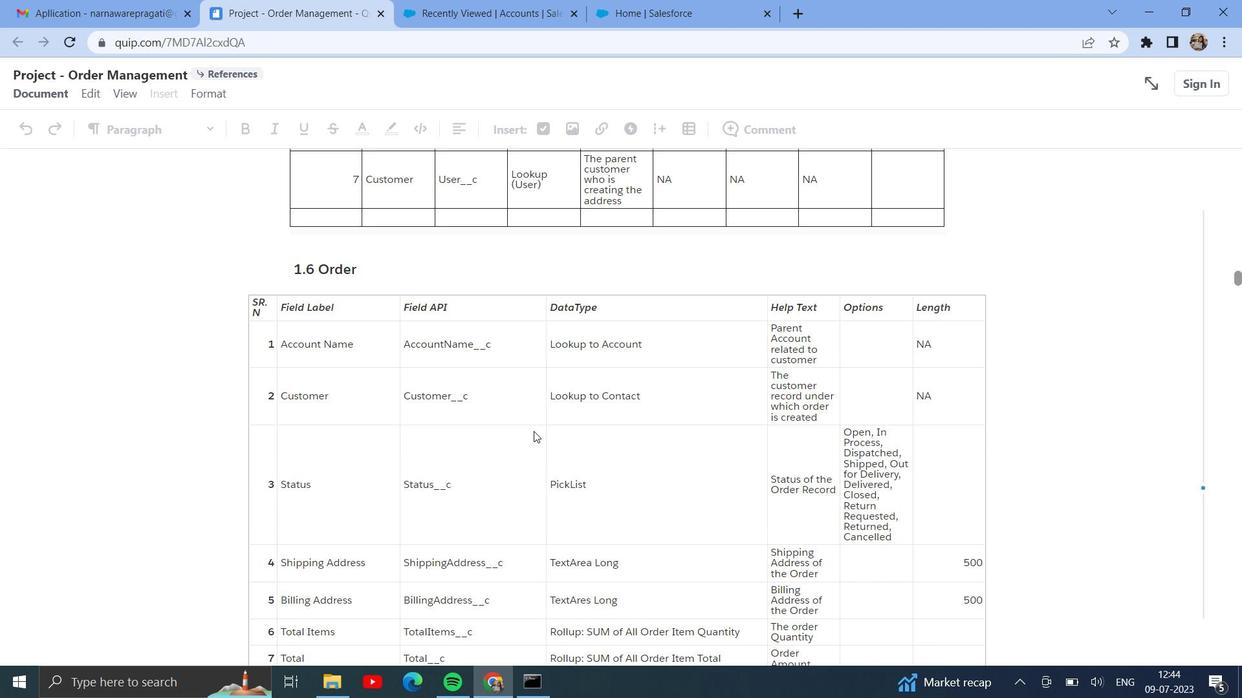 
Action: Mouse scrolled (529, 429) with delta (0, 0)
Screenshot: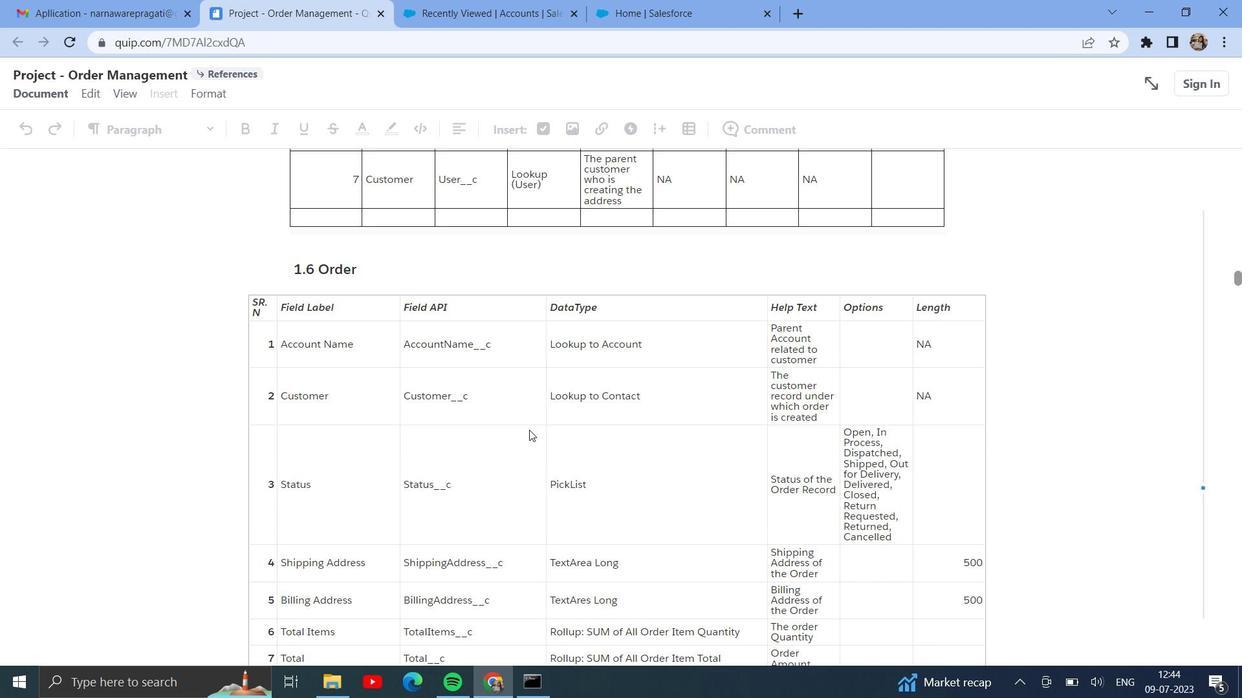 
Action: Mouse moved to (529, 430)
Screenshot: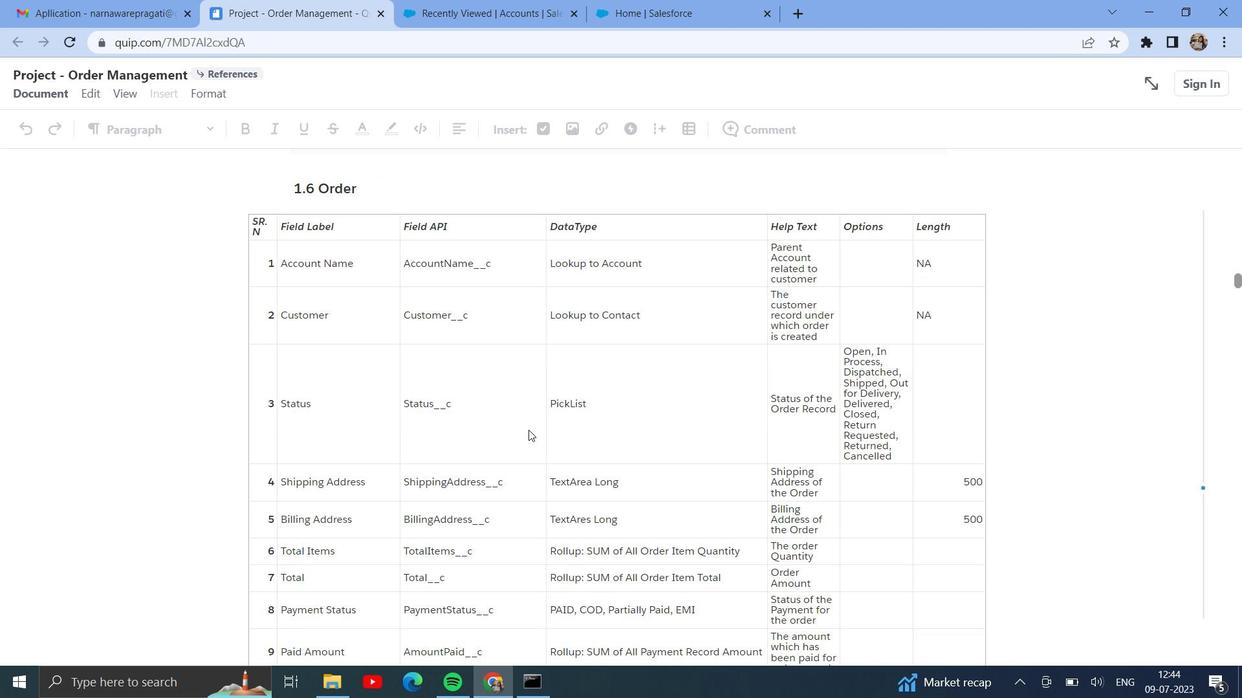 
Action: Mouse scrolled (529, 429) with delta (0, 0)
Screenshot: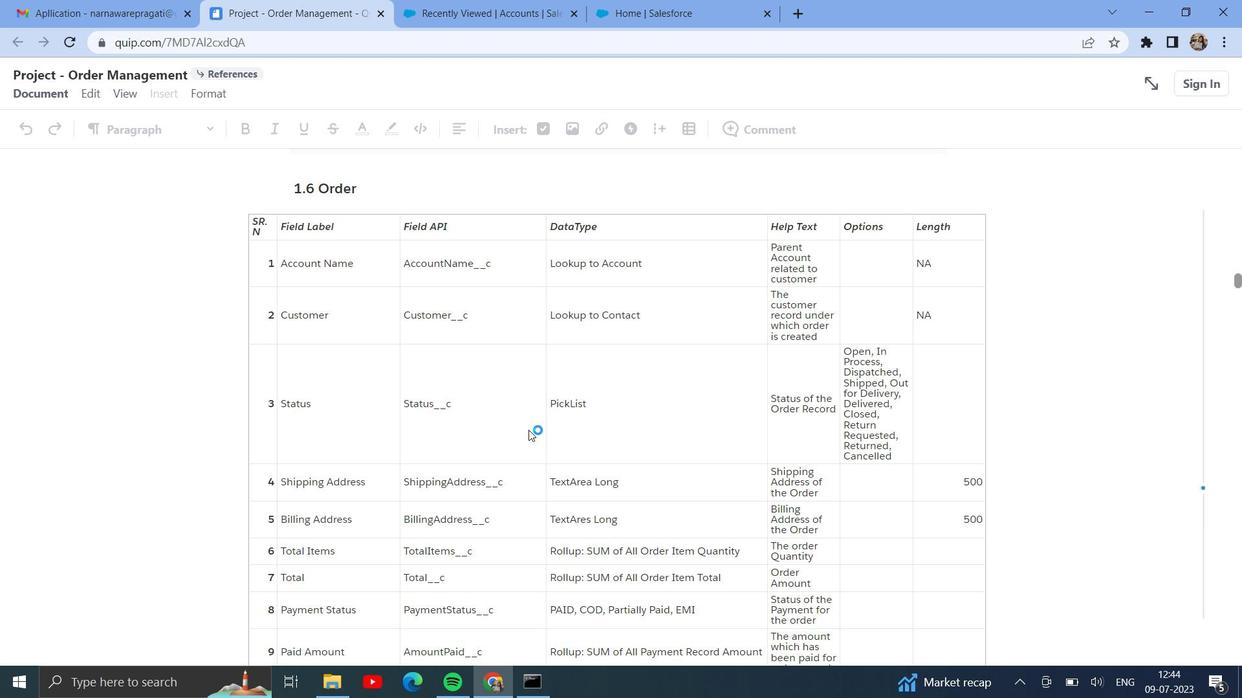 
Action: Mouse scrolled (529, 429) with delta (0, 0)
Screenshot: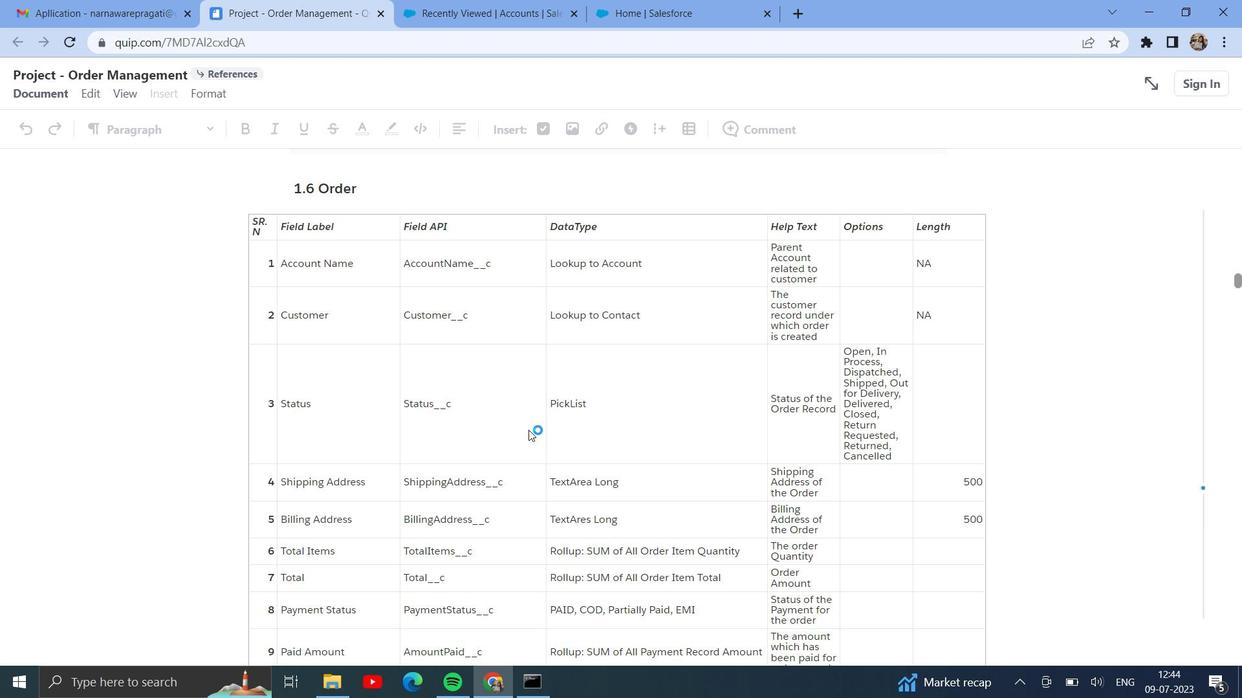 
Action: Mouse scrolled (529, 429) with delta (0, 0)
Screenshot: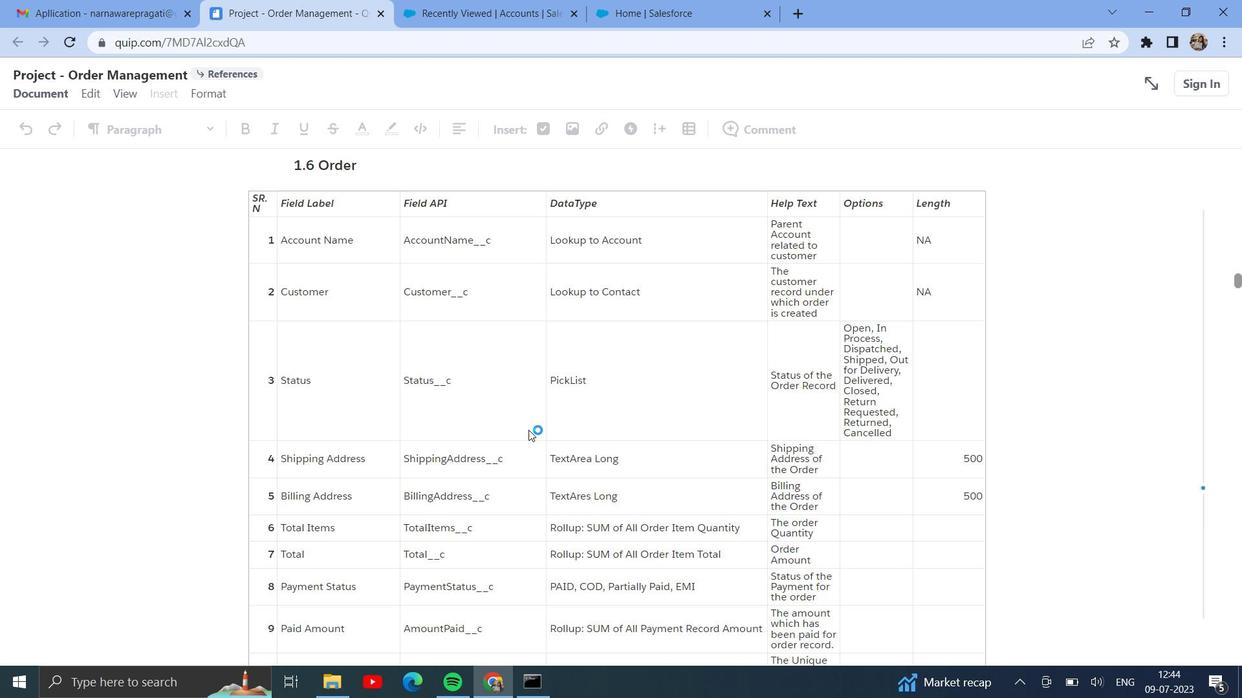 
Action: Mouse scrolled (529, 429) with delta (0, 0)
Screenshot: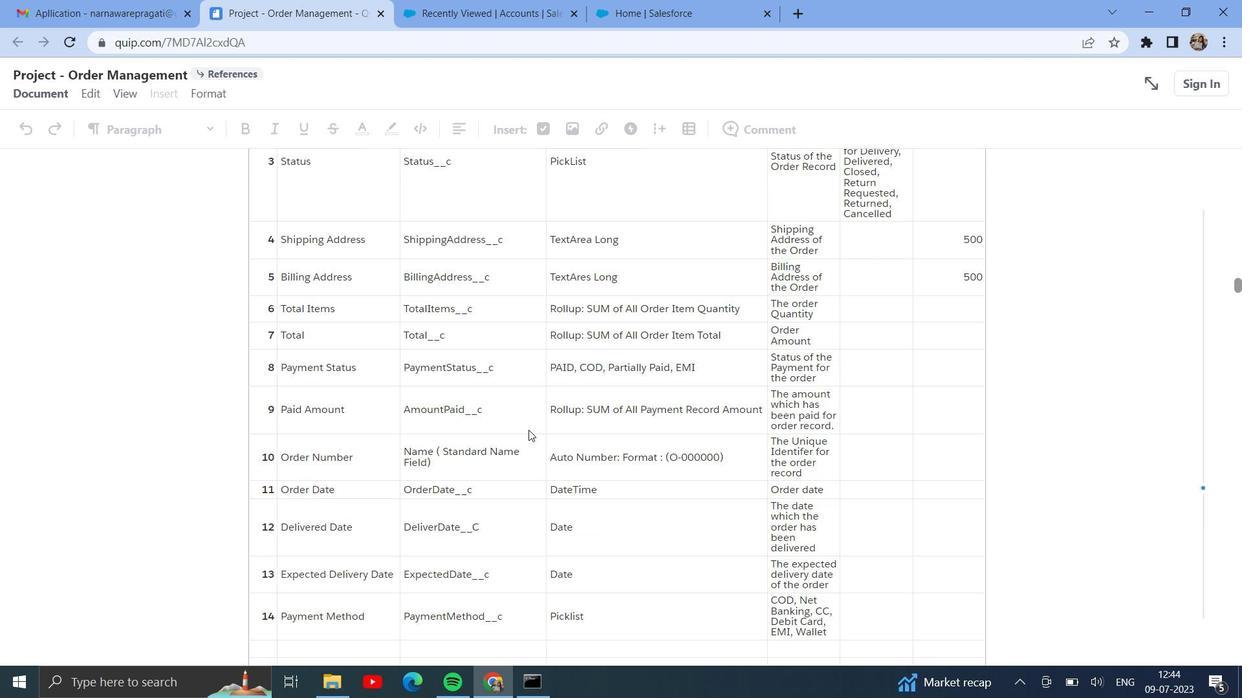 
Action: Mouse scrolled (529, 429) with delta (0, 0)
Screenshot: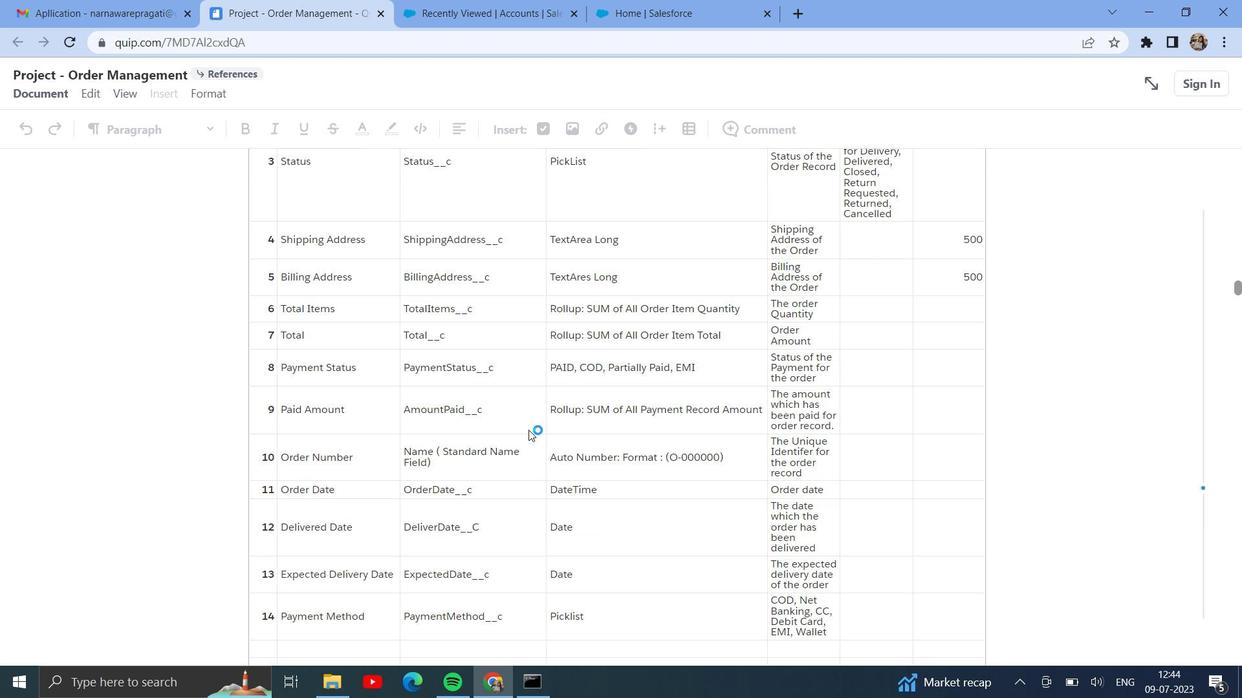 
Action: Mouse moved to (529, 430)
Screenshot: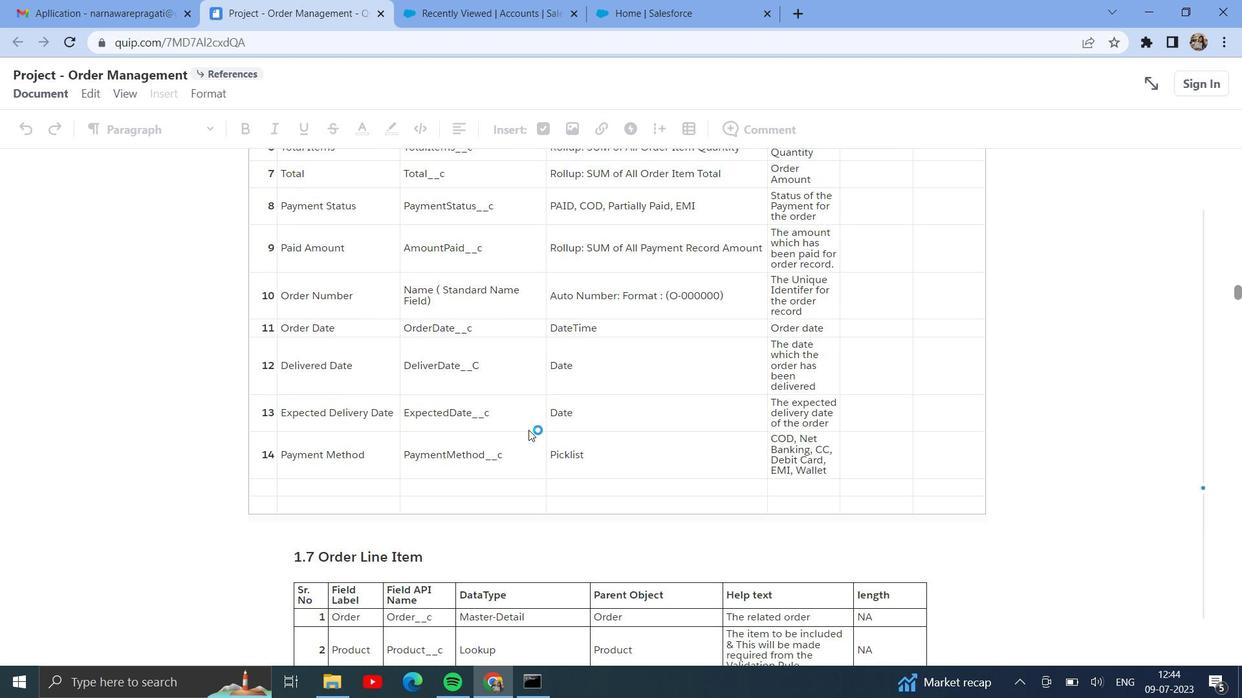 
Action: Mouse scrolled (529, 430) with delta (0, 0)
Screenshot: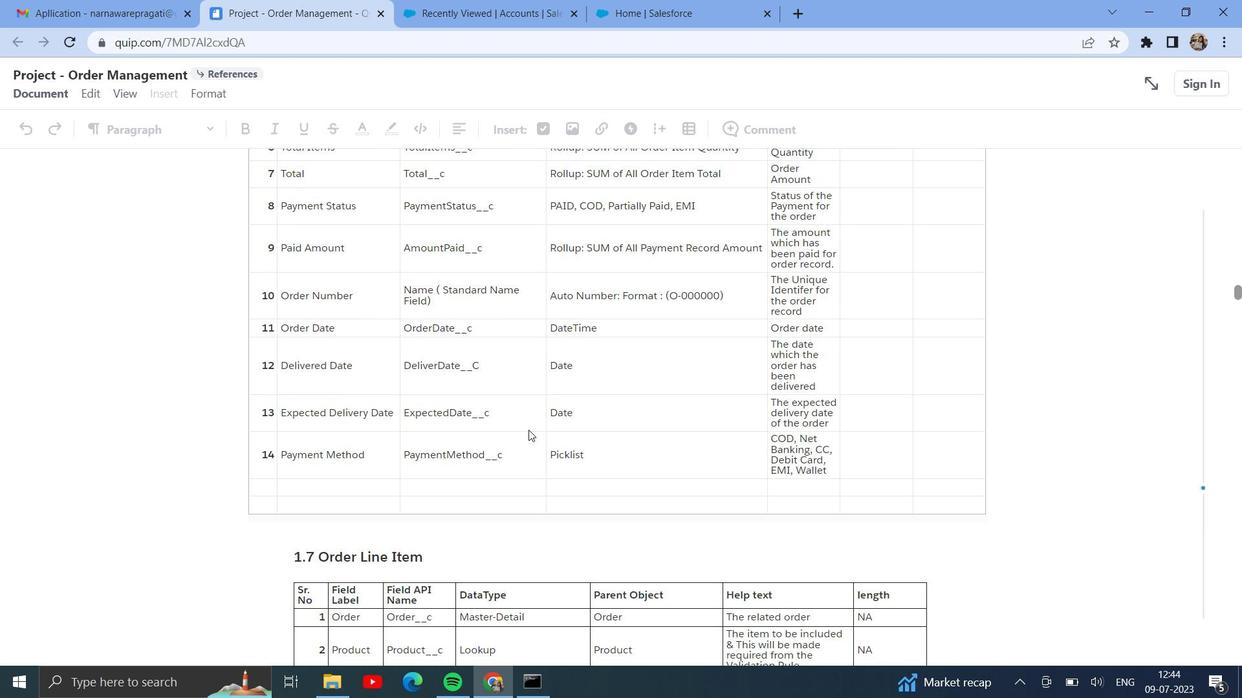 
Action: Mouse scrolled (529, 430) with delta (0, 0)
Screenshot: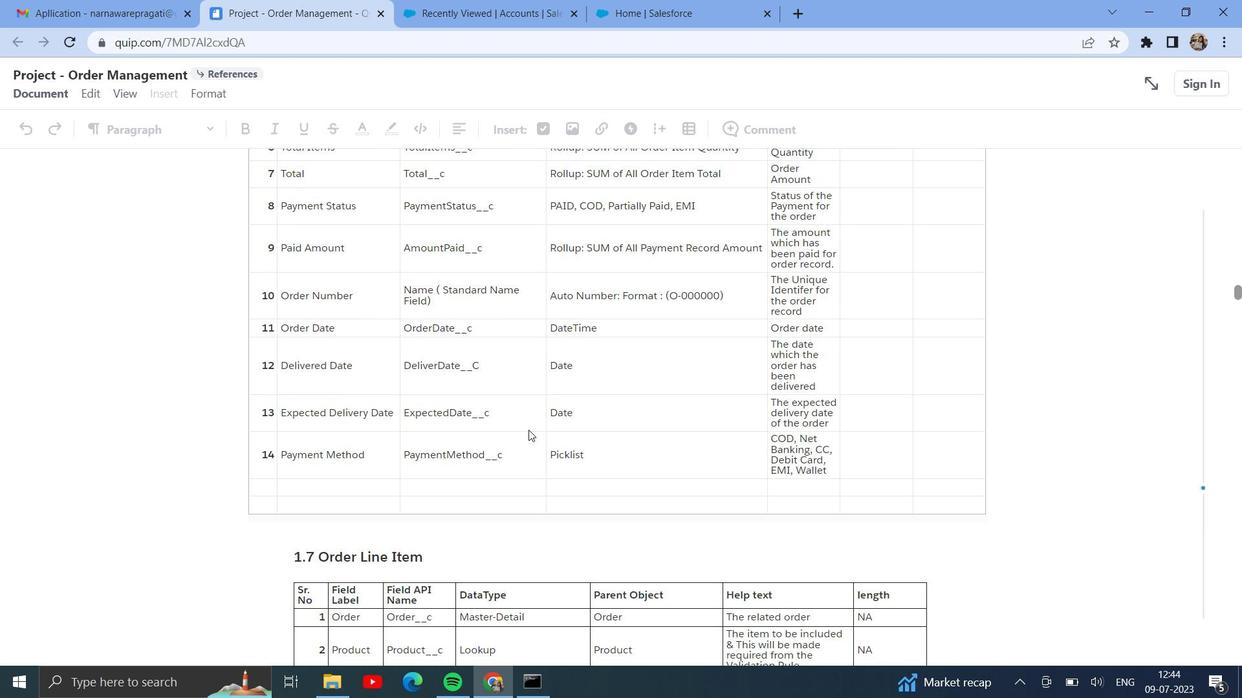 
Action: Mouse scrolled (529, 430) with delta (0, 0)
Screenshot: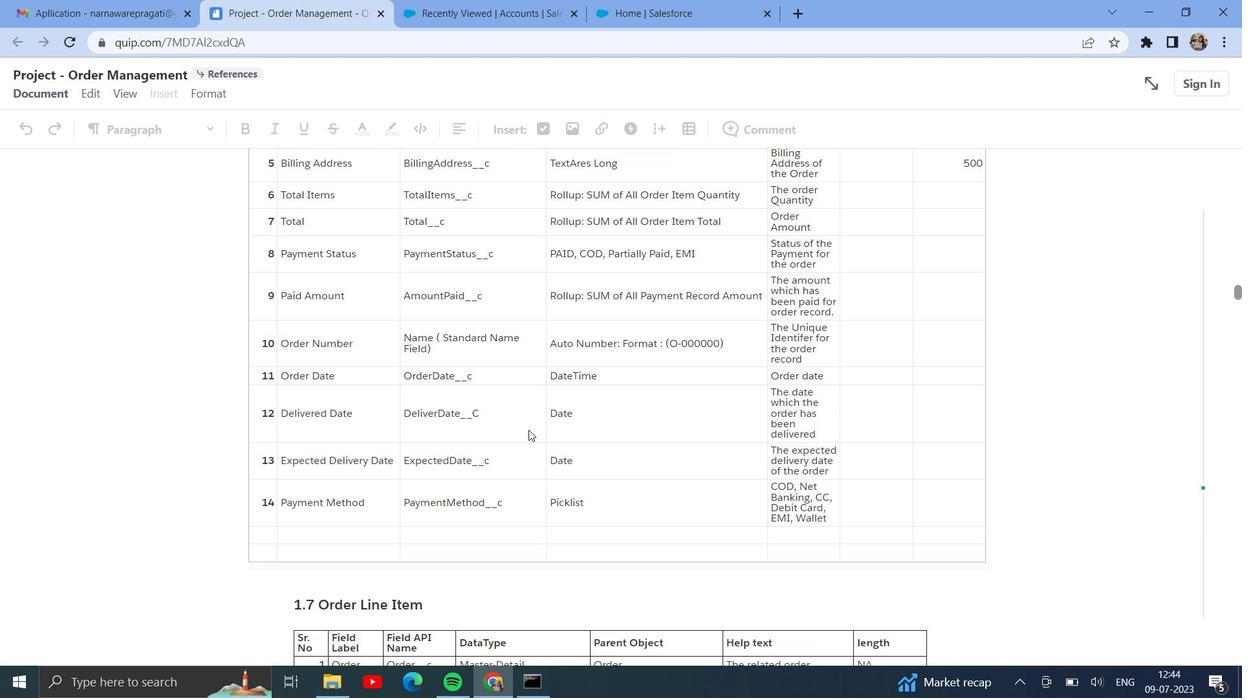 
Action: Mouse scrolled (529, 430) with delta (0, 0)
Screenshot: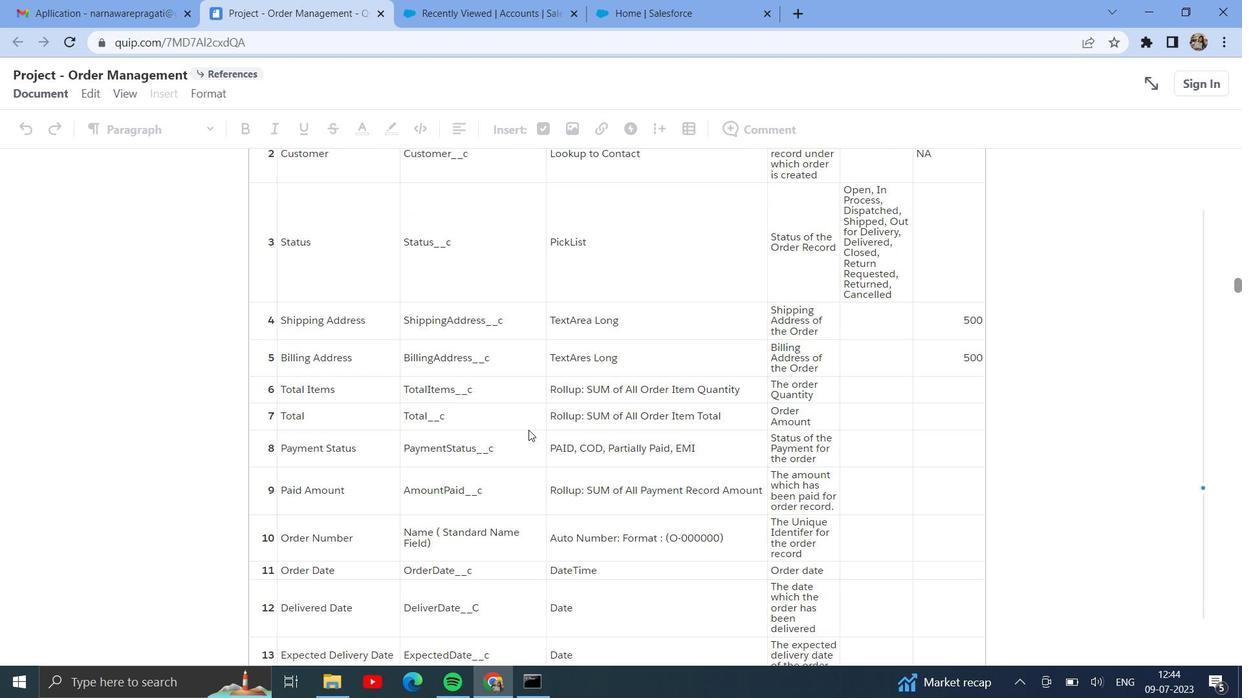 
Action: Mouse scrolled (529, 430) with delta (0, 0)
Screenshot: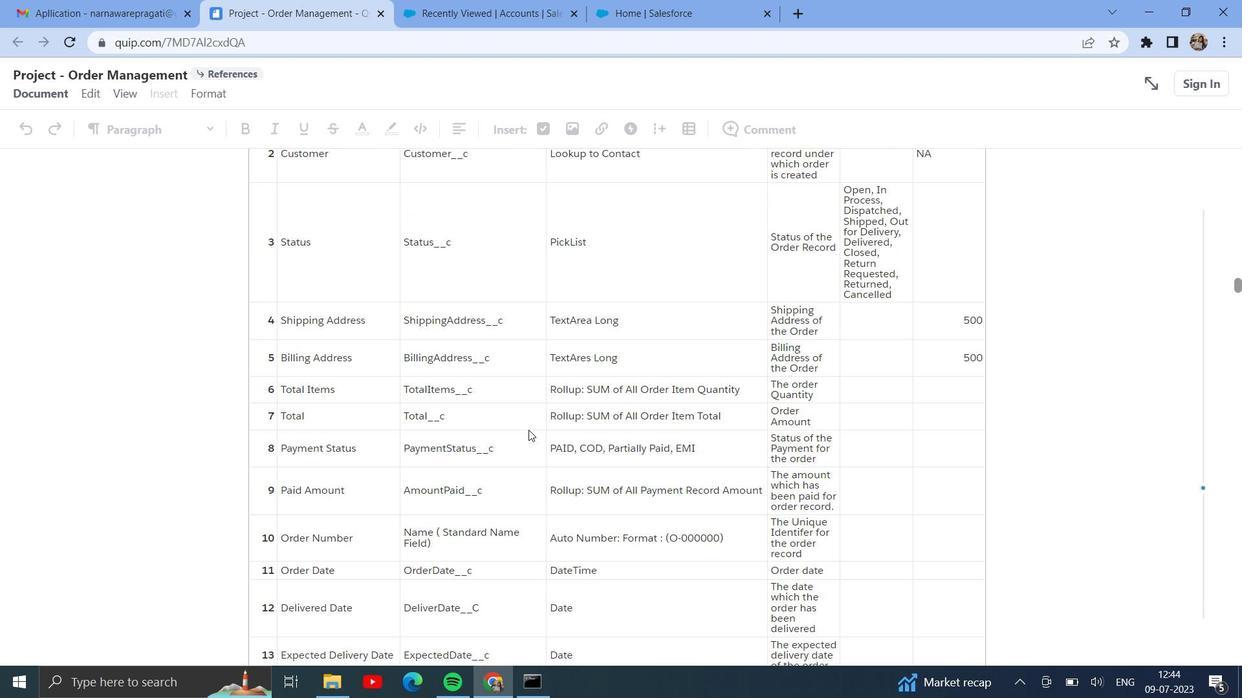 
Action: Mouse scrolled (529, 430) with delta (0, 0)
Screenshot: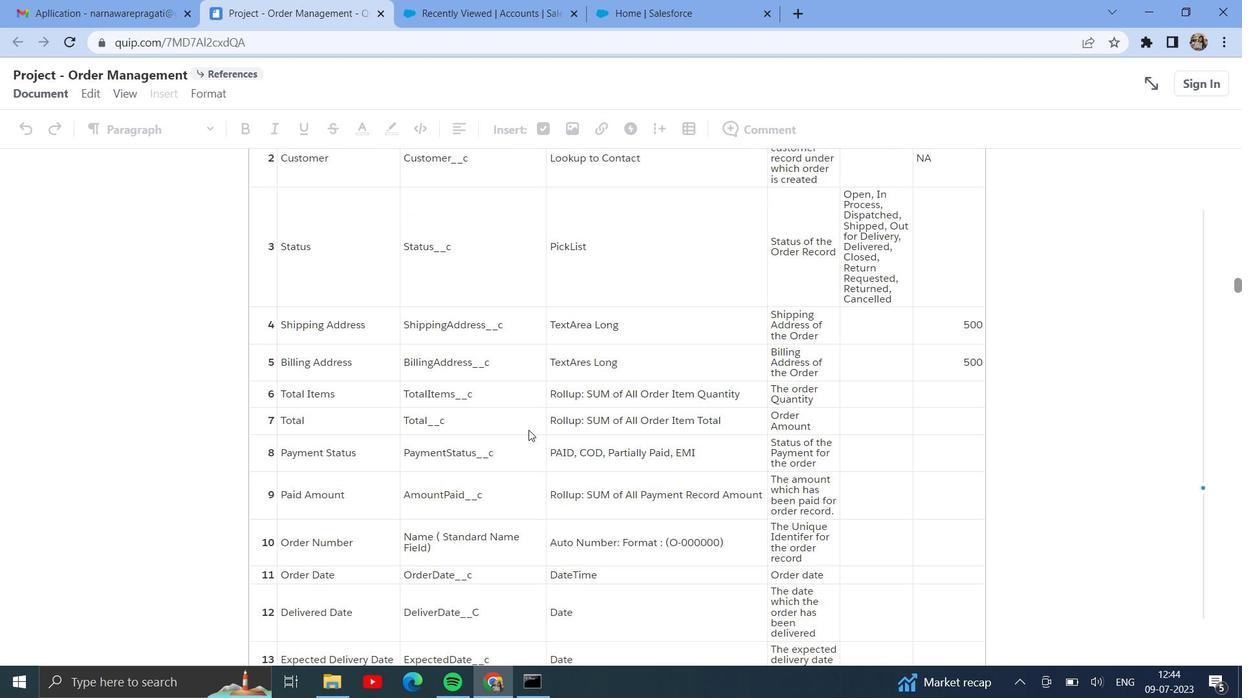 
Action: Mouse scrolled (529, 430) with delta (0, 0)
Screenshot: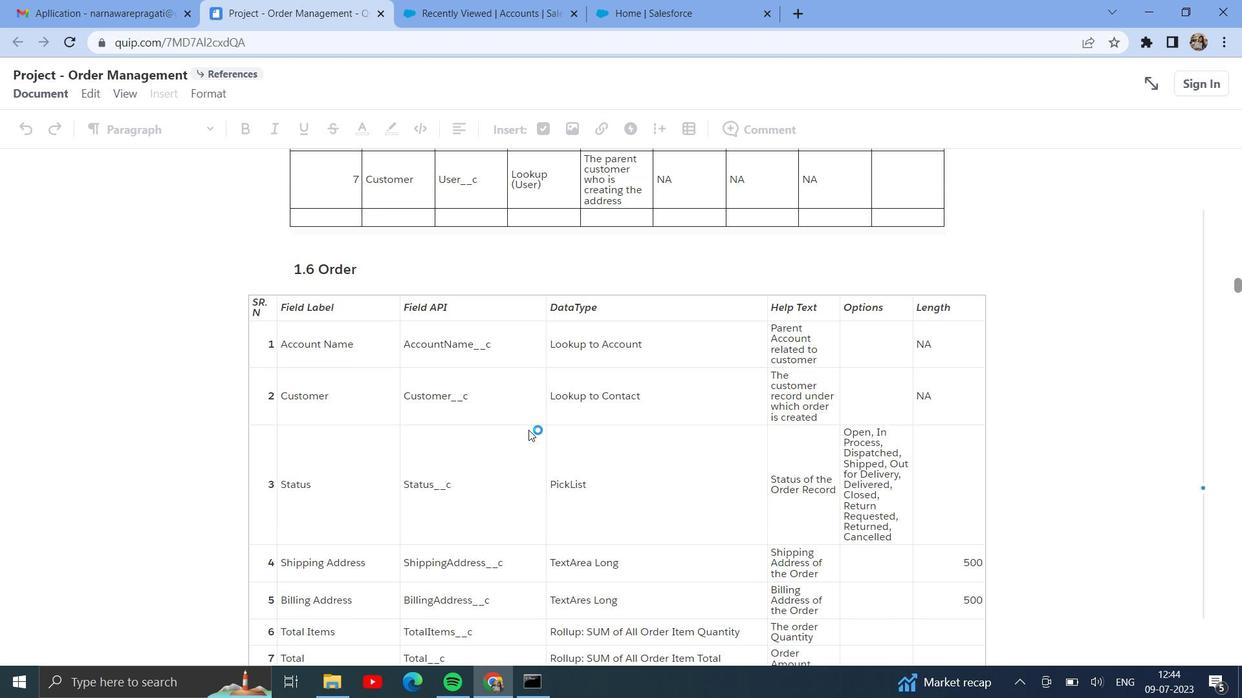 
Action: Mouse scrolled (529, 430) with delta (0, 0)
Screenshot: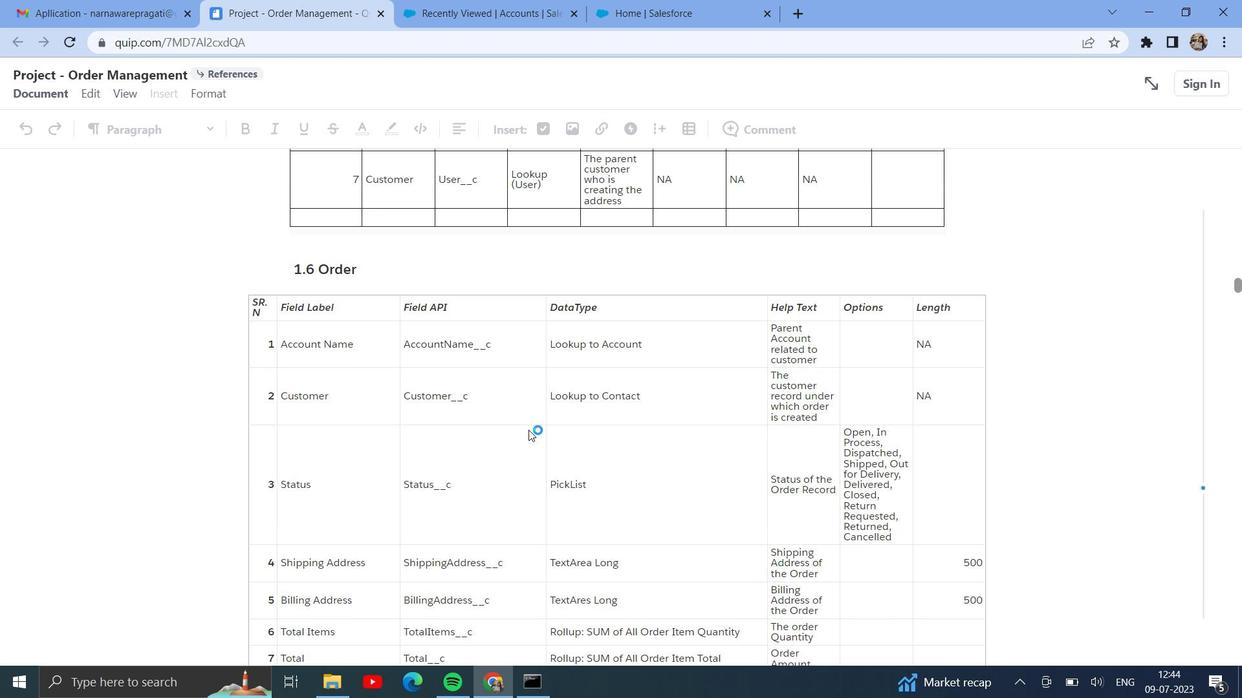 
Action: Mouse moved to (651, 14)
Screenshot: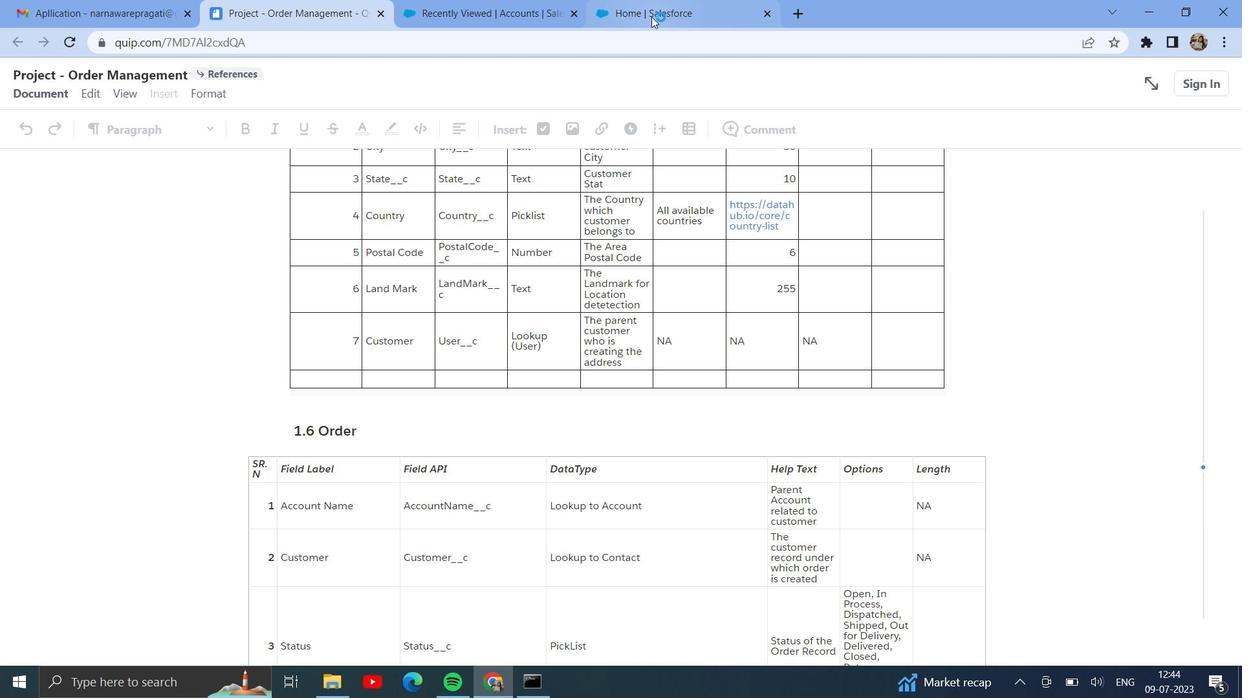 
Action: Mouse pressed left at (651, 14)
Screenshot: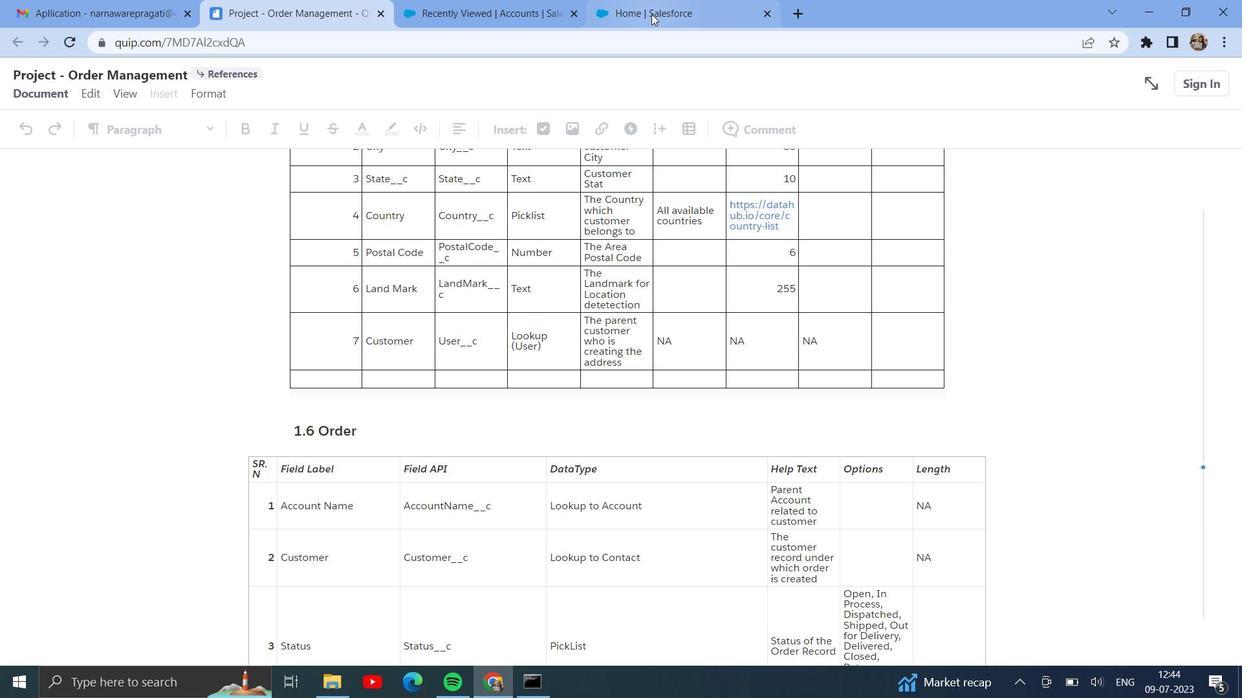 
Action: Mouse moved to (207, 117)
Screenshot: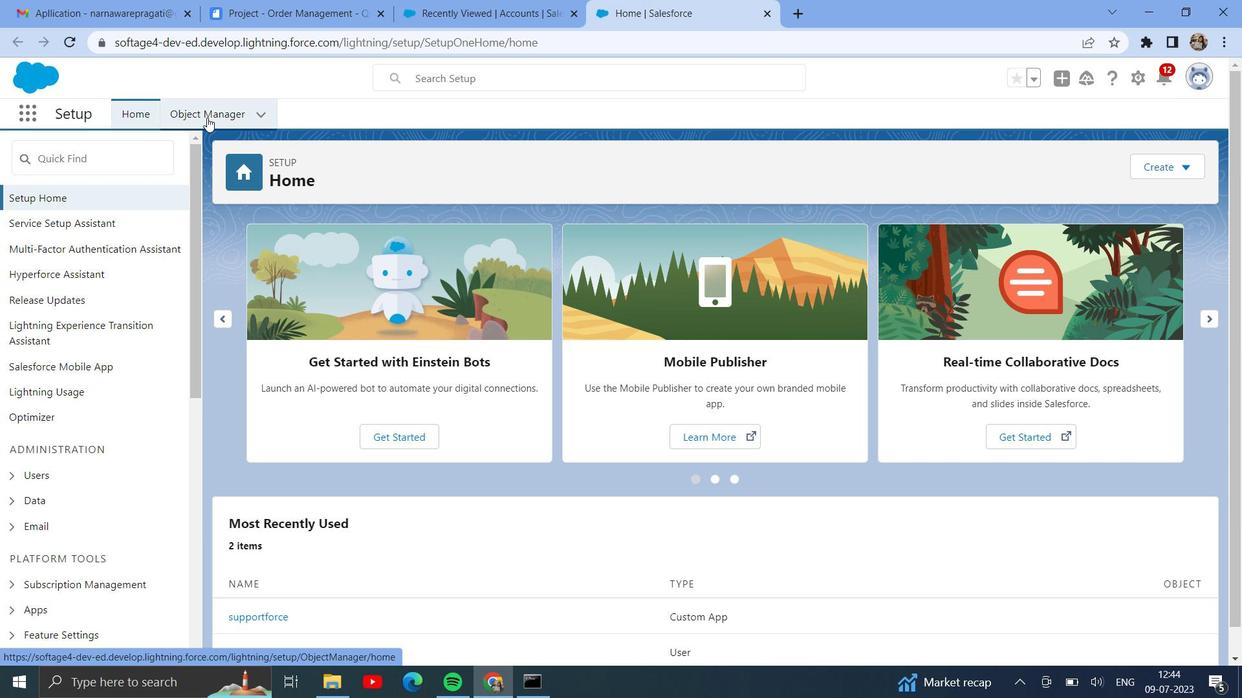
Action: Mouse pressed left at (207, 117)
Screenshot: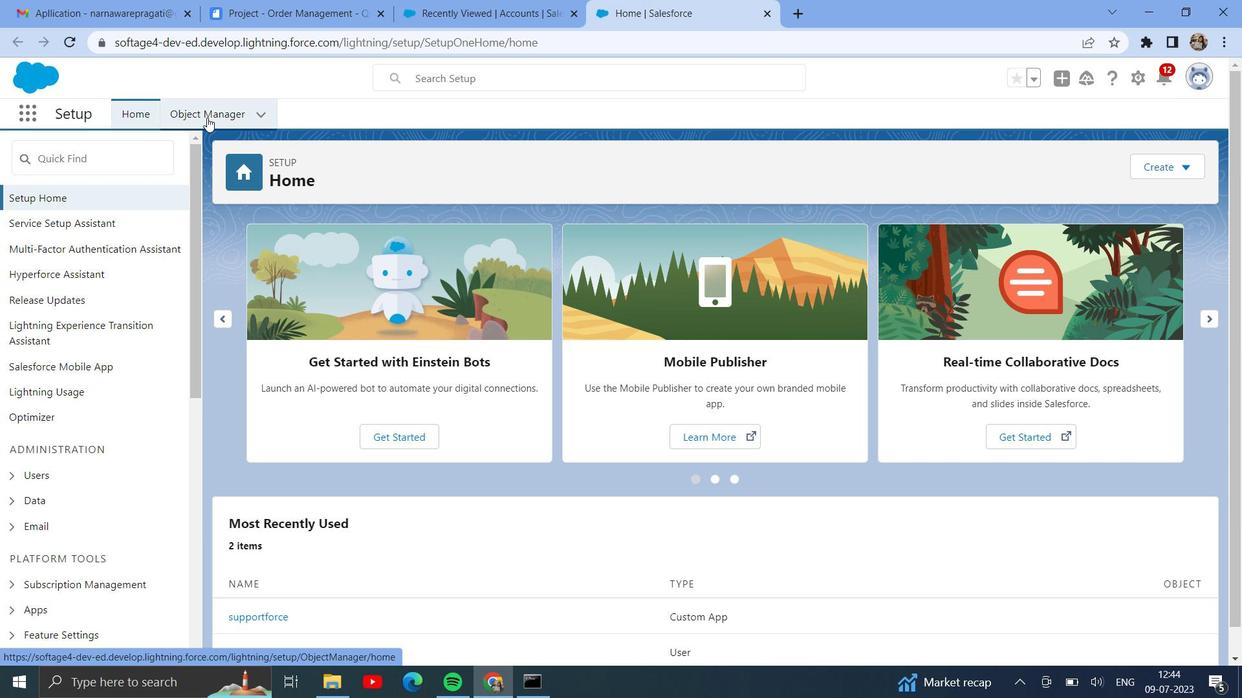 
Action: Mouse moved to (1165, 170)
Screenshot: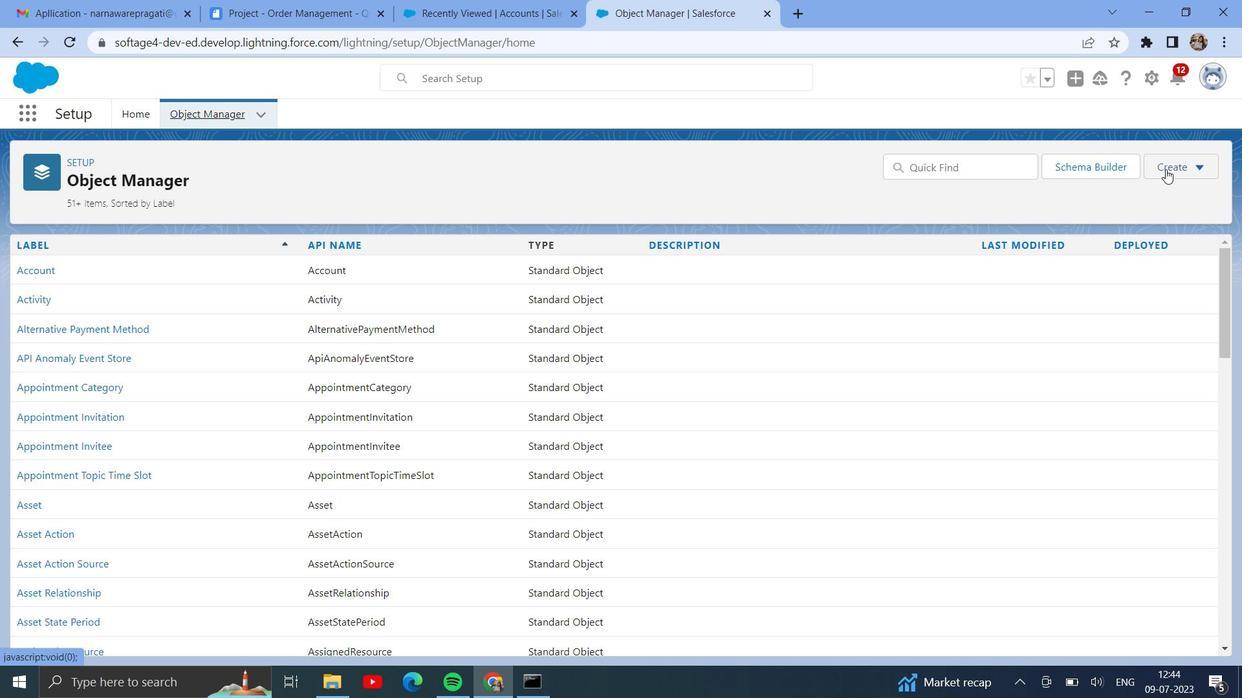
Action: Mouse pressed left at (1165, 170)
Screenshot: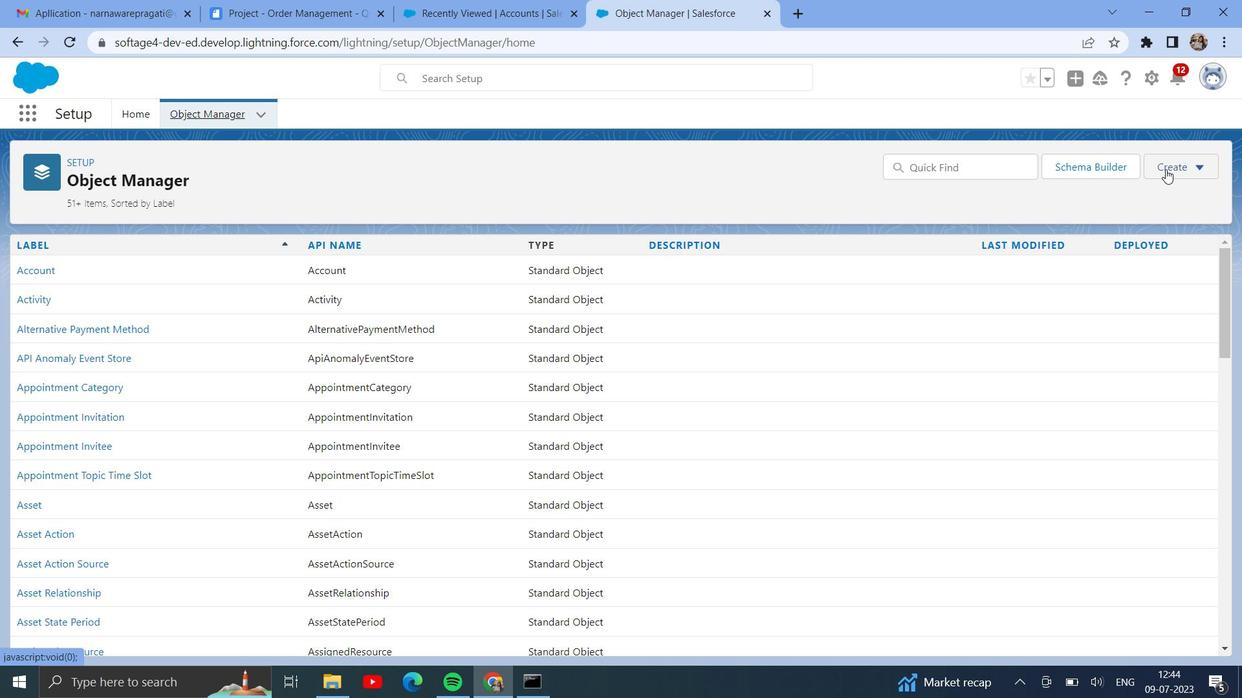 
Action: Mouse moved to (1116, 205)
Screenshot: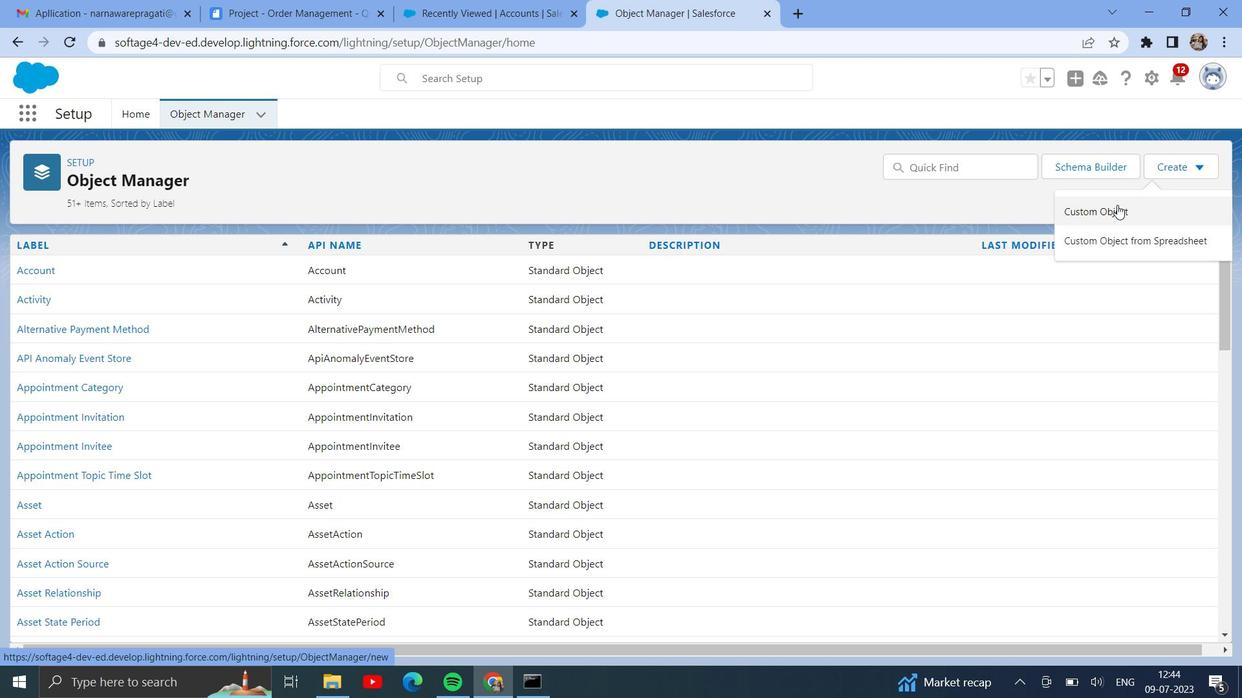 
Action: Mouse pressed left at (1116, 205)
Screenshot: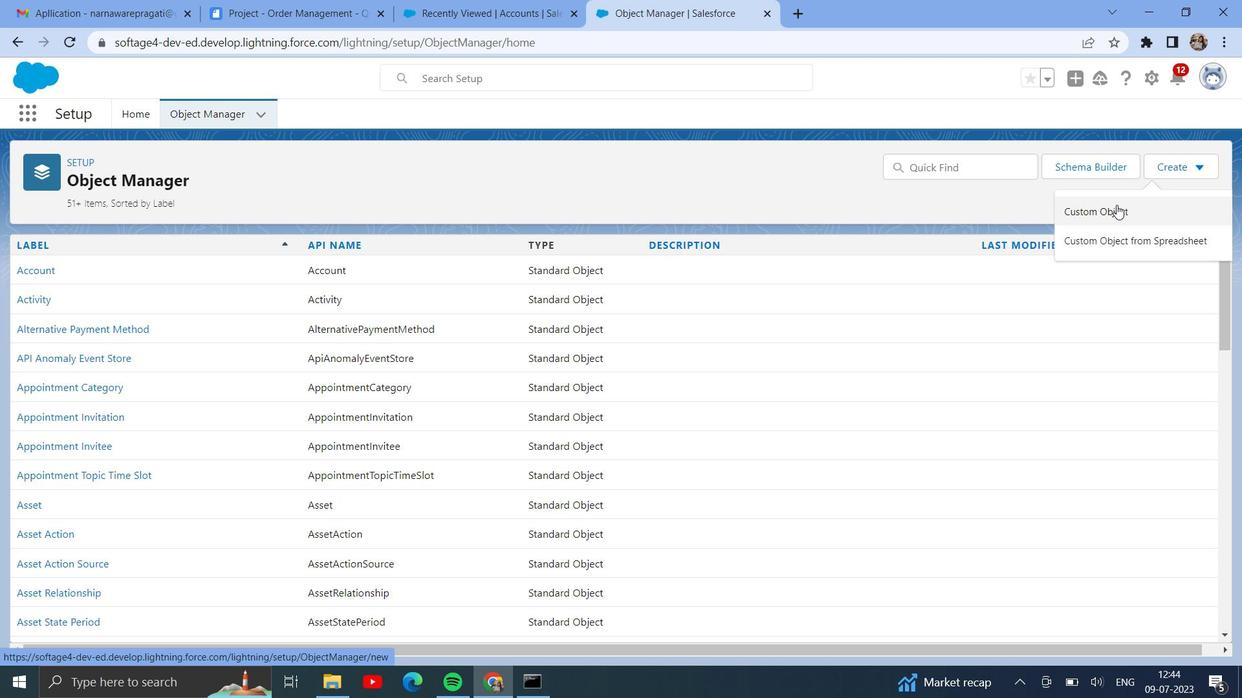 
Action: Mouse moved to (355, 367)
Screenshot: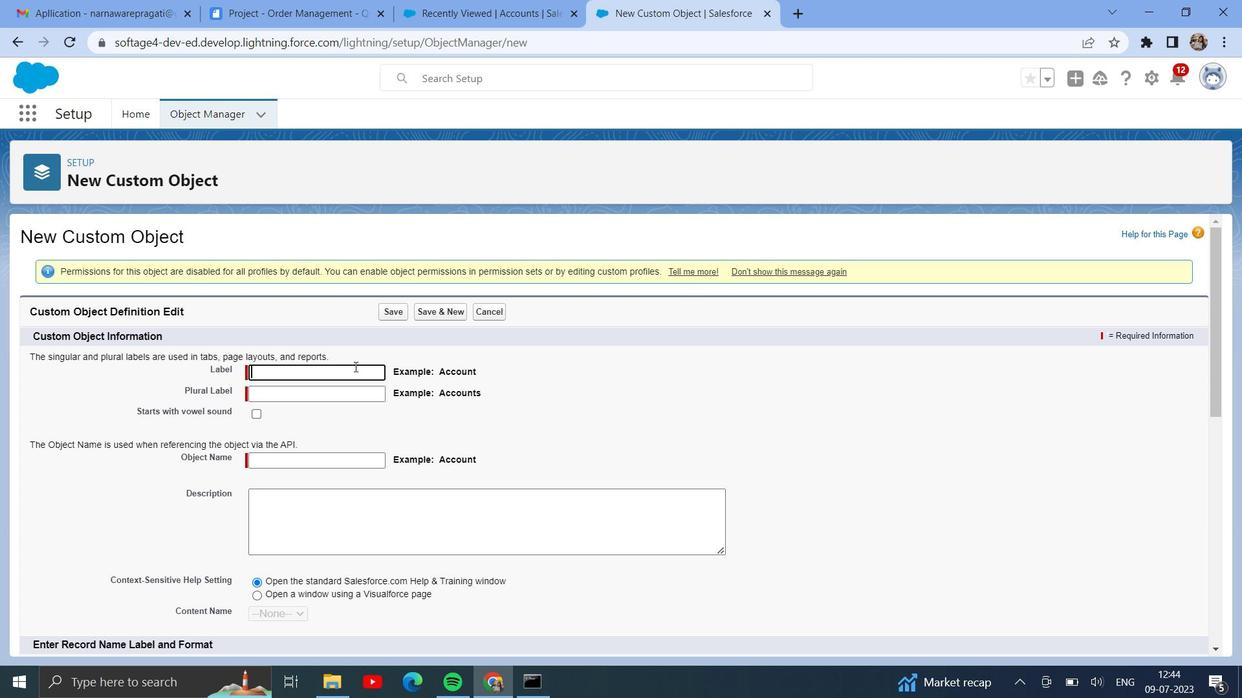 
Action: Key pressed <Key.shift>Order
Screenshot: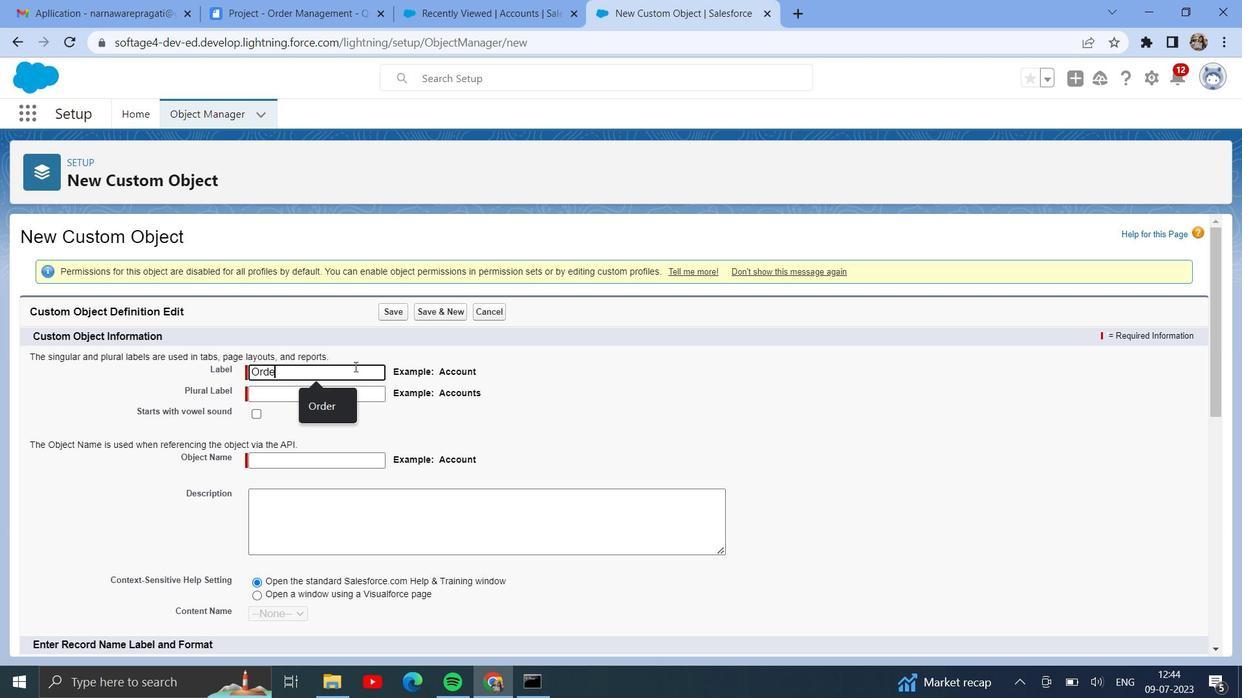 
Action: Mouse moved to (353, 398)
Screenshot: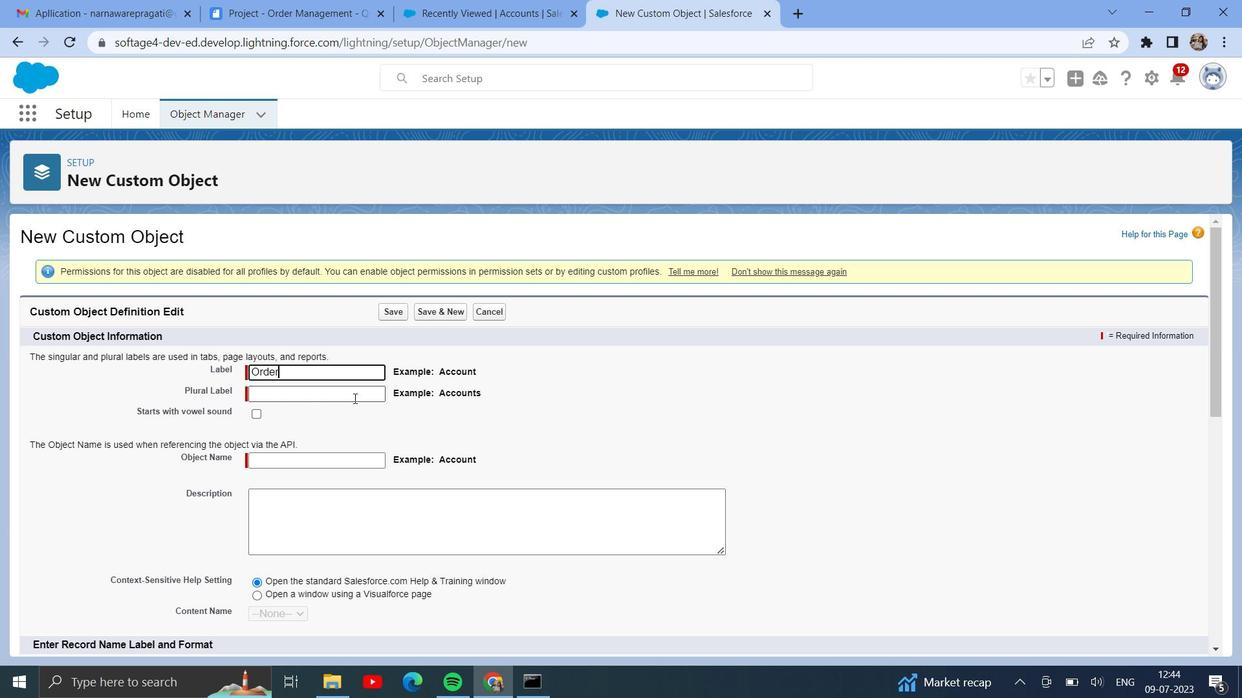 
Action: Mouse pressed left at (353, 398)
Screenshot: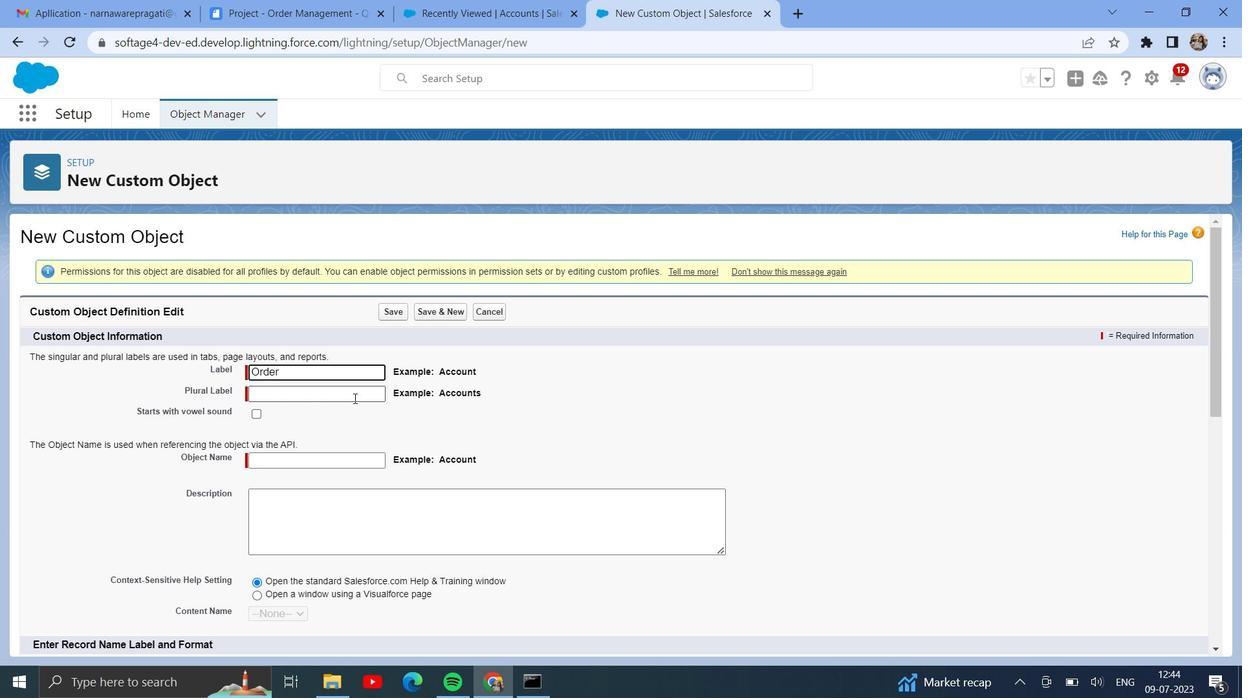 
Action: Mouse moved to (351, 398)
Screenshot: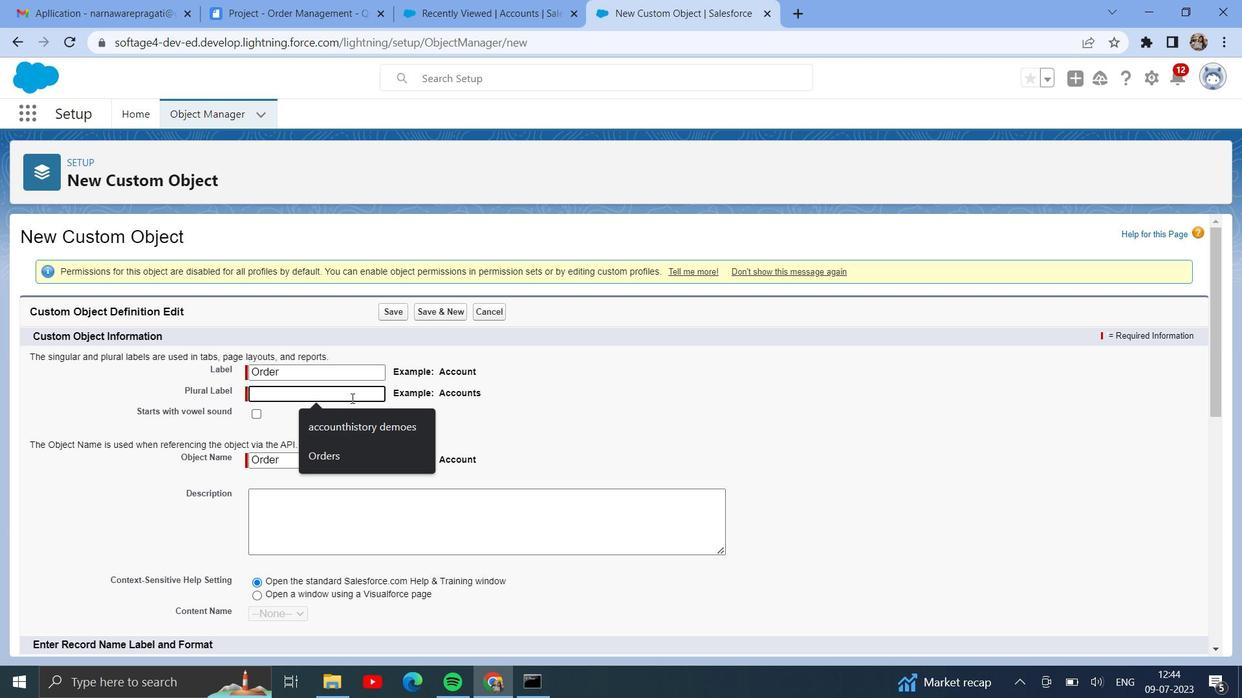 
Action: Key pressed <Key.shift>Orders
Screenshot: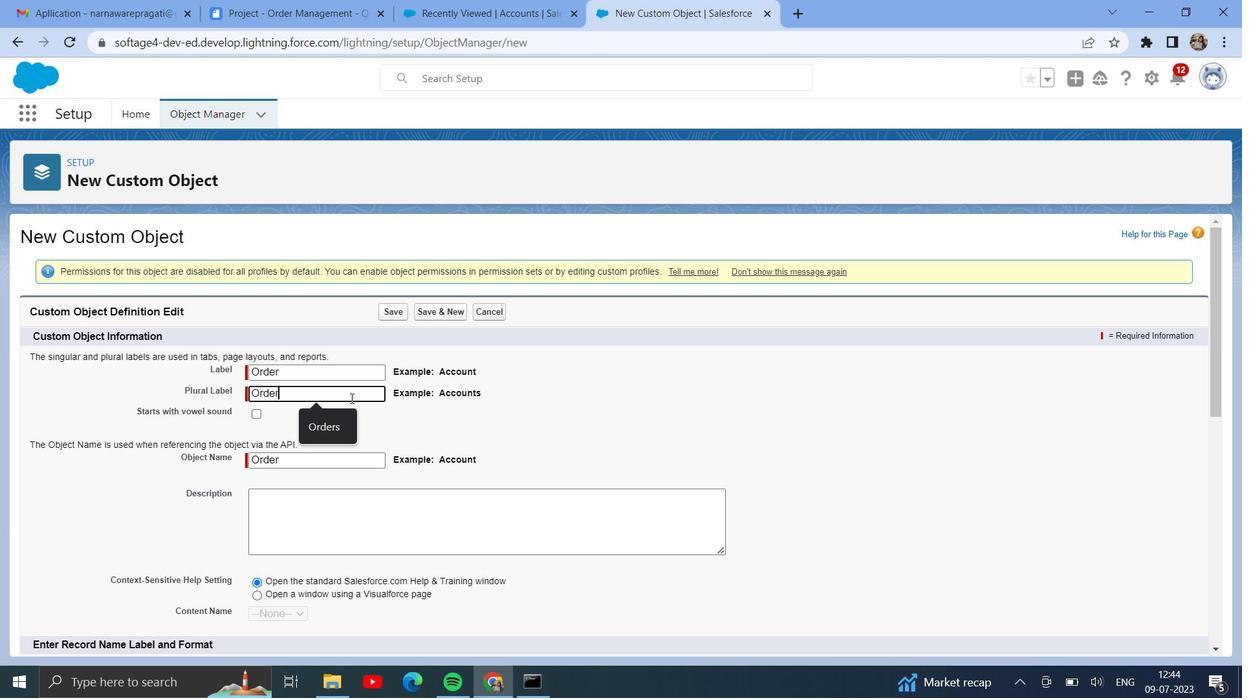 
Action: Mouse moved to (355, 491)
Screenshot: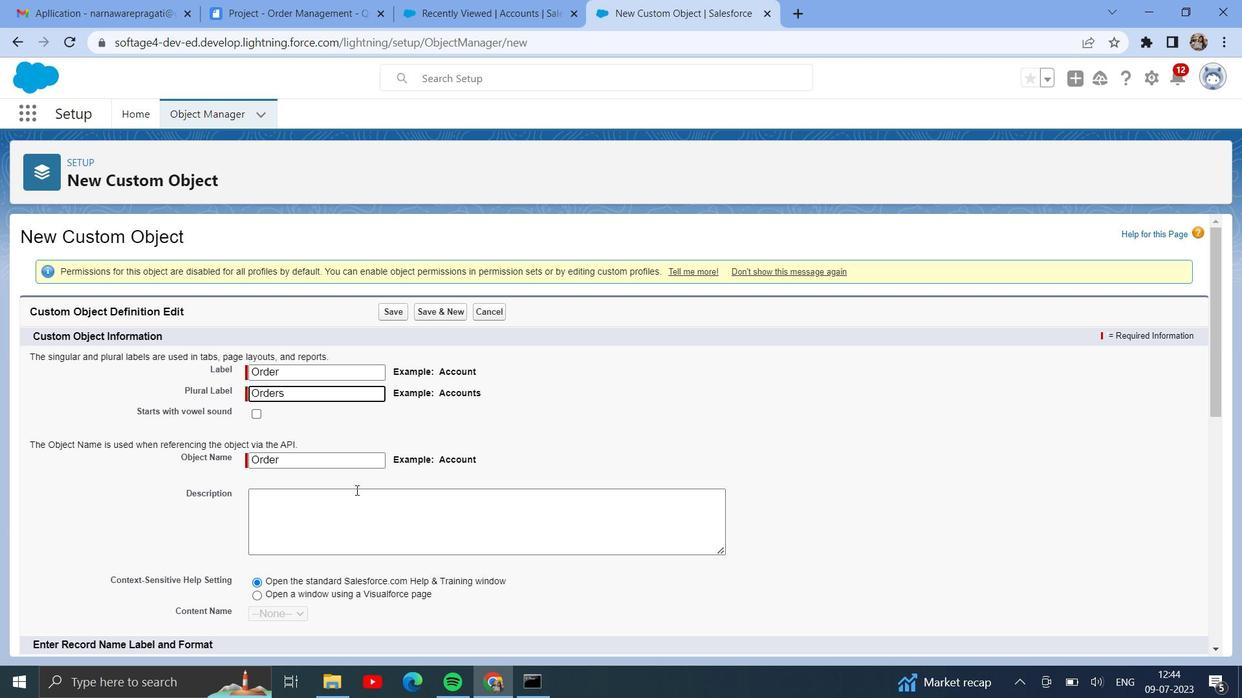 
Action: Mouse scrolled (355, 490) with delta (0, 0)
Screenshot: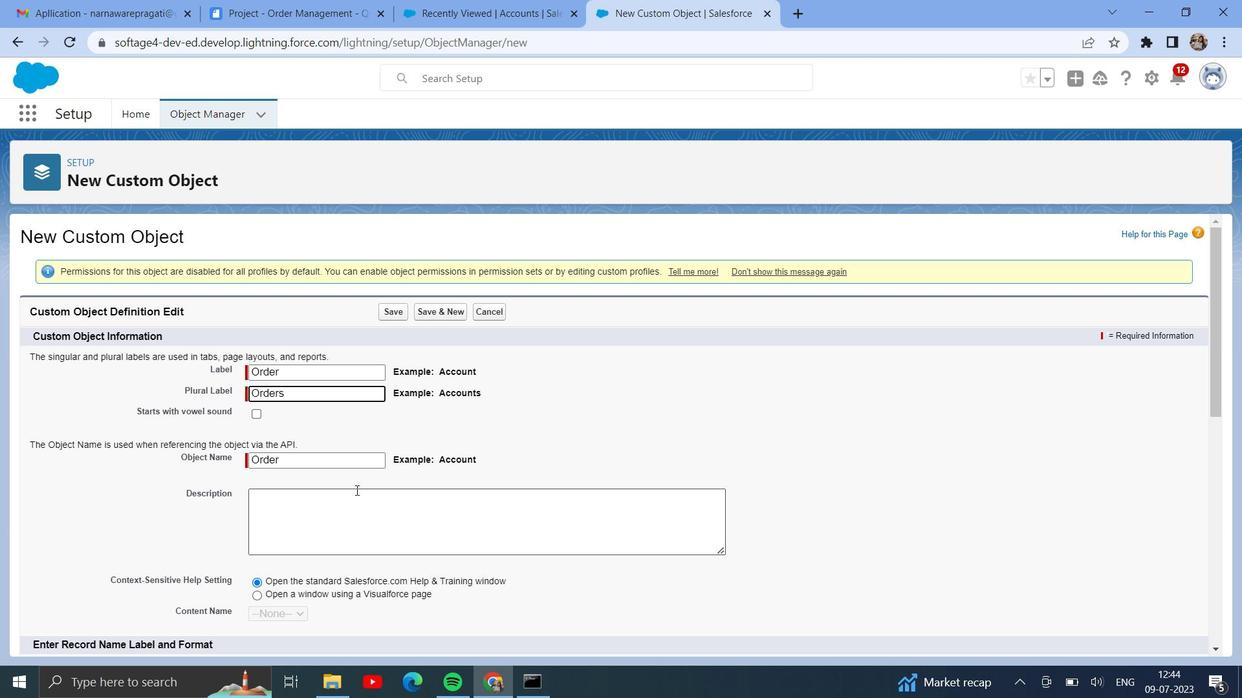 
Action: Mouse moved to (353, 482)
Screenshot: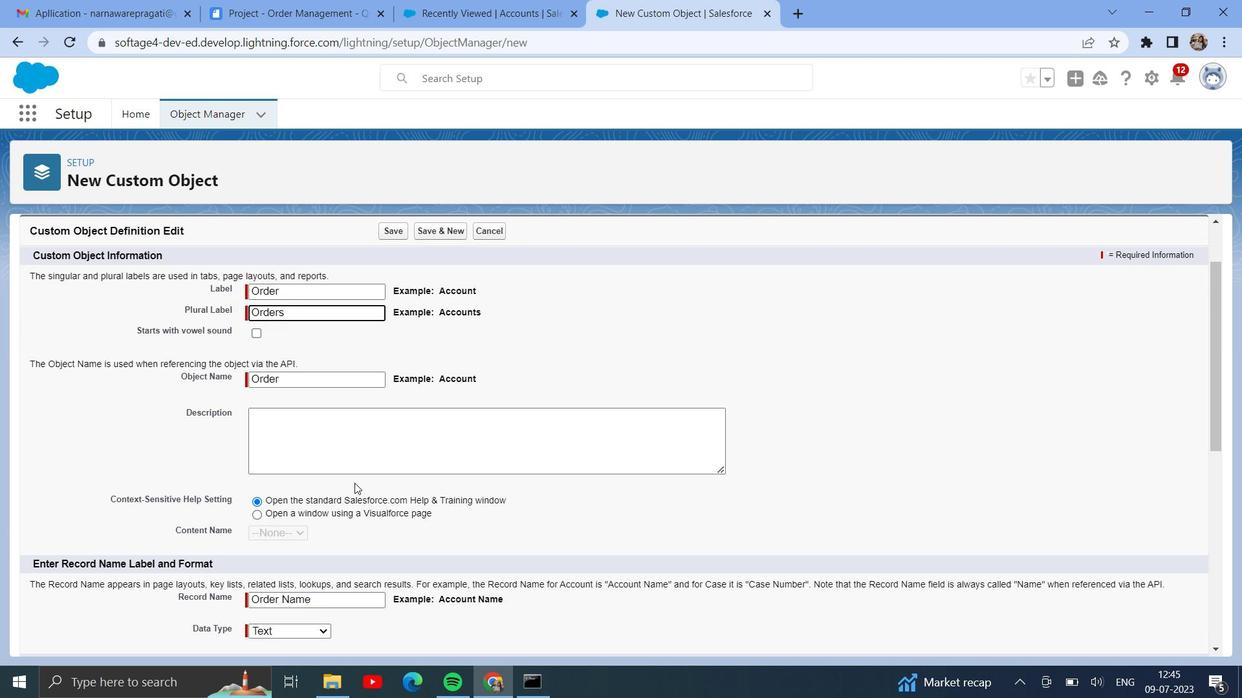 
Action: Mouse scrolled (353, 481) with delta (0, 0)
Screenshot: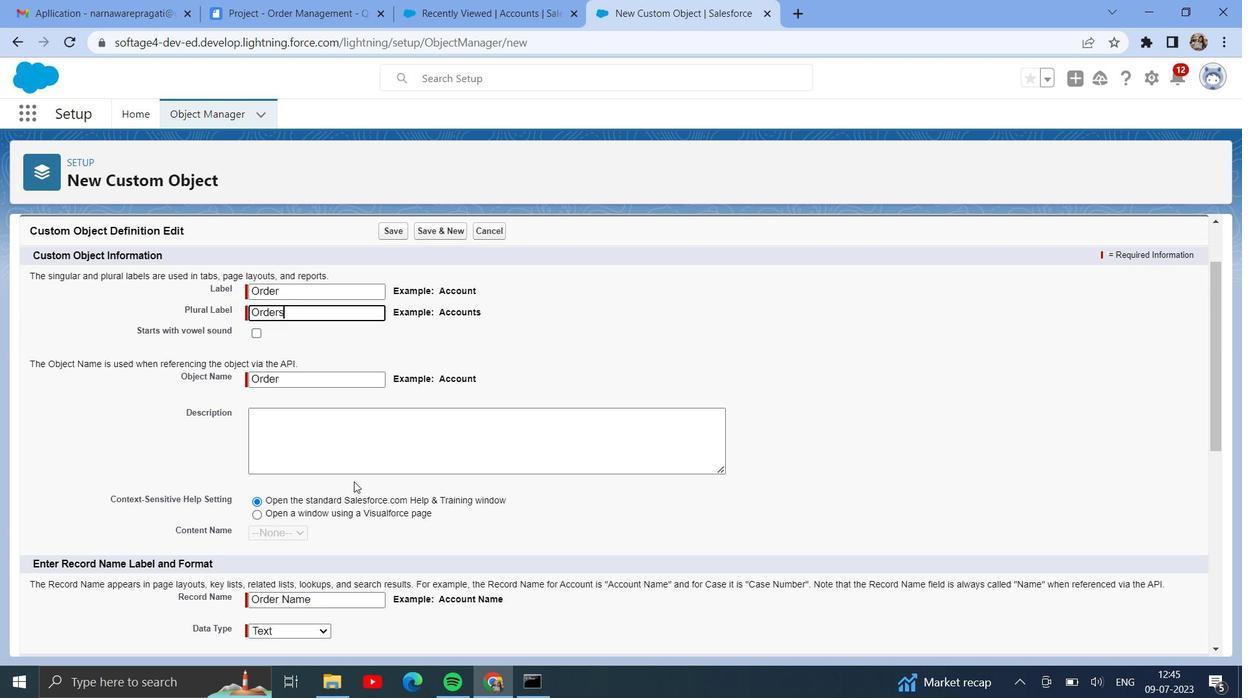 
Action: Mouse moved to (357, 485)
Screenshot: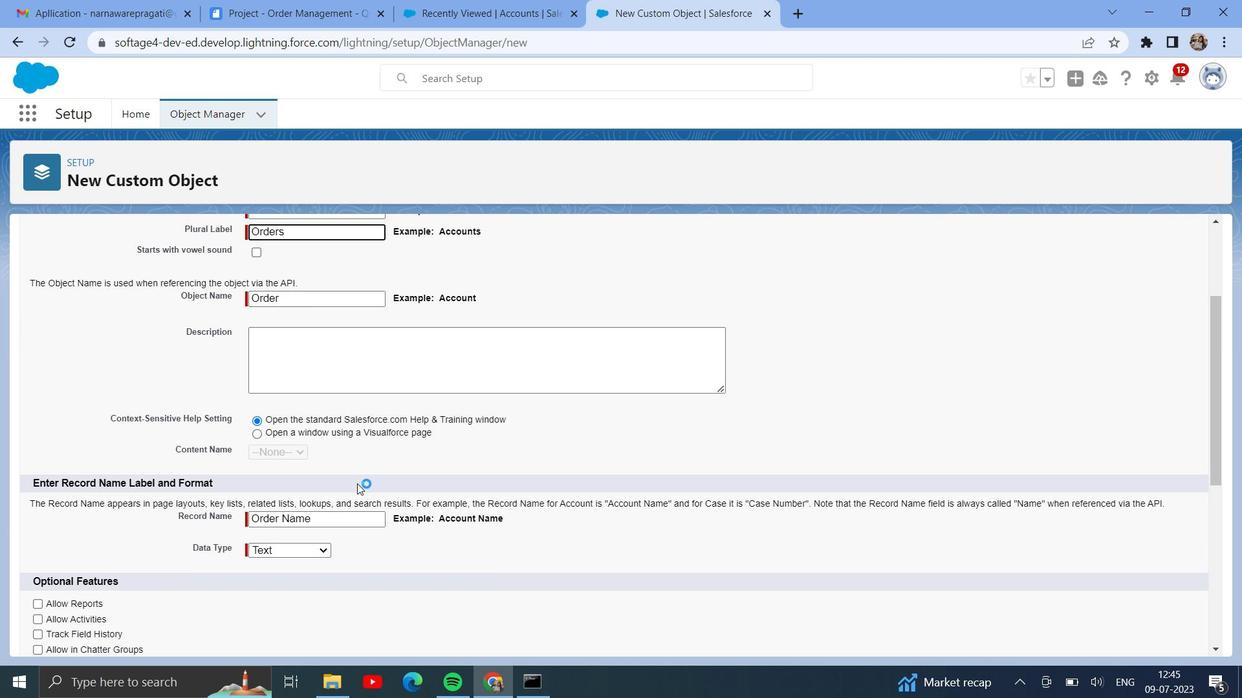 
Action: Mouse scrolled (357, 484) with delta (0, 0)
Screenshot: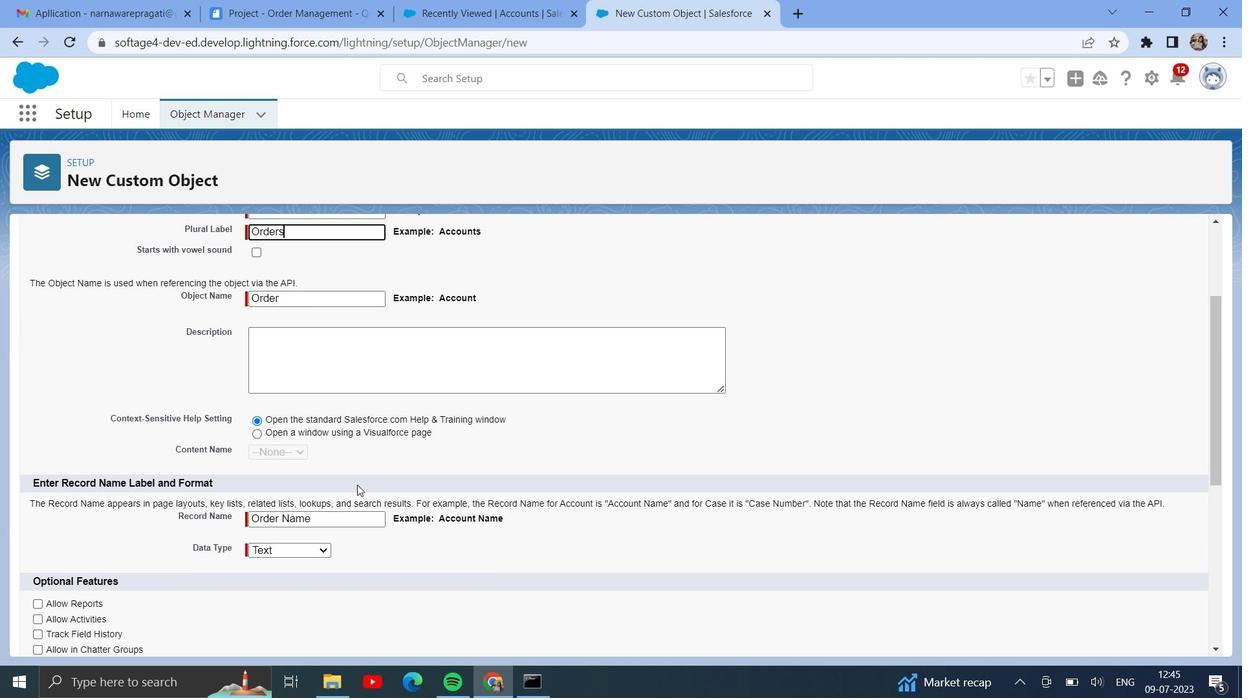 
Action: Mouse scrolled (357, 484) with delta (0, 0)
Screenshot: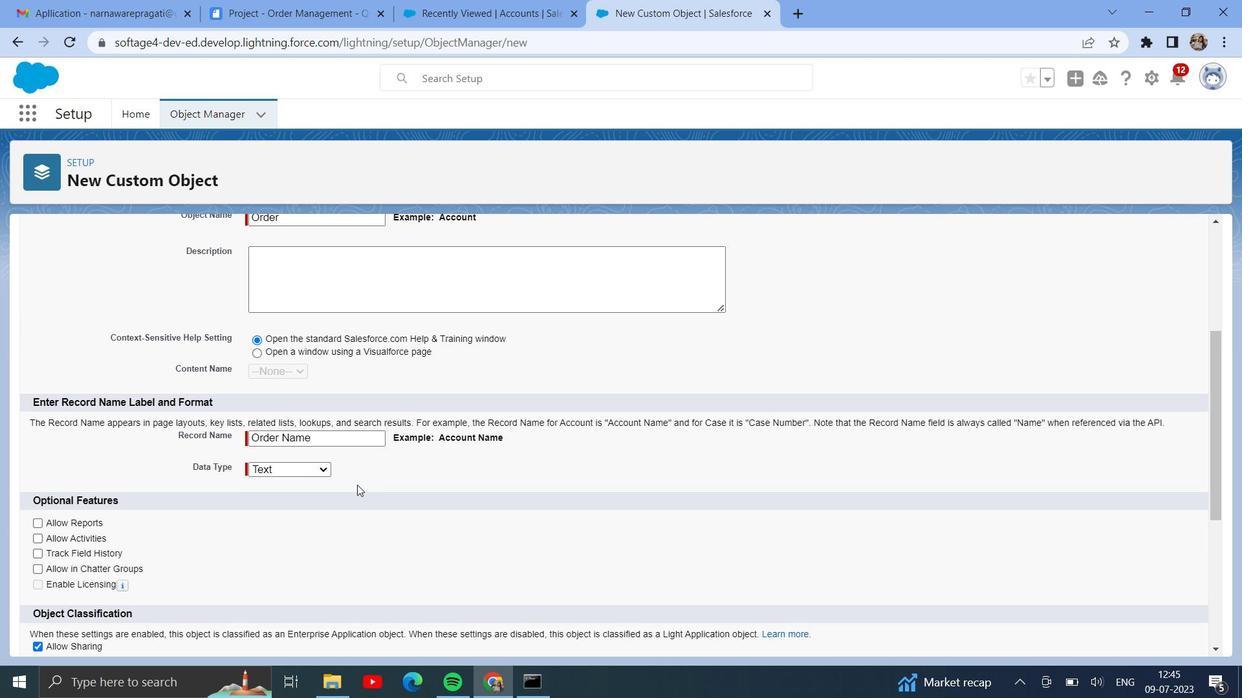 
Action: Mouse moved to (36, 444)
Screenshot: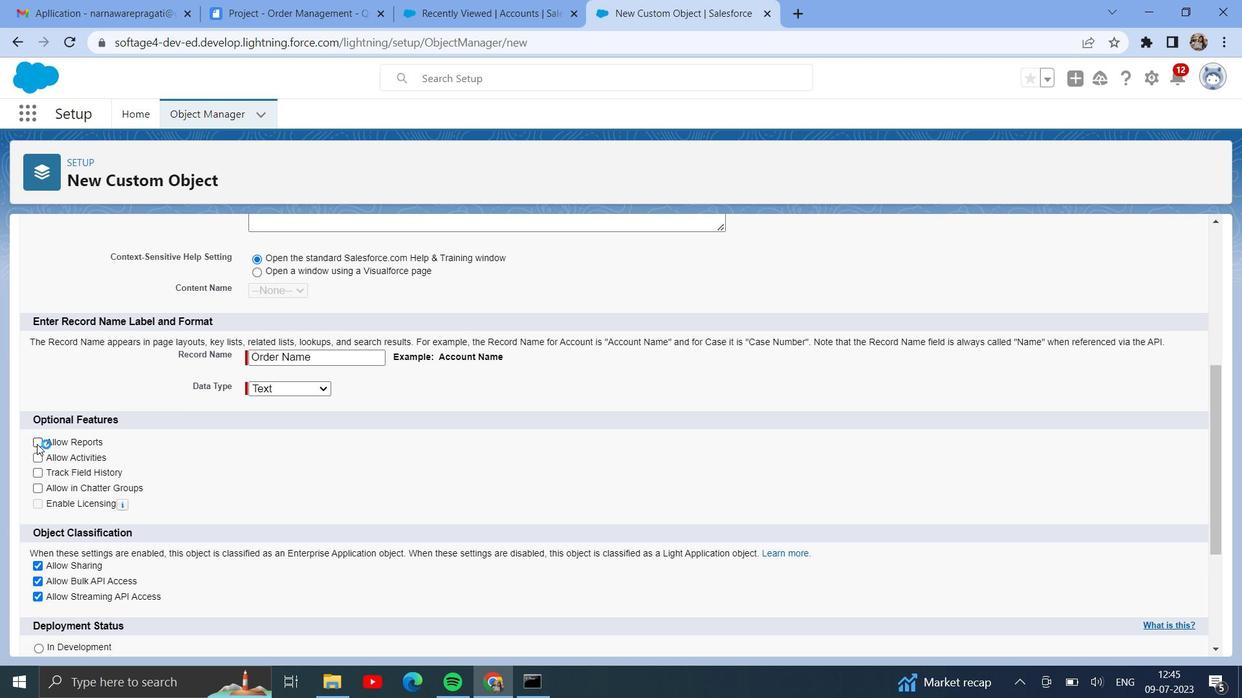 
Action: Mouse pressed left at (36, 444)
Screenshot: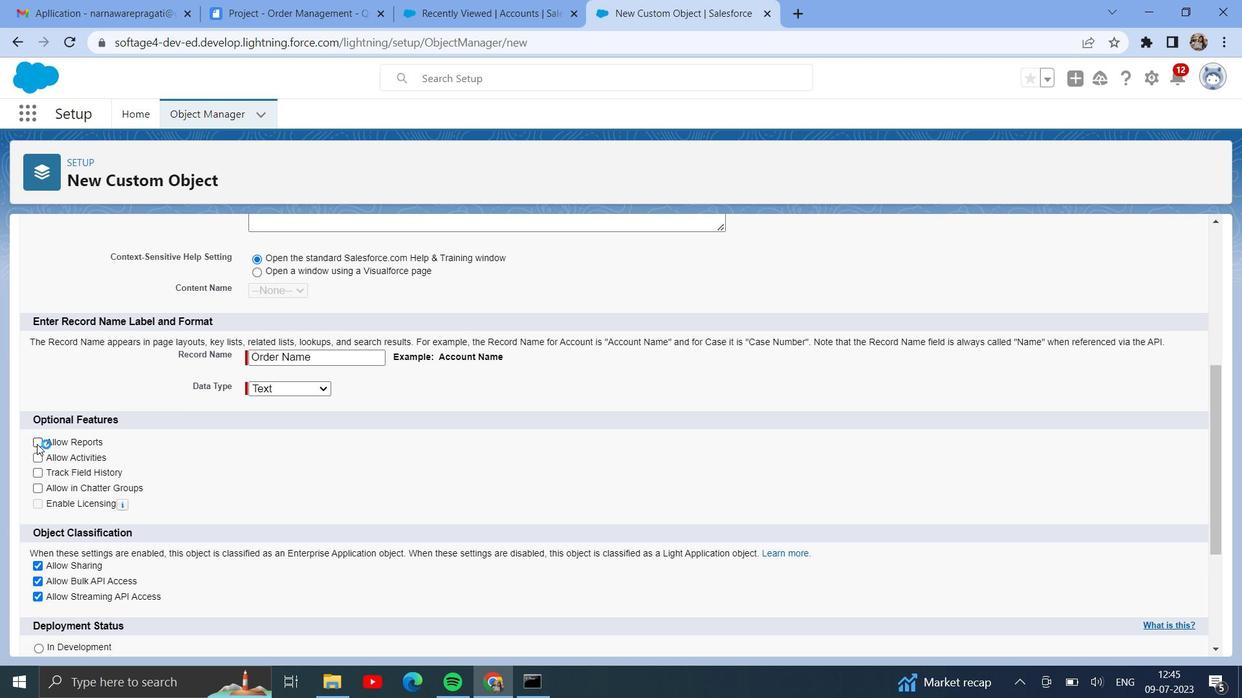 
Action: Mouse moved to (37, 456)
Screenshot: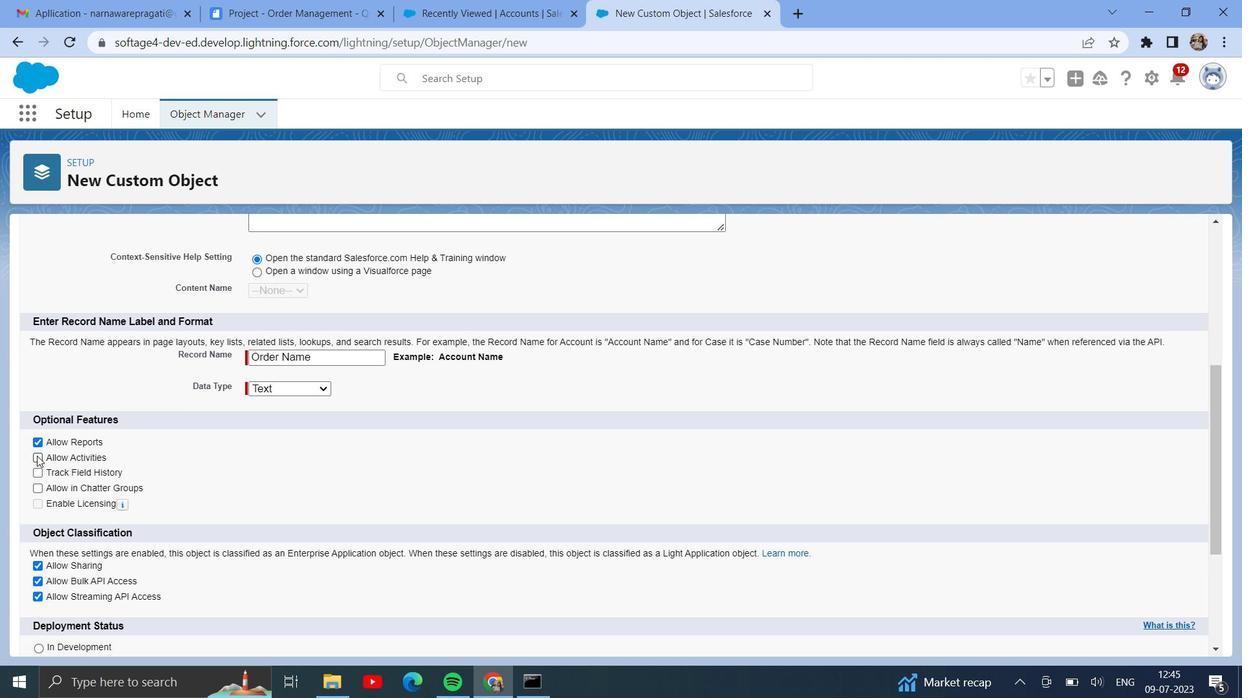
Action: Mouse pressed left at (37, 456)
Screenshot: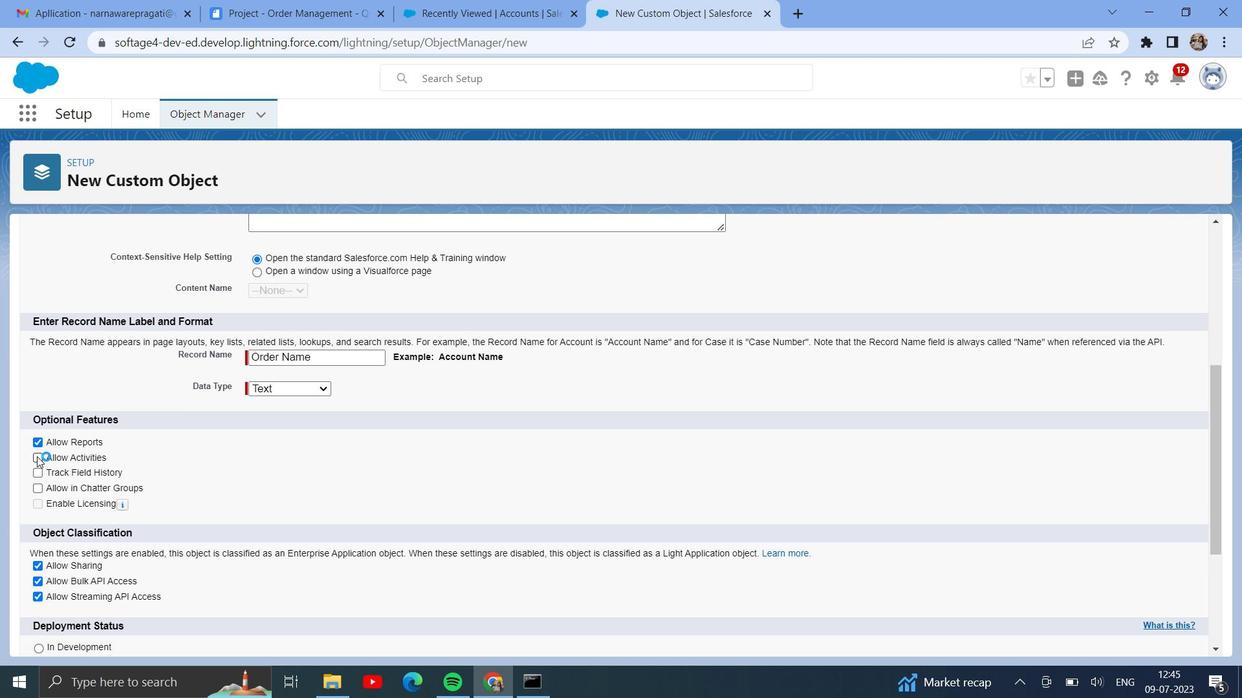 
Action: Mouse moved to (34, 474)
Screenshot: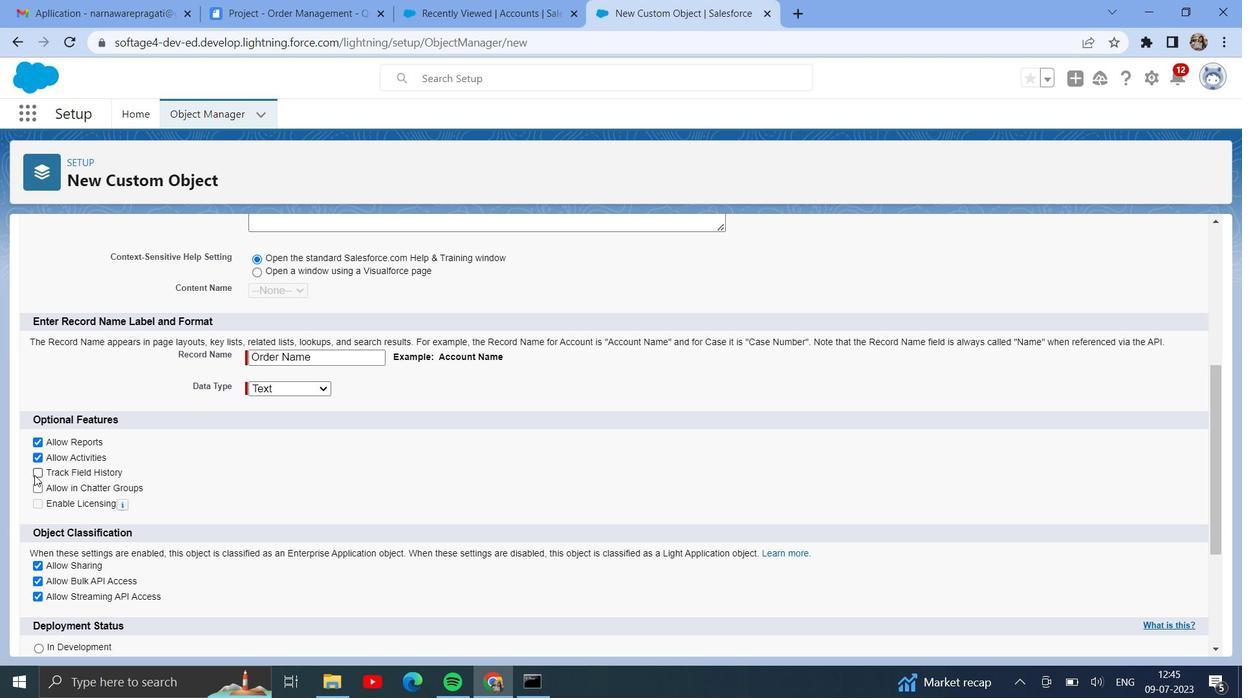 
Action: Mouse pressed left at (34, 474)
Screenshot: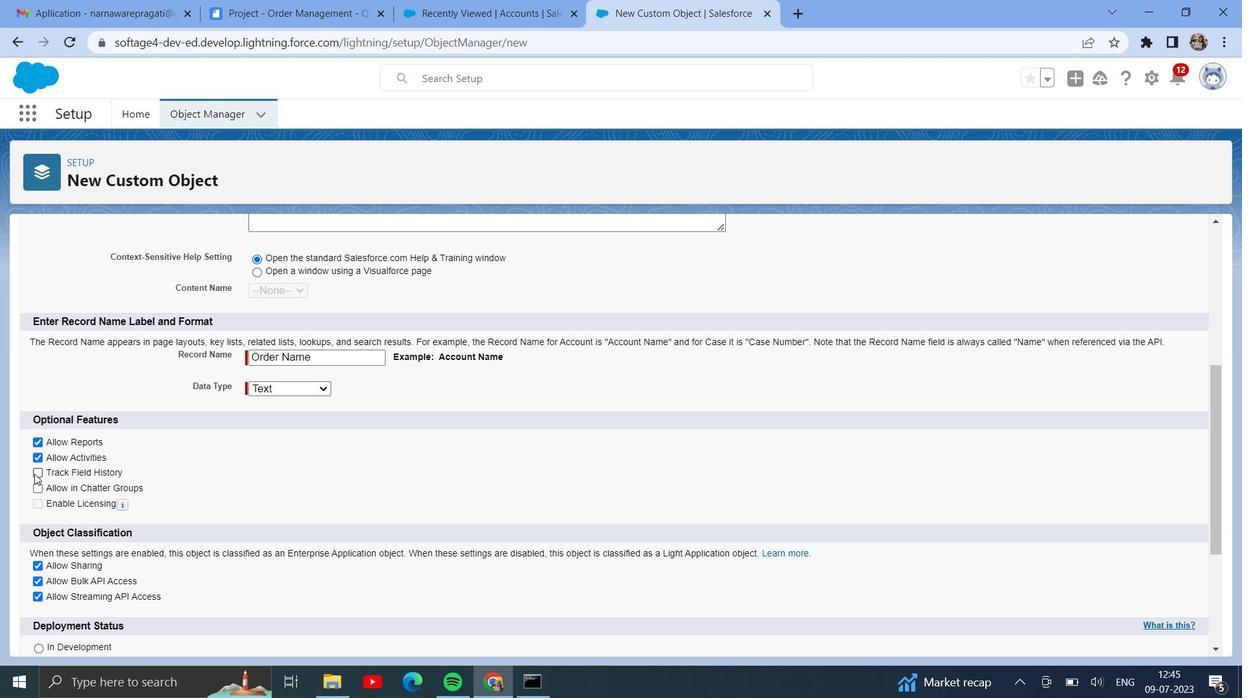 
Action: Mouse moved to (36, 492)
Screenshot: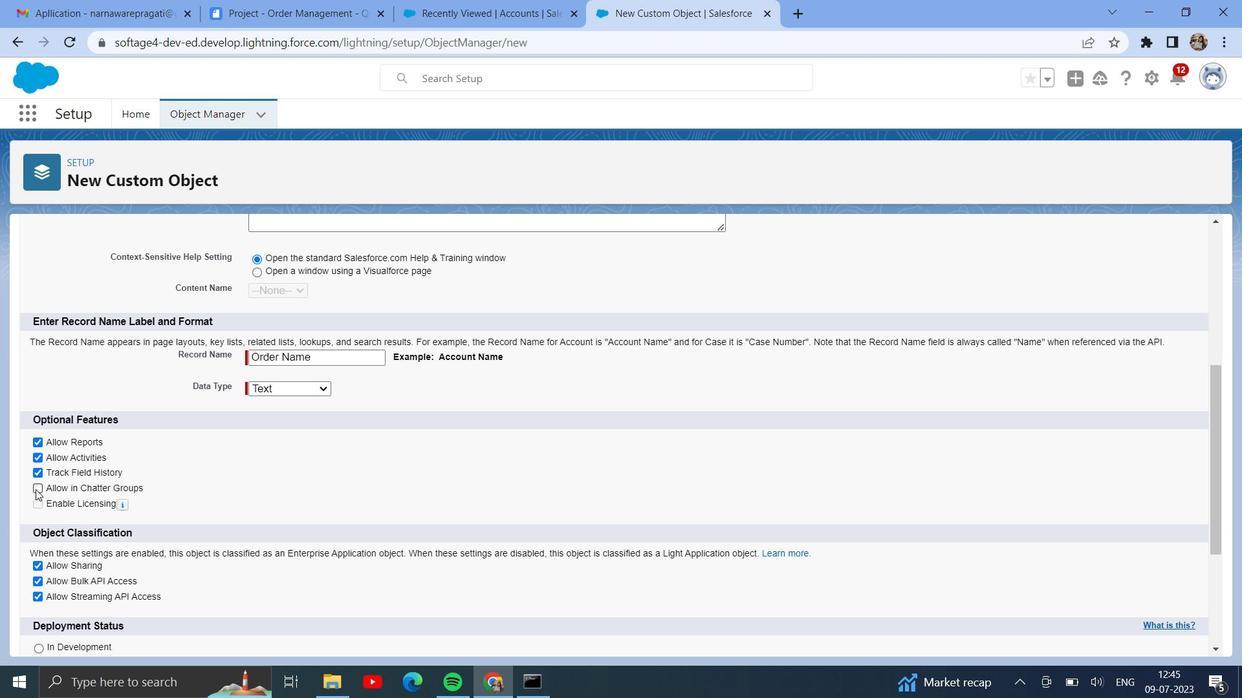 
Action: Mouse pressed left at (36, 492)
Screenshot: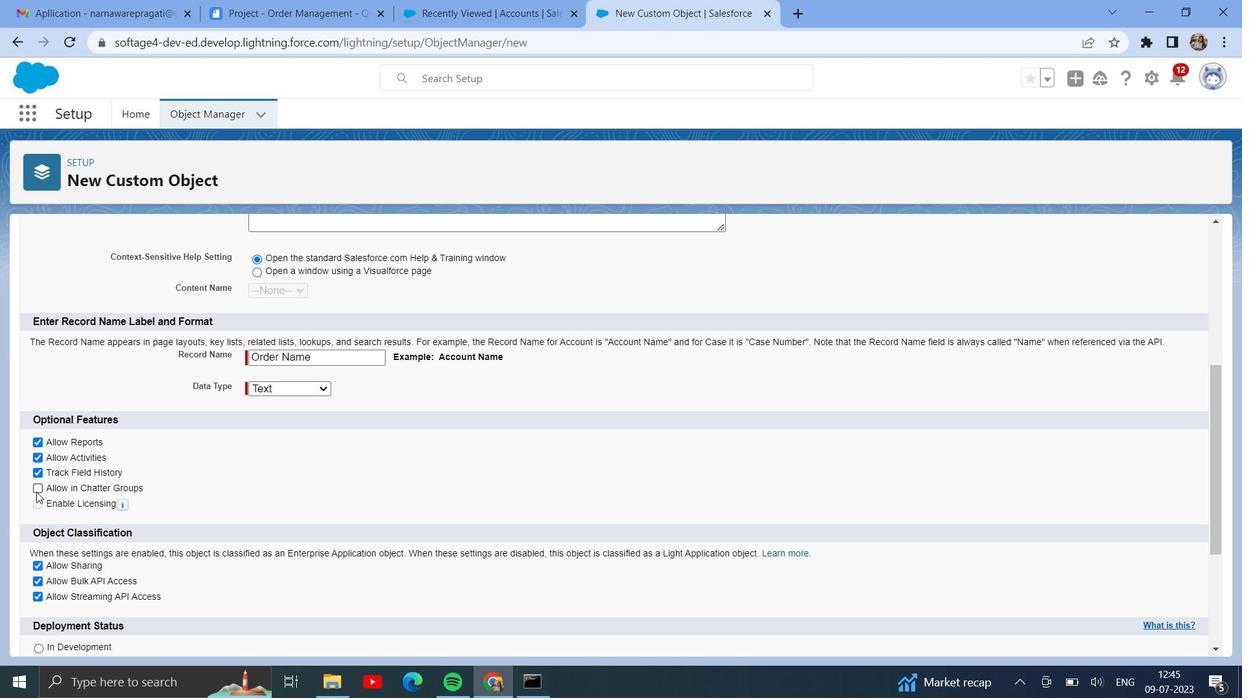 
Action: Mouse moved to (128, 520)
Screenshot: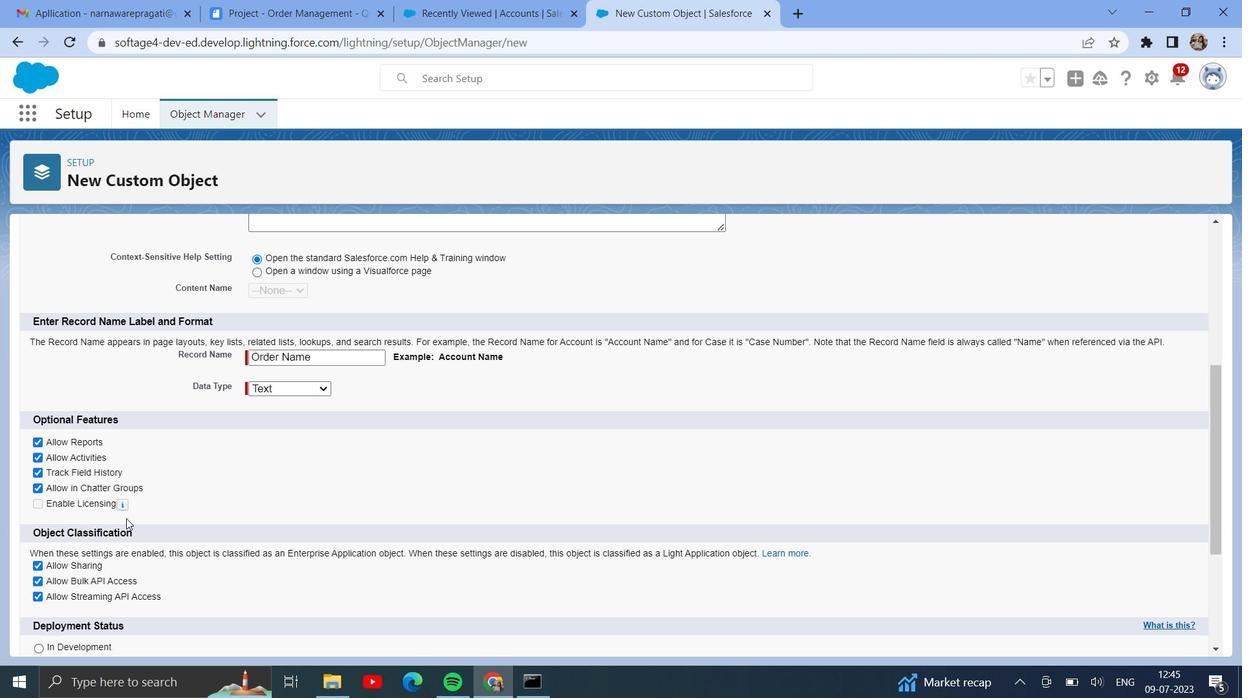 
Action: Mouse scrolled (128, 519) with delta (0, 0)
Screenshot: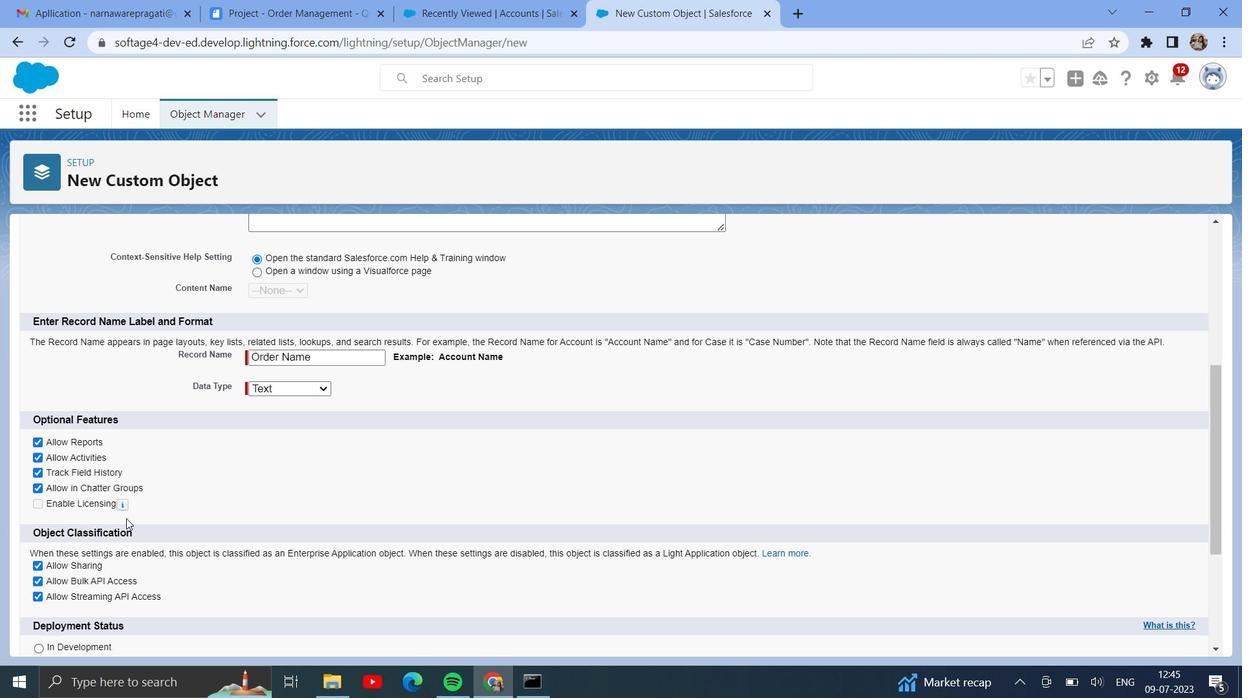 
Action: Mouse moved to (190, 544)
Screenshot: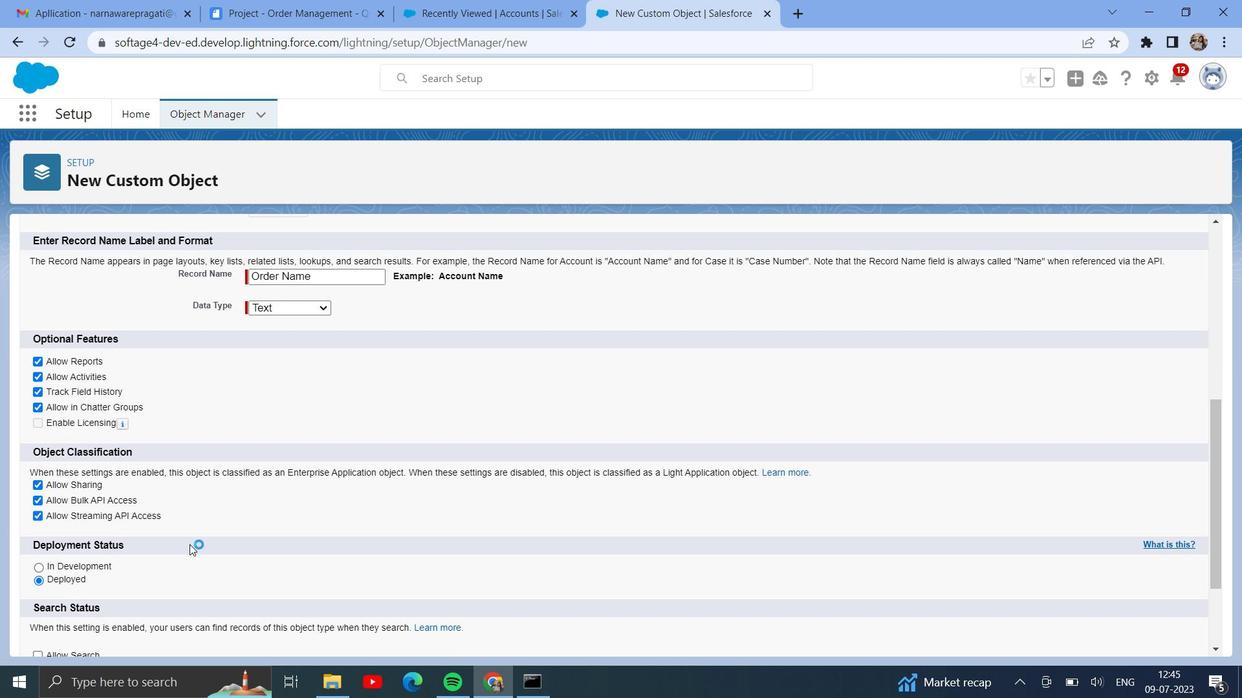
Action: Mouse scrolled (190, 544) with delta (0, 0)
Screenshot: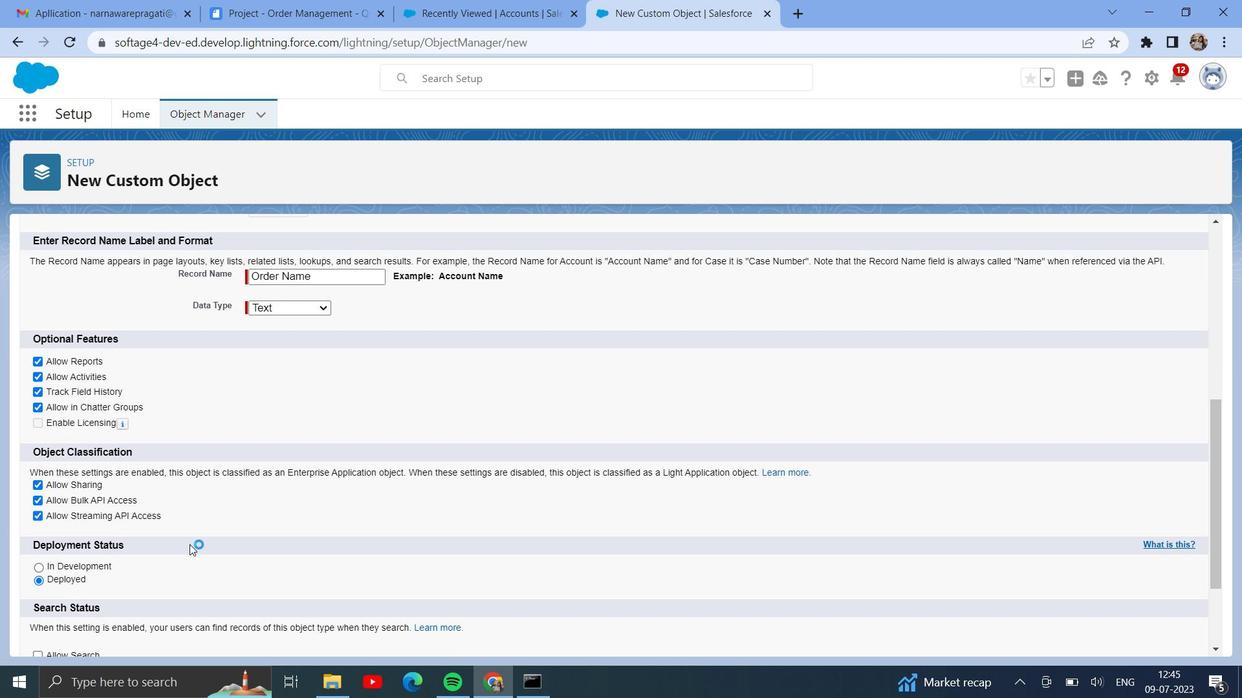 
Action: Mouse moved to (192, 544)
Screenshot: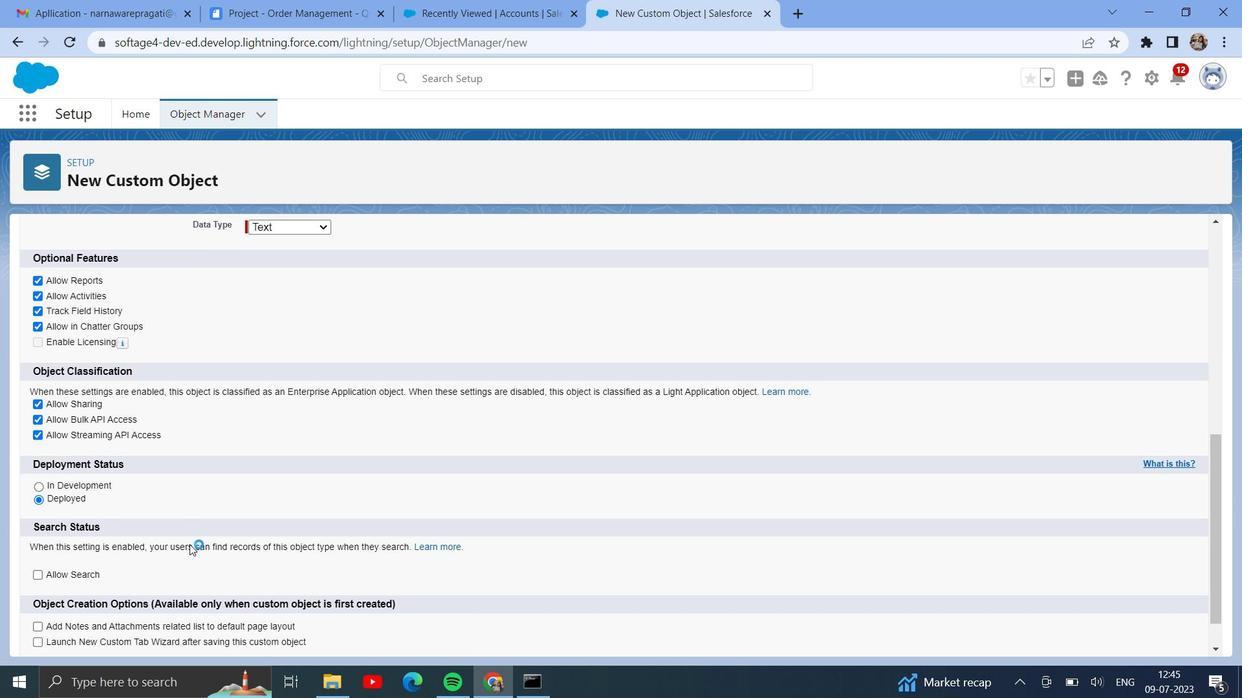 
Action: Mouse scrolled (192, 544) with delta (0, 0)
Screenshot: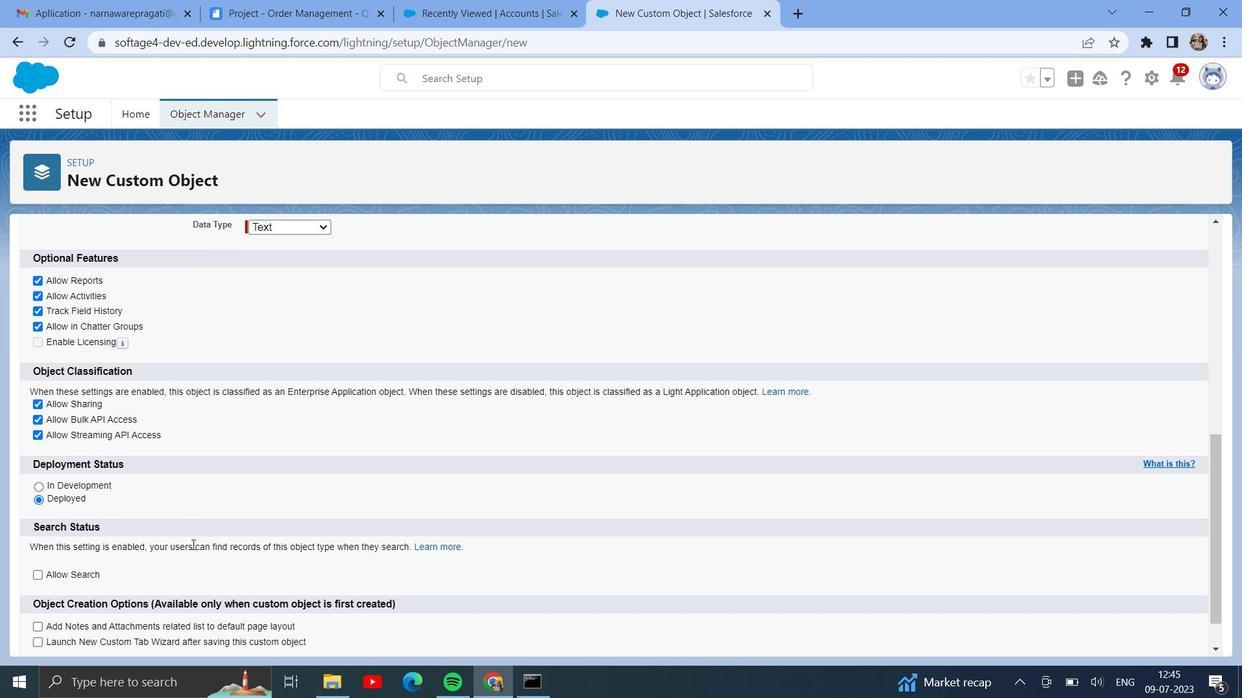 
Action: Mouse moved to (36, 529)
Screenshot: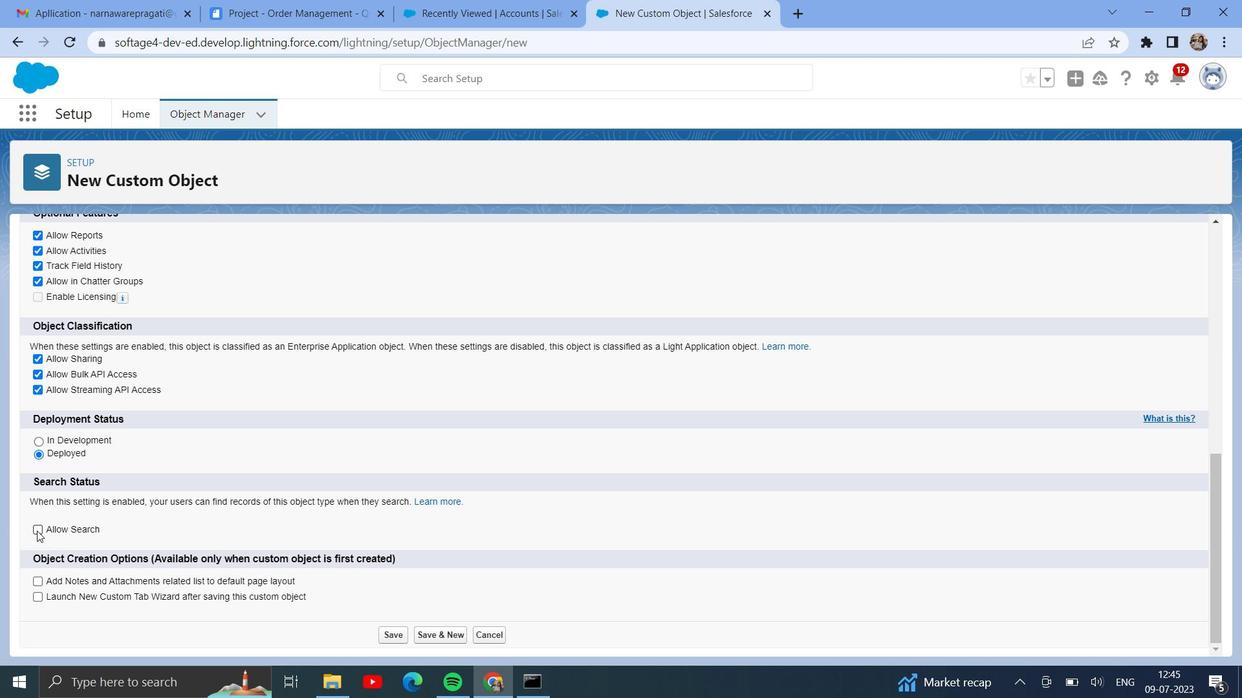 
Action: Mouse pressed left at (36, 529)
Screenshot: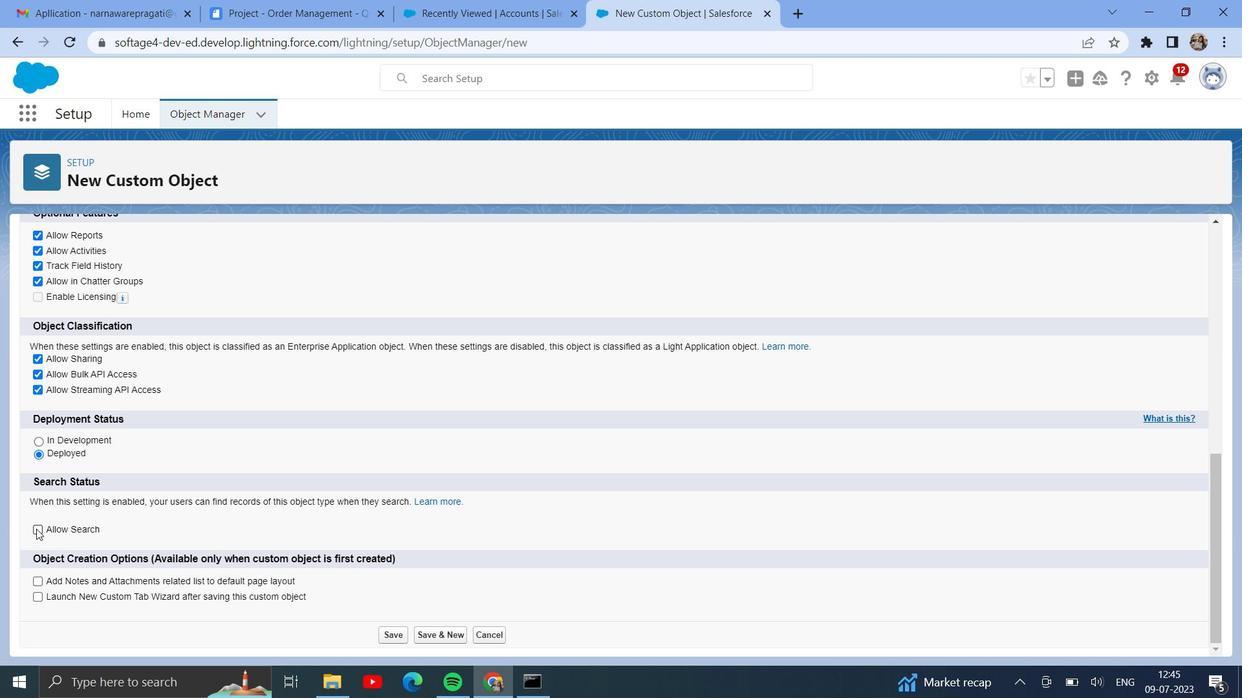 
Action: Mouse moved to (201, 543)
Screenshot: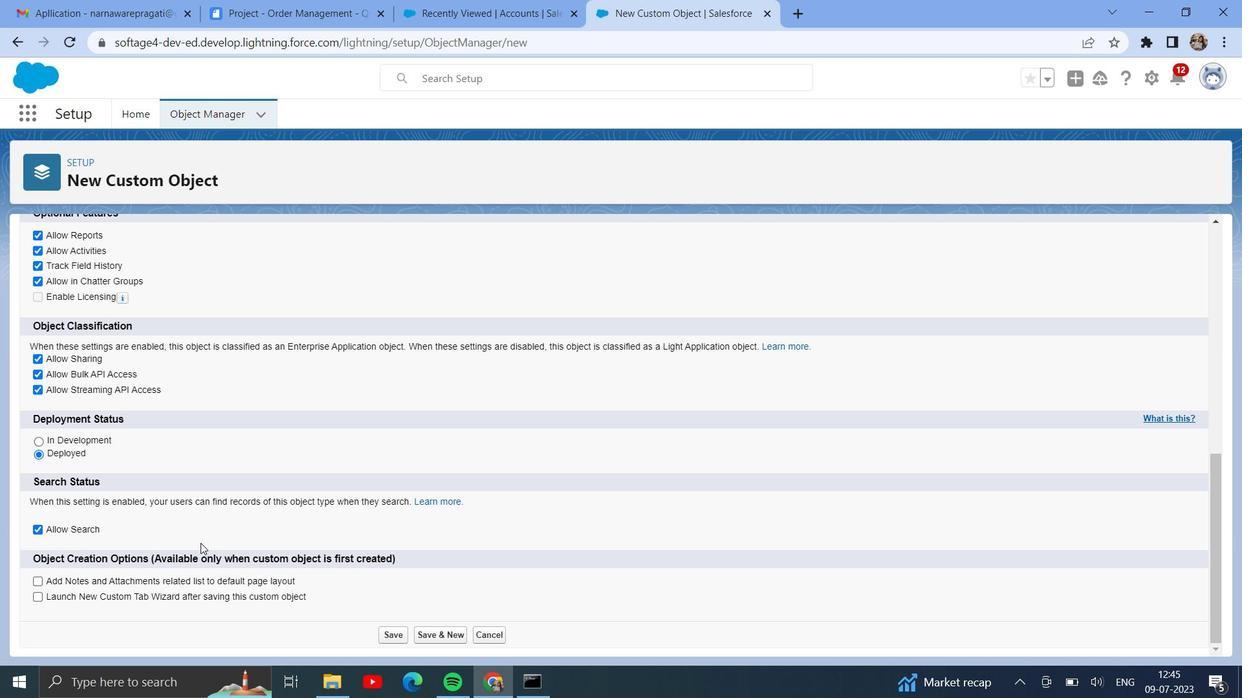 
Action: Mouse scrolled (201, 542) with delta (0, 0)
Screenshot: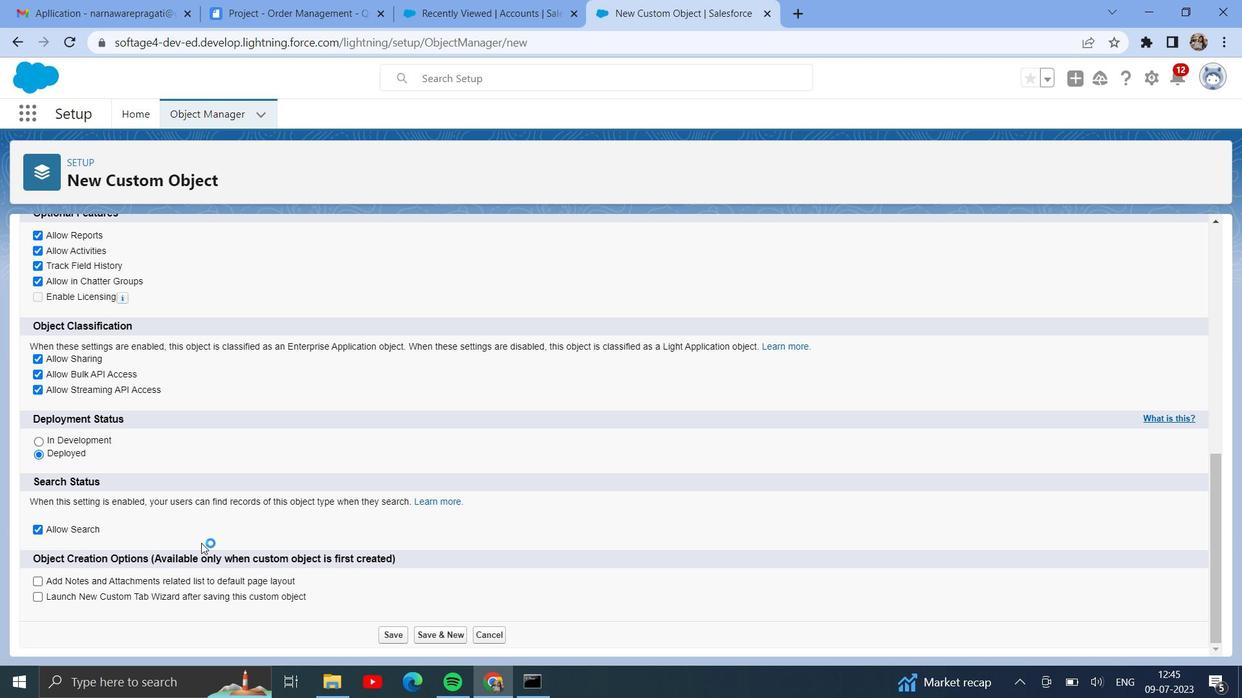
Action: Mouse scrolled (201, 542) with delta (0, 0)
Screenshot: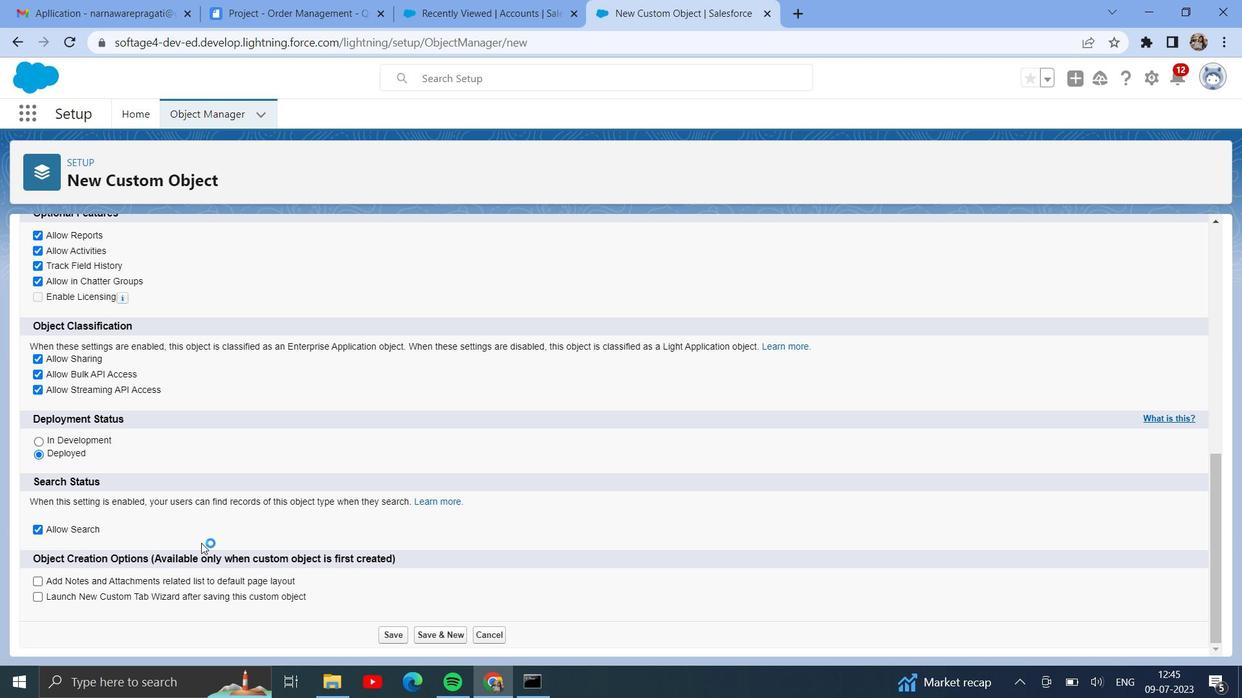 
Action: Mouse moved to (40, 583)
Screenshot: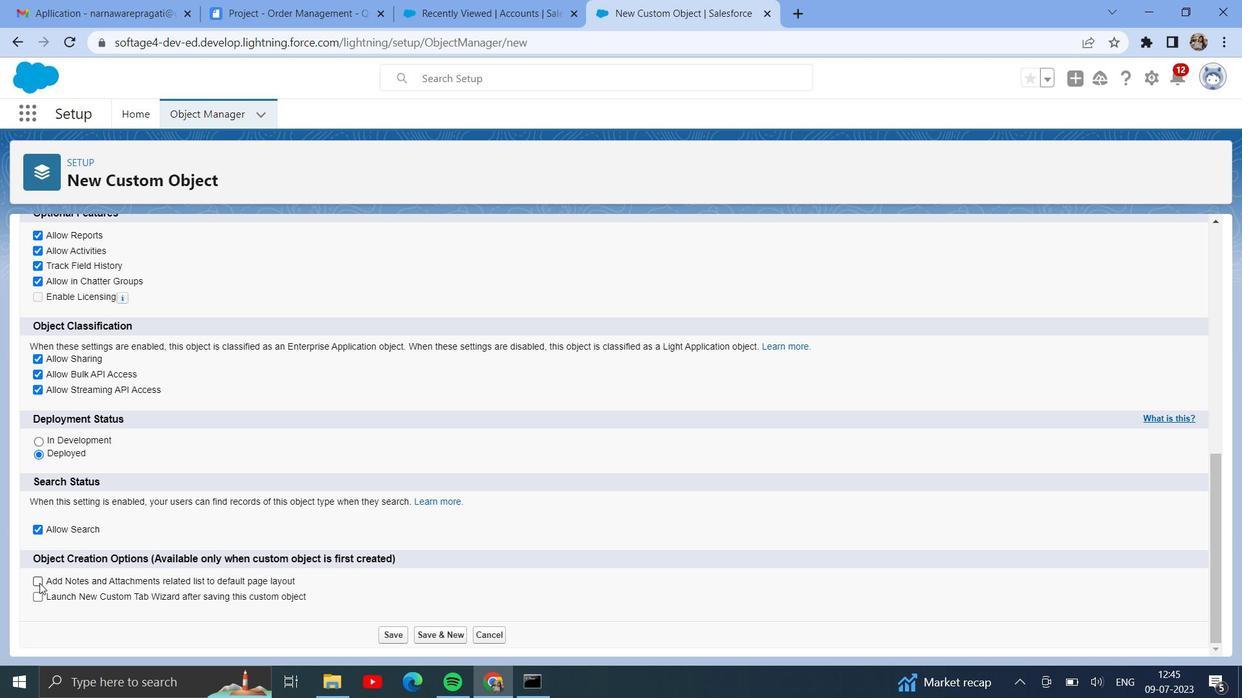 
Action: Mouse pressed left at (40, 583)
Screenshot: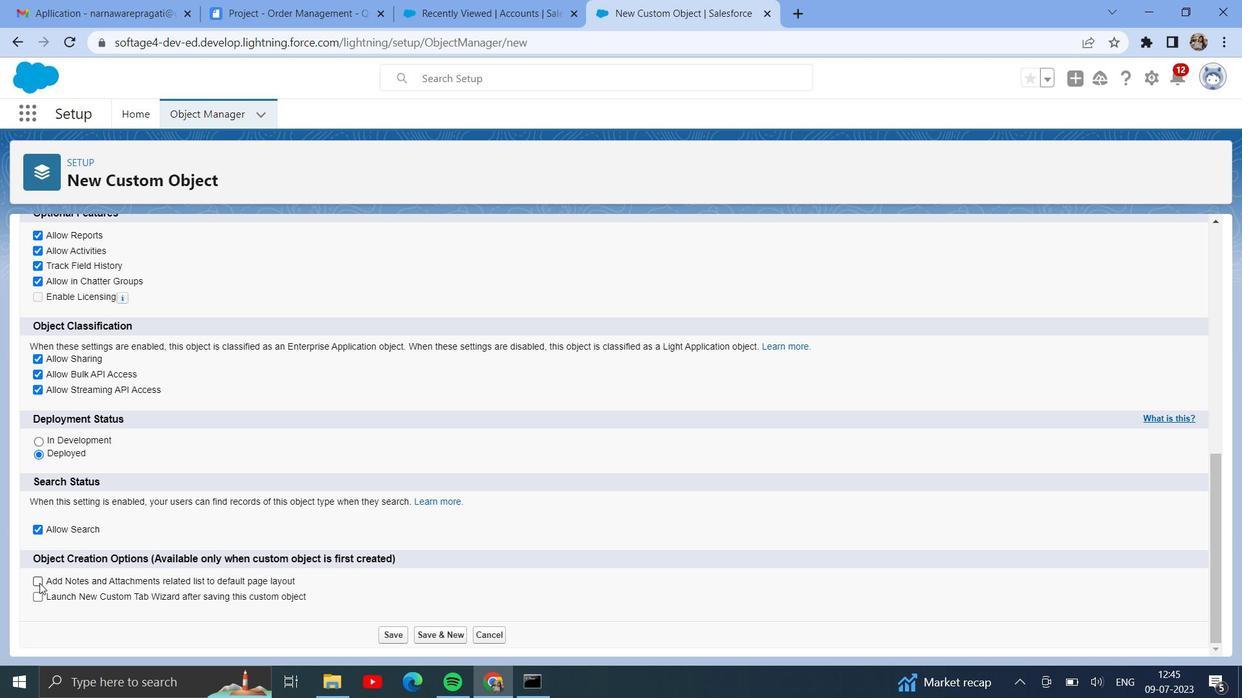 
Action: Mouse moved to (41, 599)
Screenshot: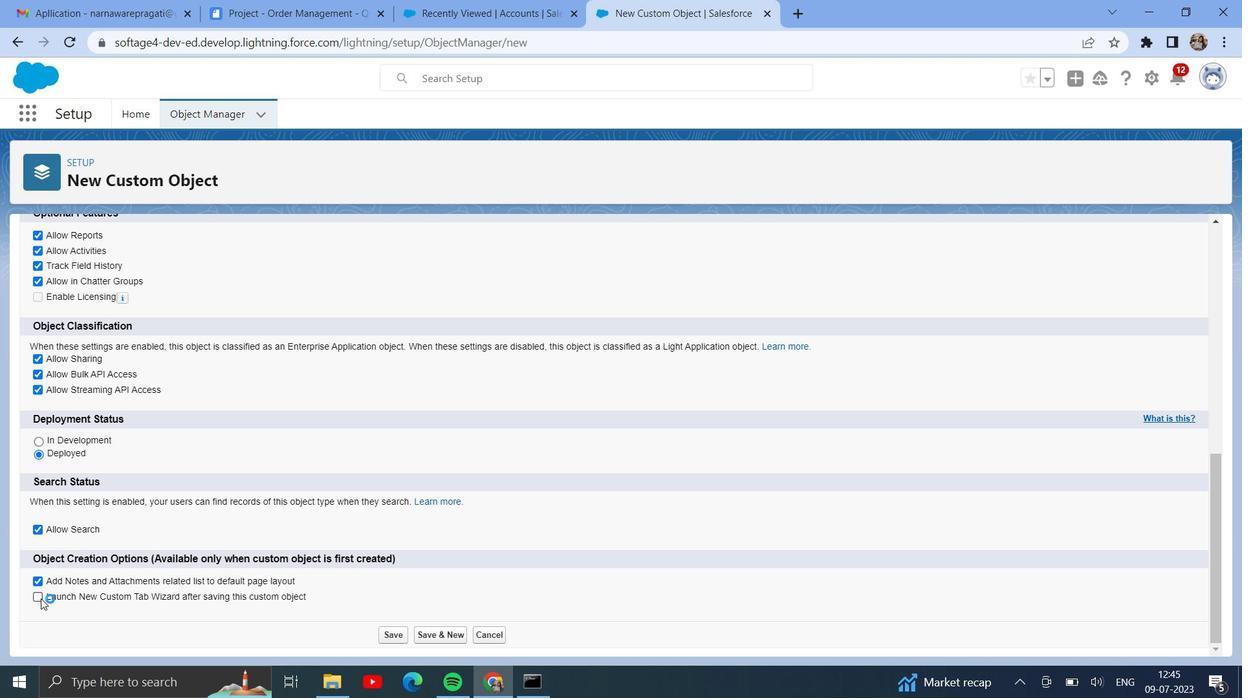 
Action: Mouse pressed left at (41, 599)
Screenshot: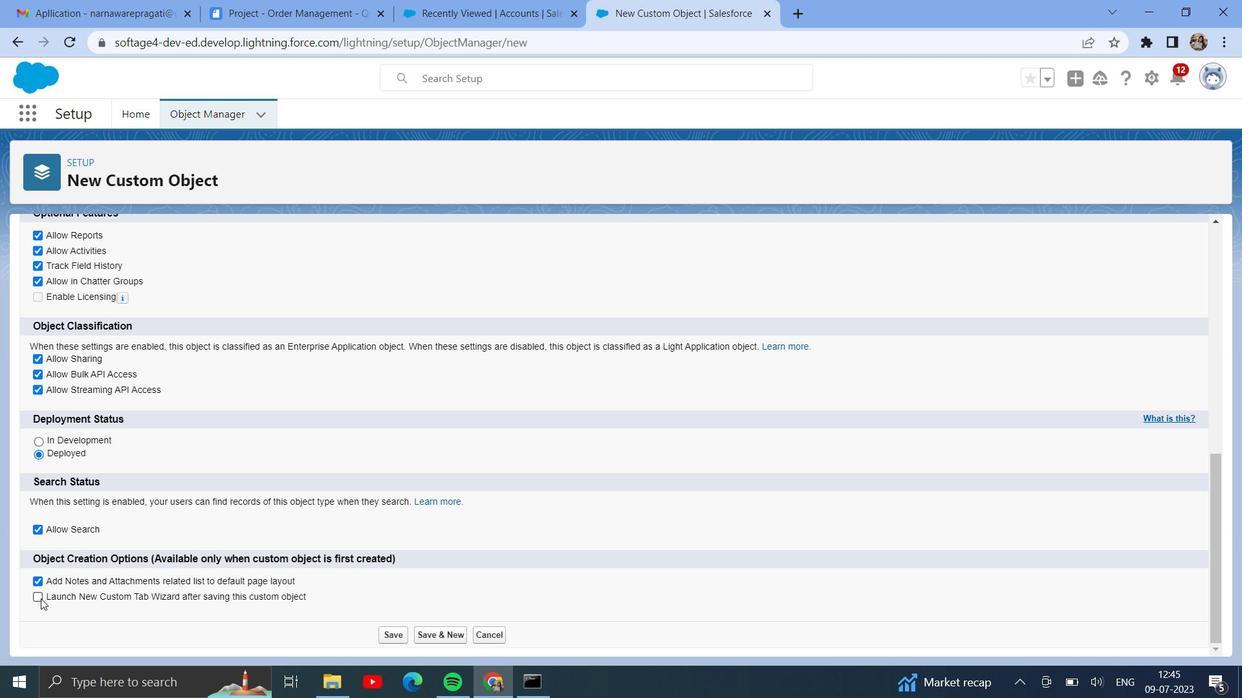 
Action: Mouse moved to (40, 586)
Screenshot: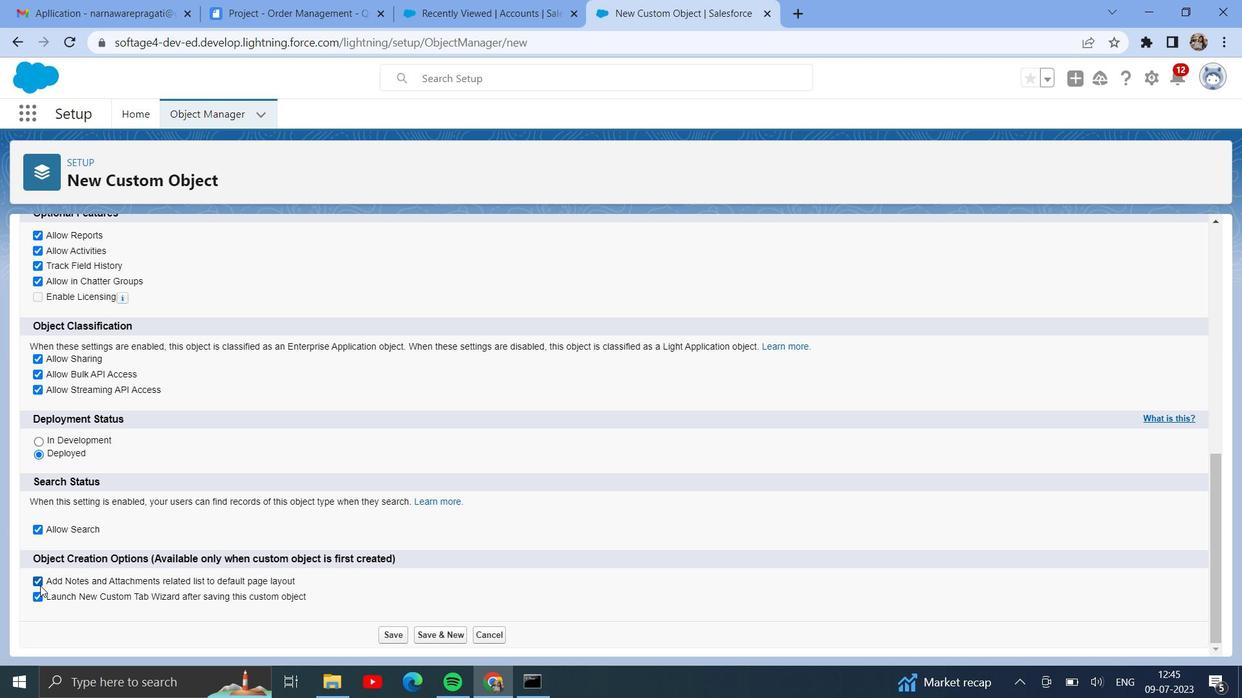 
Action: Mouse pressed left at (40, 586)
Screenshot: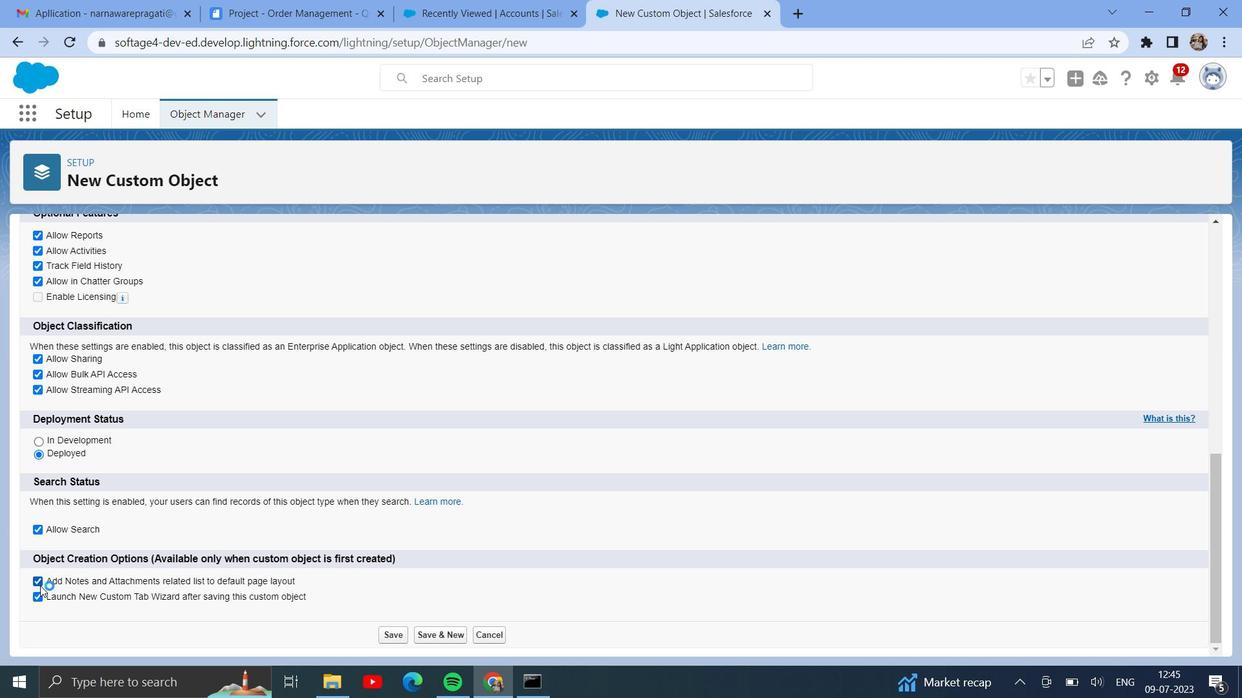 
Action: Mouse moved to (38, 601)
Screenshot: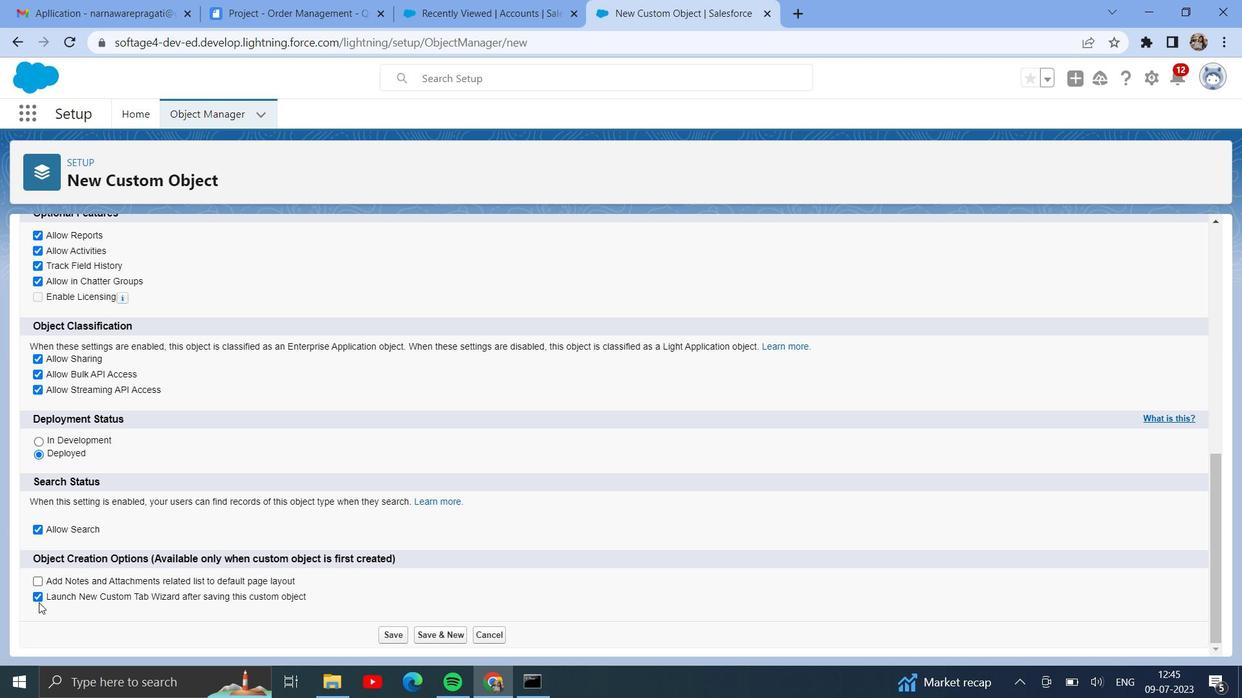 
Action: Mouse pressed left at (38, 601)
Screenshot: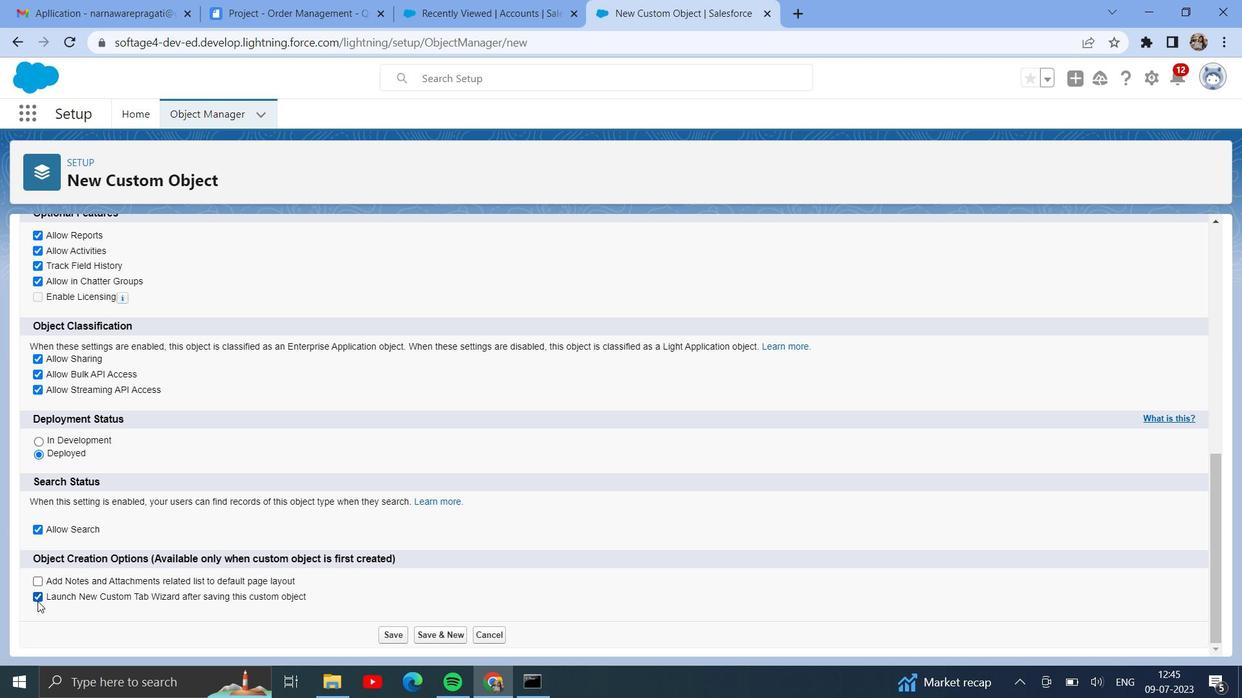 
Action: Mouse moved to (394, 639)
Screenshot: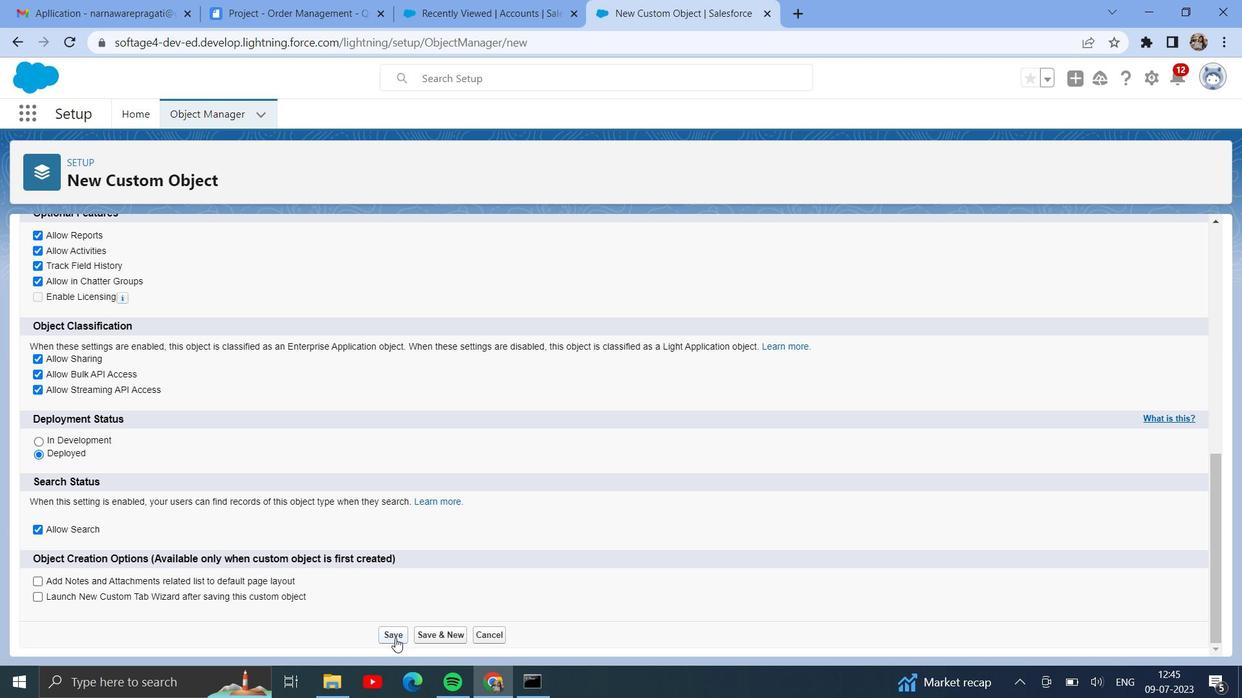 
Action: Mouse pressed left at (394, 639)
Screenshot: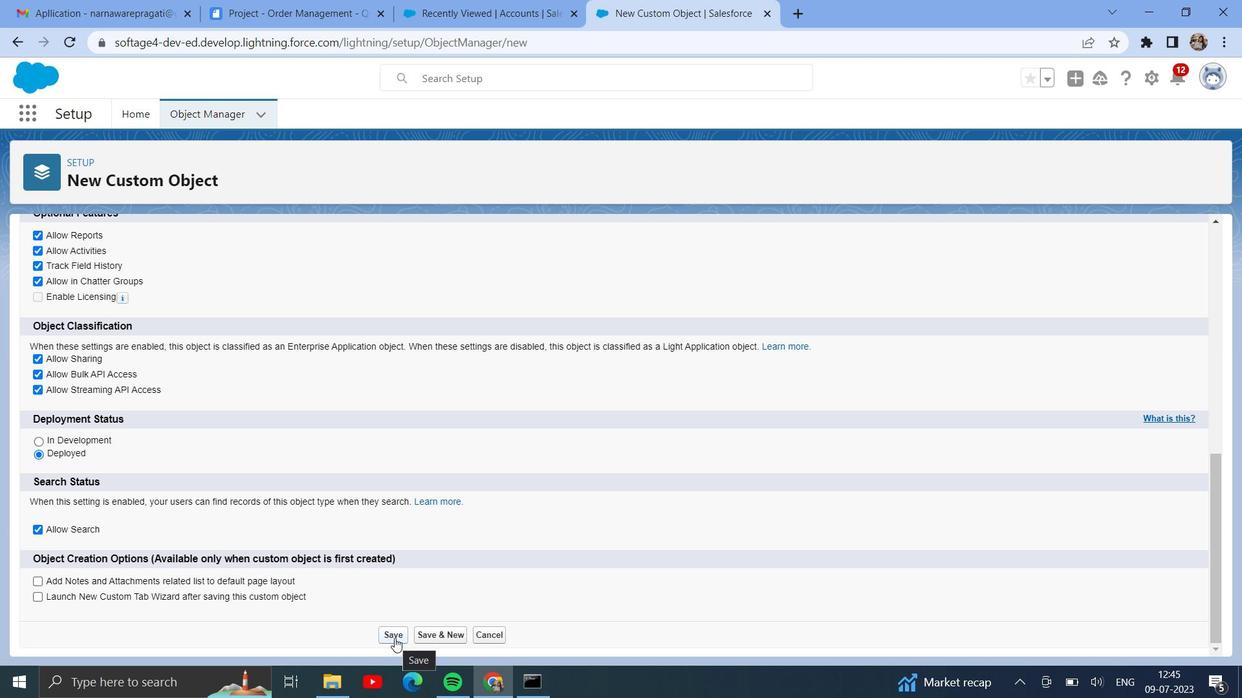 
Action: Mouse moved to (146, 283)
Screenshot: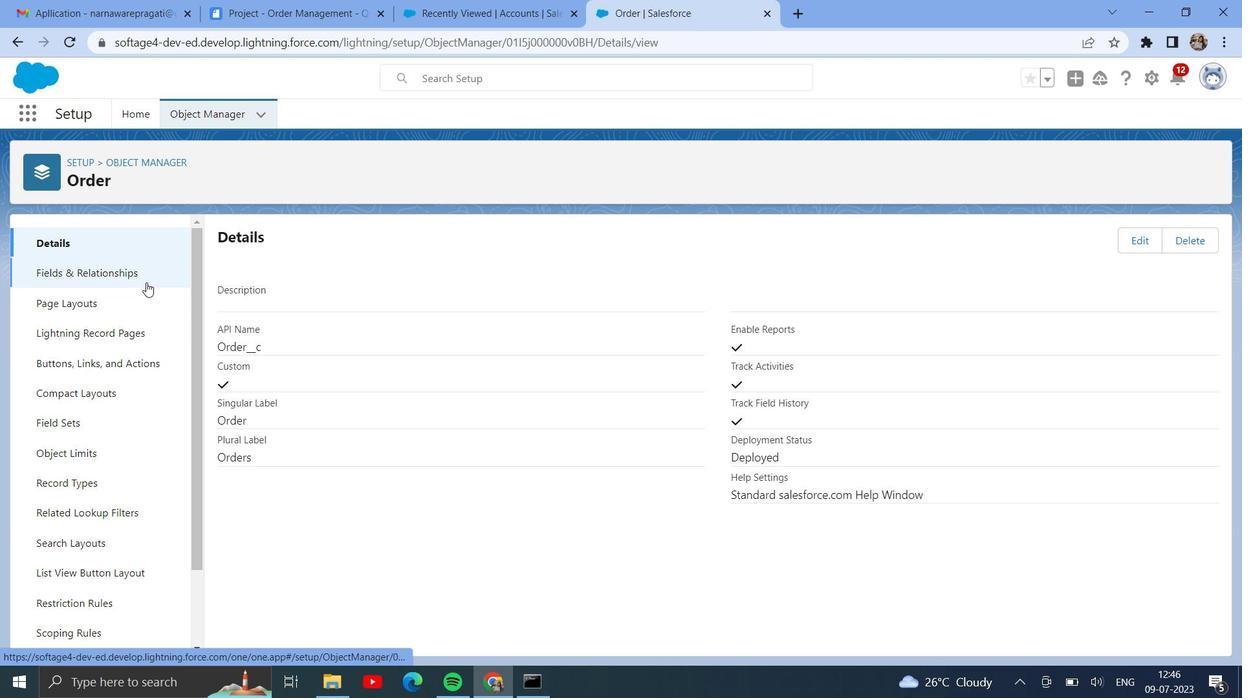 
Action: Mouse pressed left at (146, 283)
Screenshot: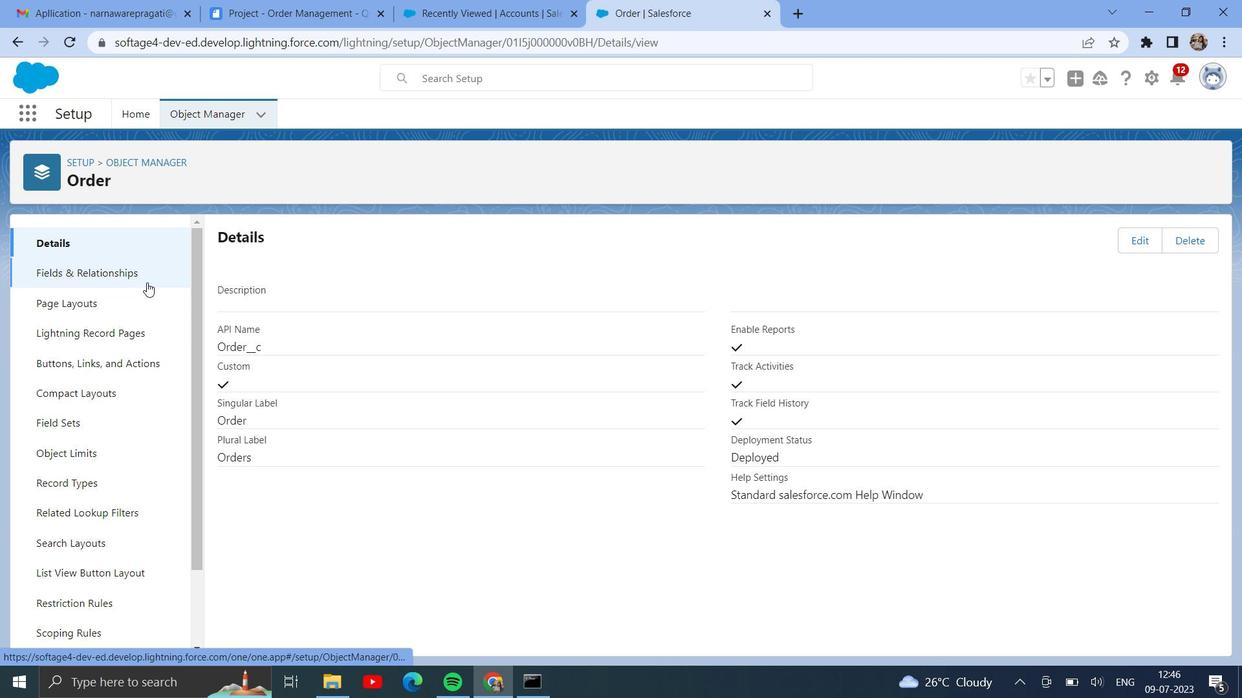 
Action: Mouse moved to (293, 17)
Screenshot: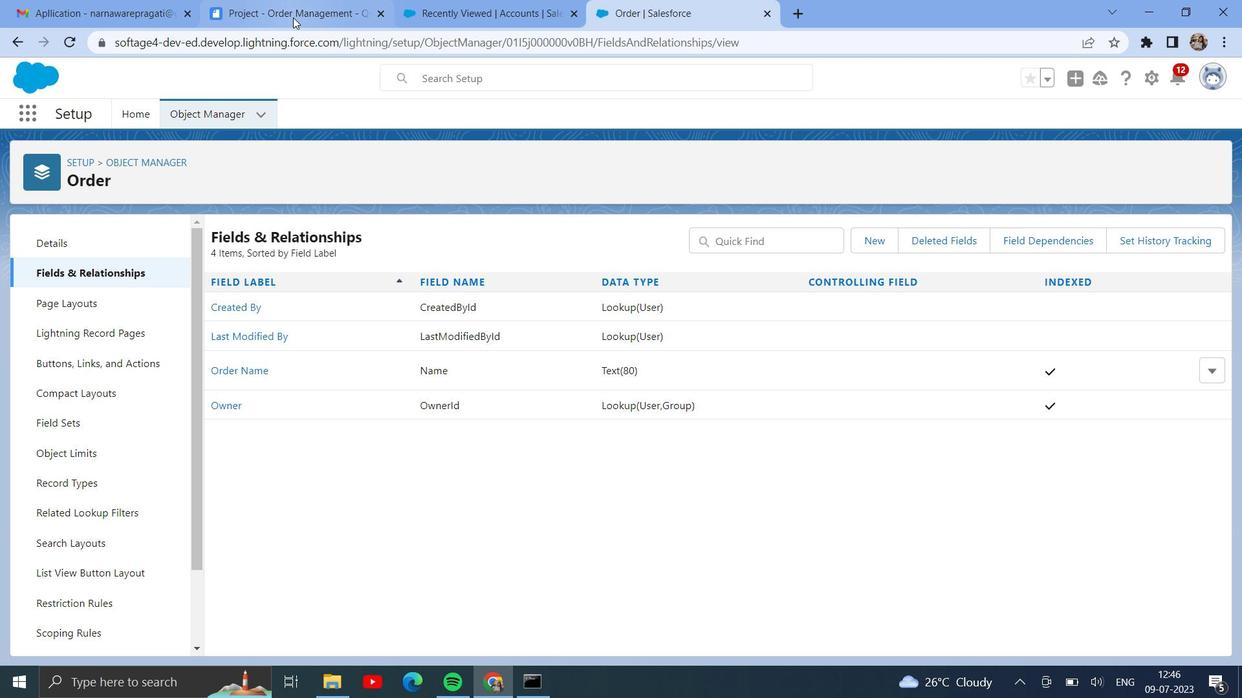 
Action: Mouse pressed left at (293, 17)
Screenshot: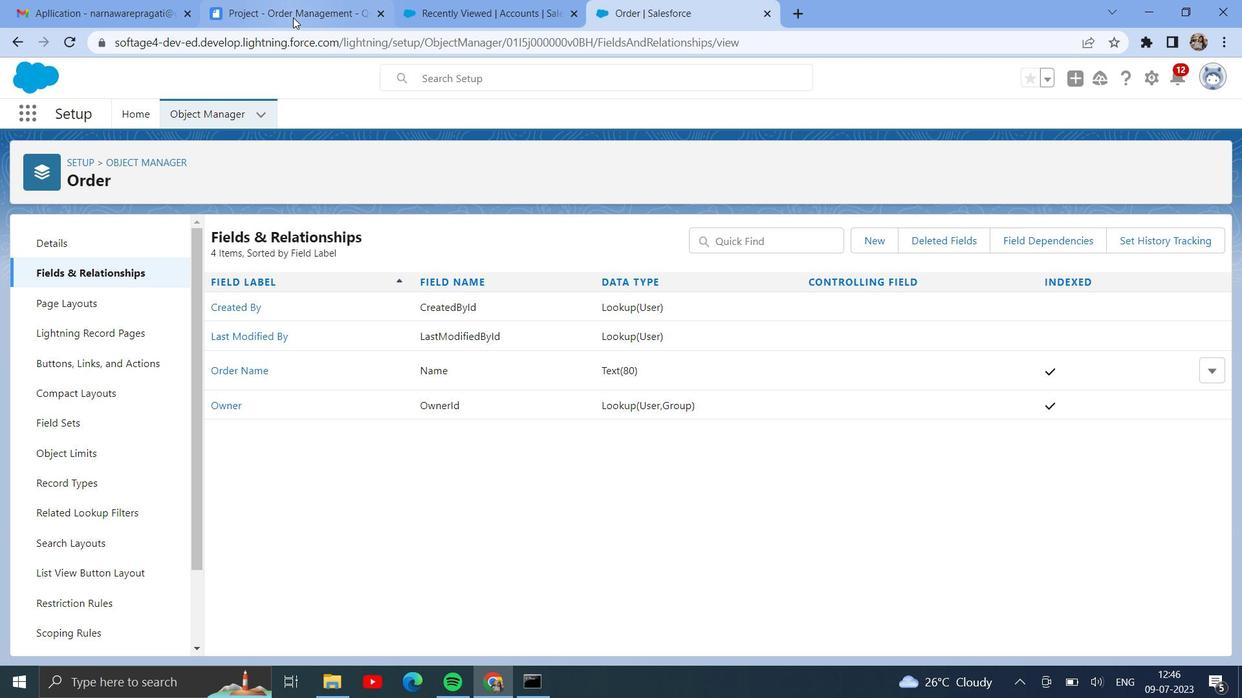 
Action: Mouse moved to (428, 474)
Screenshot: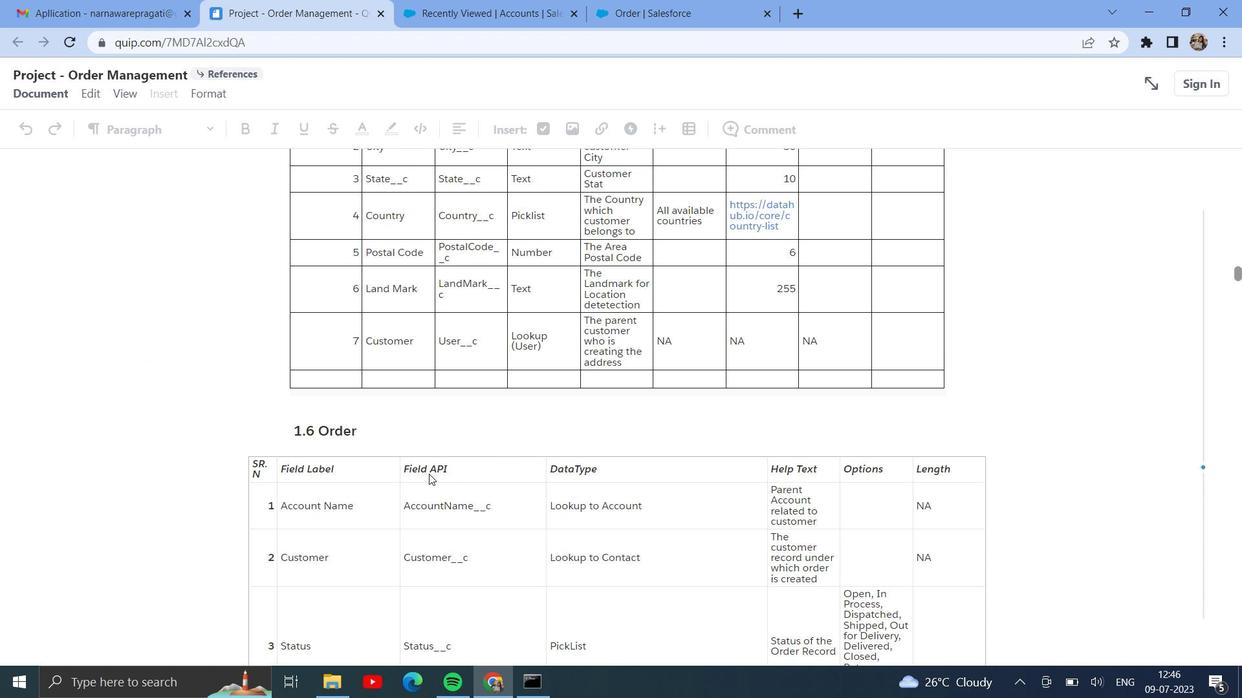 
Action: Mouse scrolled (428, 474) with delta (0, 0)
Screenshot: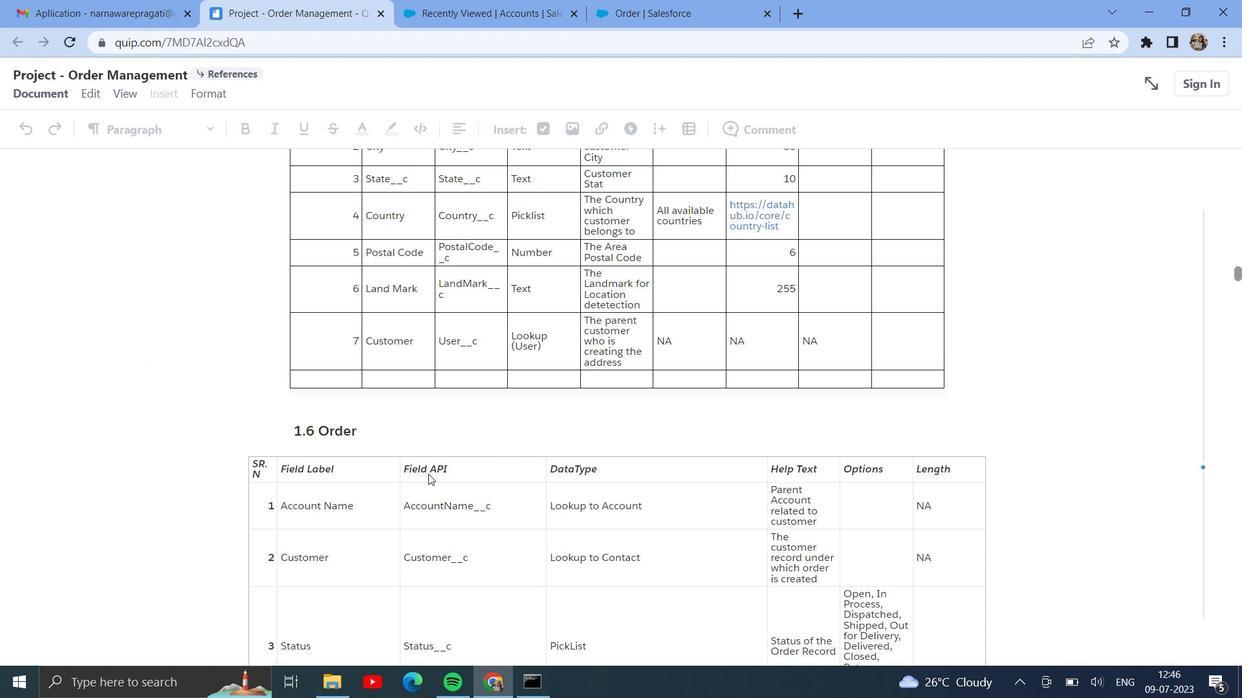 
Action: Mouse moved to (282, 422)
Screenshot: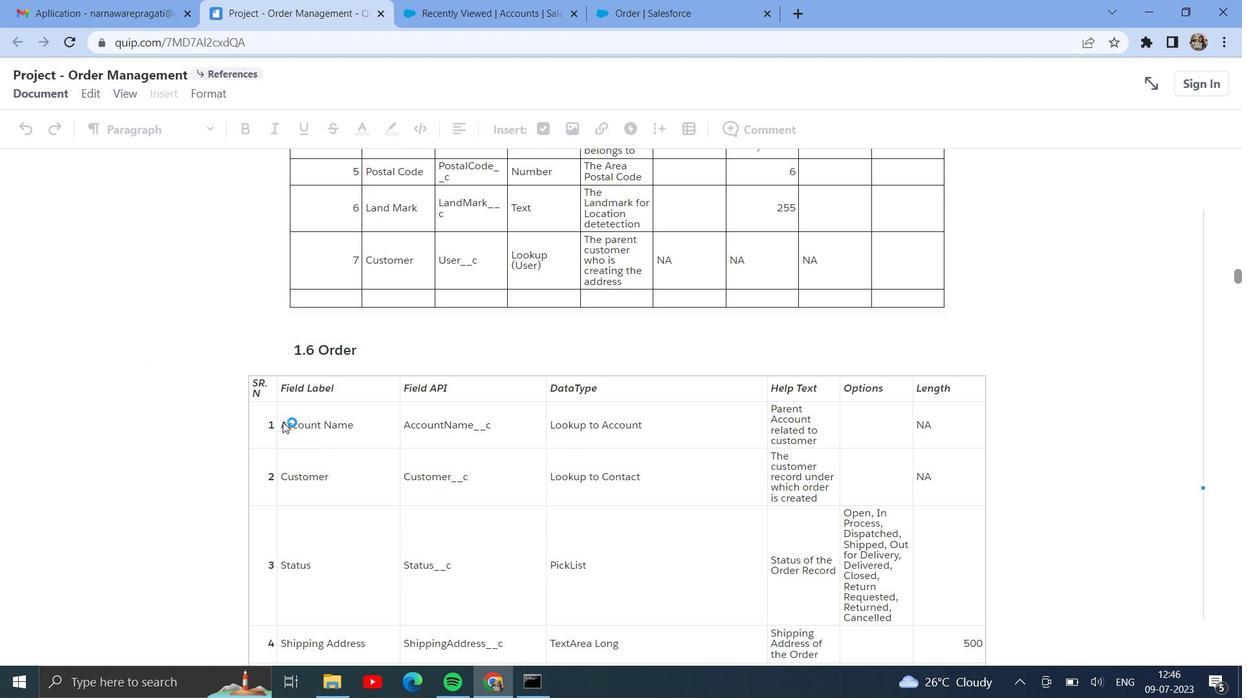 
Action: Mouse pressed left at (282, 422)
Screenshot: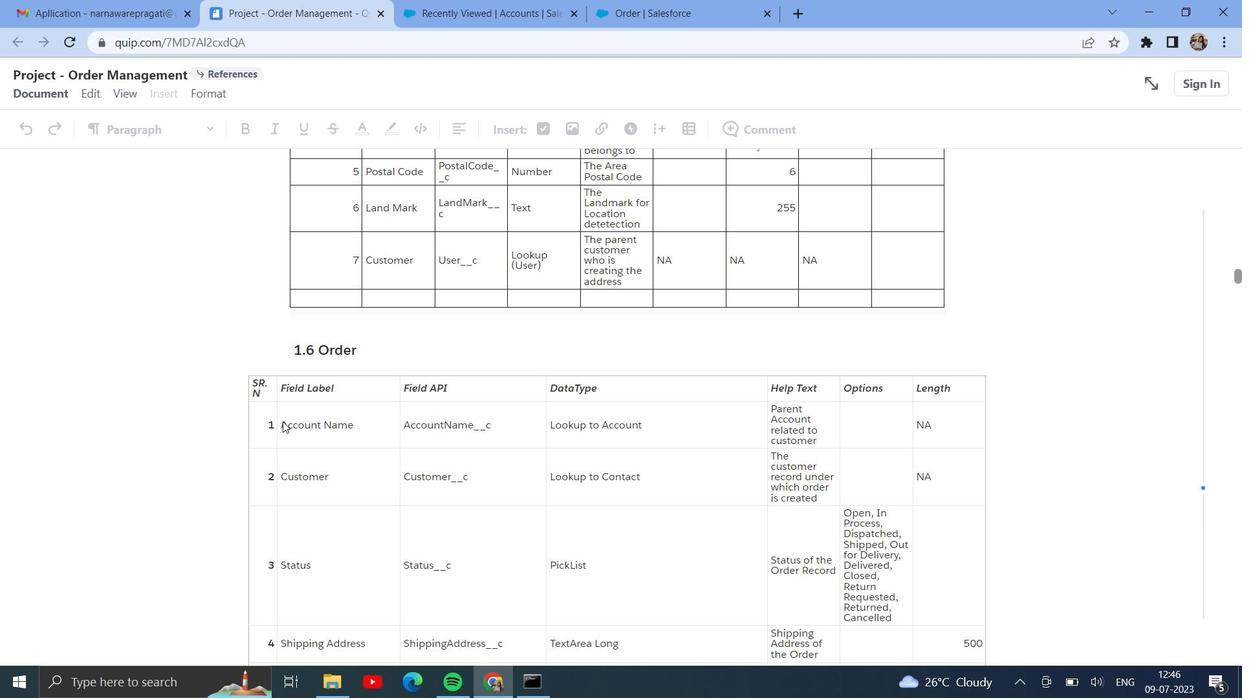 
Action: Mouse pressed left at (282, 422)
Screenshot: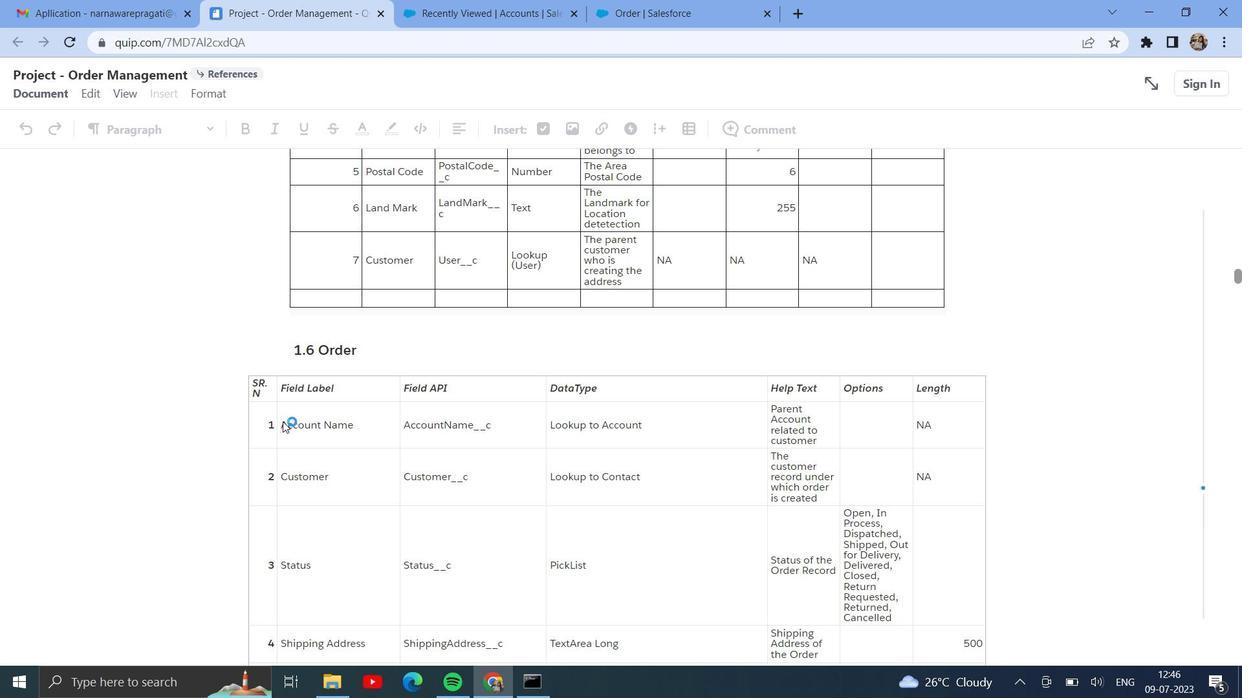 
Action: Mouse moved to (282, 425)
Screenshot: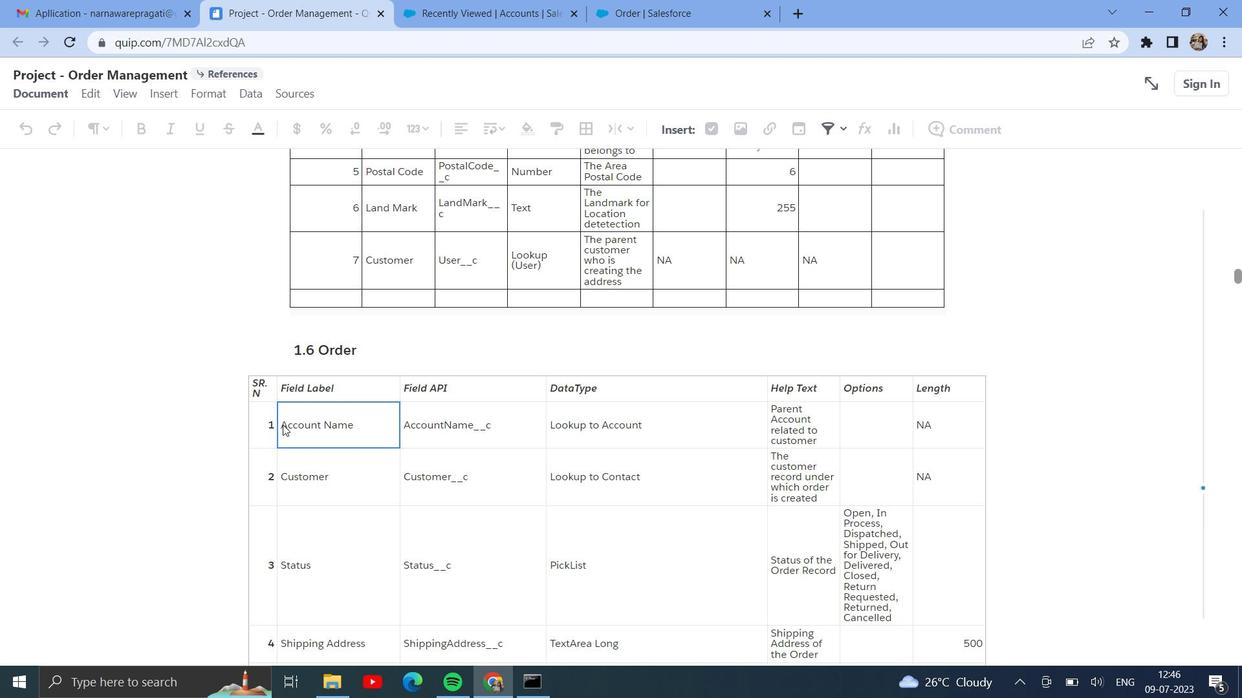 
Action: Mouse pressed left at (282, 425)
Screenshot: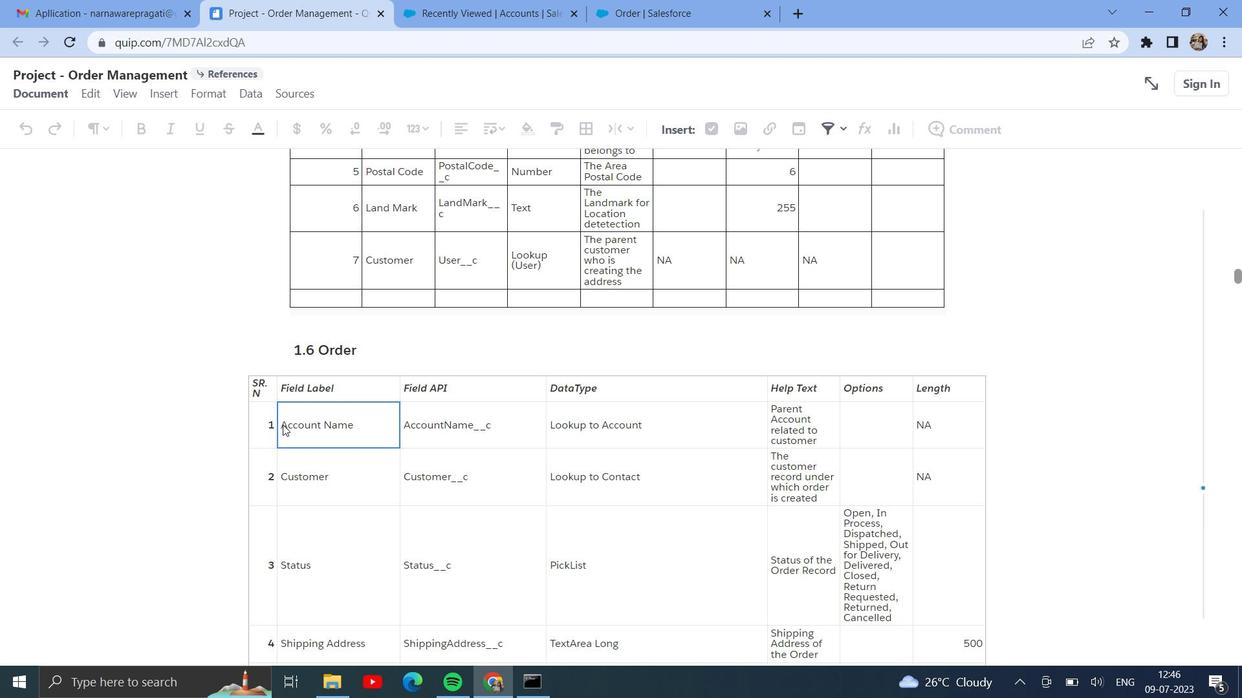 
Action: Mouse moved to (624, 14)
Screenshot: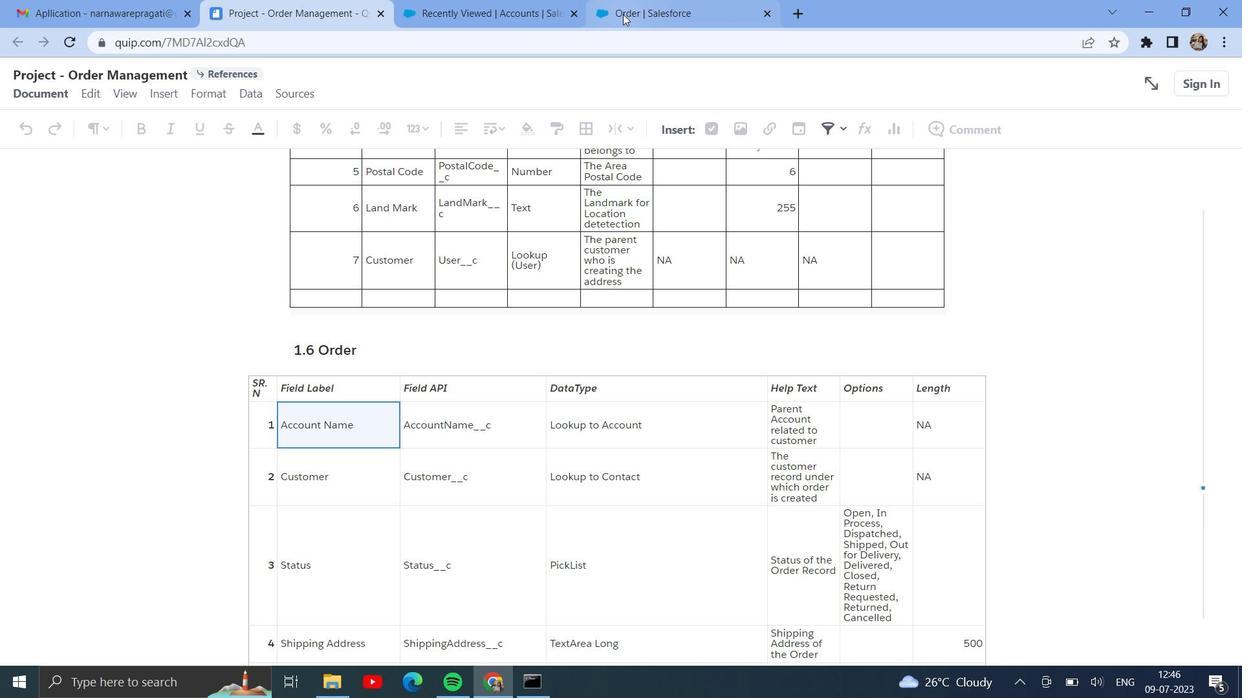 
Action: Mouse pressed left at (624, 14)
Screenshot: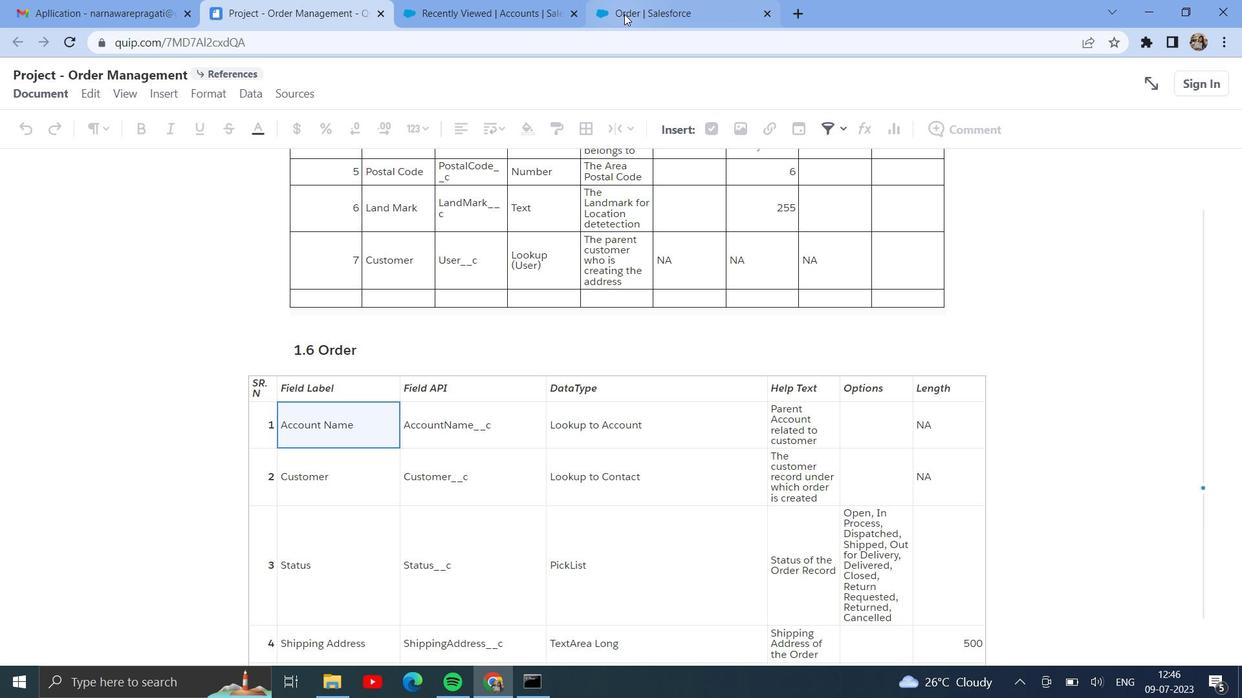 
Action: Mouse moved to (873, 239)
Screenshot: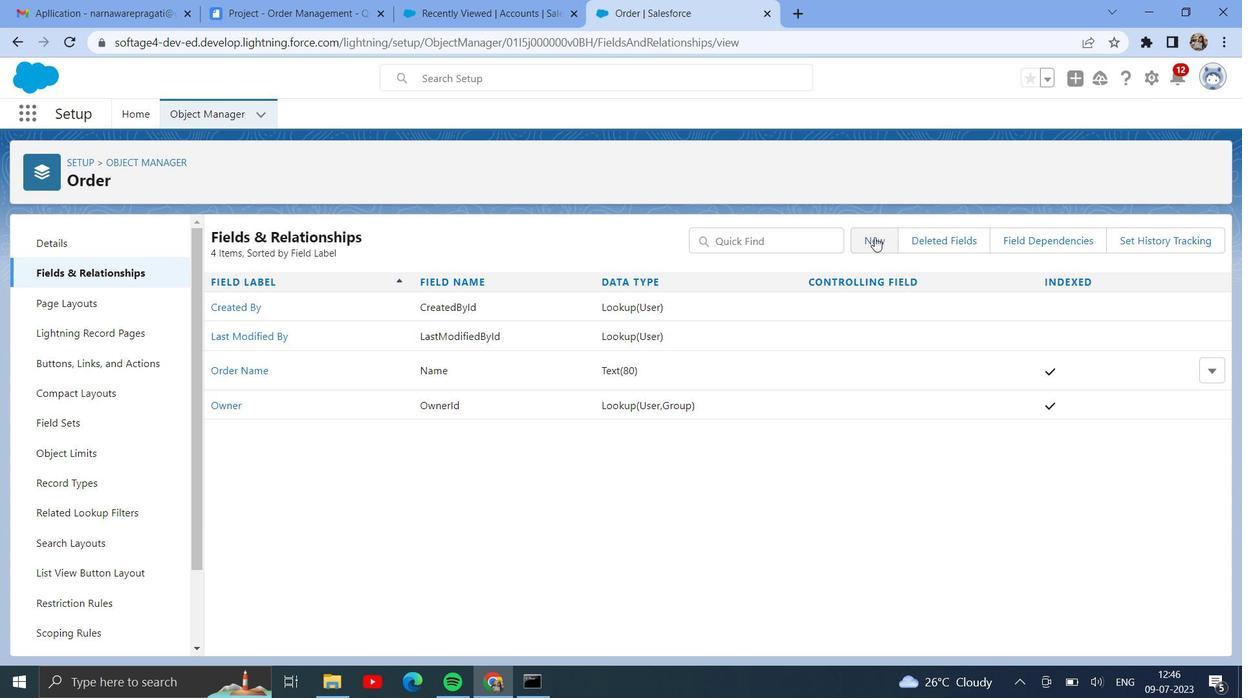
Action: Mouse pressed left at (873, 239)
Screenshot: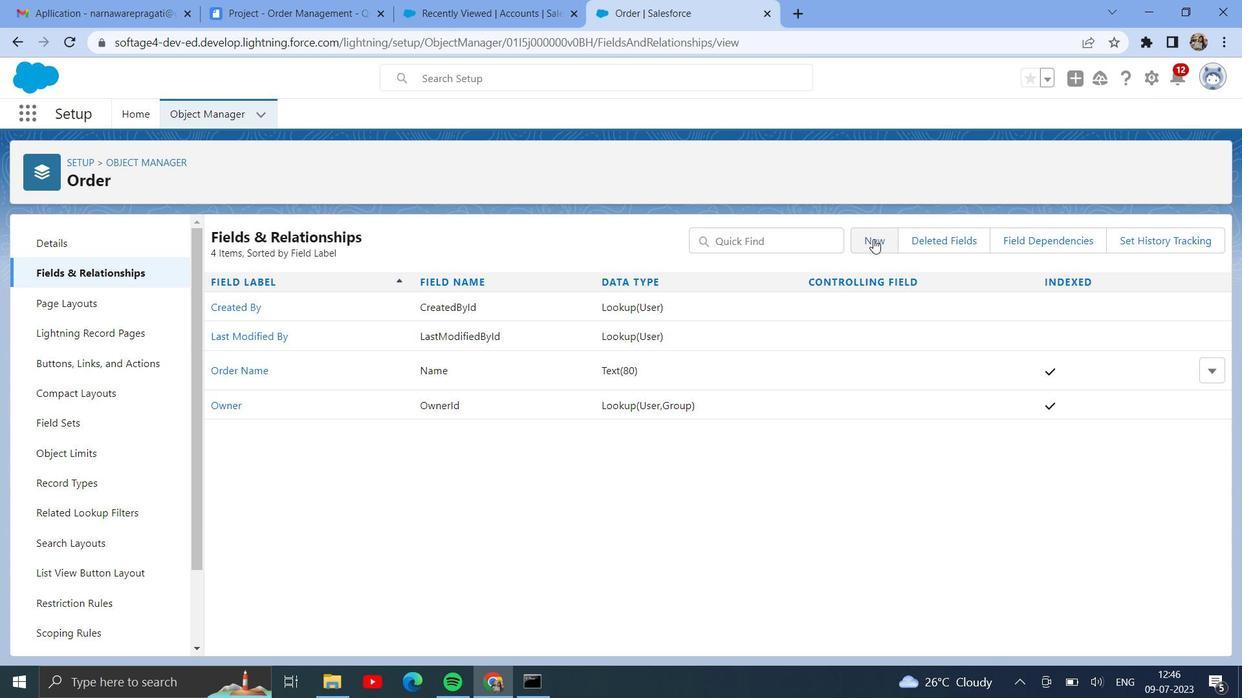
Action: Mouse moved to (288, 16)
Screenshot: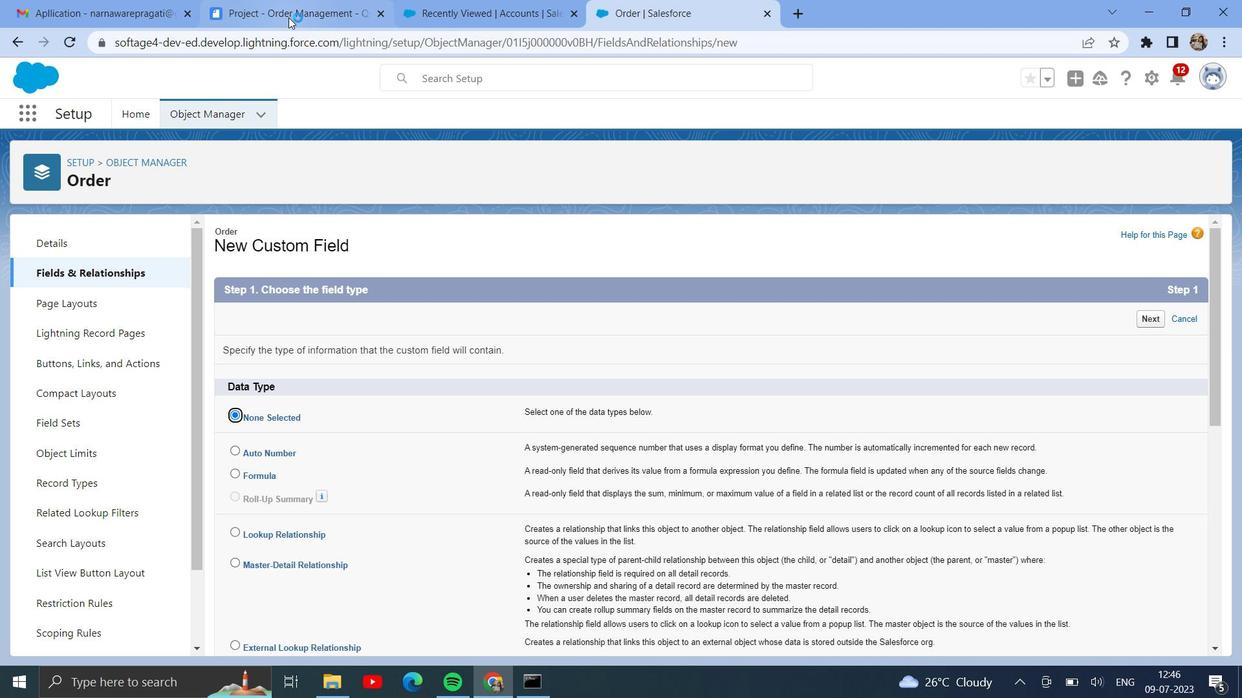
Action: Mouse pressed left at (288, 16)
Screenshot: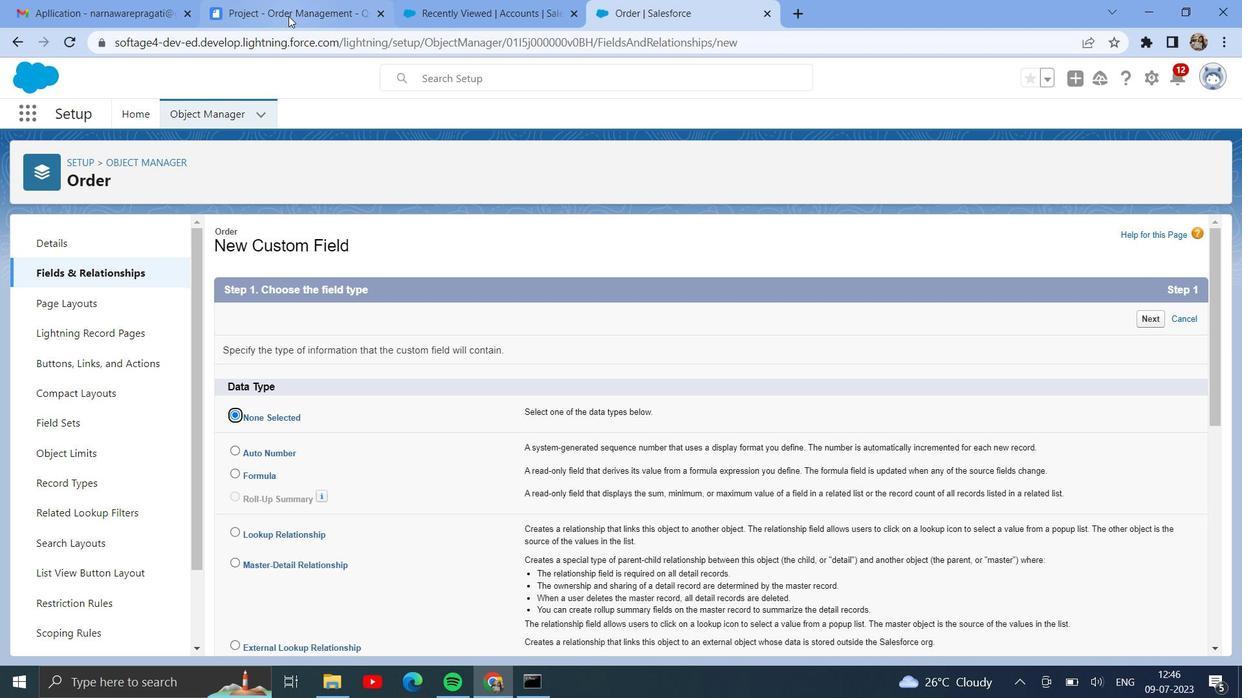 
Action: Mouse moved to (648, 15)
Screenshot: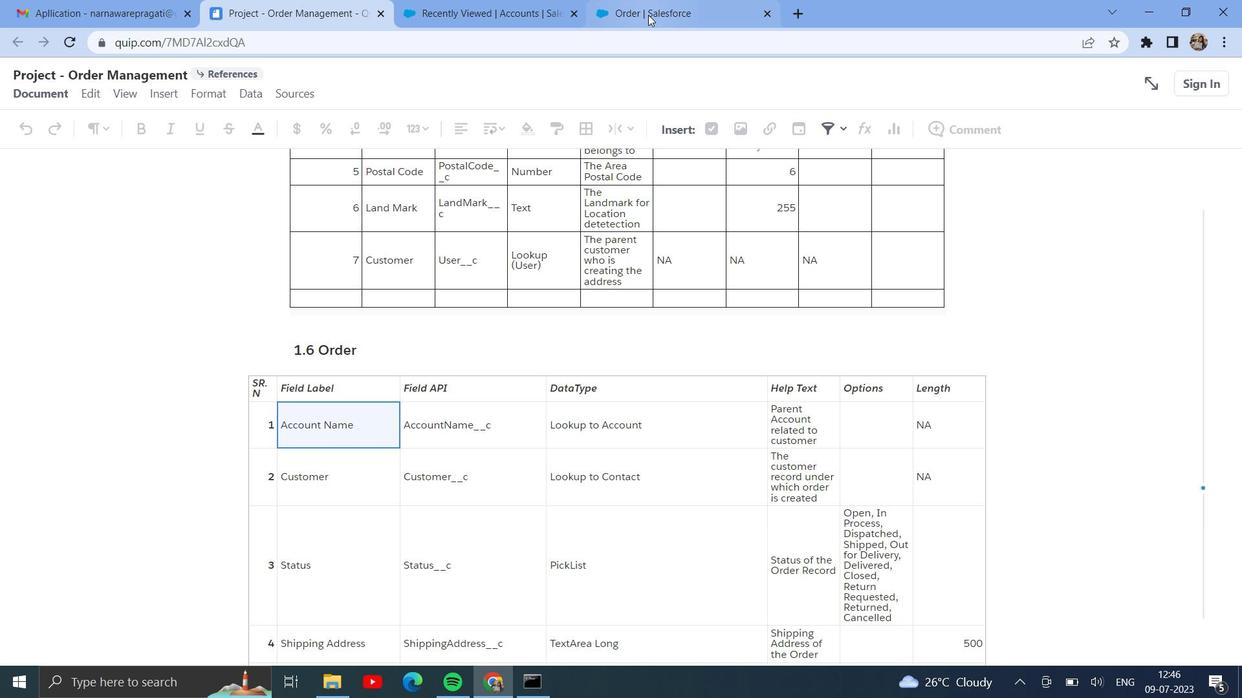 
Action: Mouse pressed left at (648, 15)
Screenshot: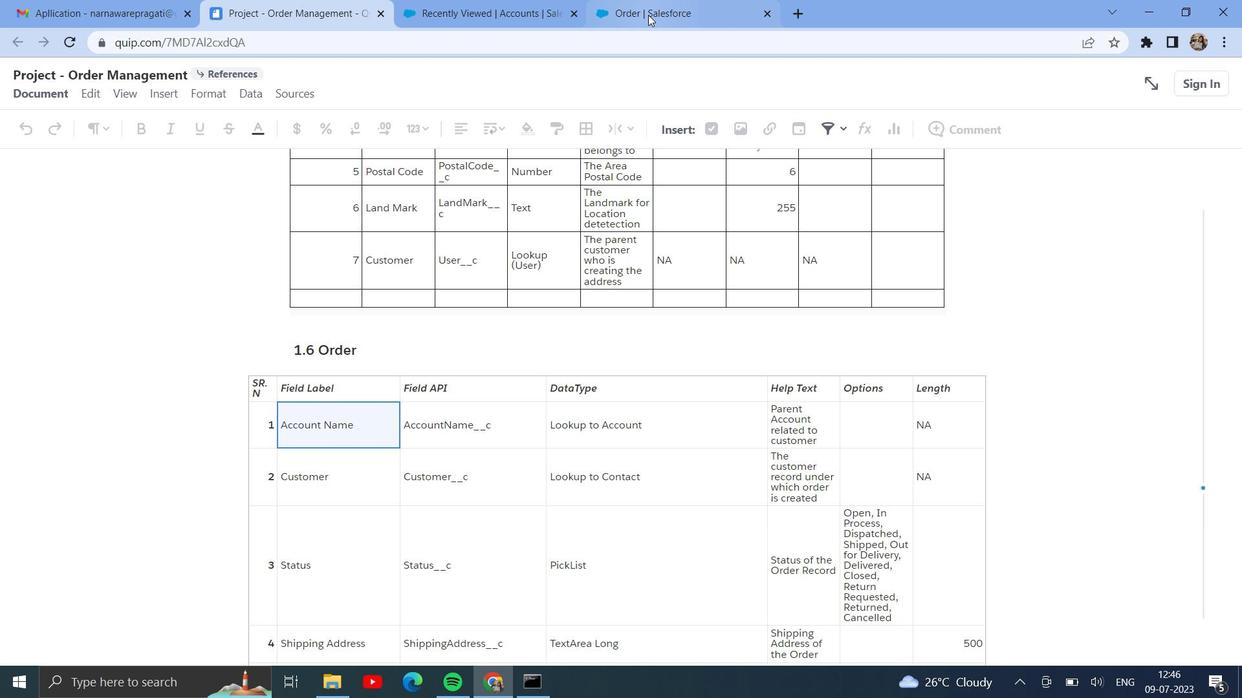 
Action: Mouse moved to (404, 509)
Screenshot: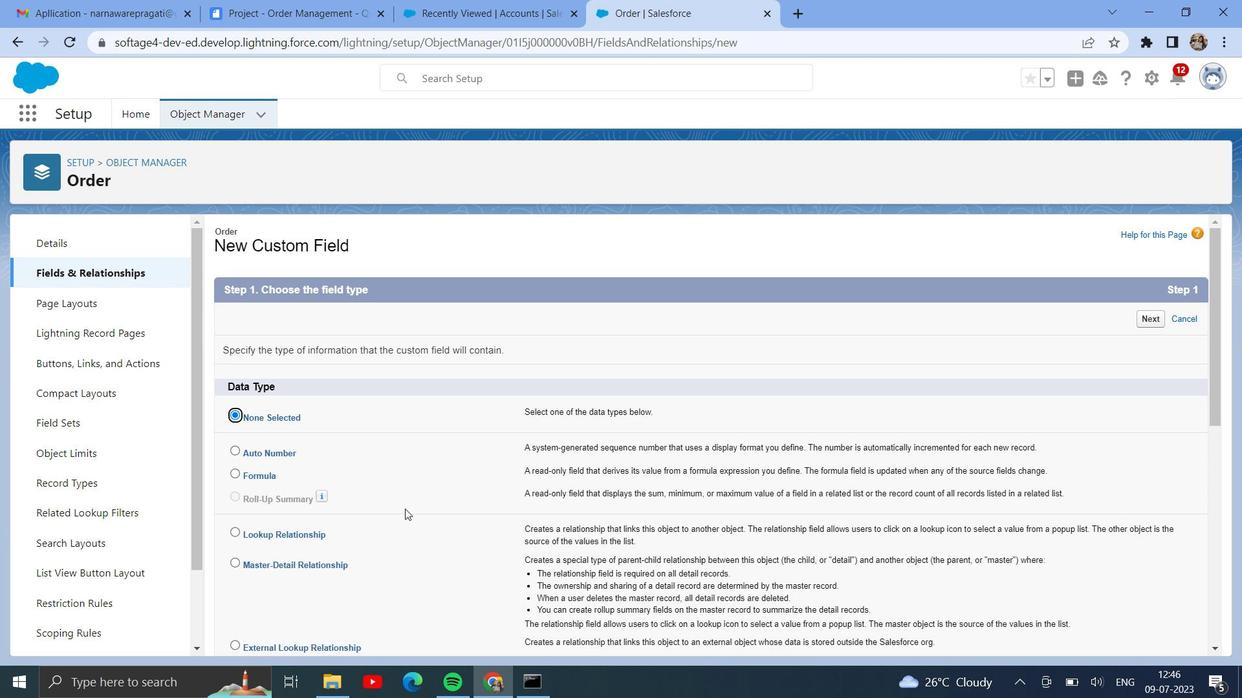 
Action: Mouse scrolled (404, 509) with delta (0, 0)
Screenshot: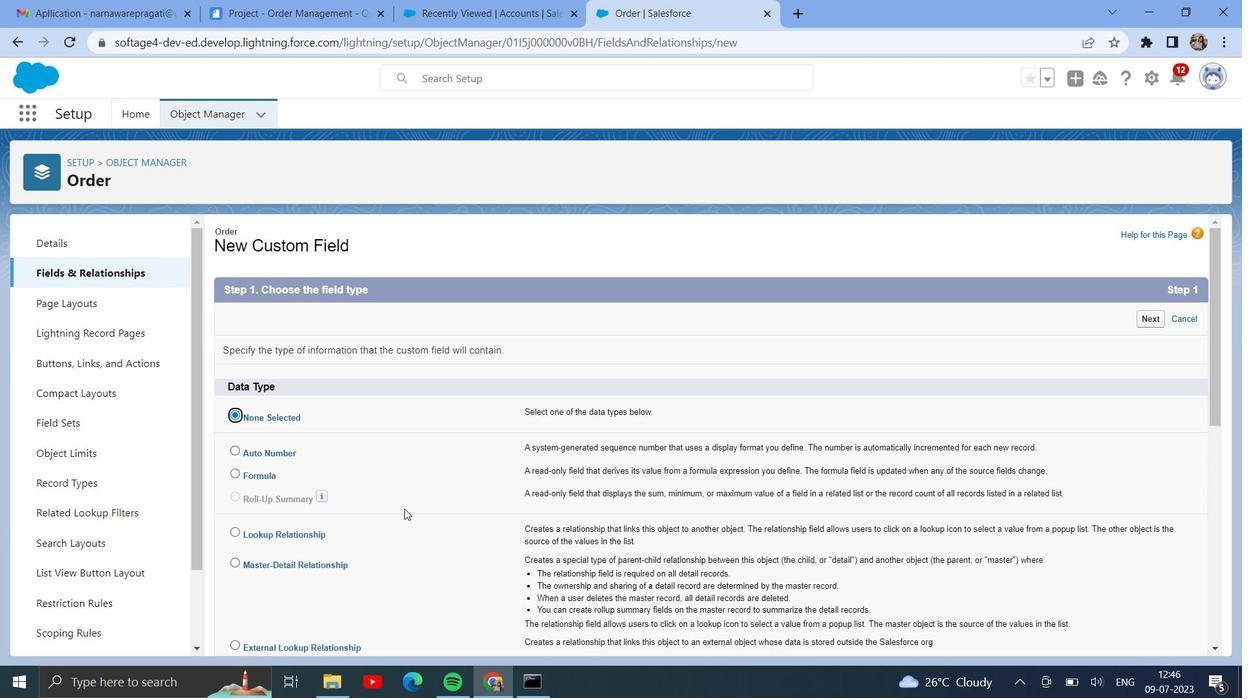 
Action: Mouse scrolled (404, 509) with delta (0, 0)
Screenshot: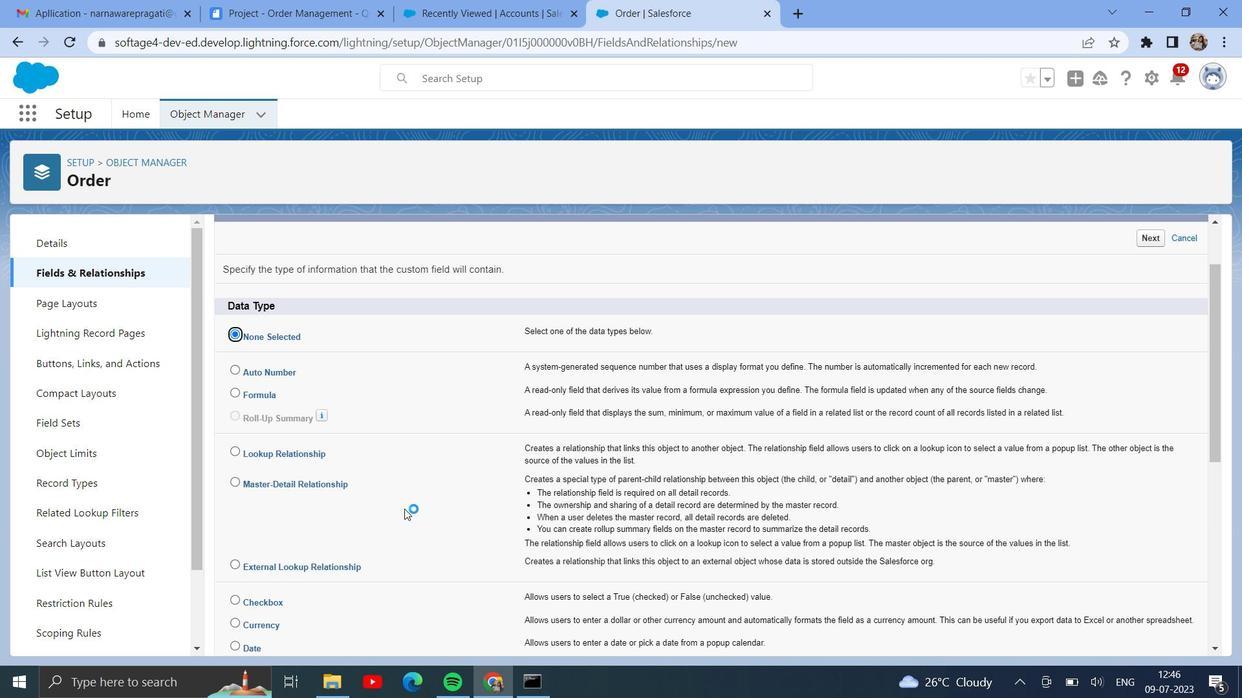 
Action: Mouse scrolled (404, 509) with delta (0, 0)
